 Task: Review the current tasks and project settings in Jira, including due dates and automation rules.
Action: Mouse moved to (741, 29)
Screenshot: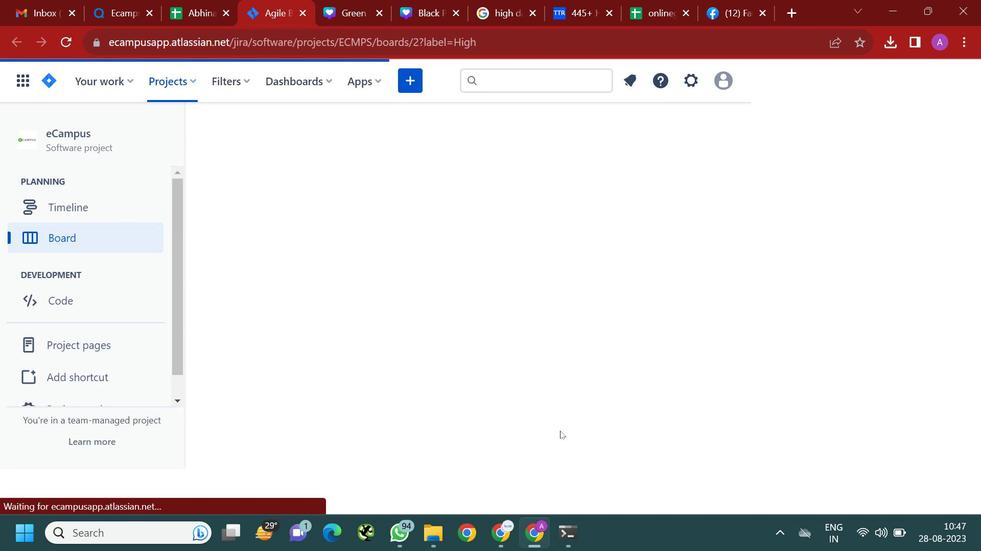 
Action: Mouse pressed left at (741, 29)
Screenshot: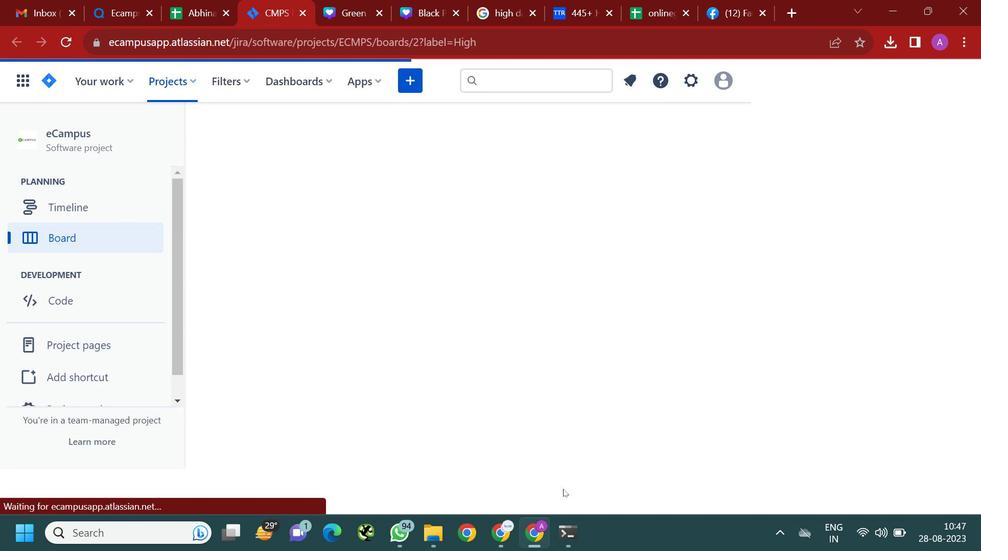 
Action: Mouse moved to (575, 545)
Screenshot: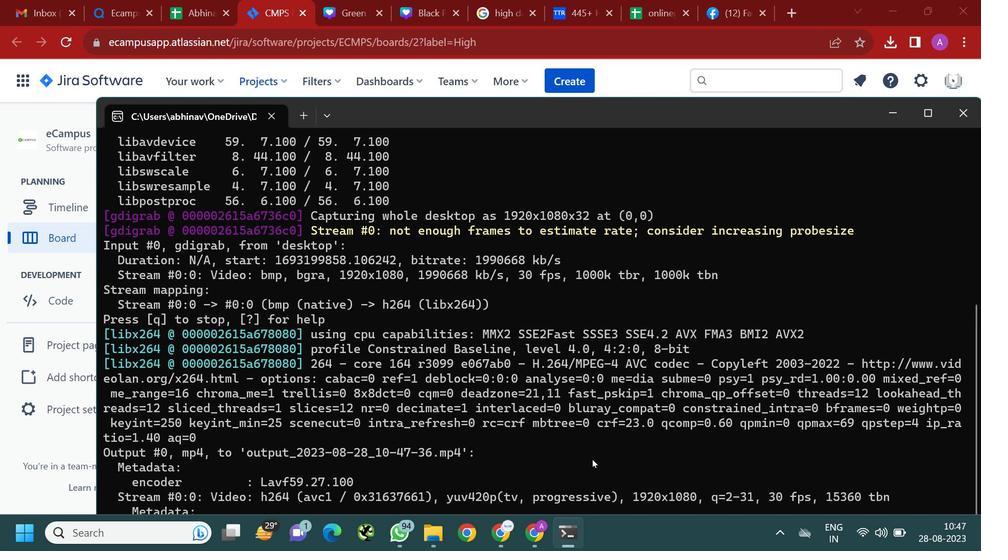 
Action: Mouse pressed left at (575, 545)
Screenshot: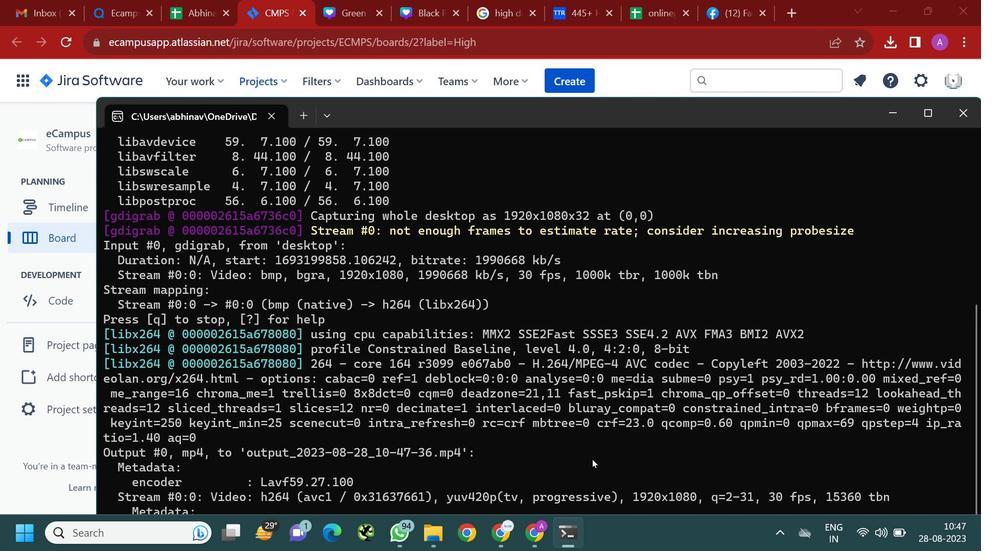 
Action: Mouse moved to (889, 111)
Screenshot: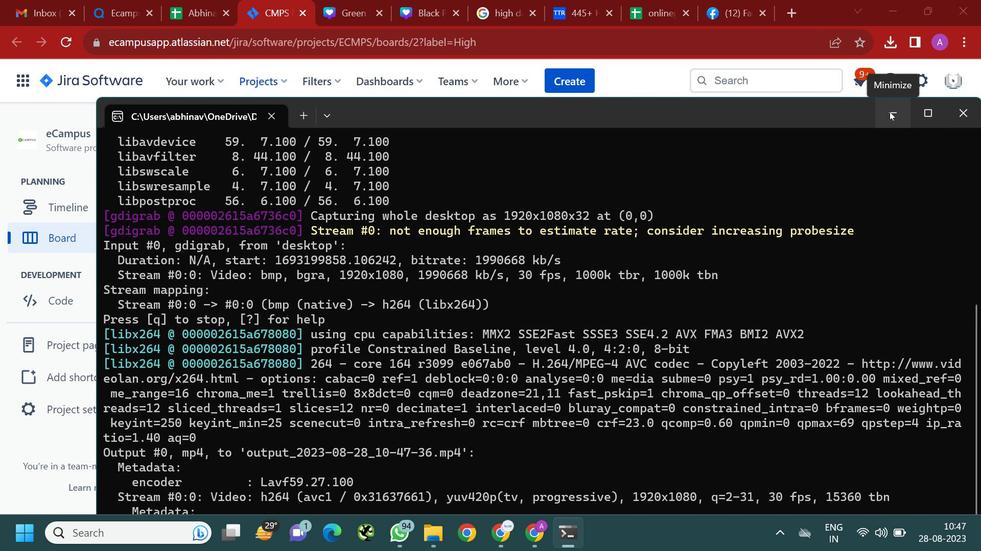 
Action: Mouse pressed left at (889, 111)
Screenshot: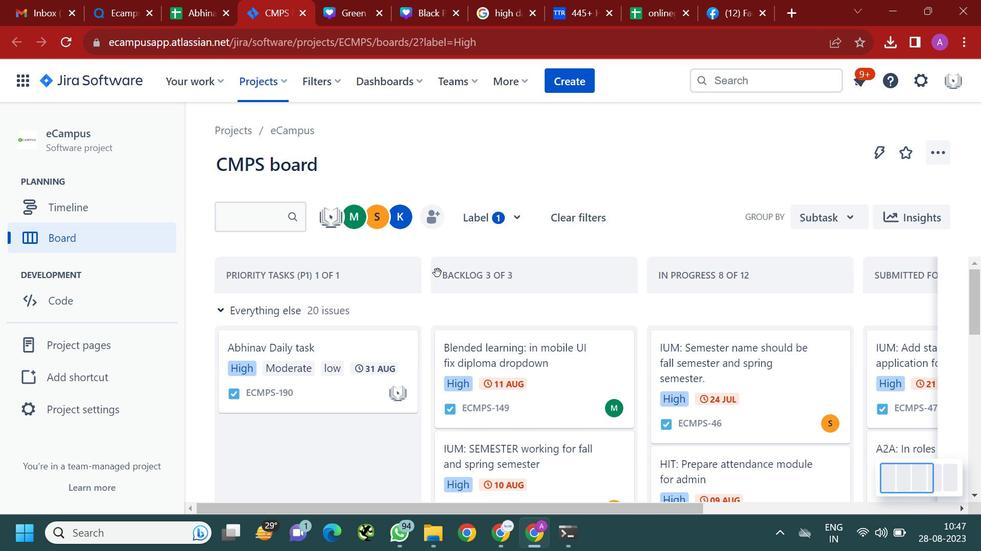 
Action: Mouse moved to (437, 273)
Screenshot: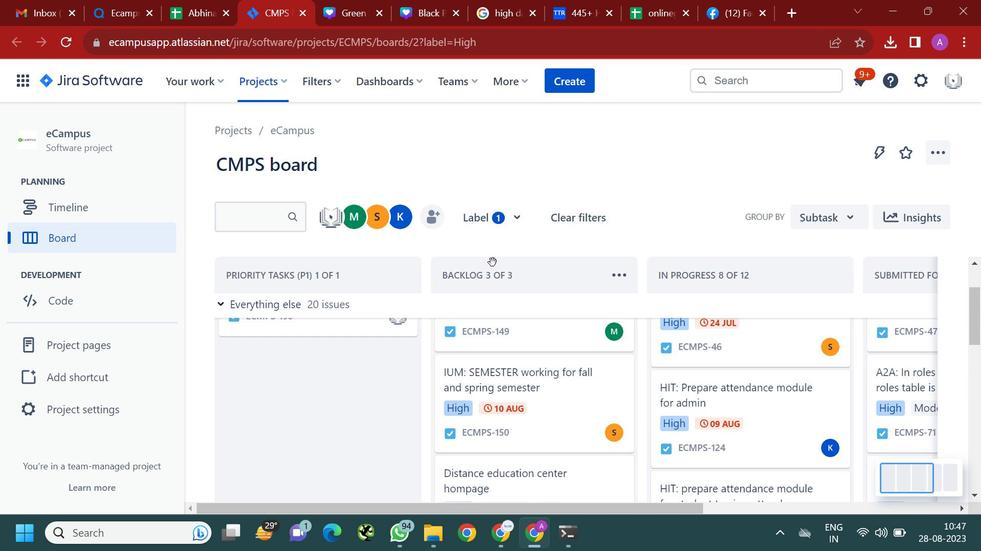 
Action: Mouse scrolled (437, 273) with delta (0, 0)
Screenshot: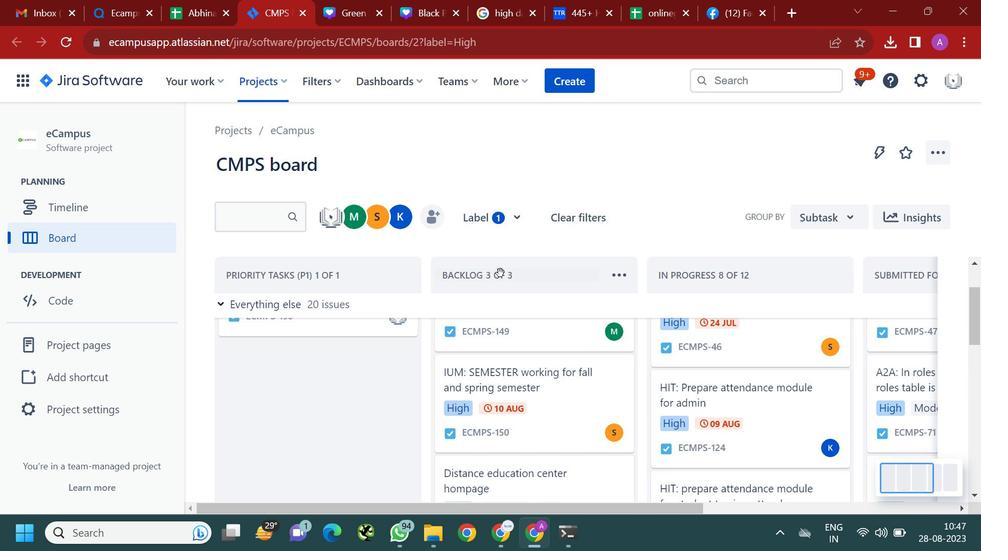 
Action: Mouse scrolled (437, 273) with delta (0, 0)
Screenshot: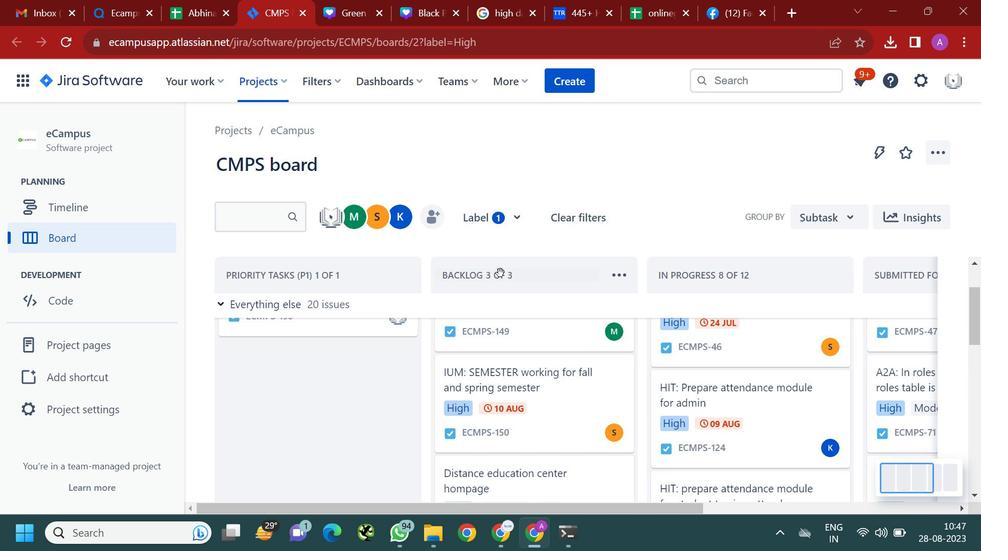 
Action: Mouse moved to (462, 257)
Screenshot: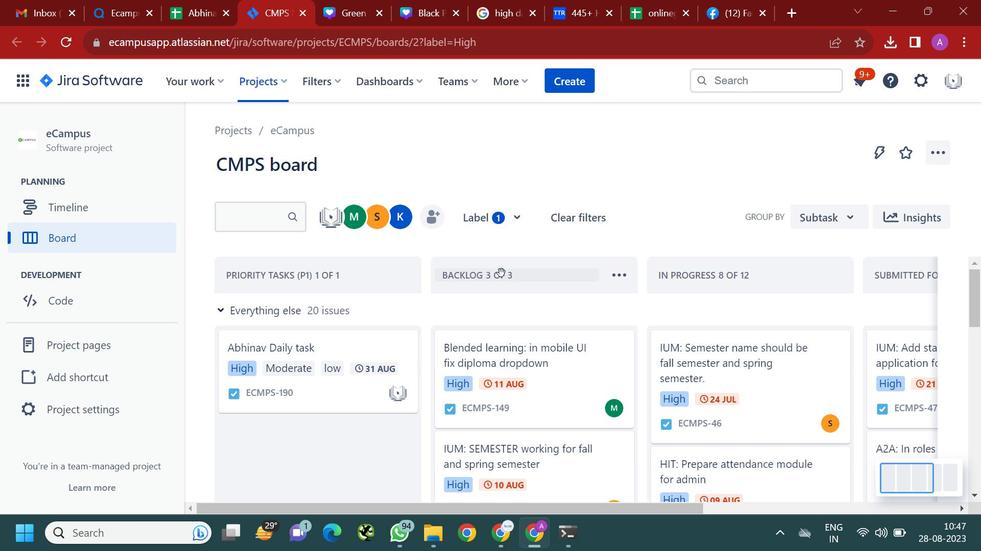 
Action: Mouse scrolled (462, 257) with delta (0, 0)
Screenshot: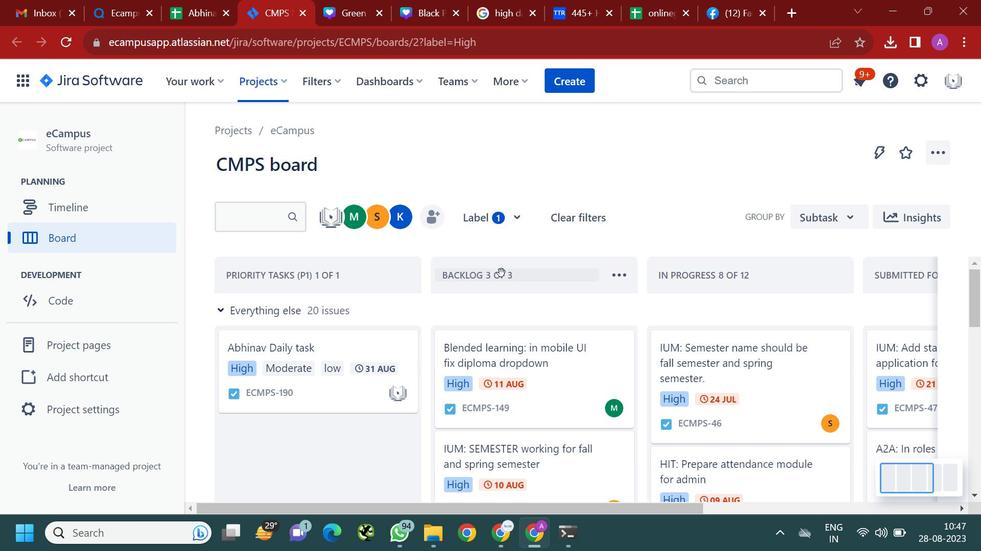 
Action: Mouse moved to (464, 257)
Screenshot: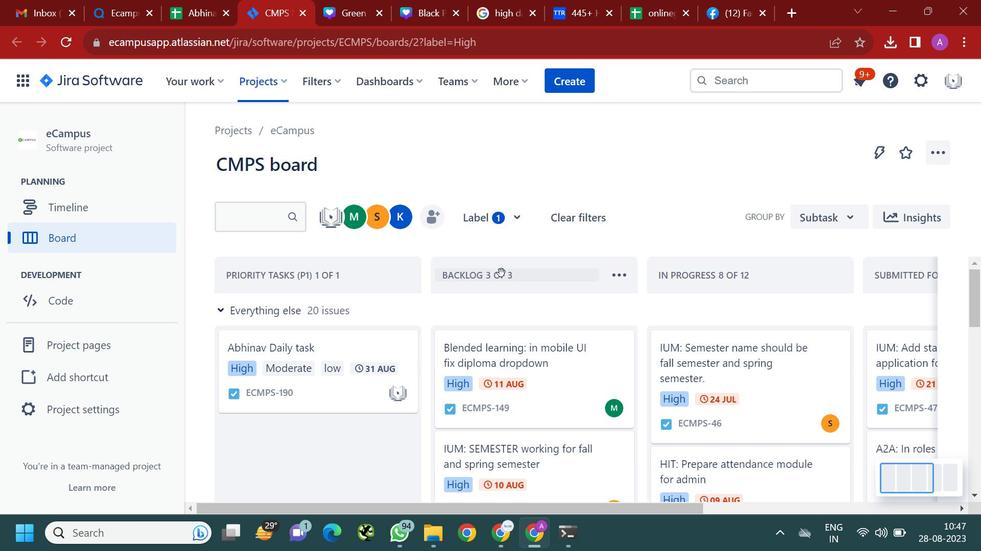 
Action: Mouse scrolled (464, 257) with delta (0, 0)
Screenshot: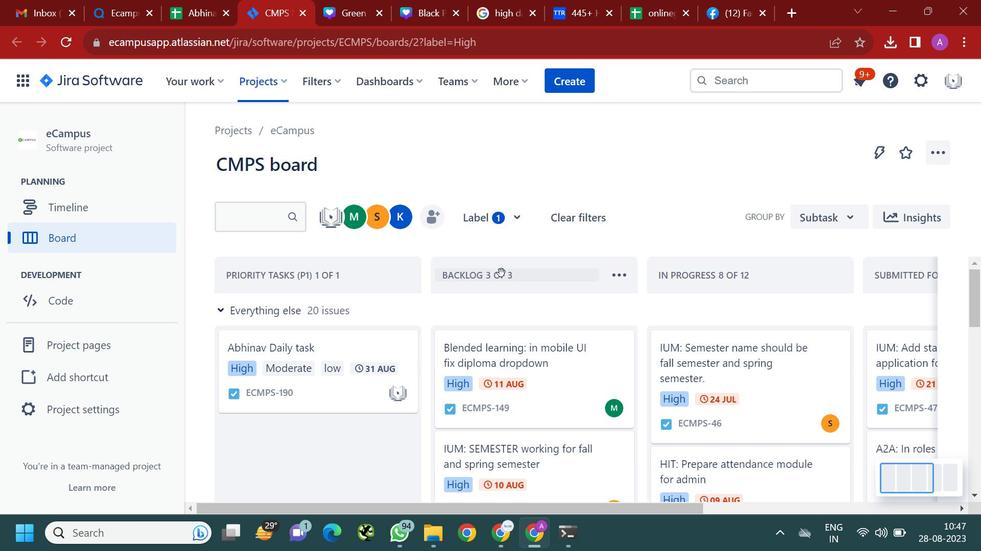 
Action: Mouse moved to (493, 263)
Screenshot: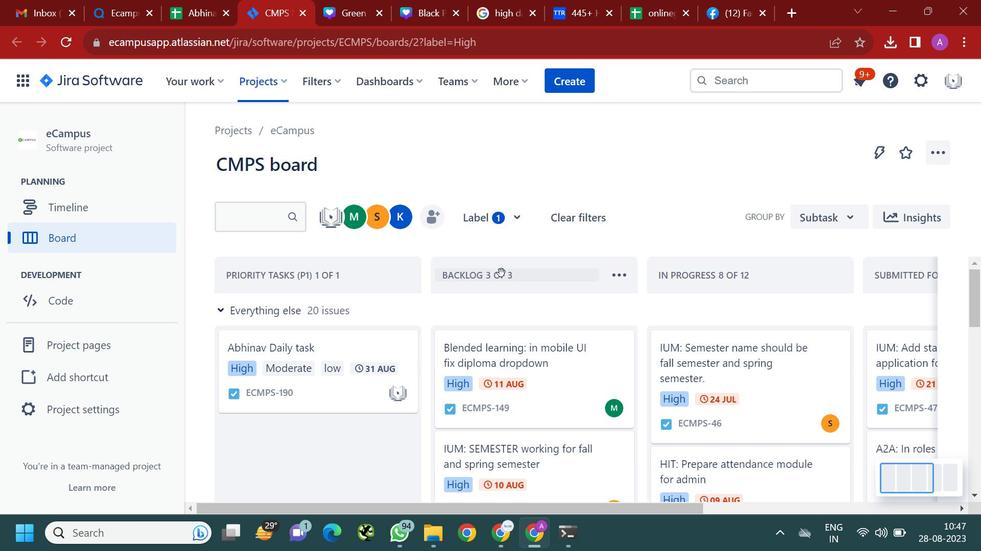 
Action: Mouse scrolled (493, 263) with delta (0, 0)
Screenshot: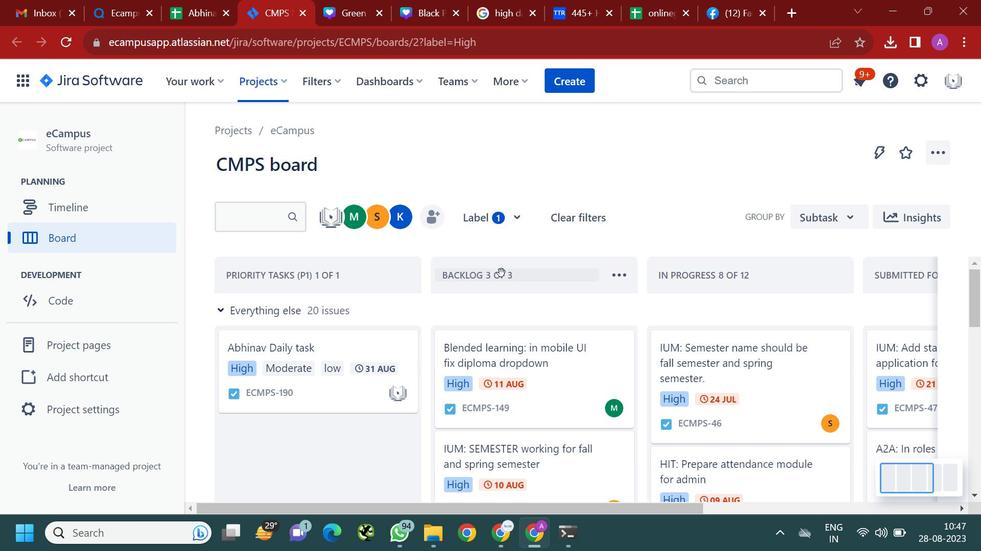 
Action: Mouse scrolled (493, 263) with delta (0, 0)
Screenshot: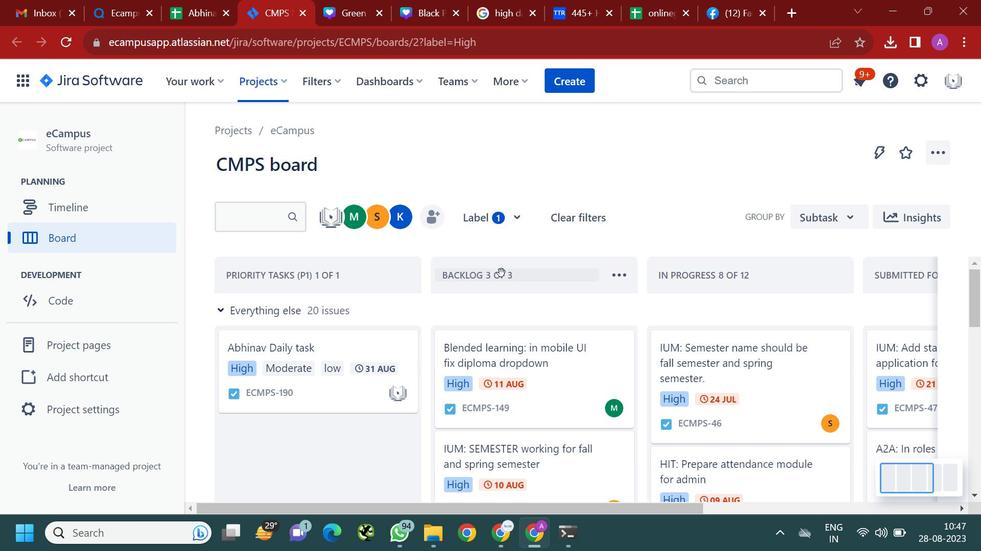 
Action: Mouse scrolled (493, 263) with delta (0, 0)
Screenshot: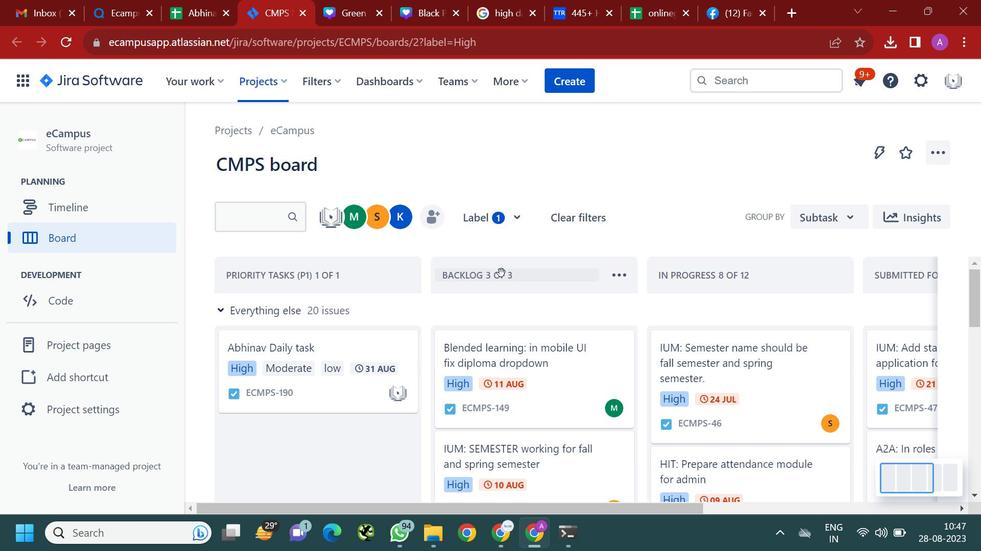 
Action: Mouse moved to (500, 273)
Screenshot: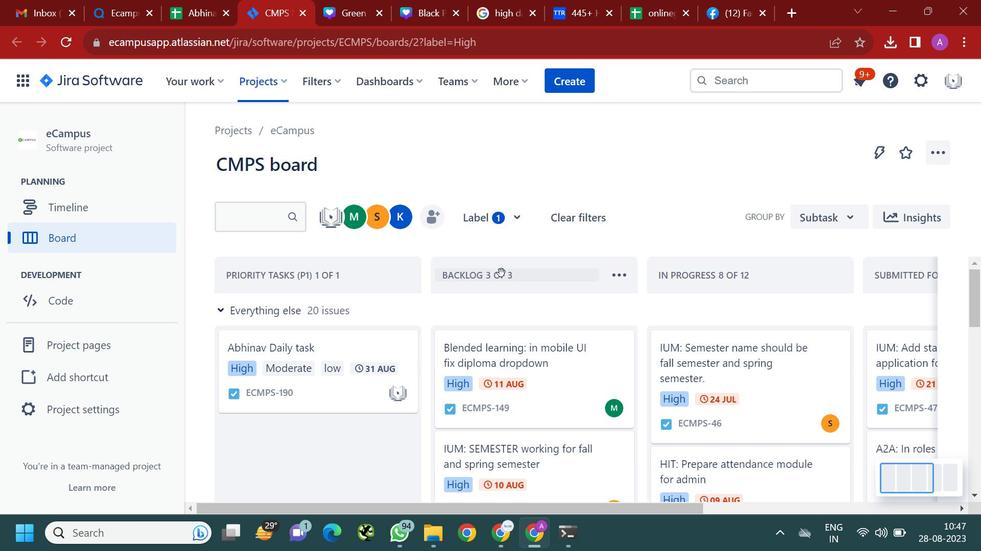
Action: Mouse scrolled (500, 273) with delta (0, 0)
Screenshot: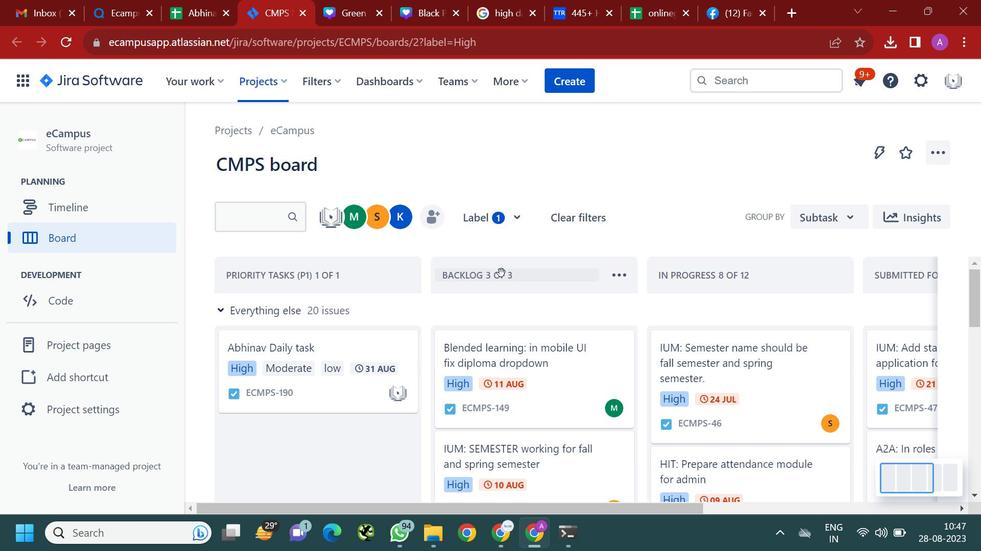 
Action: Mouse scrolled (500, 273) with delta (0, 0)
Screenshot: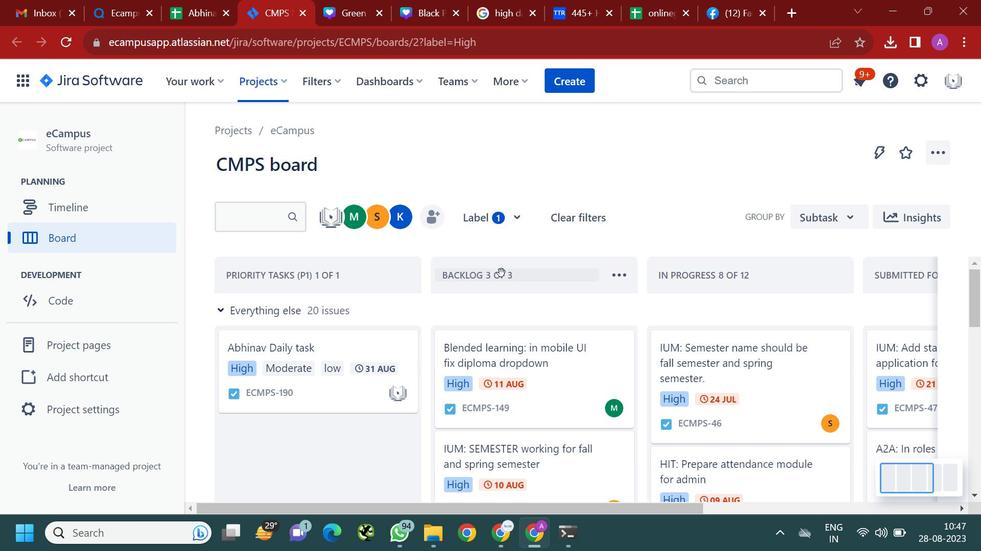 
Action: Mouse moved to (621, 505)
Screenshot: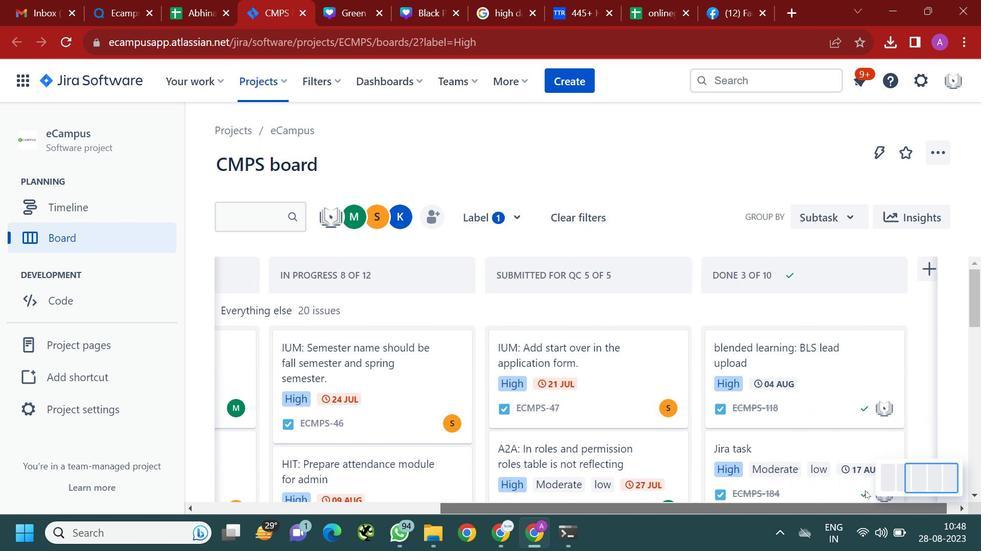 
Action: Mouse pressed left at (621, 505)
Screenshot: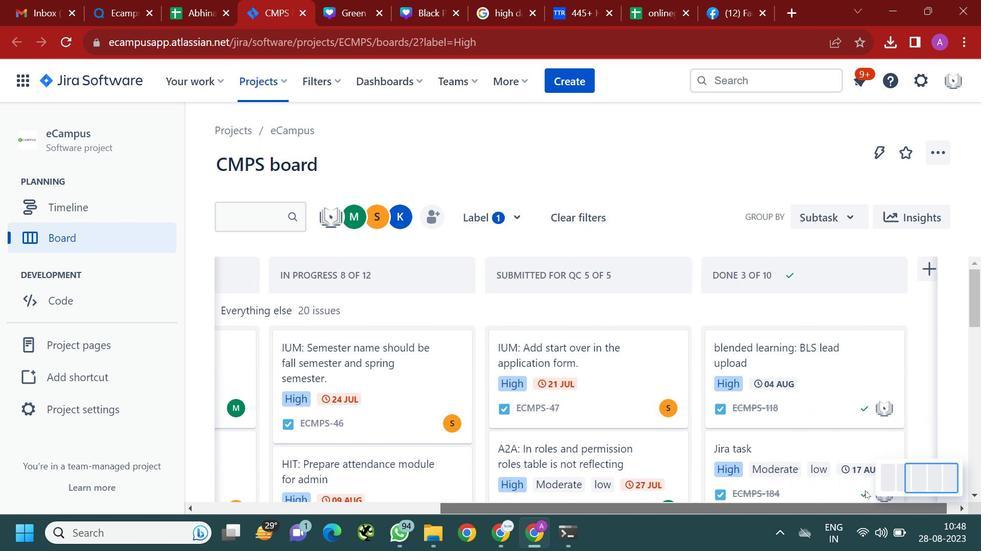 
Action: Mouse moved to (331, 224)
Screenshot: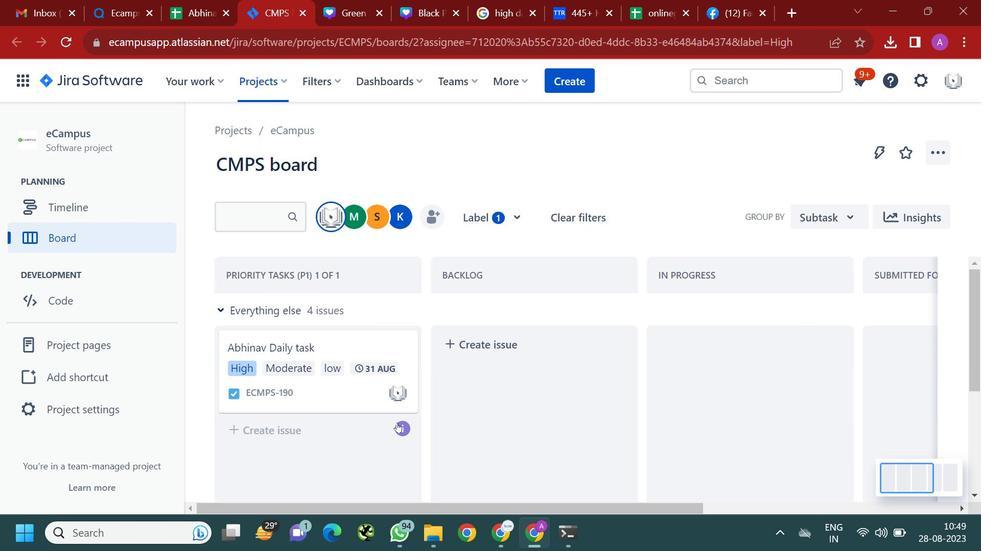 
Action: Mouse pressed left at (331, 224)
Screenshot: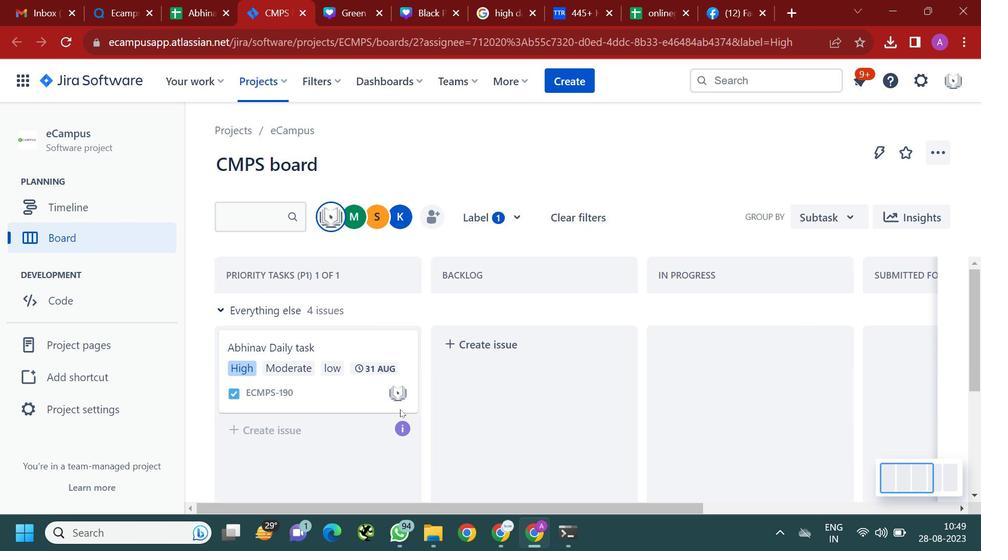 
Action: Mouse moved to (435, 372)
Screenshot: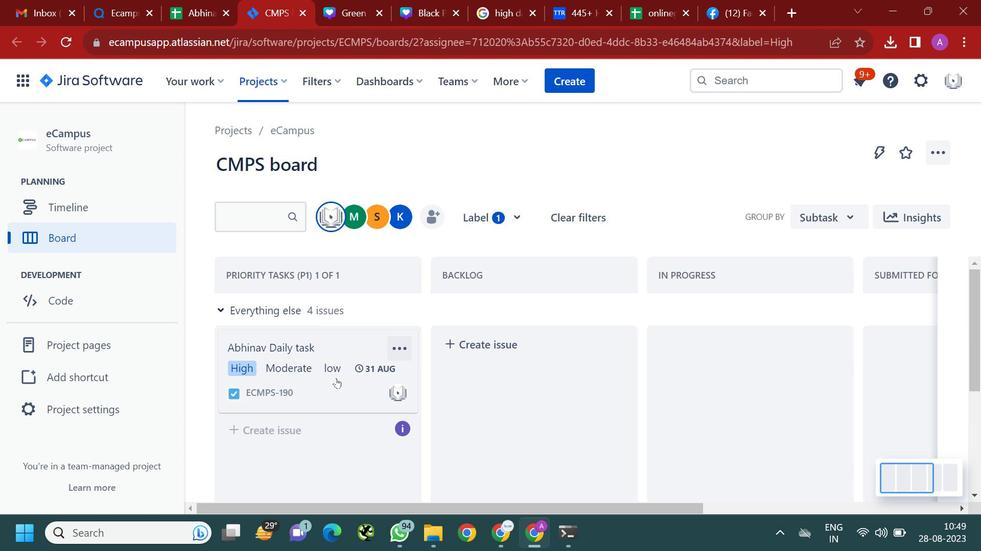 
Action: Mouse scrolled (435, 372) with delta (0, 0)
Screenshot: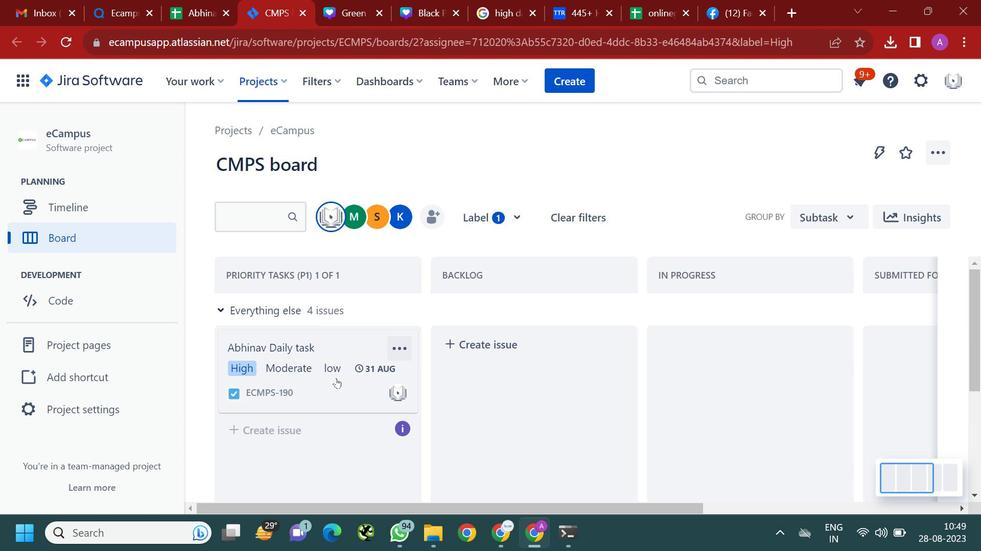 
Action: Mouse moved to (437, 371)
Screenshot: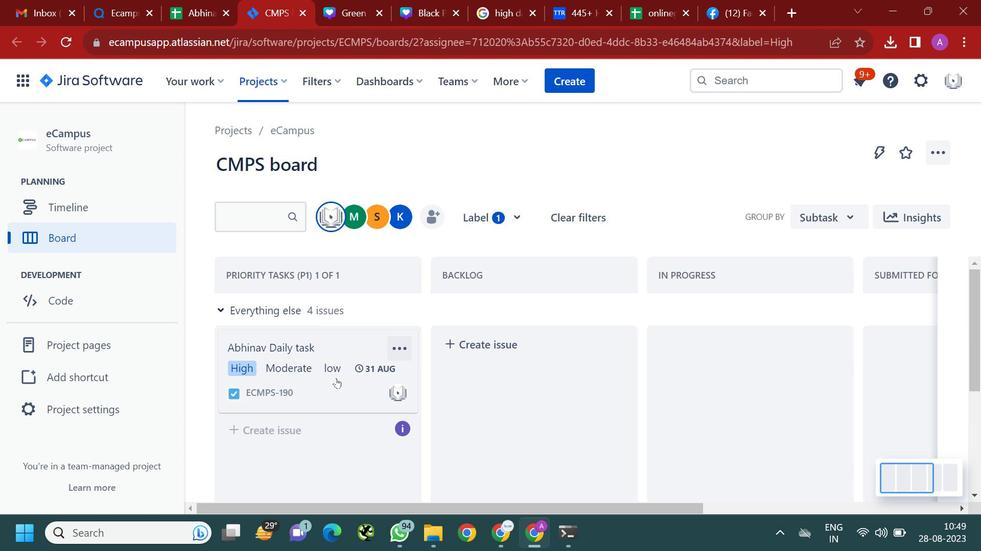 
Action: Mouse scrolled (437, 370) with delta (0, 0)
Screenshot: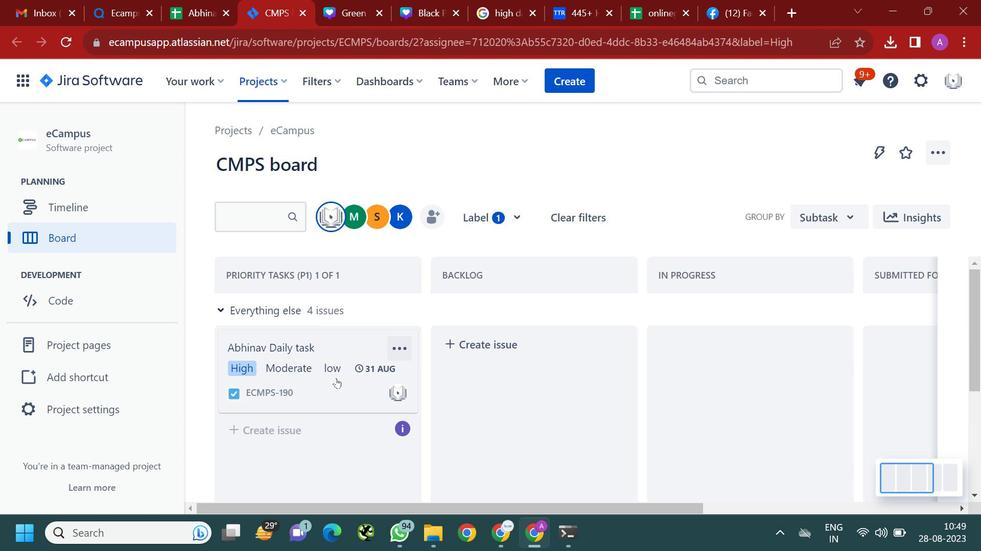 
Action: Mouse moved to (312, 320)
Screenshot: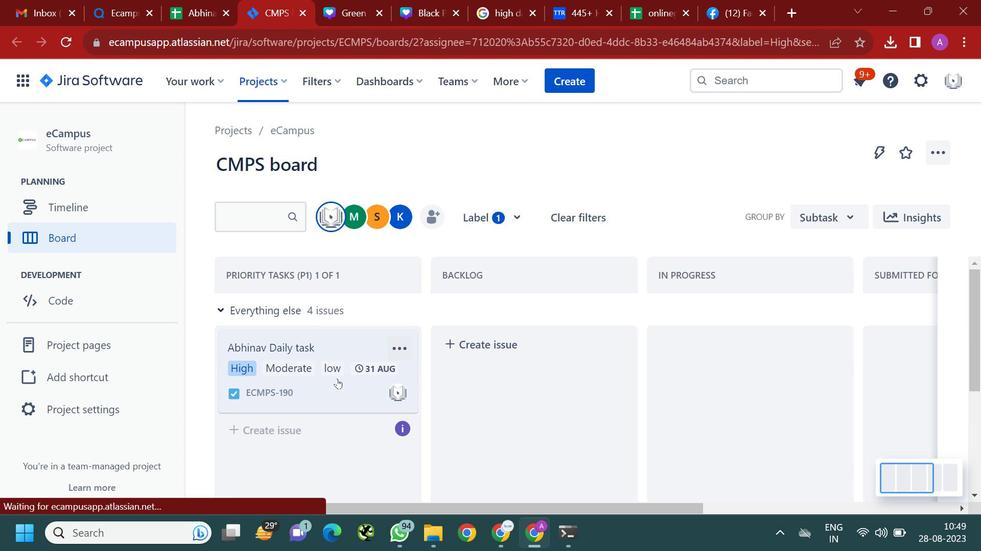 
Action: Mouse scrolled (312, 320) with delta (0, 0)
Screenshot: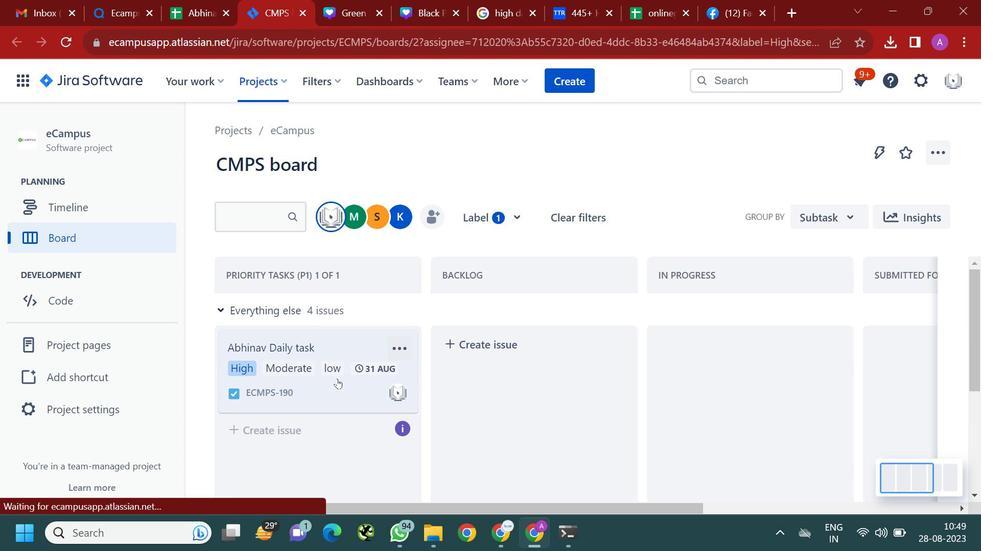 
Action: Mouse moved to (312, 320)
Screenshot: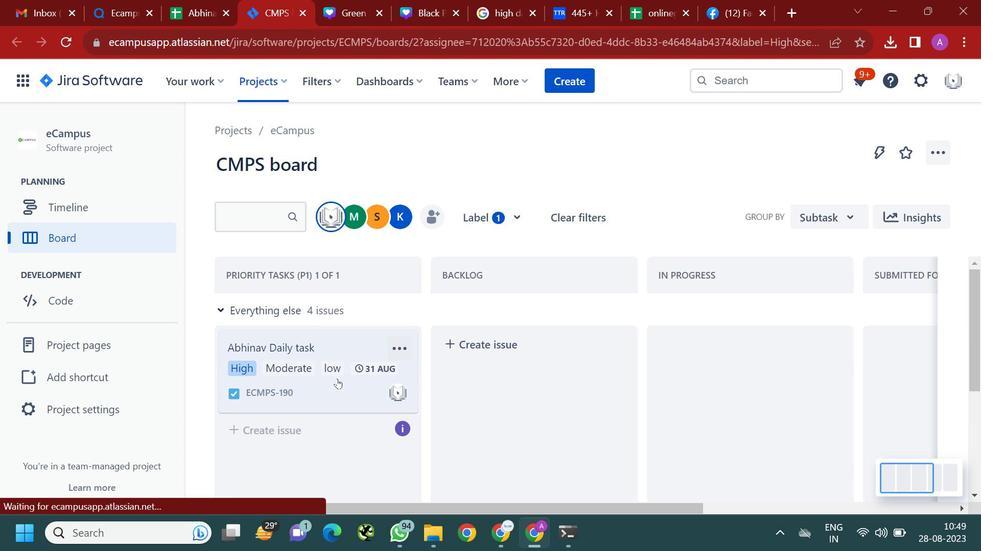 
Action: Mouse scrolled (312, 321) with delta (0, 0)
Screenshot: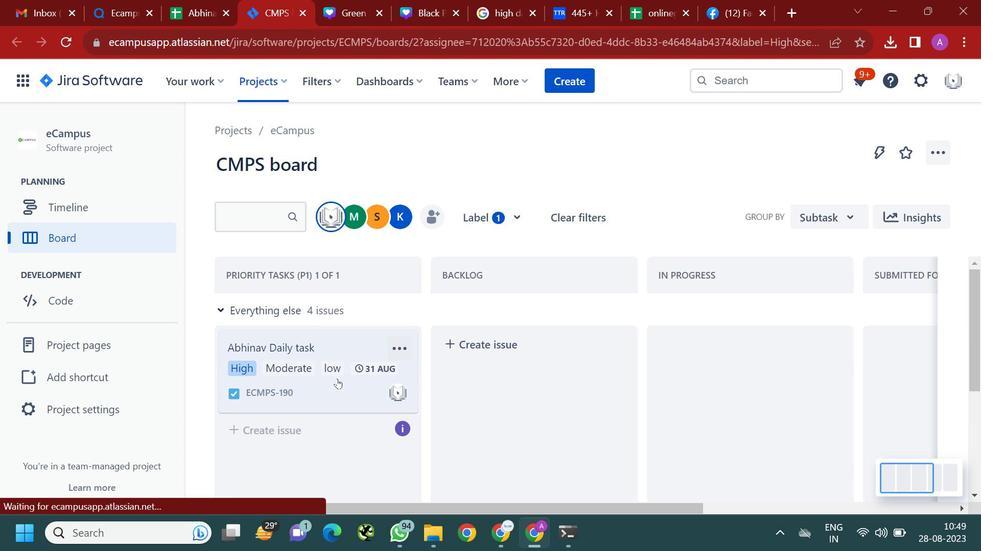 
Action: Mouse moved to (336, 378)
Screenshot: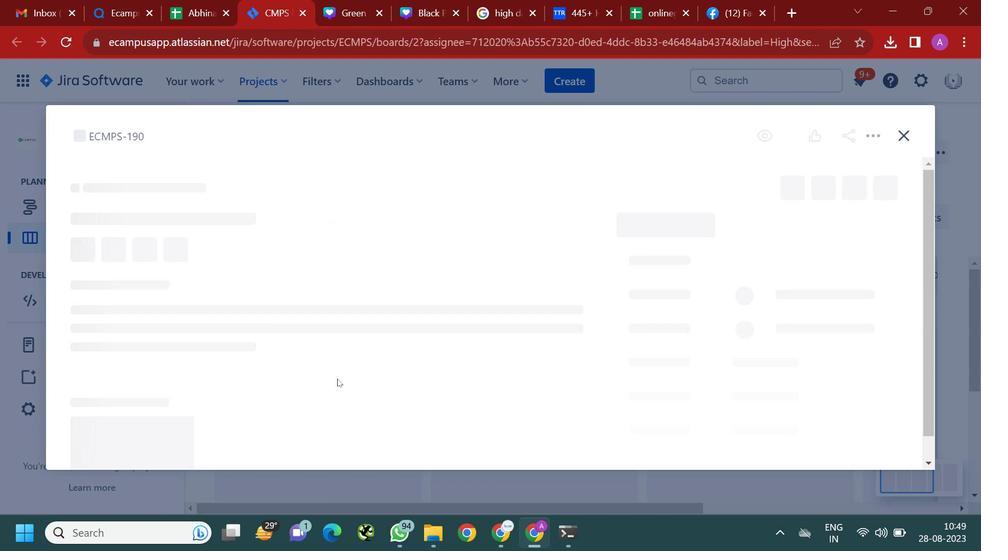 
Action: Mouse pressed left at (336, 378)
Screenshot: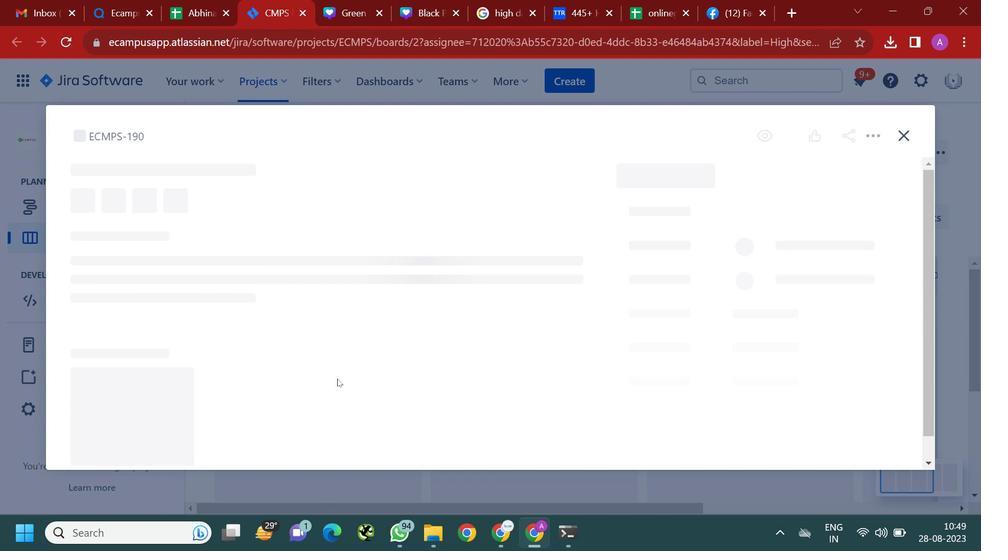 
Action: Mouse moved to (275, 309)
Screenshot: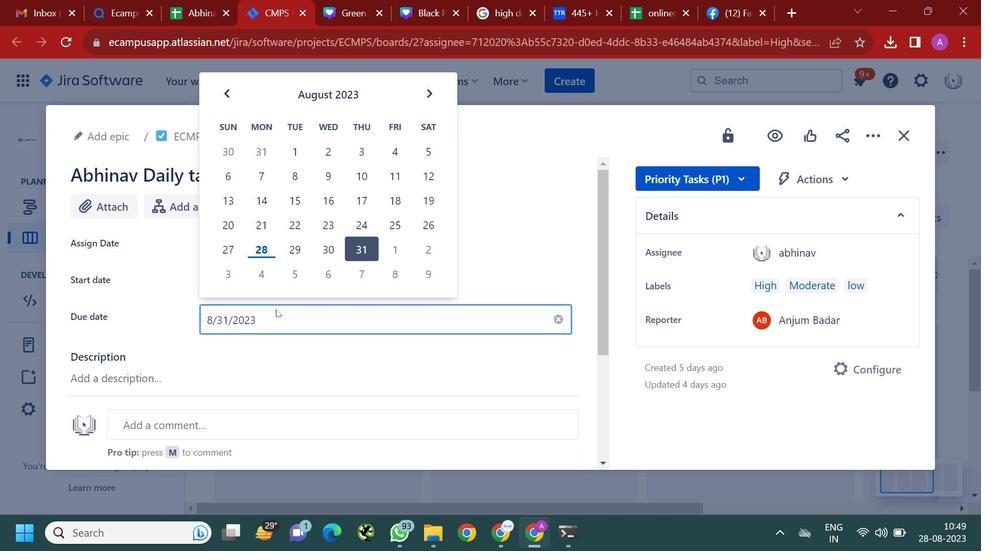 
Action: Mouse pressed left at (275, 309)
Screenshot: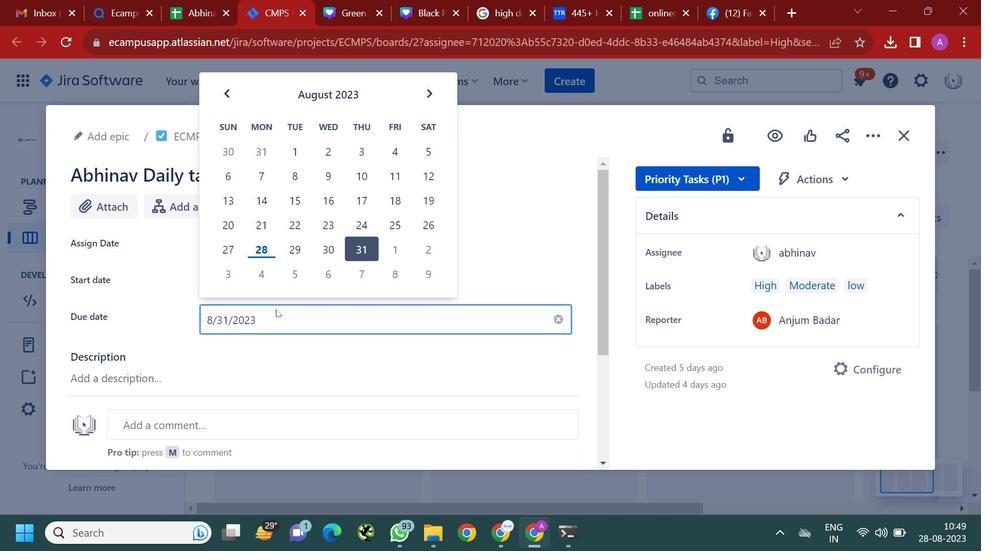 
Action: Mouse moved to (580, 258)
Screenshot: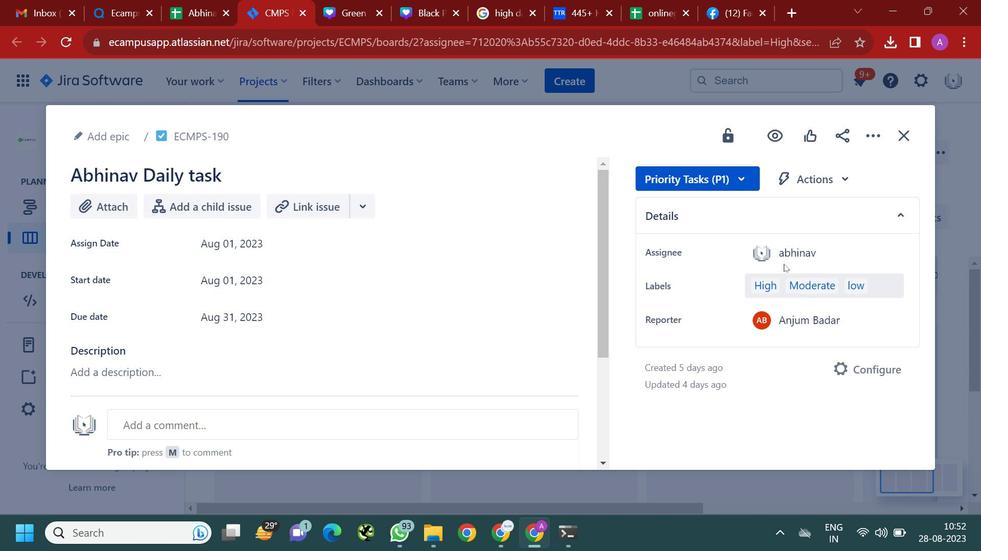 
Action: Mouse pressed left at (580, 258)
Screenshot: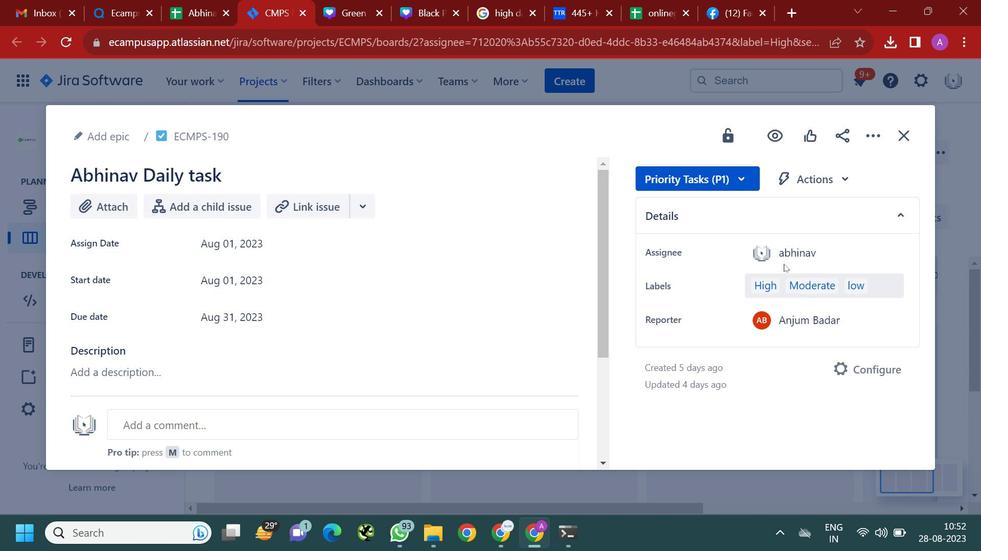 
Action: Mouse moved to (784, 264)
Screenshot: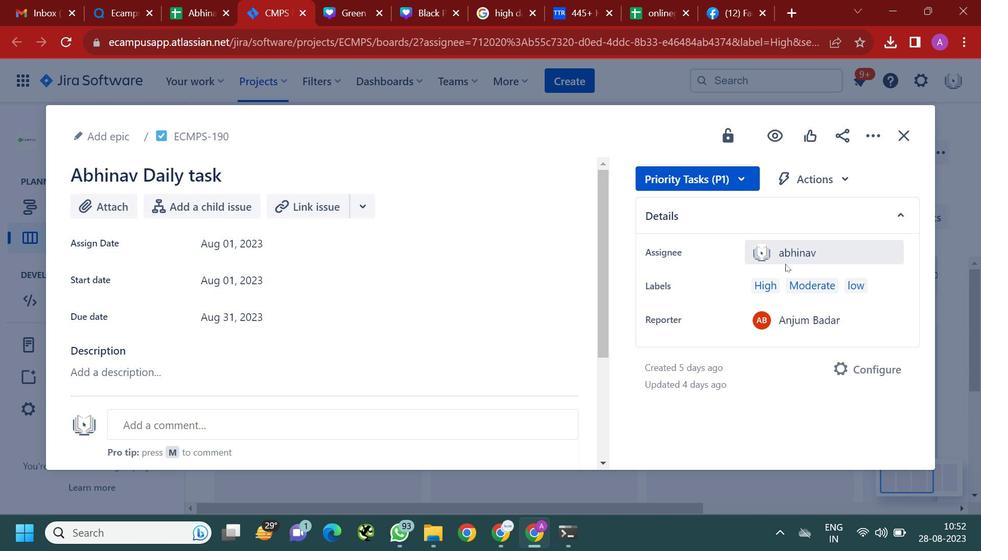 
Action: Mouse scrolled (784, 263) with delta (0, 0)
Screenshot: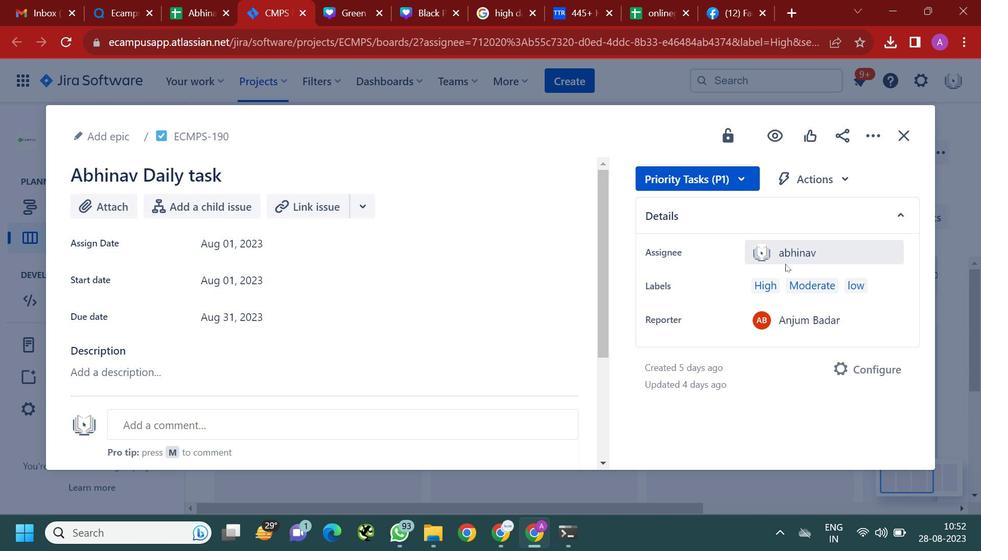 
Action: Mouse scrolled (784, 263) with delta (0, 0)
Screenshot: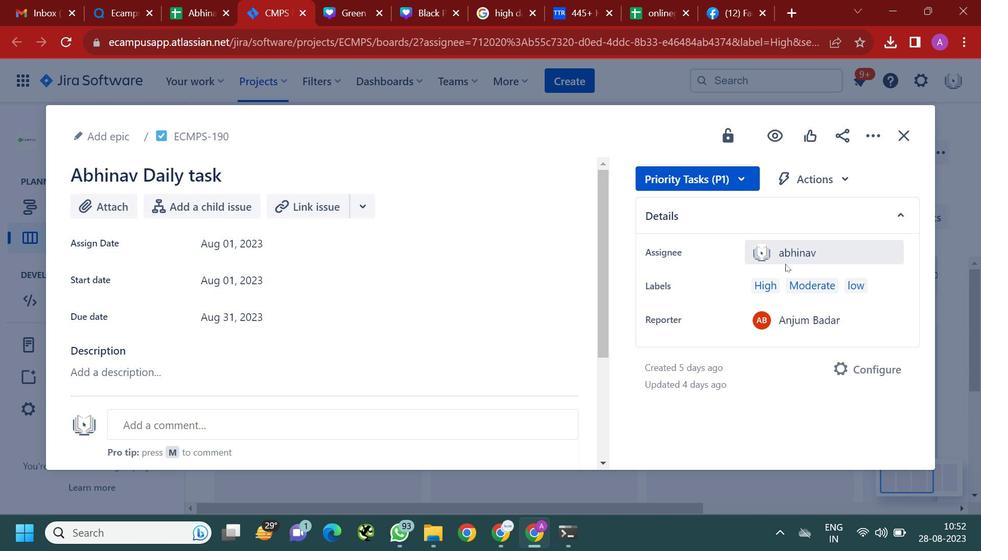 
Action: Mouse scrolled (784, 263) with delta (0, 0)
Screenshot: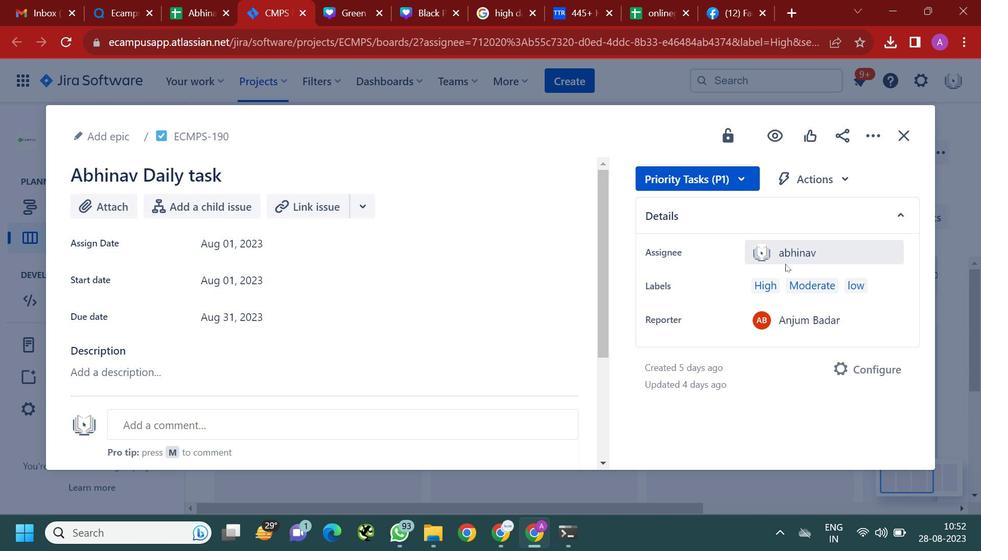 
Action: Mouse moved to (847, 180)
Screenshot: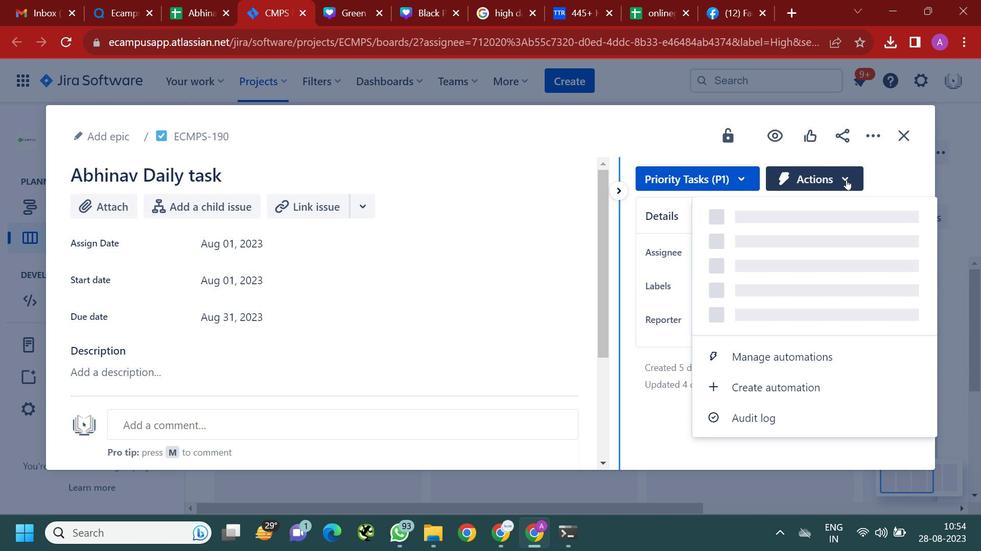 
Action: Mouse pressed left at (847, 180)
Screenshot: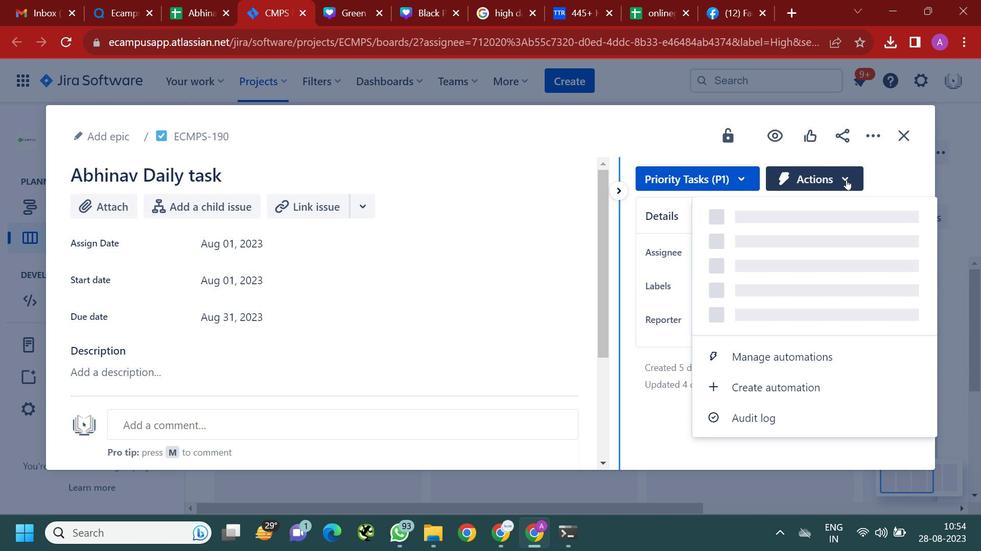 
Action: Mouse moved to (910, 136)
Screenshot: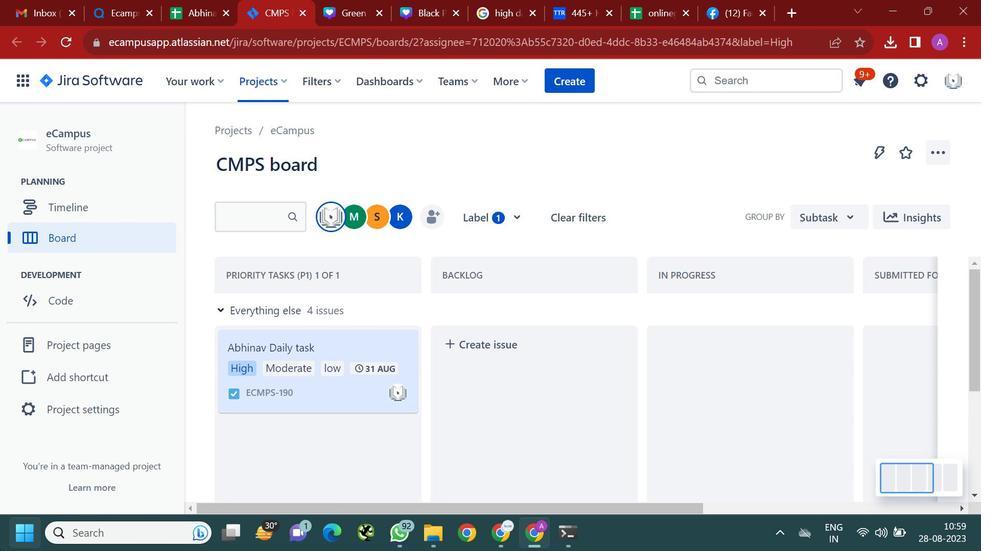 
Action: Mouse pressed left at (910, 136)
Screenshot: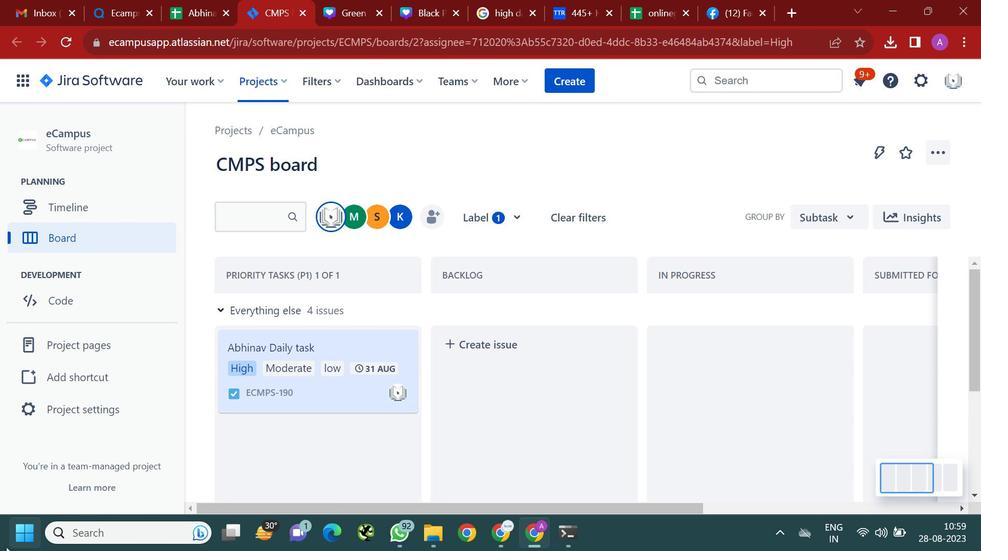 
Action: Mouse moved to (574, 368)
Screenshot: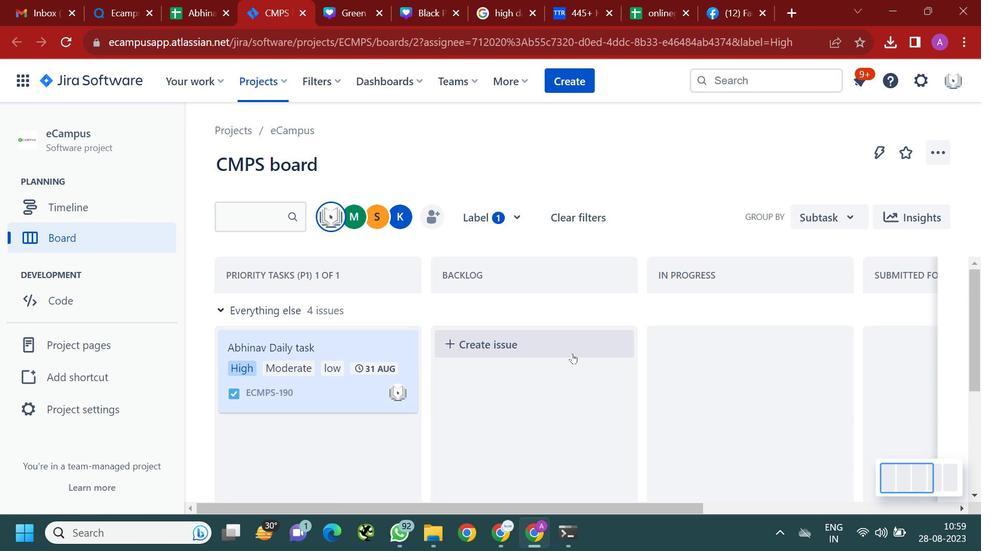 
Action: Mouse scrolled (574, 367) with delta (0, 0)
Screenshot: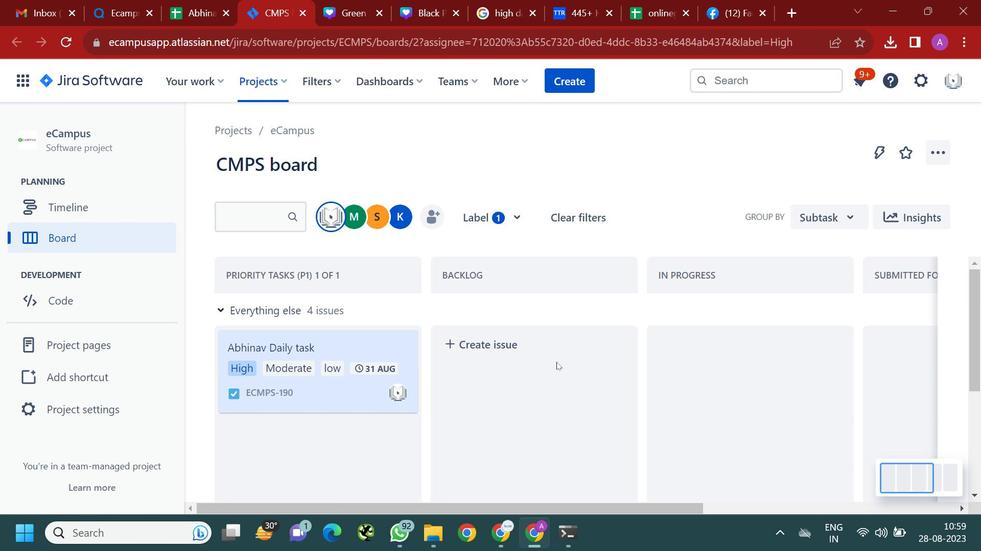 
Action: Mouse moved to (573, 355)
Screenshot: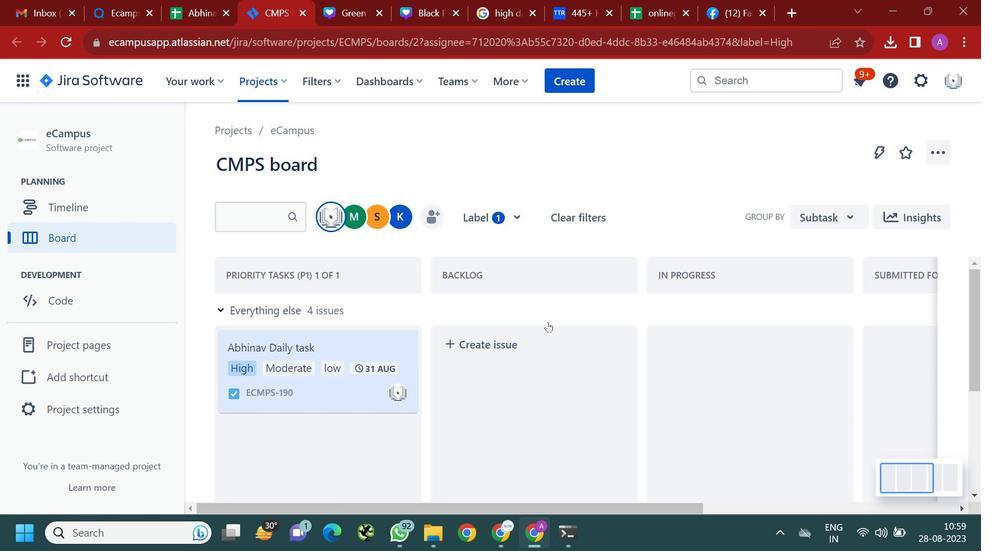 
Action: Mouse scrolled (573, 355) with delta (0, 0)
Screenshot: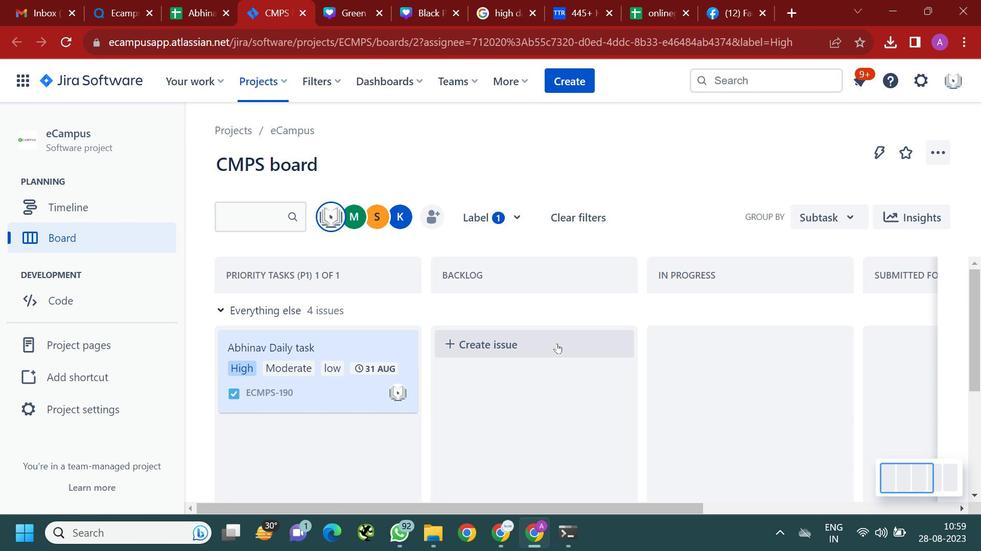 
Action: Mouse moved to (911, 479)
Screenshot: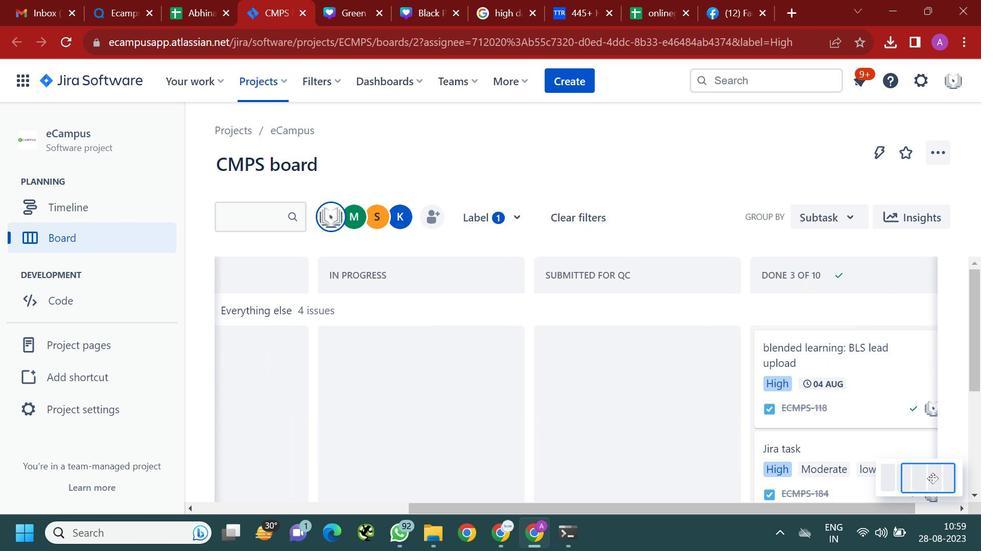 
Action: Mouse pressed left at (911, 479)
Screenshot: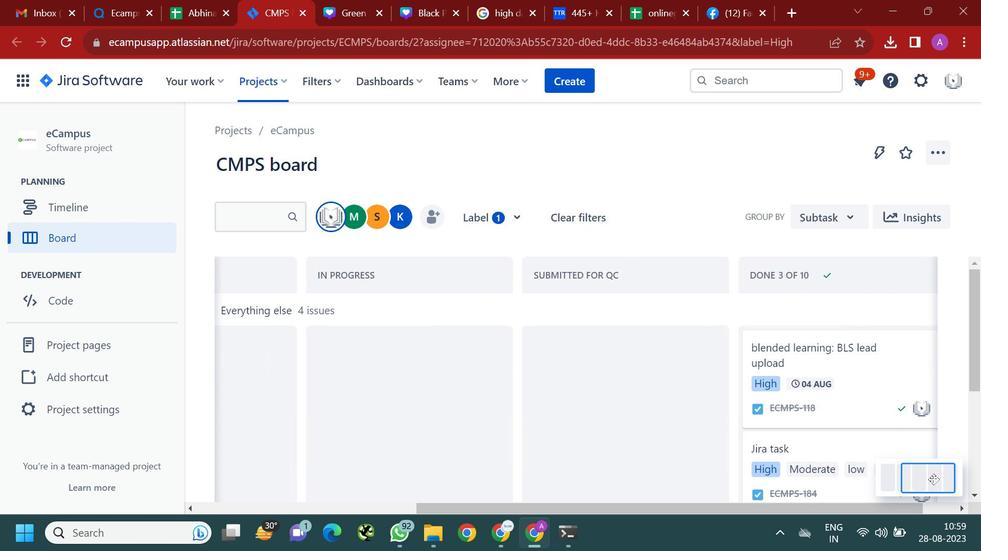 
Action: Mouse moved to (896, 377)
Screenshot: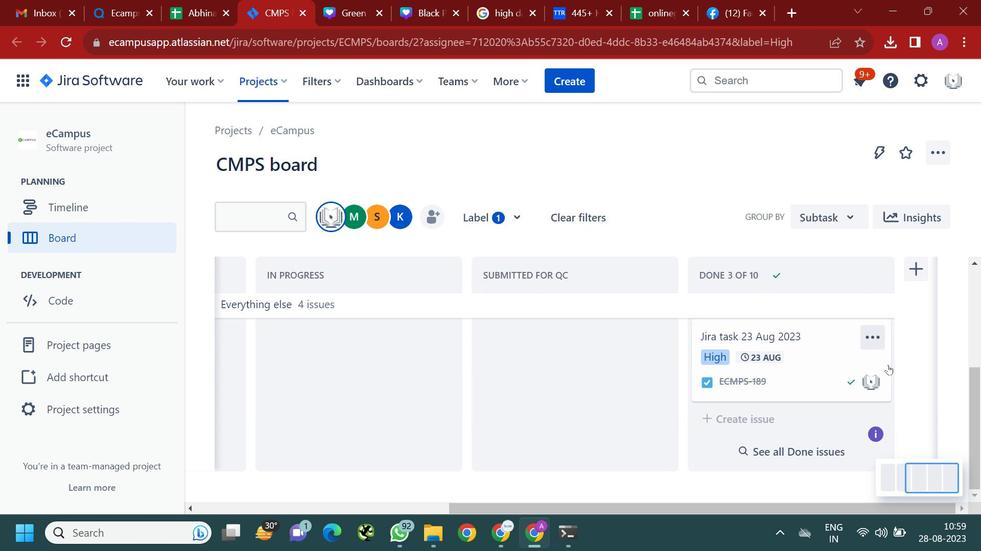 
Action: Mouse scrolled (896, 376) with delta (0, 0)
Screenshot: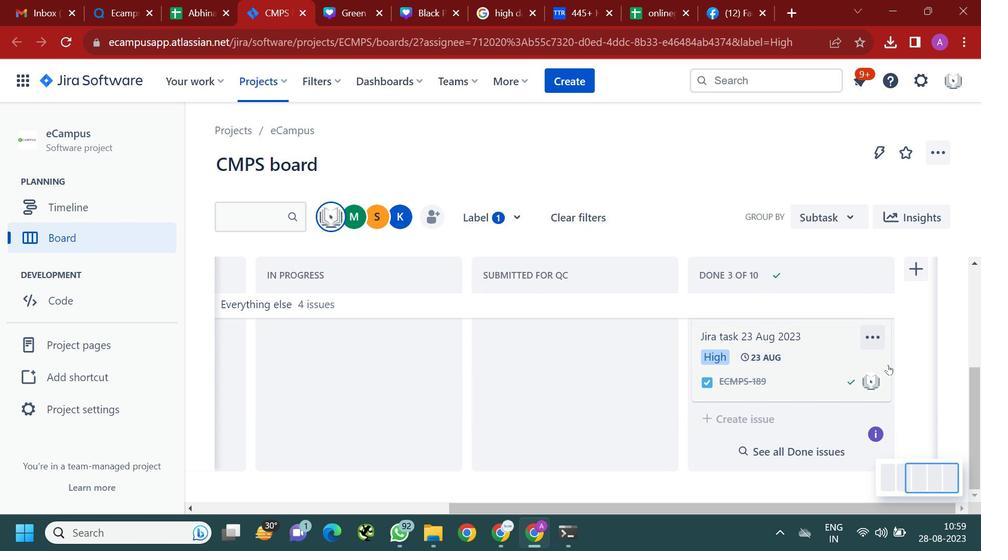 
Action: Mouse scrolled (896, 376) with delta (0, 0)
Screenshot: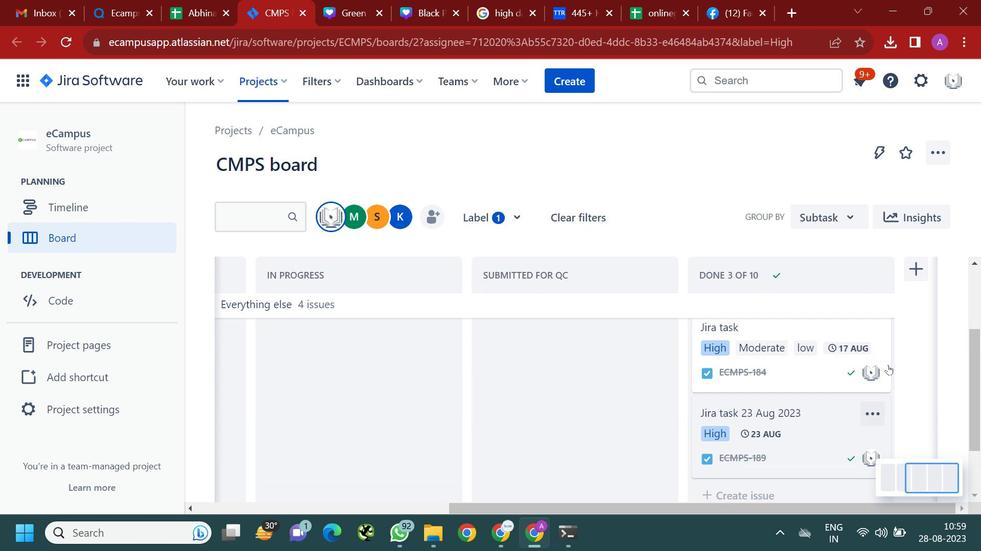
Action: Mouse moved to (895, 362)
Screenshot: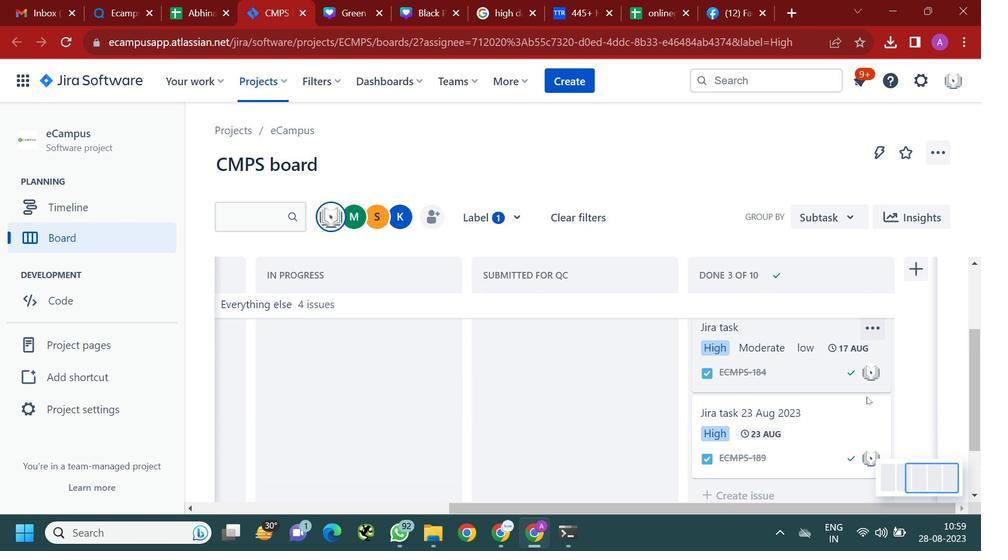 
Action: Mouse scrolled (895, 361) with delta (0, 0)
Screenshot: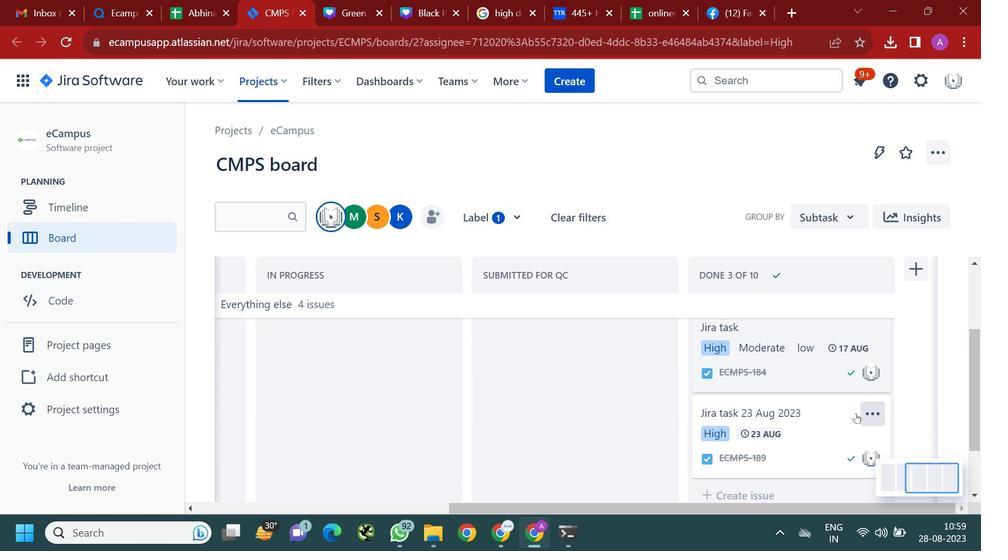 
Action: Mouse scrolled (895, 361) with delta (0, 0)
Screenshot: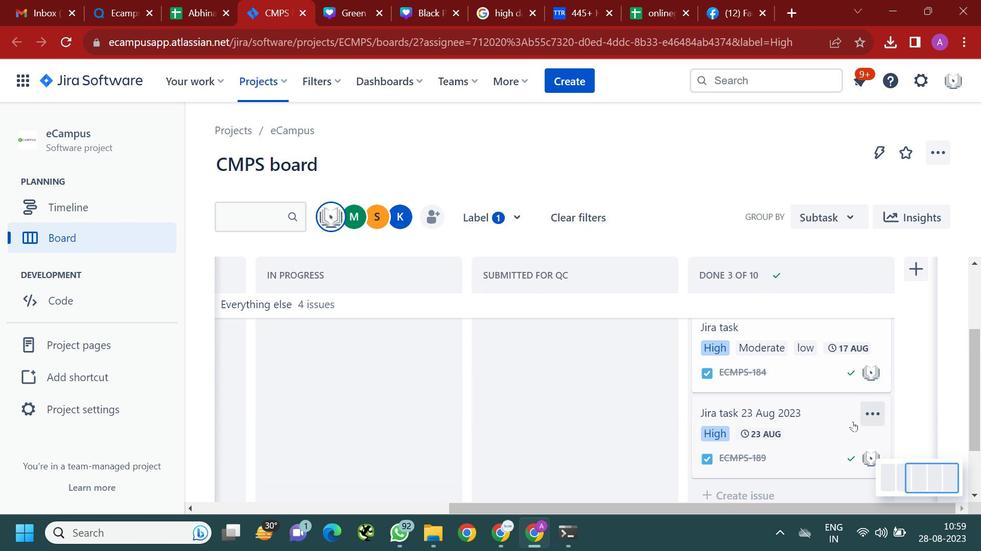 
Action: Mouse scrolled (895, 361) with delta (0, 0)
Screenshot: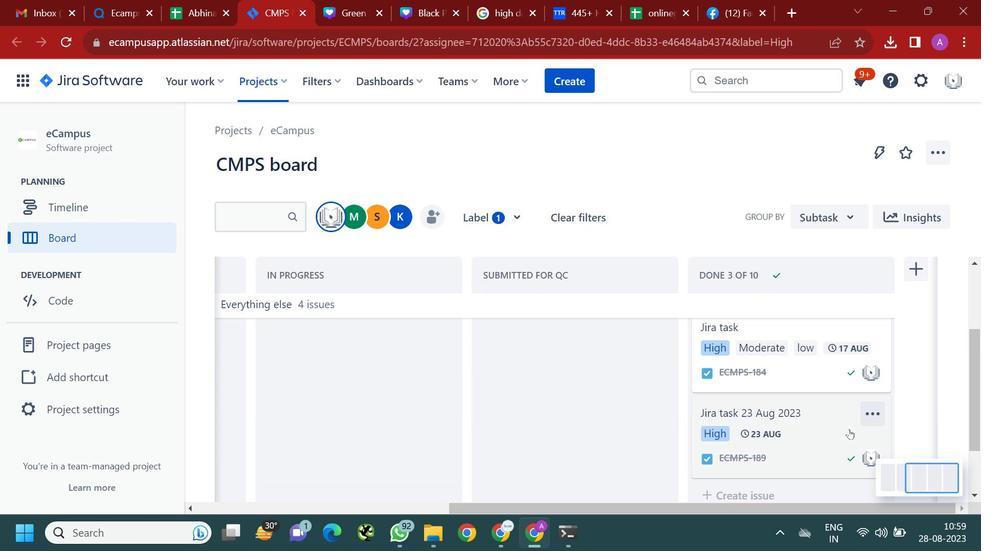 
Action: Mouse moved to (888, 365)
Screenshot: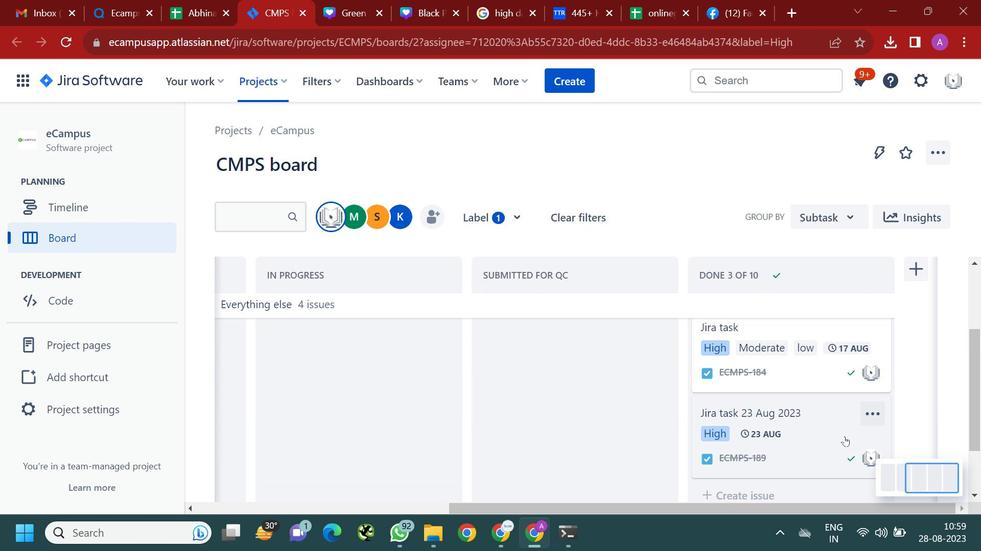 
Action: Mouse scrolled (888, 366) with delta (0, 0)
Screenshot: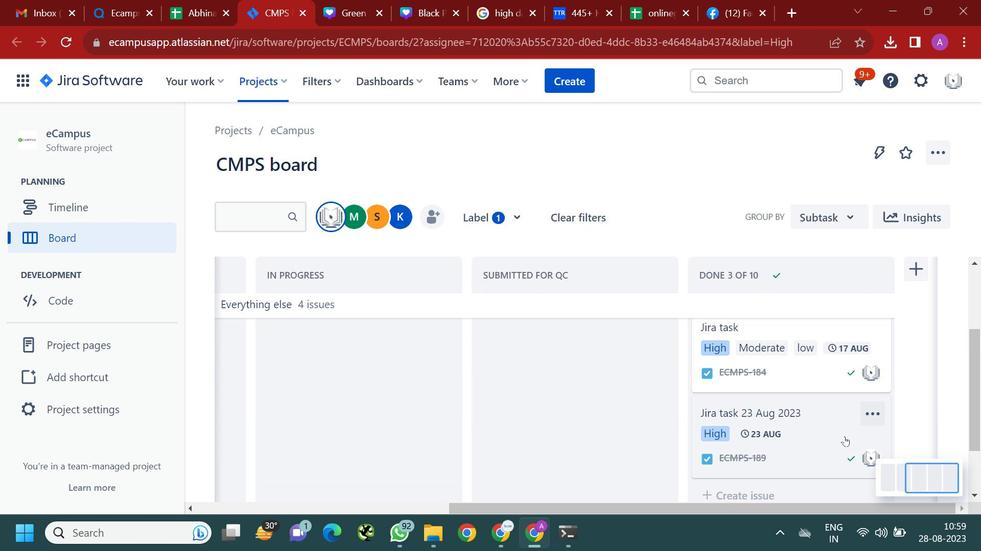 
Action: Mouse moved to (844, 436)
Screenshot: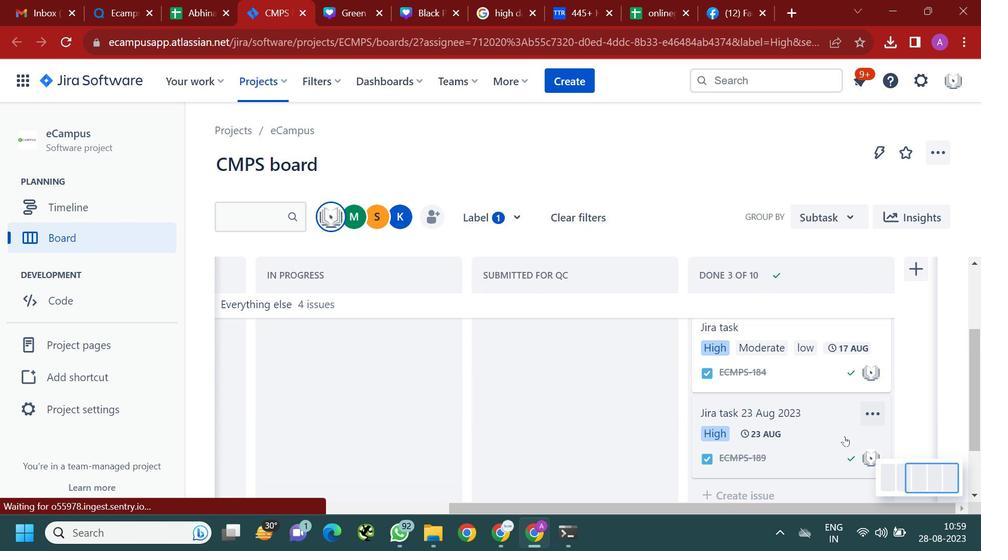 
Action: Mouse pressed left at (844, 436)
Screenshot: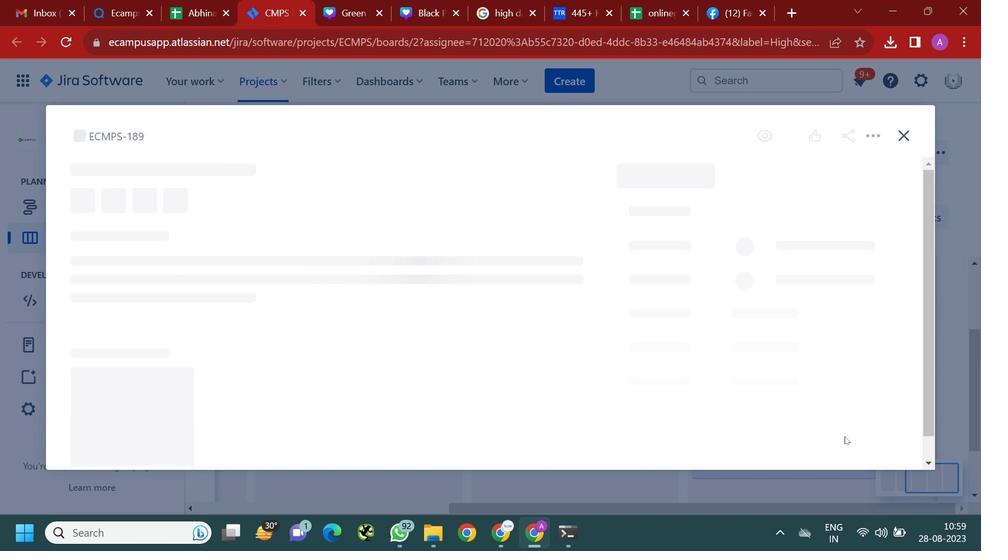 
Action: Mouse moved to (437, 296)
Screenshot: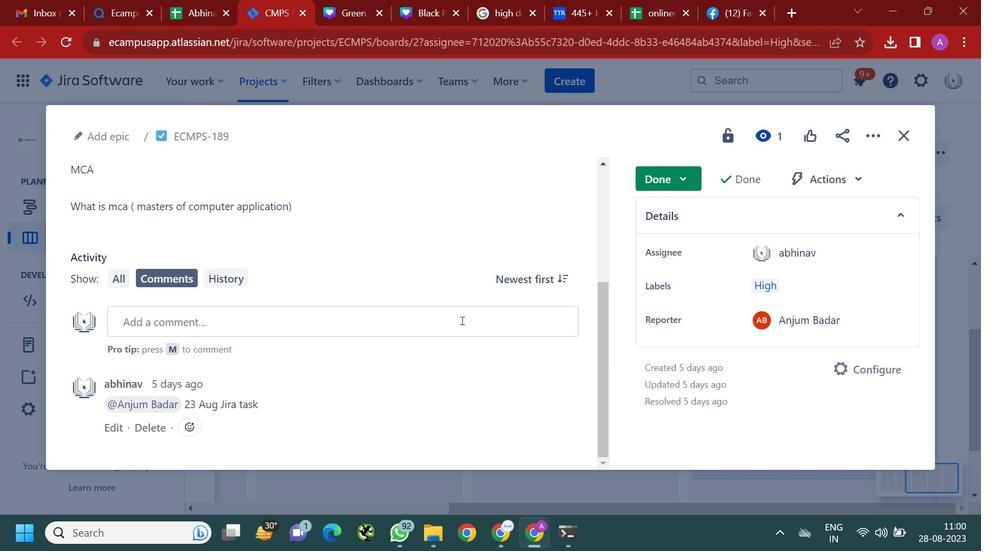 
Action: Mouse scrolled (437, 295) with delta (0, 0)
Screenshot: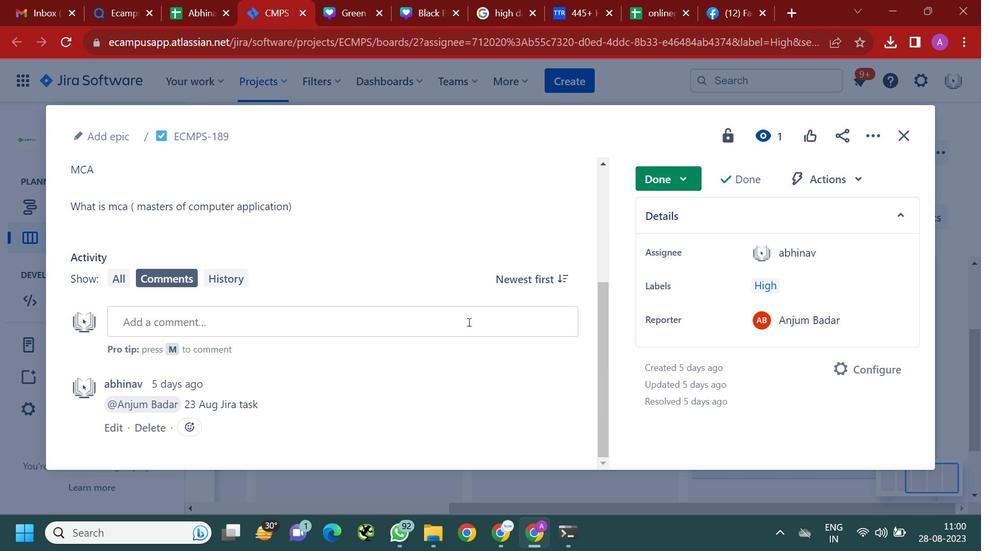 
Action: Mouse moved to (439, 296)
Screenshot: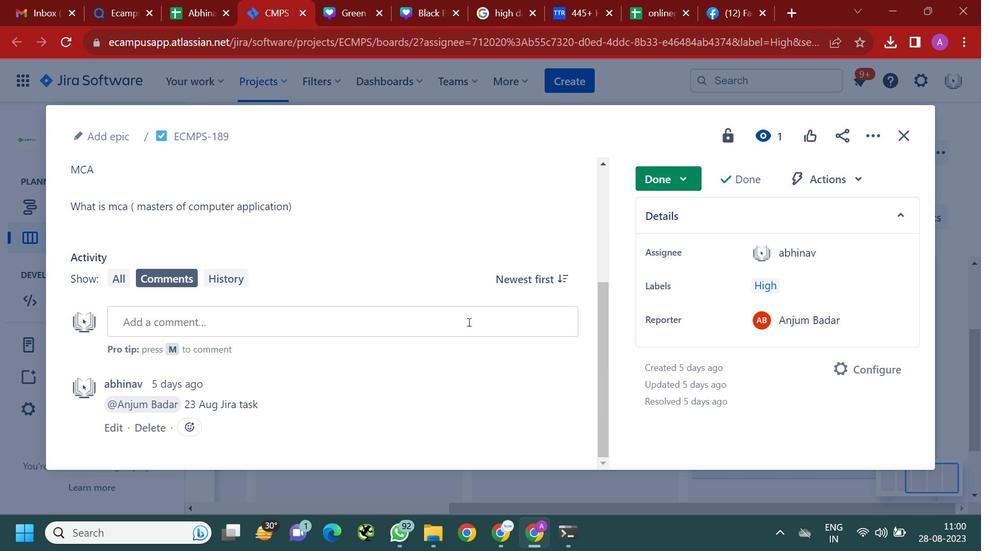 
Action: Mouse scrolled (439, 296) with delta (0, 0)
Screenshot: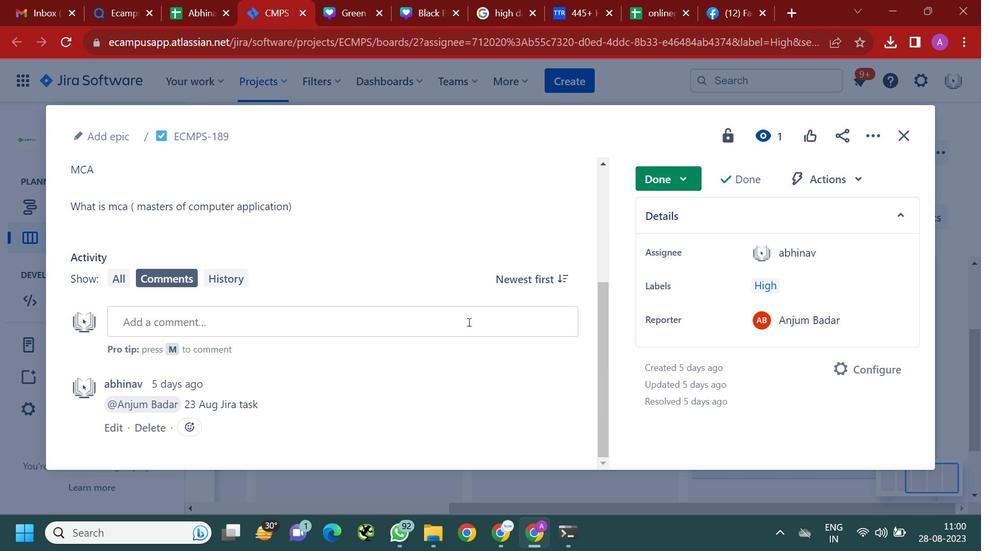 
Action: Mouse moved to (450, 311)
Screenshot: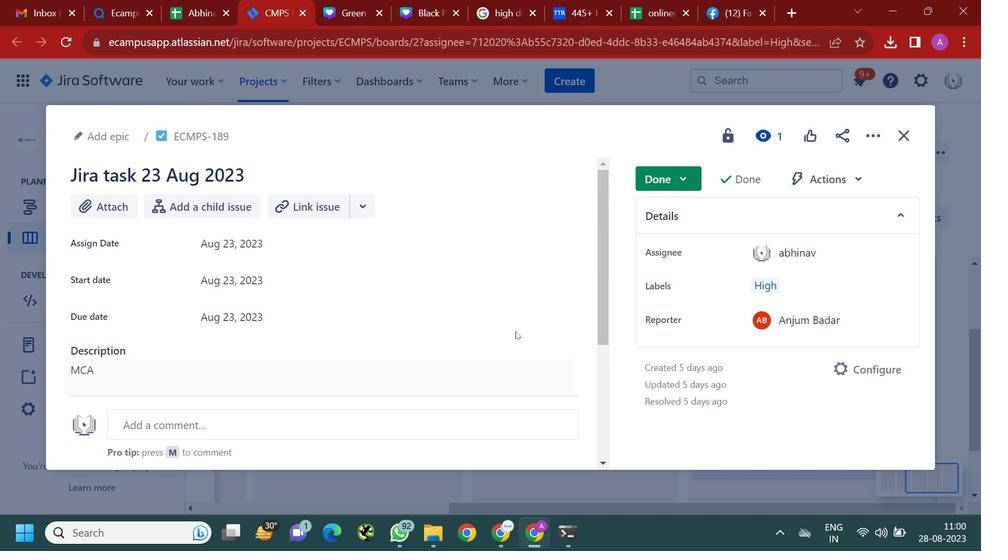
Action: Mouse scrolled (450, 311) with delta (0, 0)
Screenshot: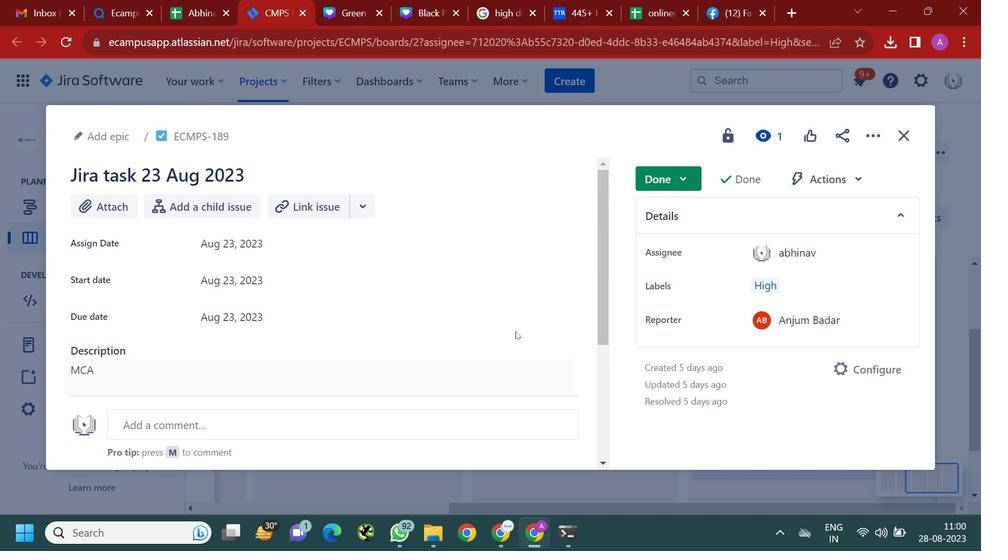 
Action: Mouse moved to (450, 312)
Screenshot: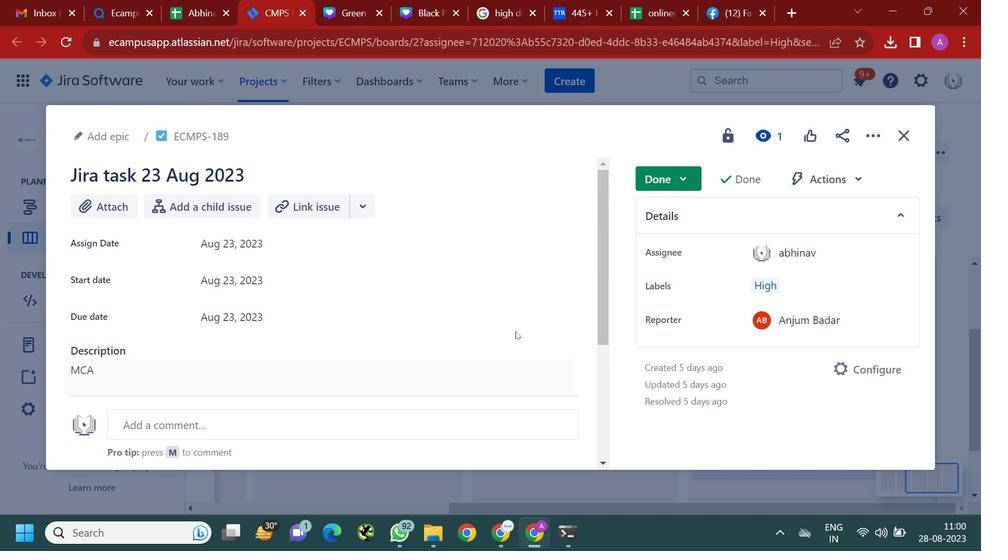 
Action: Mouse scrolled (450, 311) with delta (0, 0)
Screenshot: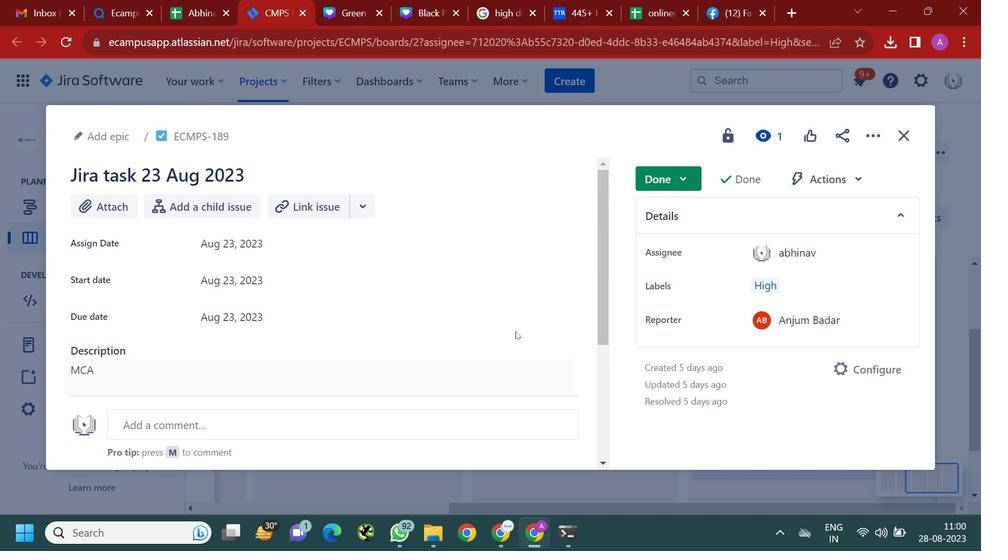
Action: Mouse moved to (452, 316)
Screenshot: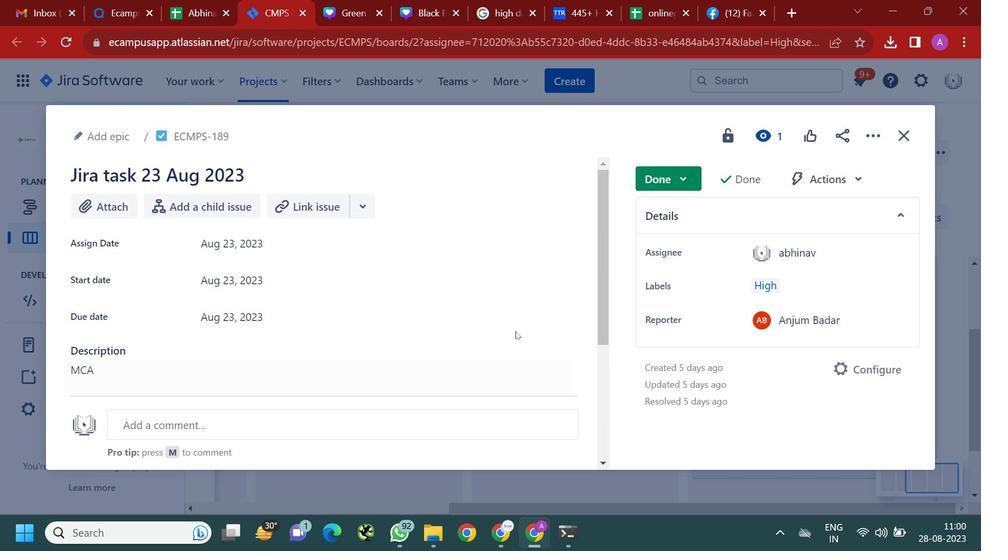 
Action: Mouse scrolled (452, 316) with delta (0, 0)
Screenshot: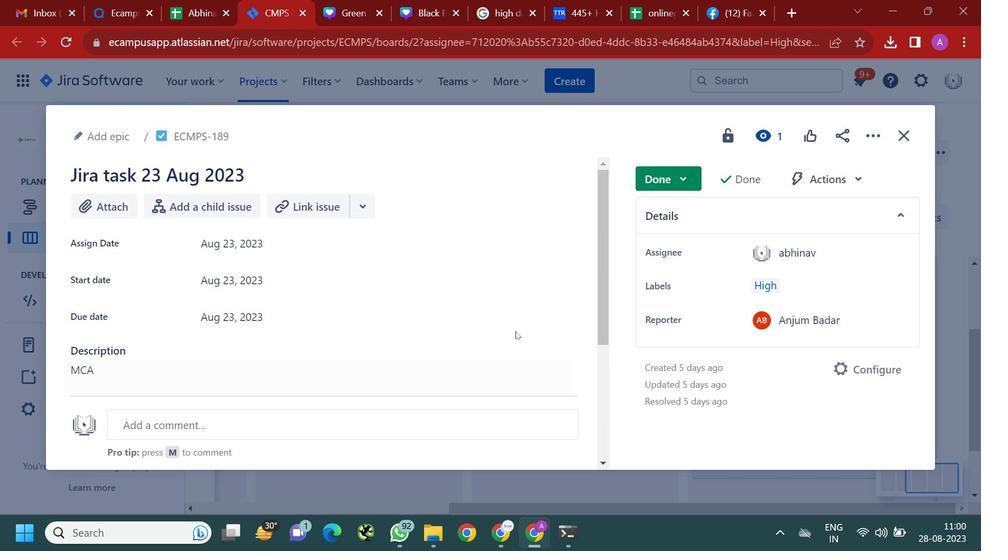 
Action: Mouse moved to (508, 331)
Screenshot: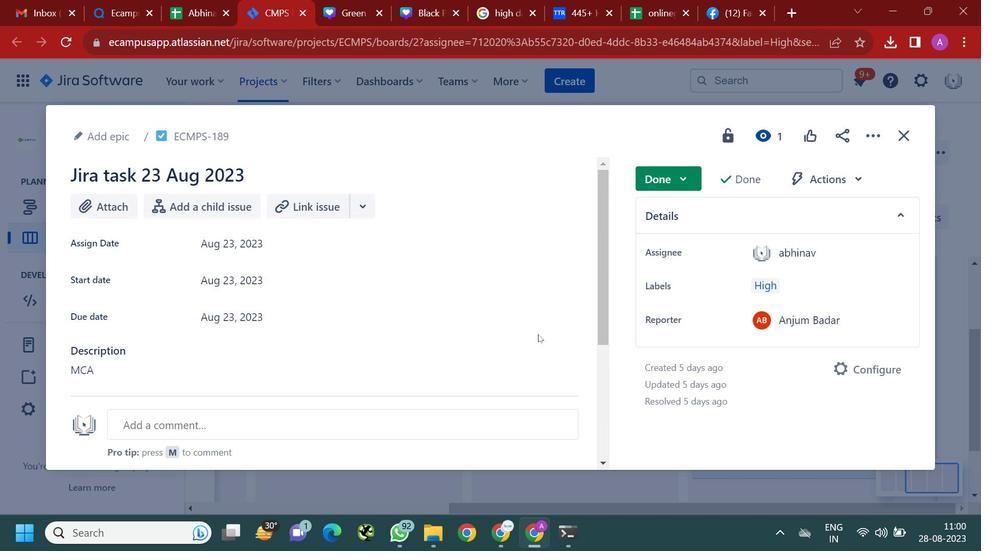 
Action: Mouse scrolled (508, 331) with delta (0, 0)
Screenshot: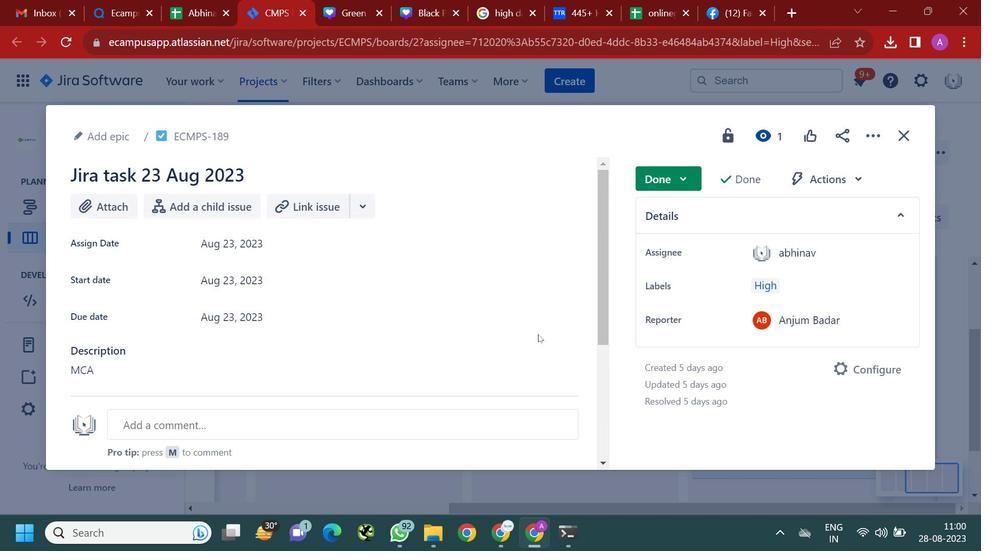 
Action: Mouse scrolled (508, 331) with delta (0, 0)
Screenshot: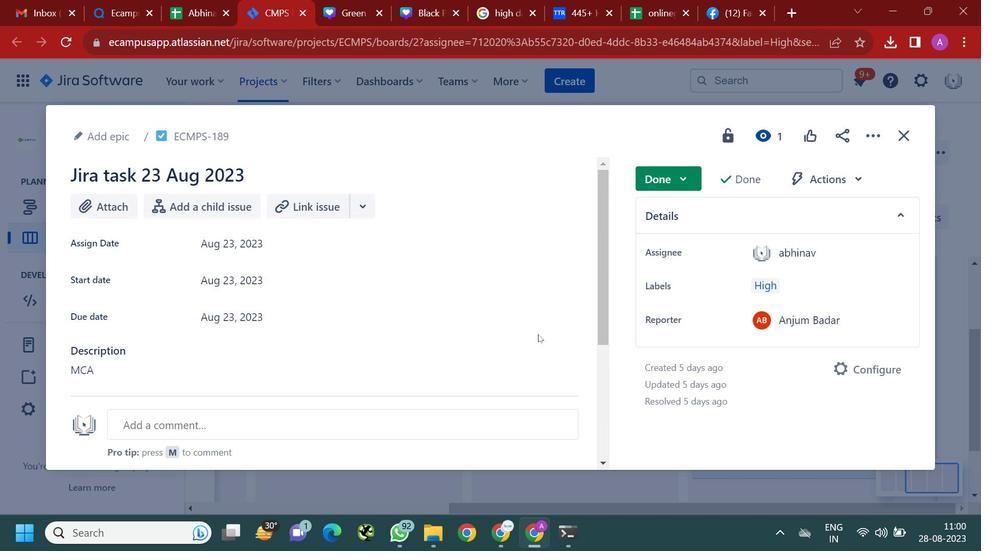 
Action: Mouse moved to (516, 332)
Screenshot: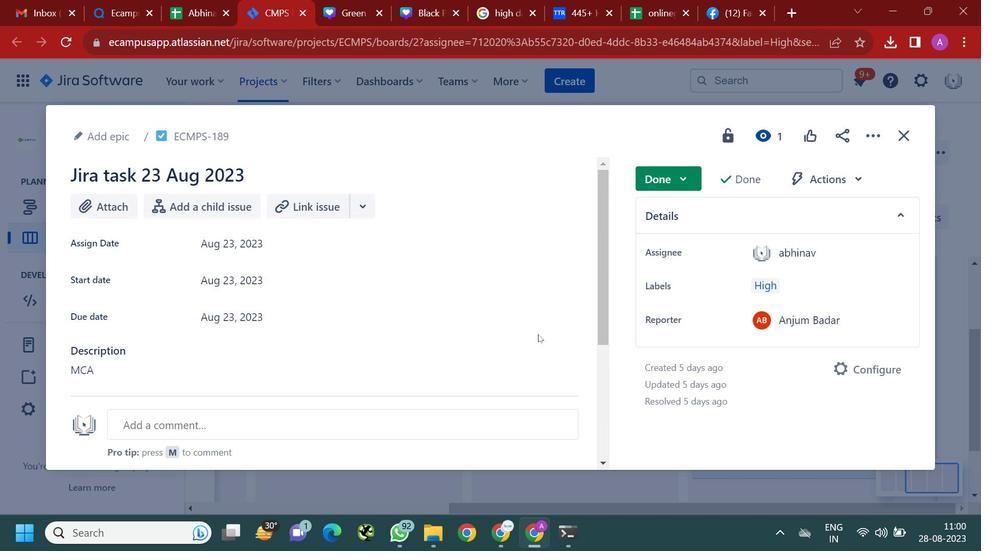 
Action: Mouse scrolled (516, 332) with delta (0, 0)
Screenshot: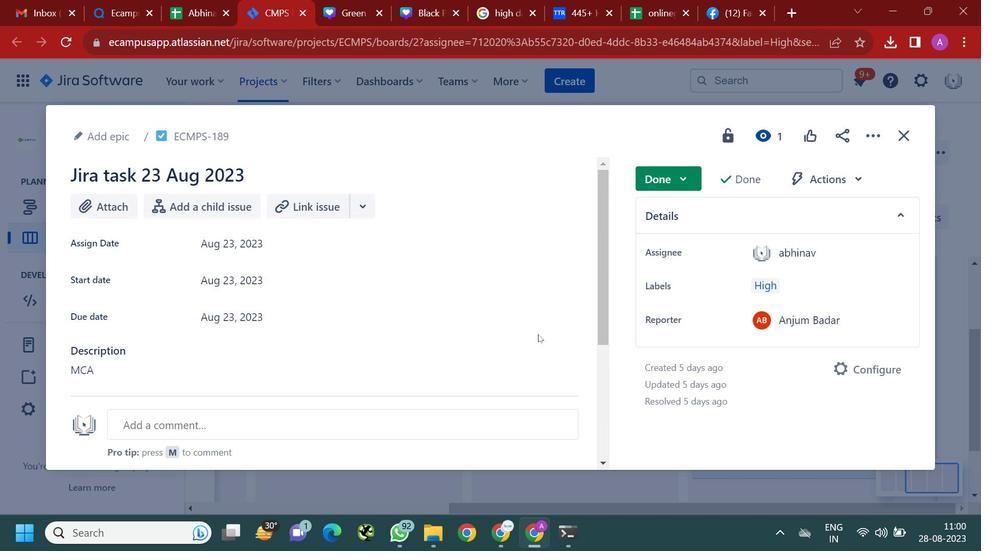 
Action: Mouse scrolled (516, 332) with delta (0, 0)
Screenshot: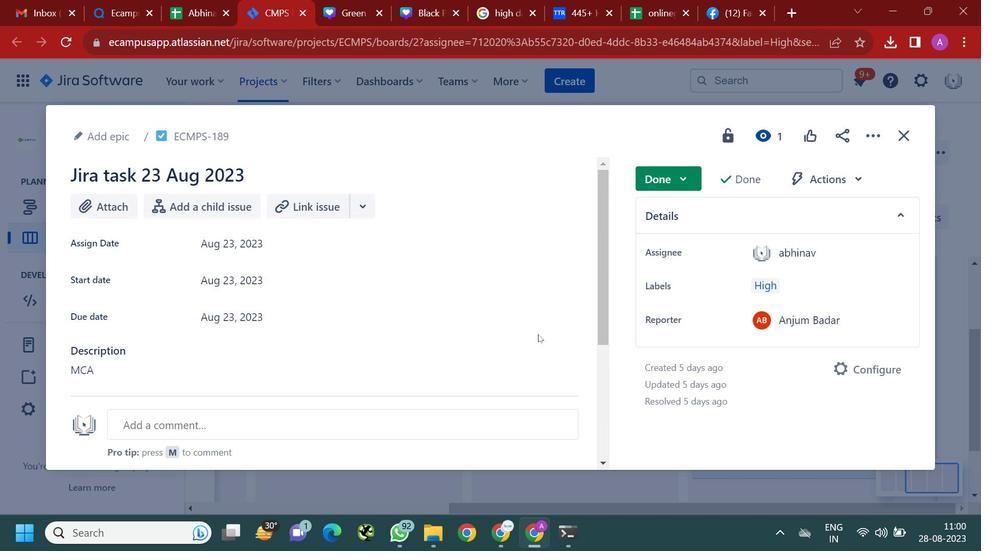 
Action: Mouse moved to (538, 334)
Screenshot: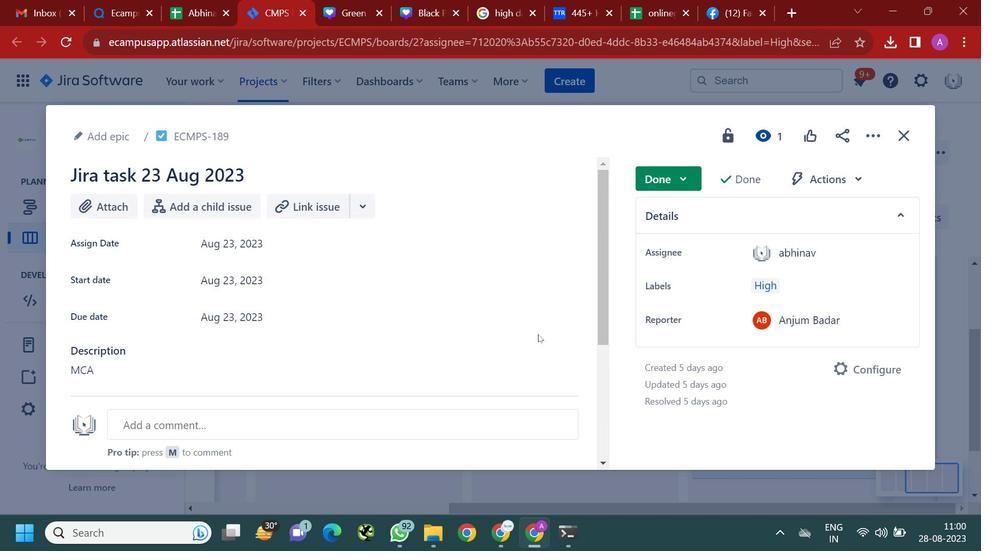 
Action: Mouse scrolled (538, 335) with delta (0, 0)
Screenshot: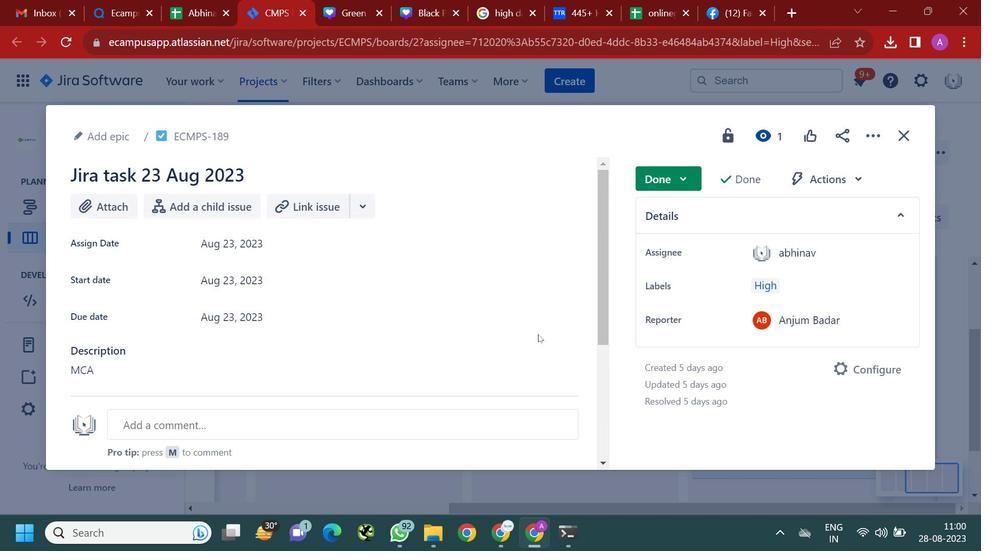 
Action: Mouse scrolled (538, 335) with delta (0, 0)
Screenshot: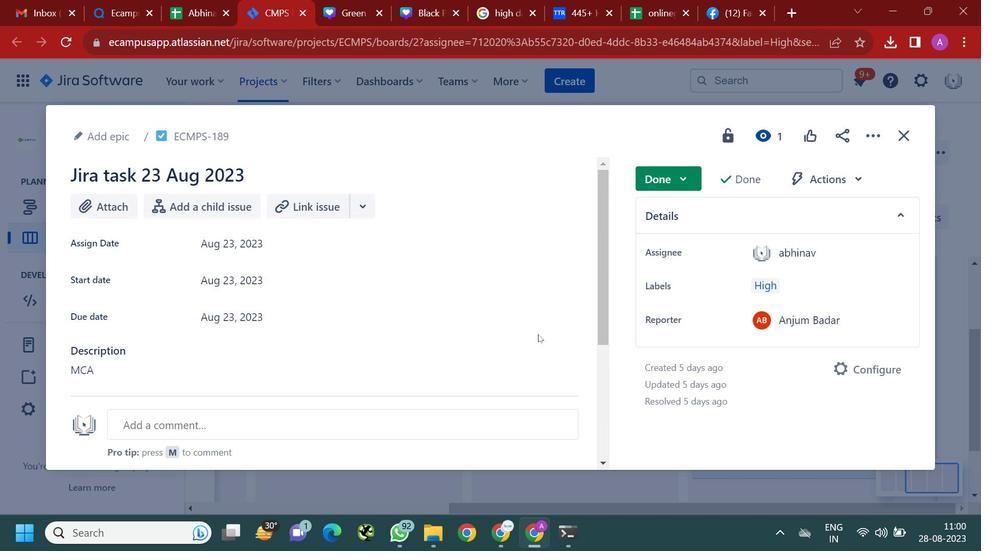 
Action: Mouse moved to (907, 140)
Screenshot: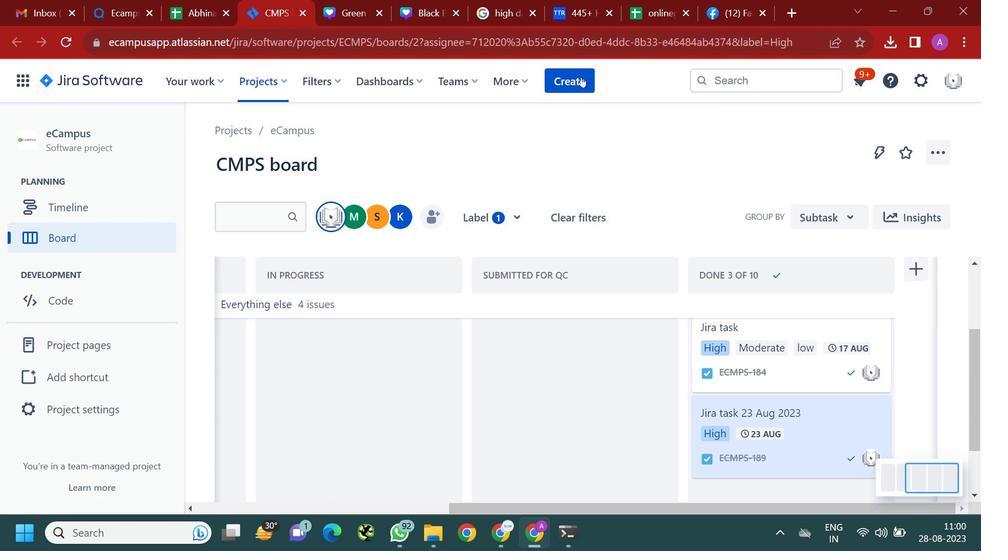 
Action: Mouse pressed left at (907, 140)
Screenshot: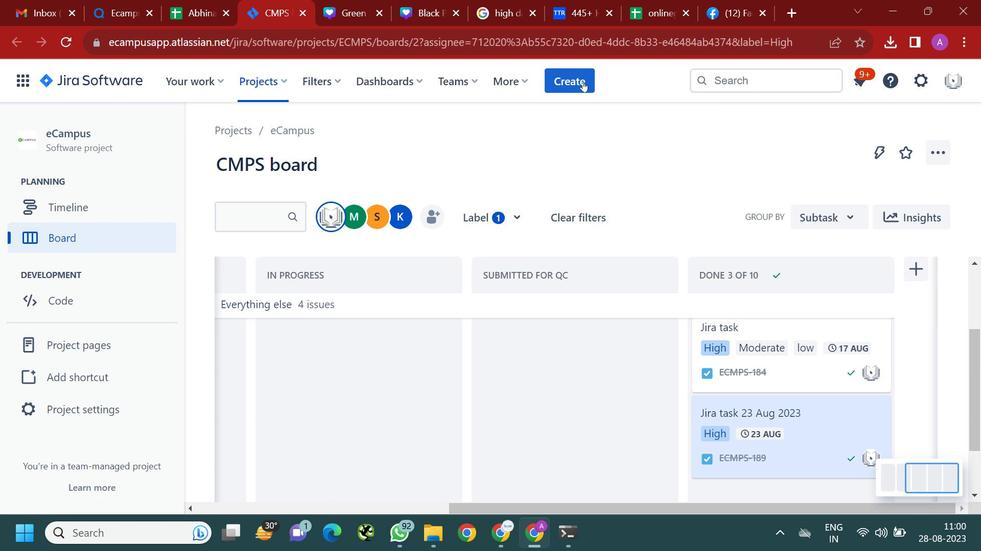 
Action: Mouse moved to (584, 86)
Screenshot: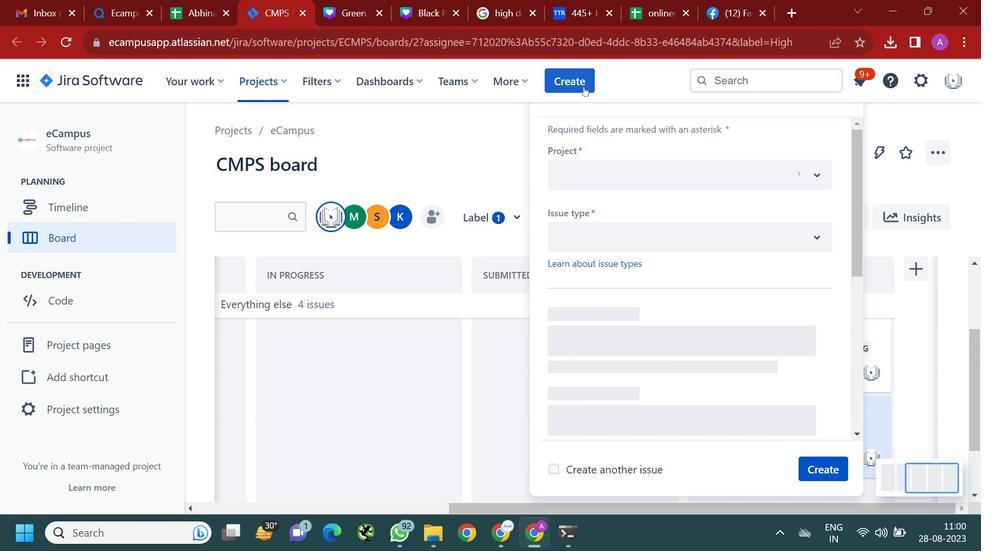 
Action: Mouse pressed left at (584, 86)
Screenshot: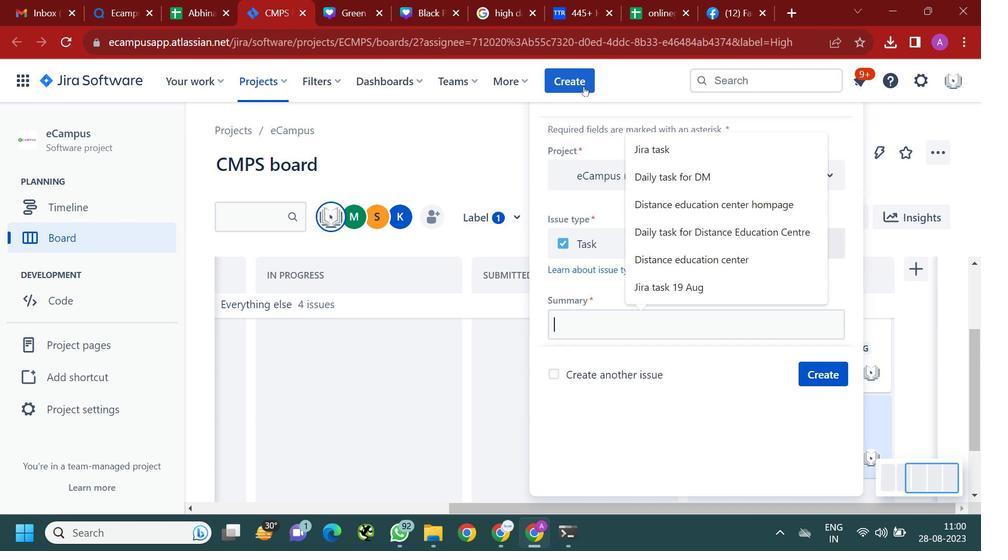 
Action: Mouse moved to (643, 156)
Screenshot: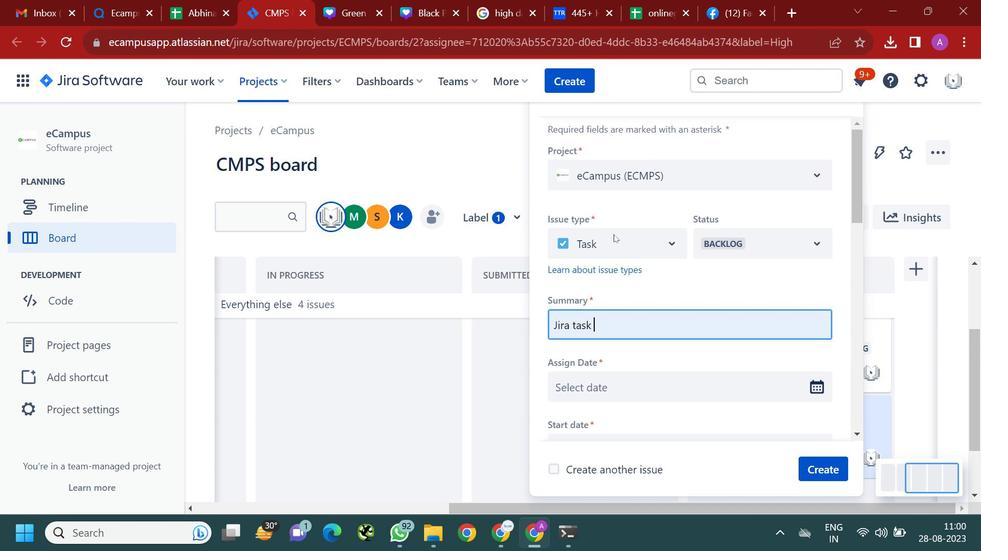 
Action: Mouse pressed left at (643, 156)
Screenshot: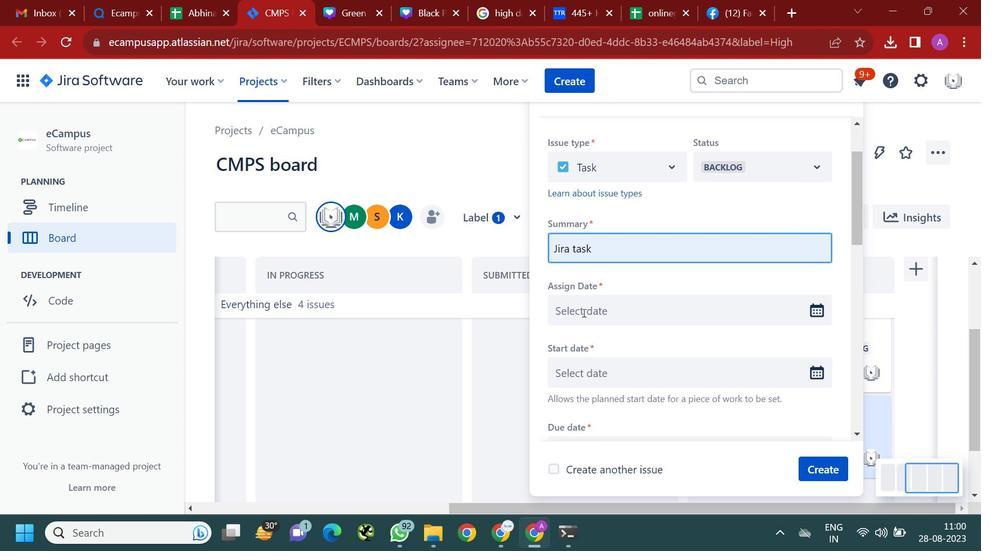 
Action: Mouse moved to (583, 313)
Screenshot: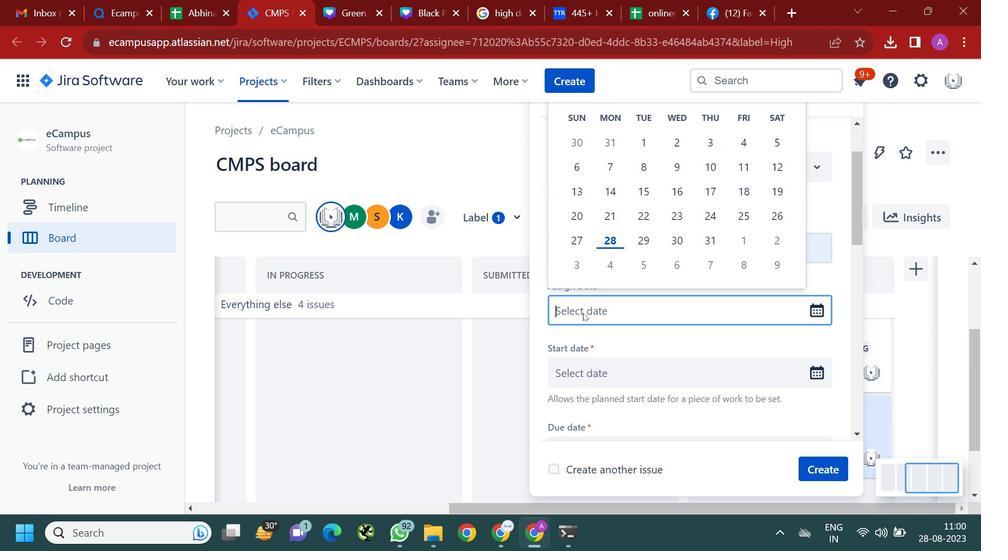 
Action: Mouse scrolled (583, 313) with delta (0, 0)
Screenshot: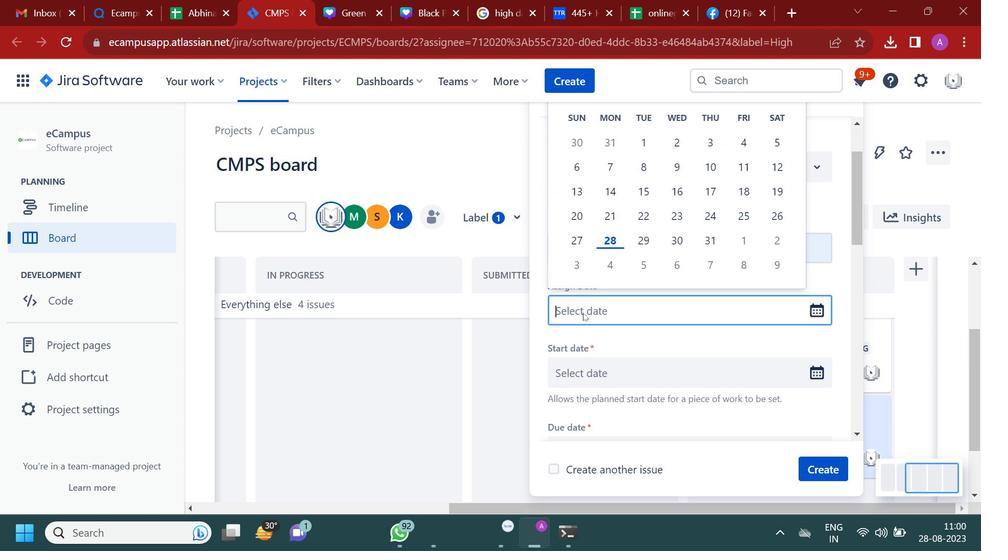 
Action: Mouse pressed left at (583, 313)
Screenshot: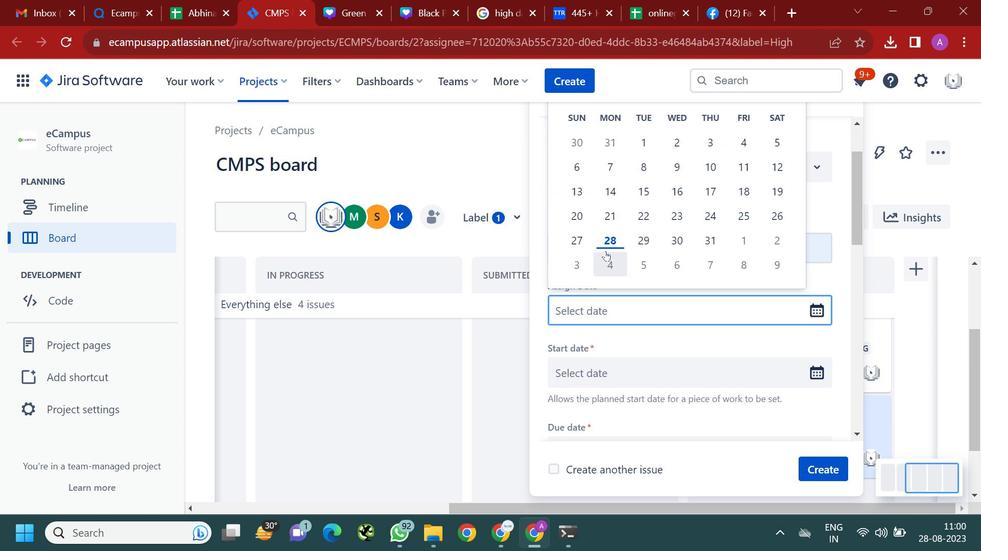 
Action: Mouse moved to (606, 245)
Screenshot: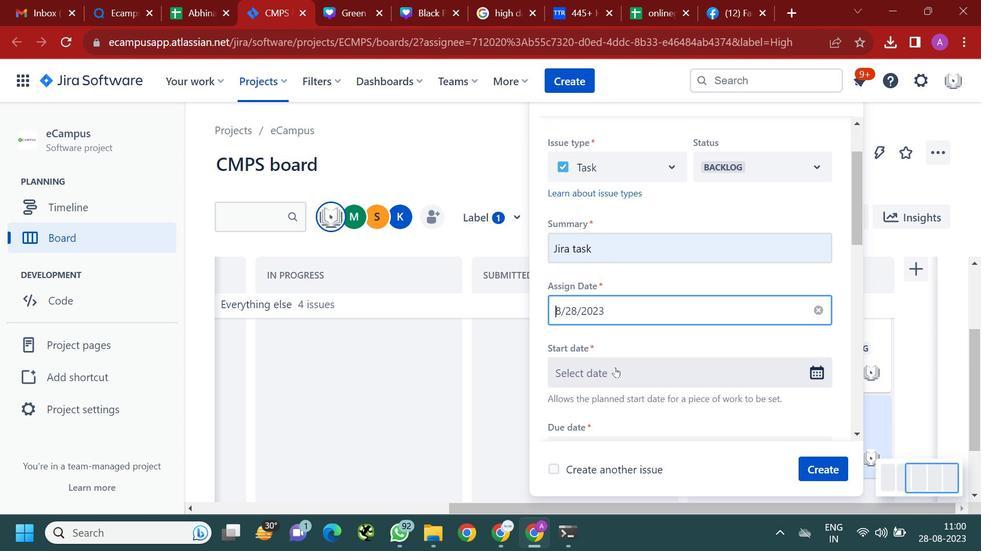 
Action: Mouse pressed left at (606, 245)
Screenshot: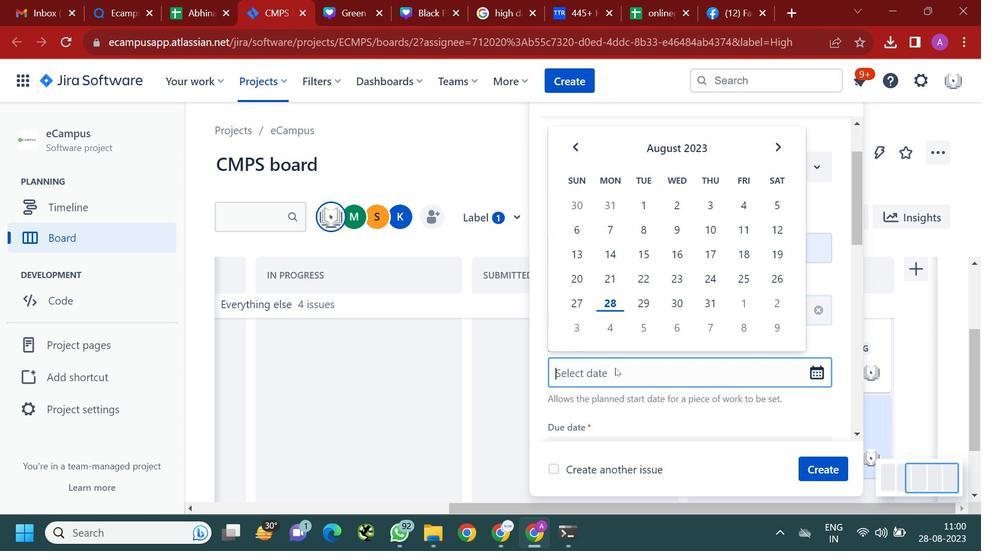 
Action: Mouse moved to (615, 367)
Screenshot: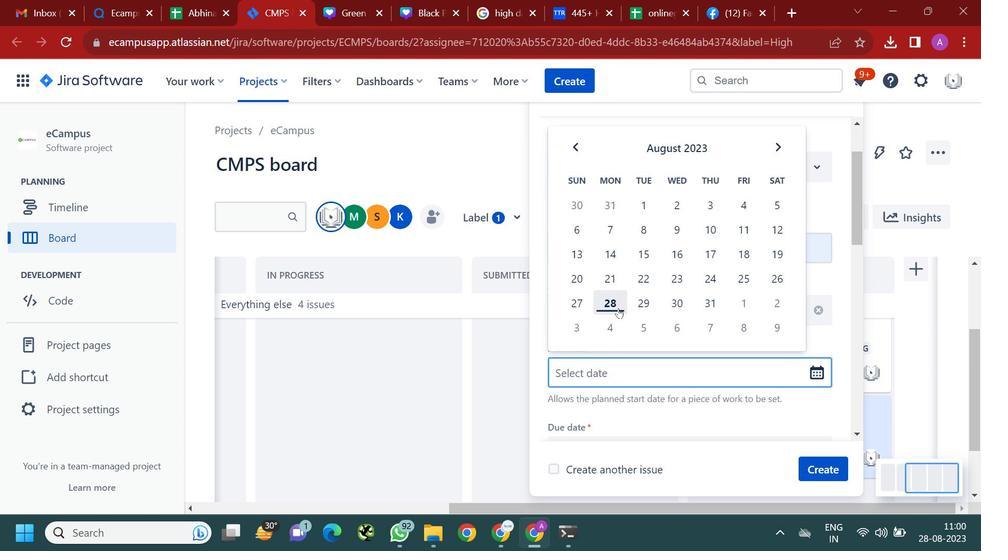 
Action: Mouse pressed left at (615, 367)
Screenshot: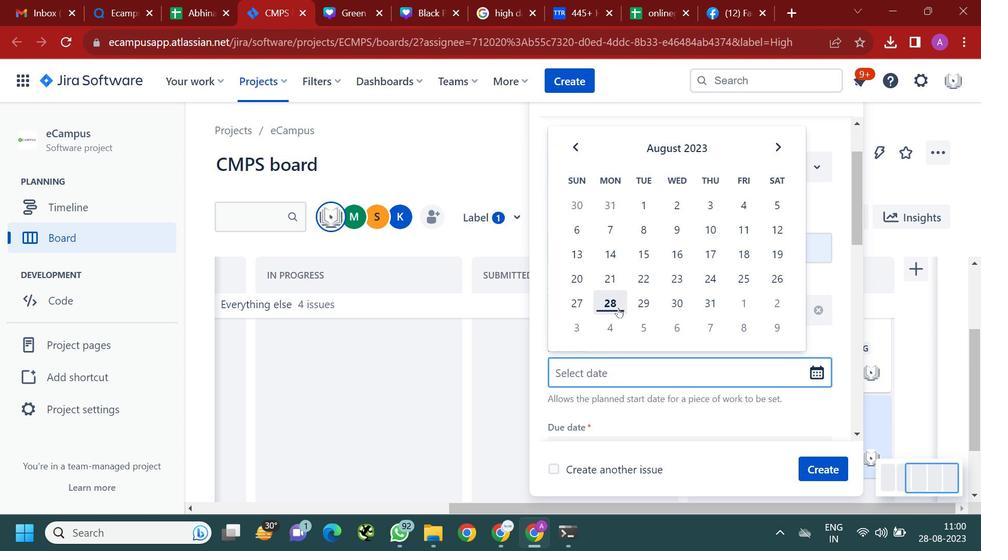 
Action: Mouse moved to (618, 308)
Screenshot: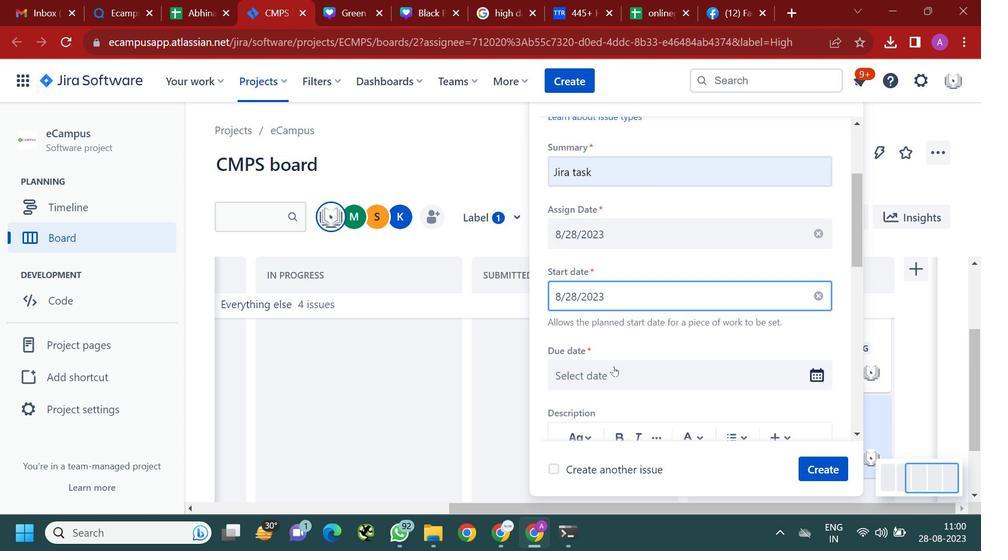 
Action: Mouse pressed left at (618, 308)
Screenshot: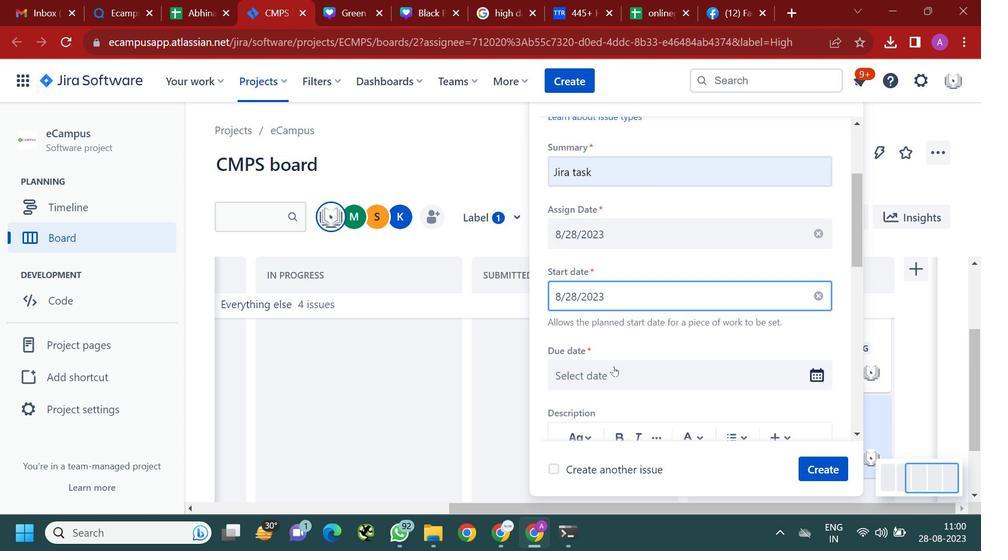 
Action: Mouse moved to (614, 367)
Screenshot: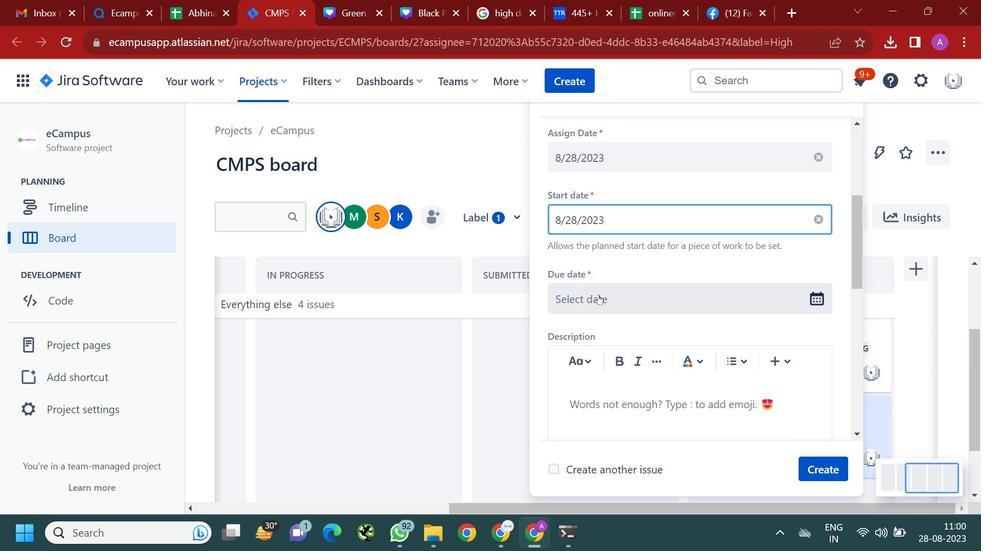 
Action: Mouse scrolled (614, 366) with delta (0, 0)
Screenshot: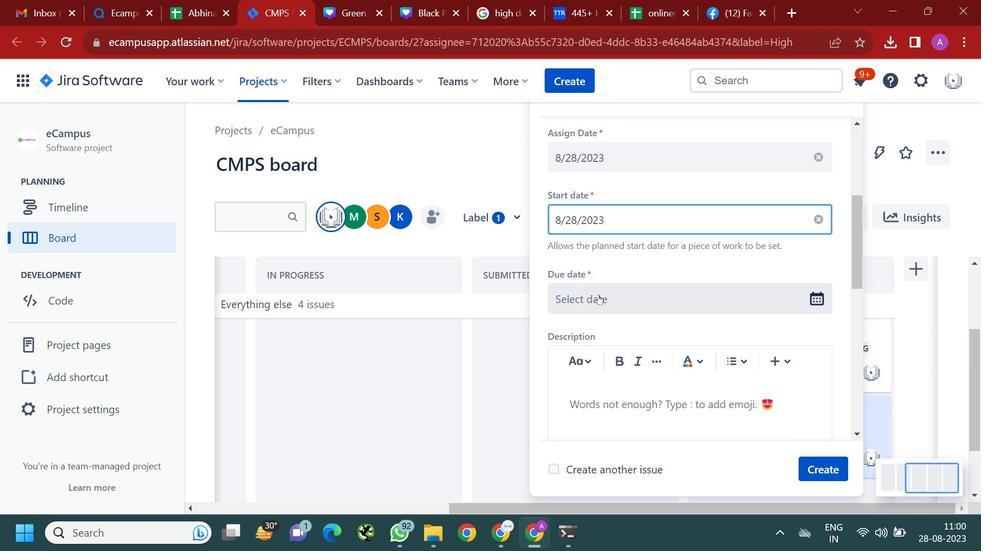 
Action: Mouse scrolled (614, 366) with delta (0, 0)
Screenshot: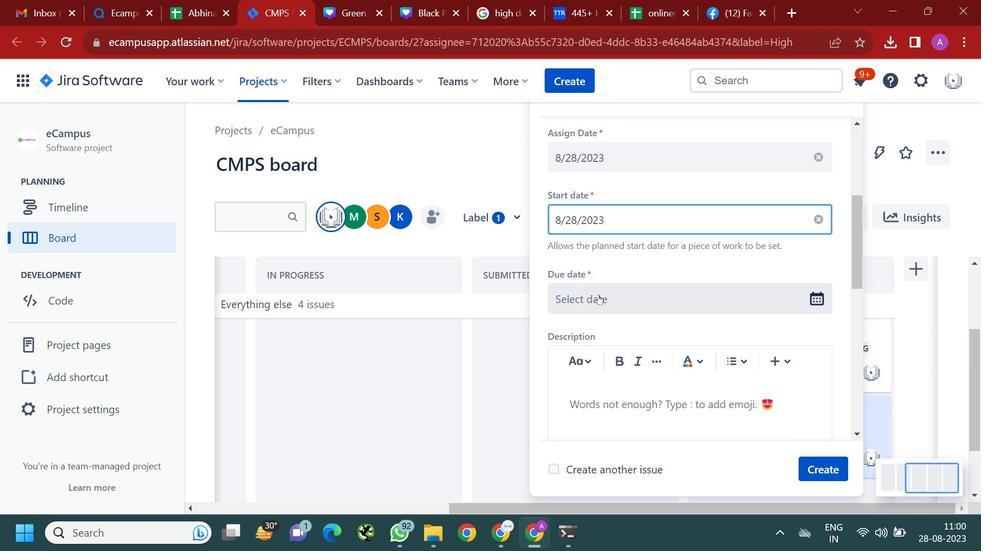 
Action: Mouse moved to (598, 294)
Screenshot: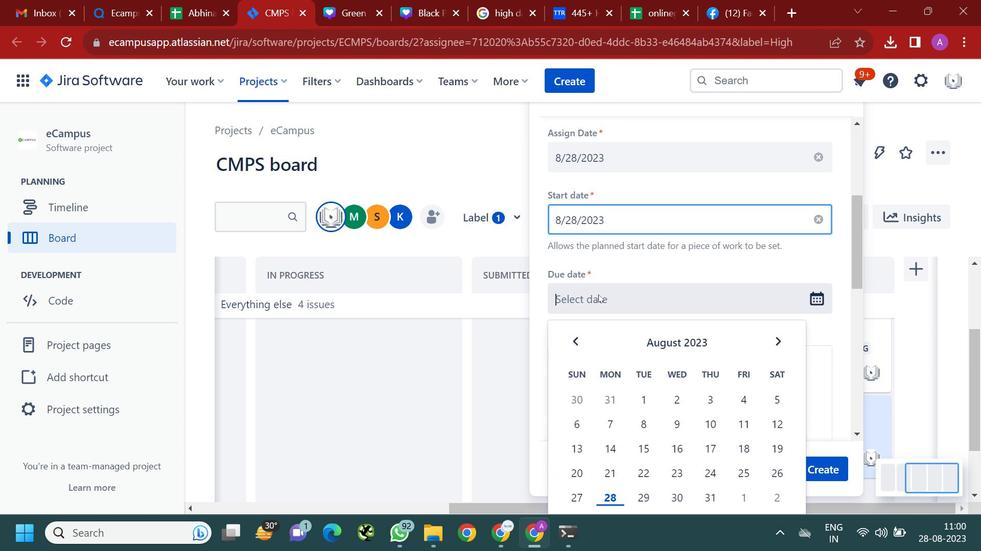 
Action: Mouse pressed left at (598, 294)
Screenshot: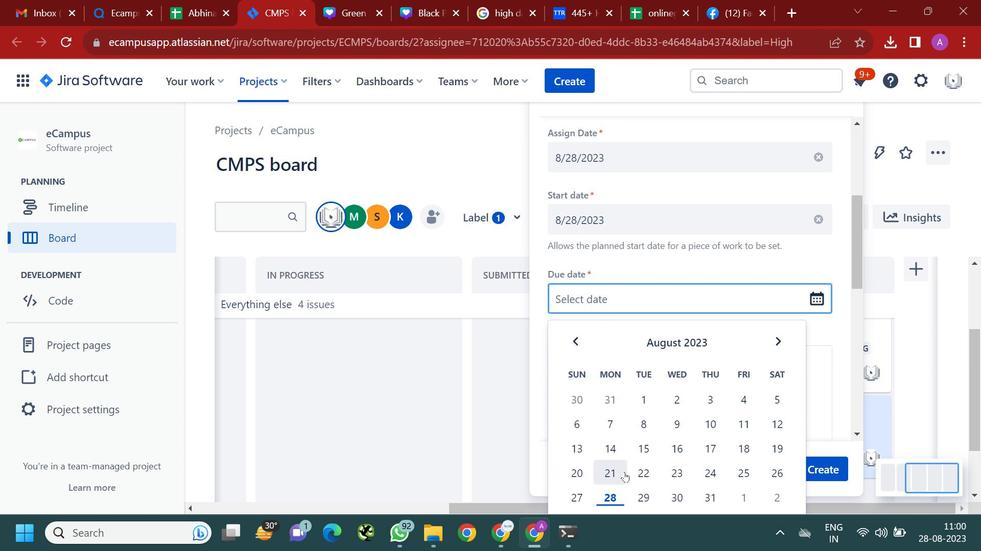 
Action: Mouse moved to (624, 499)
Screenshot: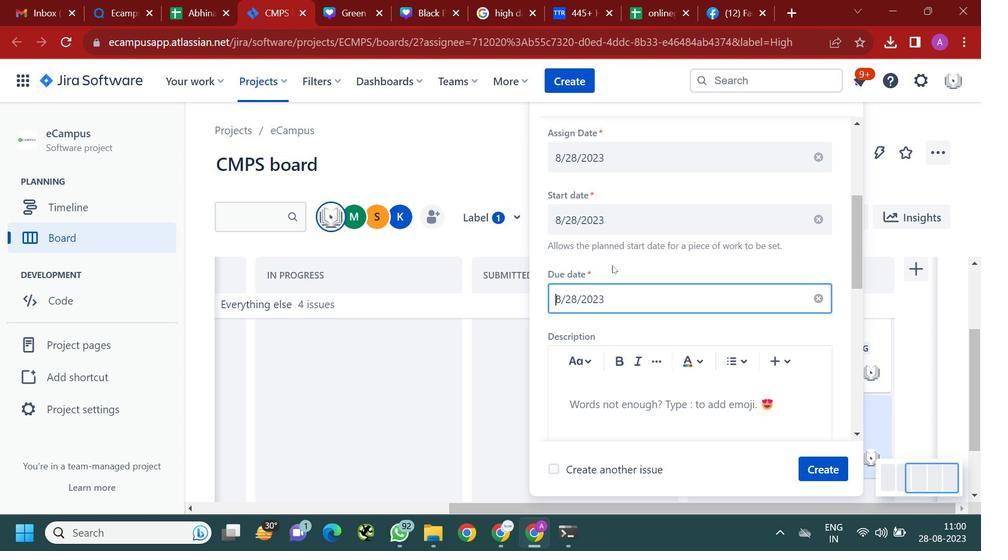 
Action: Mouse pressed left at (624, 499)
Screenshot: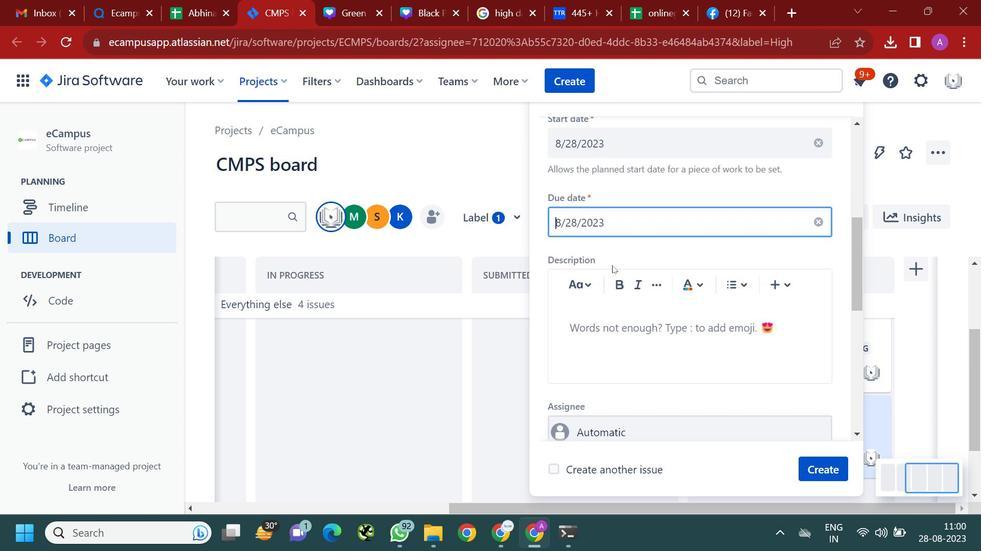 
Action: Mouse moved to (612, 265)
Screenshot: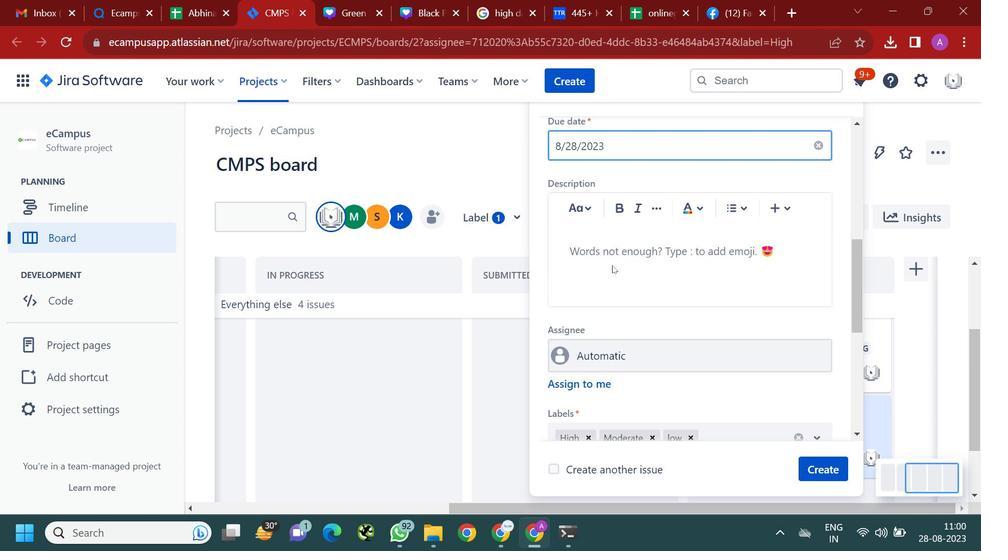 
Action: Mouse scrolled (612, 265) with delta (0, 0)
Screenshot: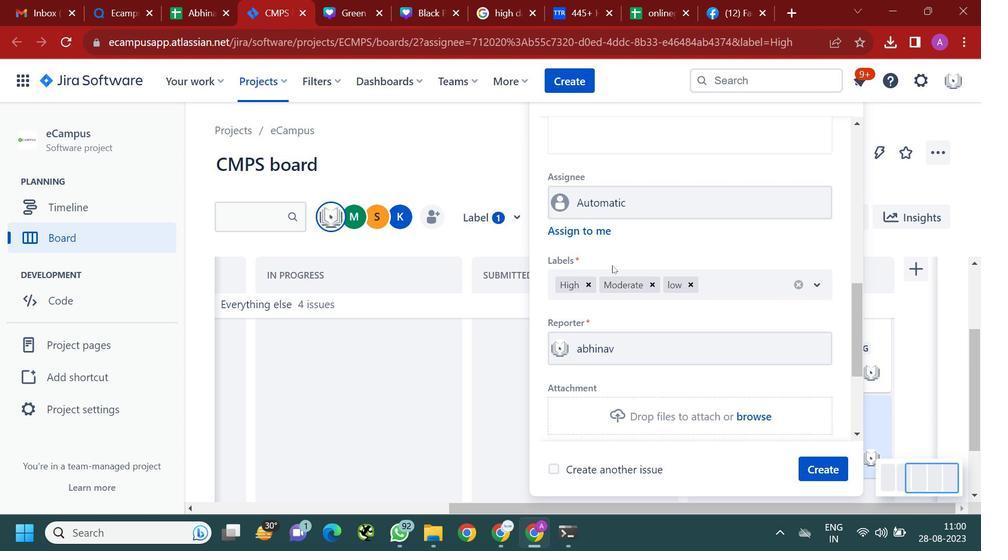 
Action: Mouse scrolled (612, 265) with delta (0, 0)
Screenshot: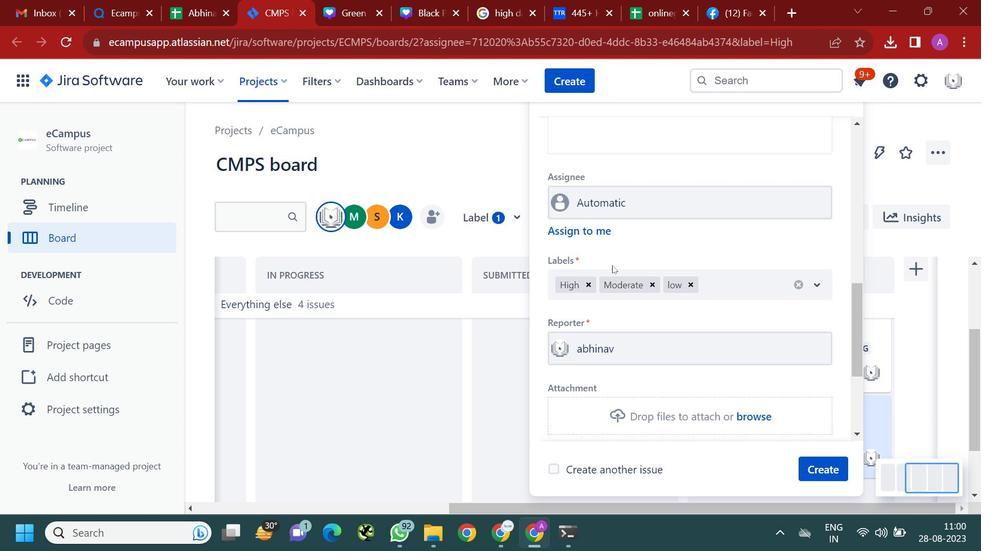 
Action: Mouse scrolled (612, 265) with delta (0, 0)
Screenshot: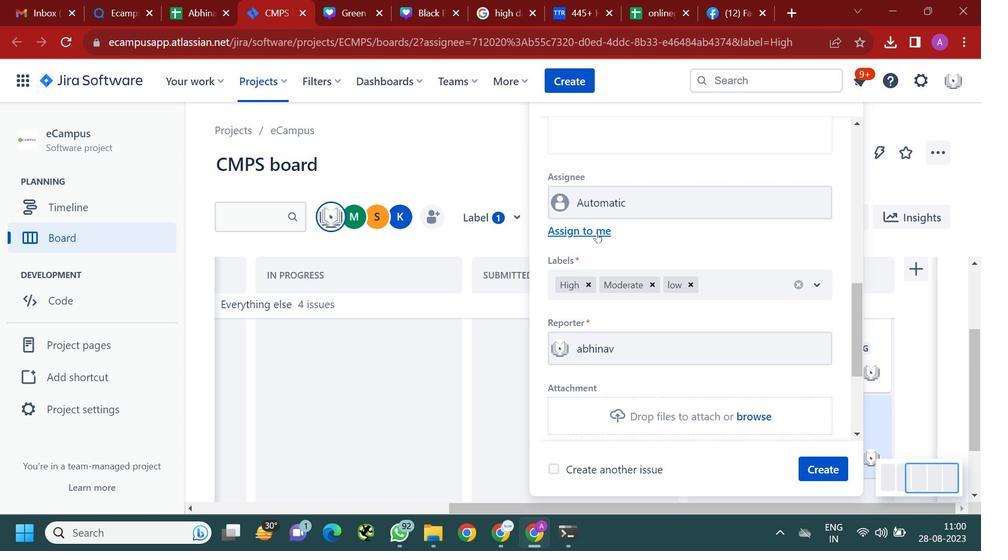 
Action: Mouse scrolled (612, 265) with delta (0, 0)
Screenshot: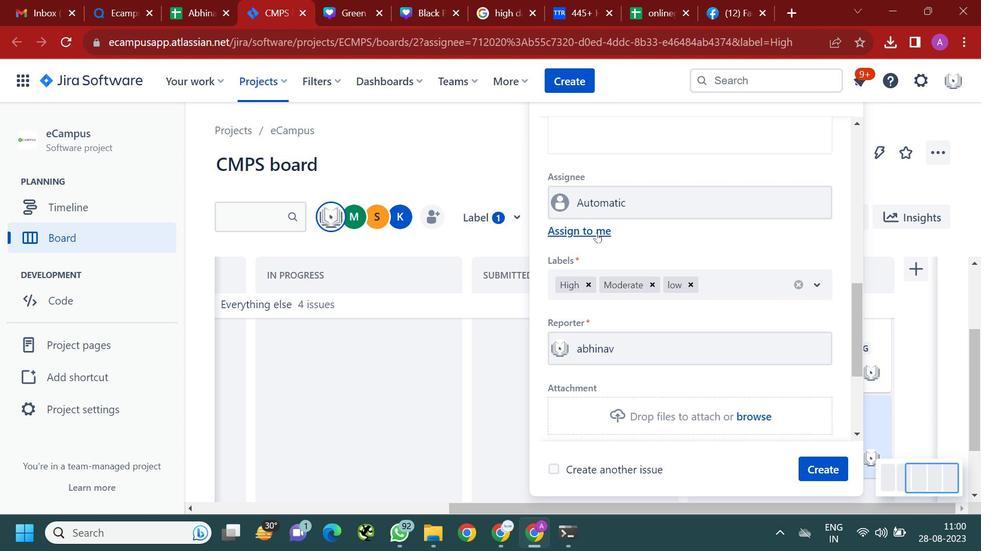 
Action: Mouse moved to (596, 233)
Screenshot: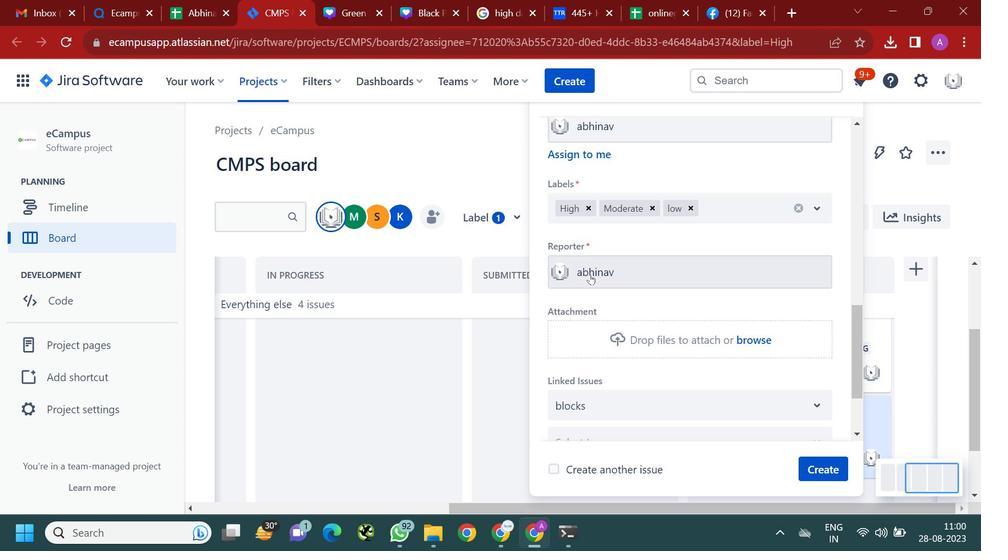 
Action: Mouse pressed left at (596, 233)
Screenshot: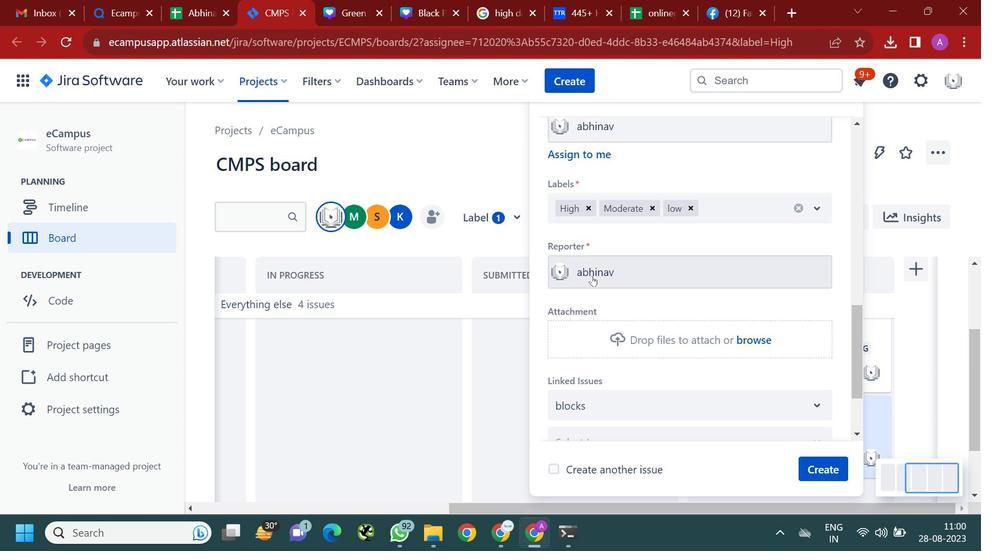 
Action: Mouse moved to (583, 246)
Screenshot: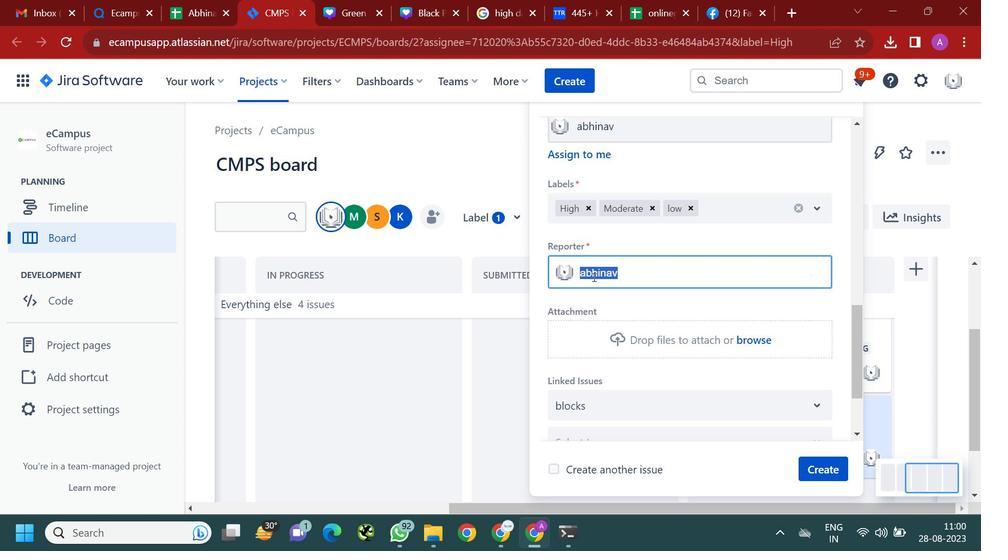 
Action: Mouse scrolled (583, 246) with delta (0, 0)
Screenshot: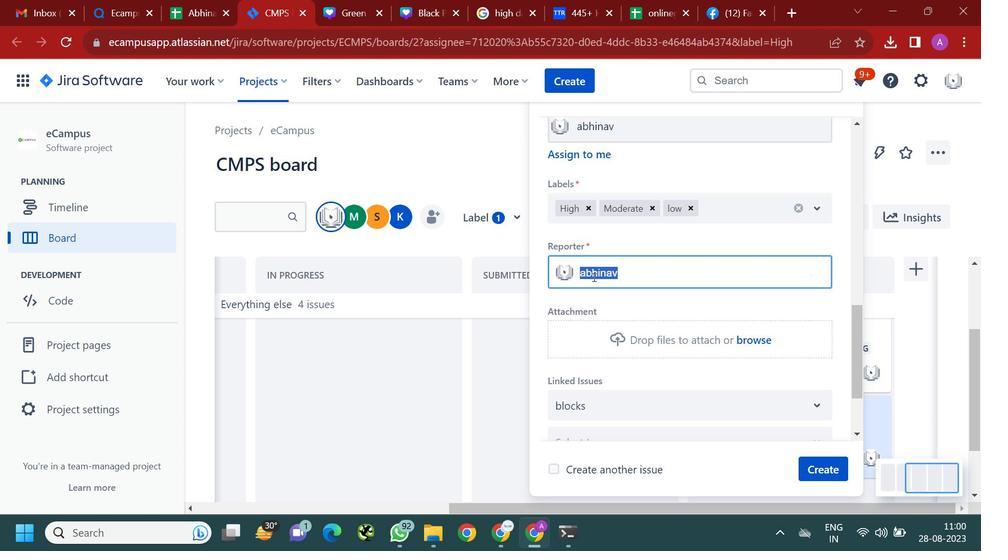 
Action: Mouse moved to (593, 277)
Screenshot: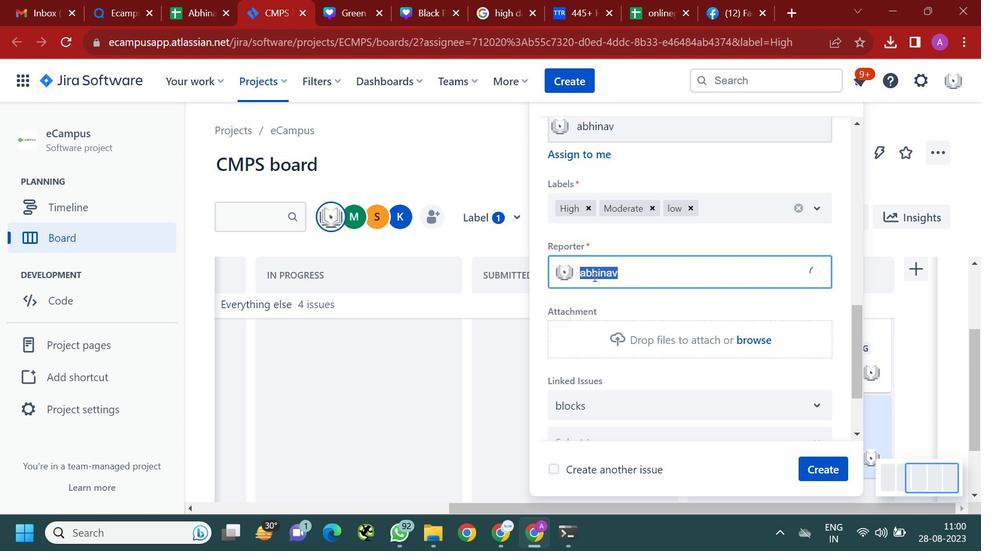 
Action: Mouse pressed left at (593, 277)
Screenshot: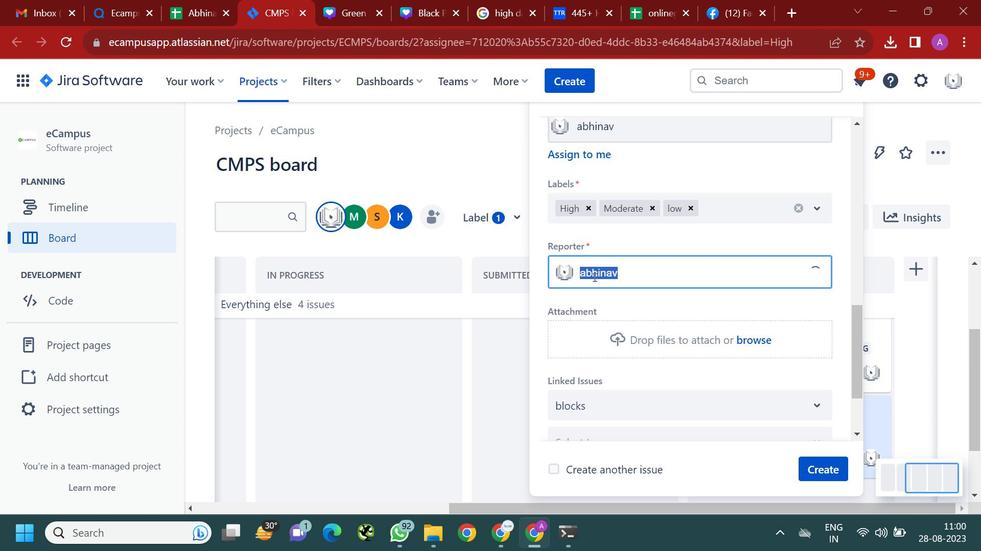 
Action: Mouse moved to (594, 278)
Screenshot: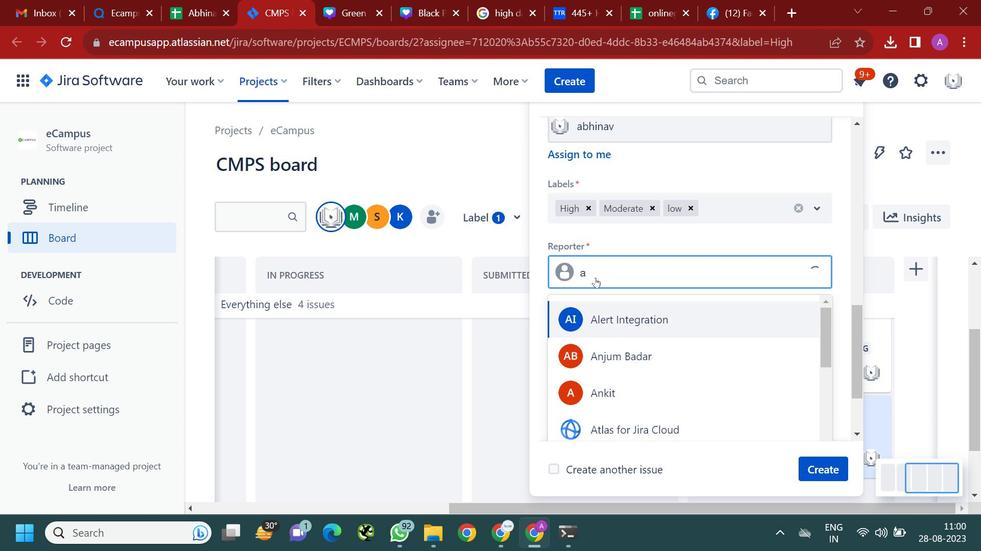 
Action: Key pressed a
Screenshot: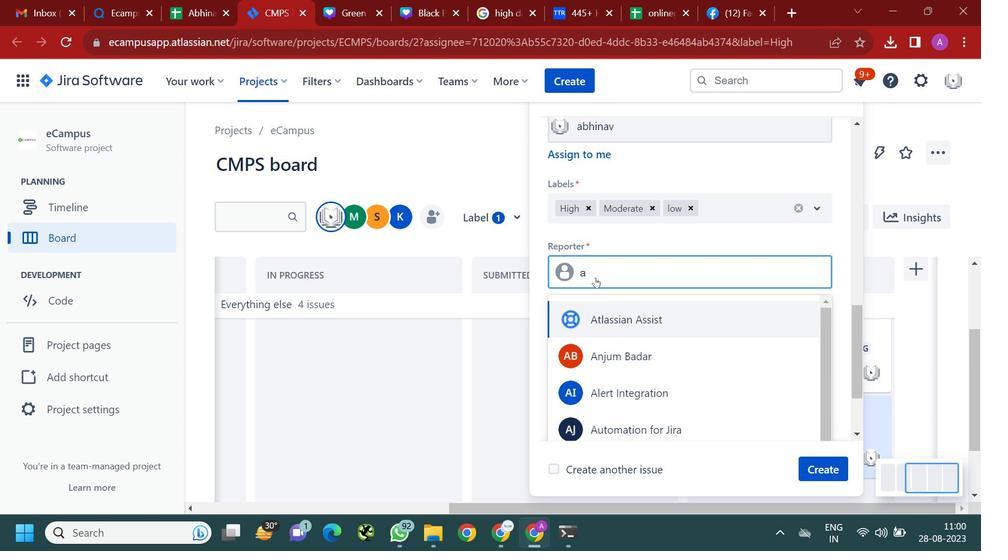 
Action: Mouse moved to (639, 356)
Screenshot: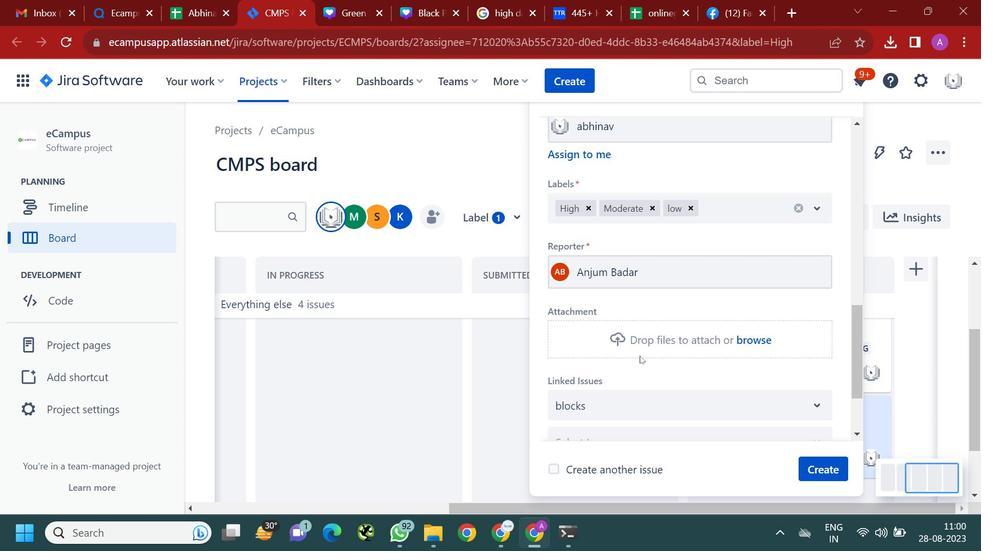 
Action: Mouse pressed left at (639, 356)
Screenshot: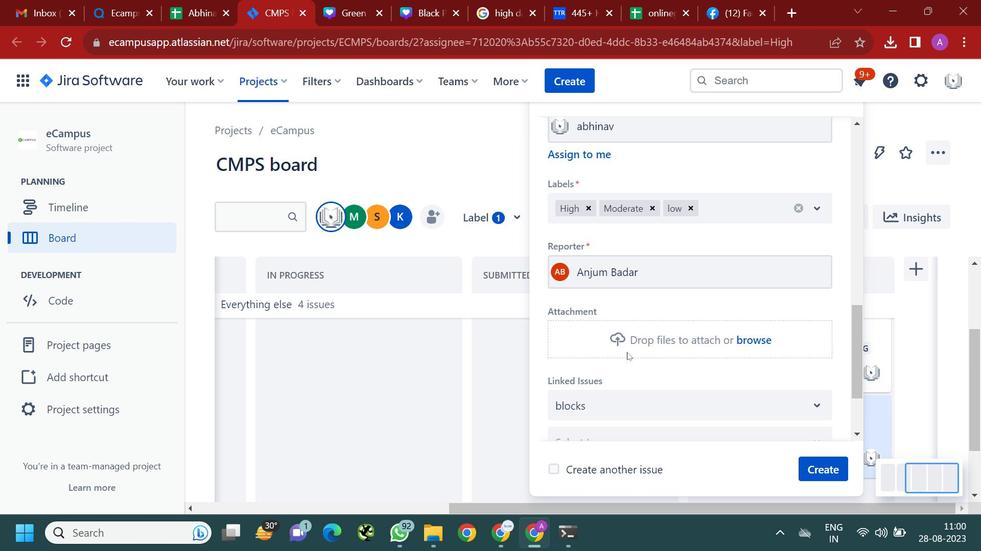 
Action: Mouse moved to (621, 350)
Screenshot: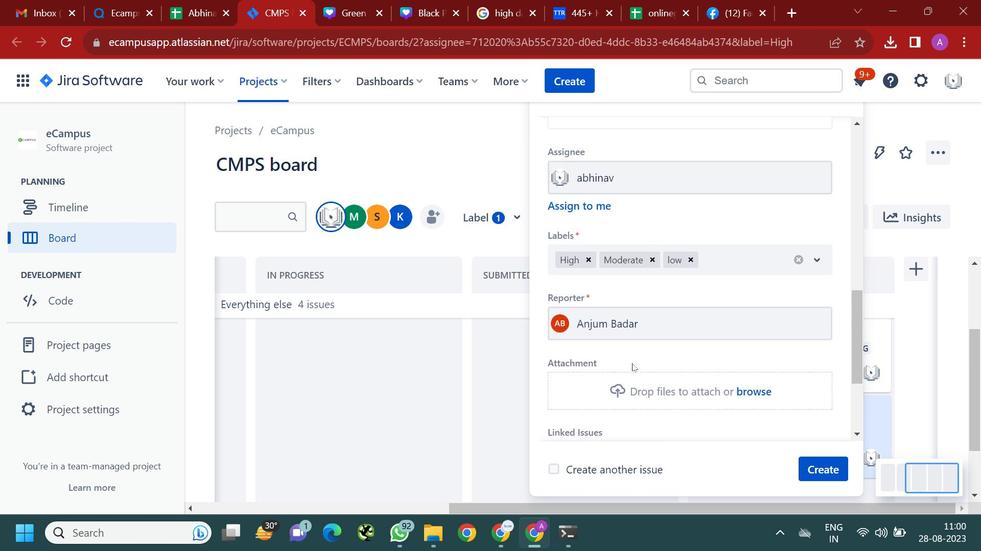 
Action: Mouse scrolled (621, 349) with delta (0, 0)
Screenshot: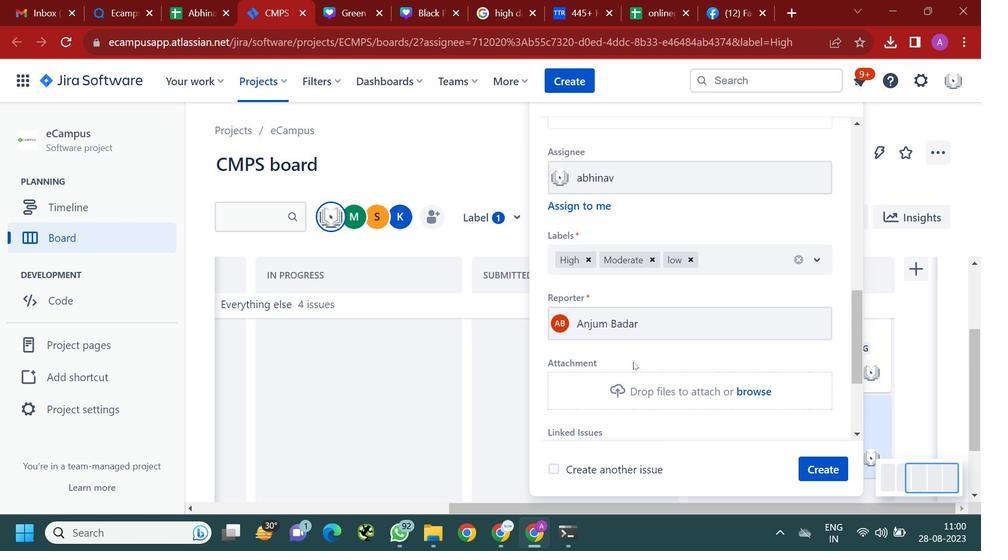 
Action: Mouse scrolled (621, 349) with delta (0, 0)
Screenshot: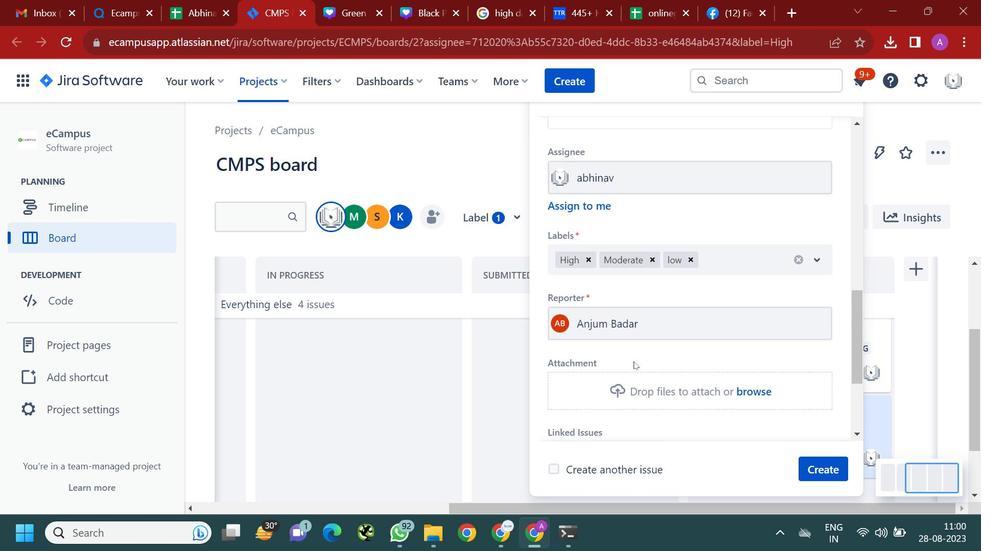 
Action: Mouse scrolled (621, 349) with delta (0, 0)
Screenshot: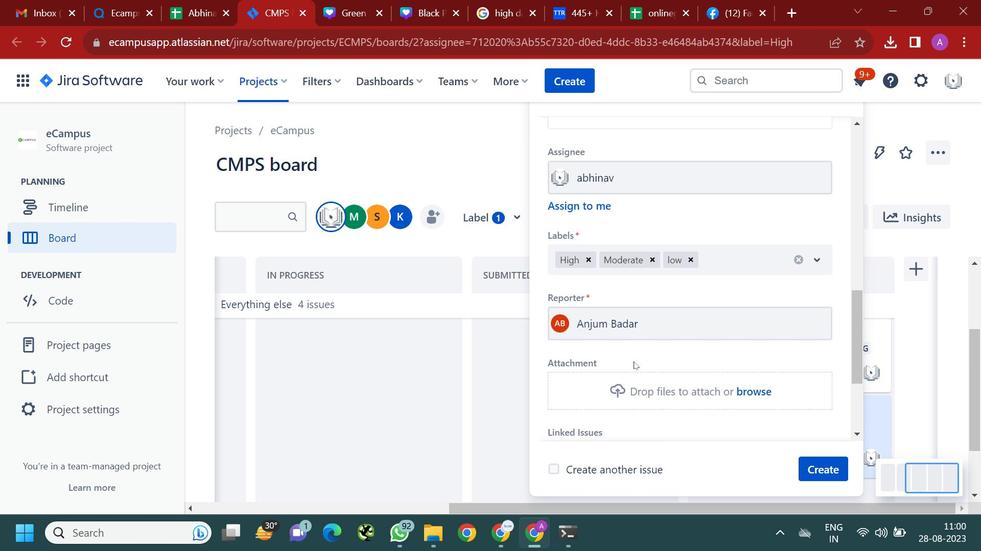 
Action: Mouse moved to (632, 364)
Screenshot: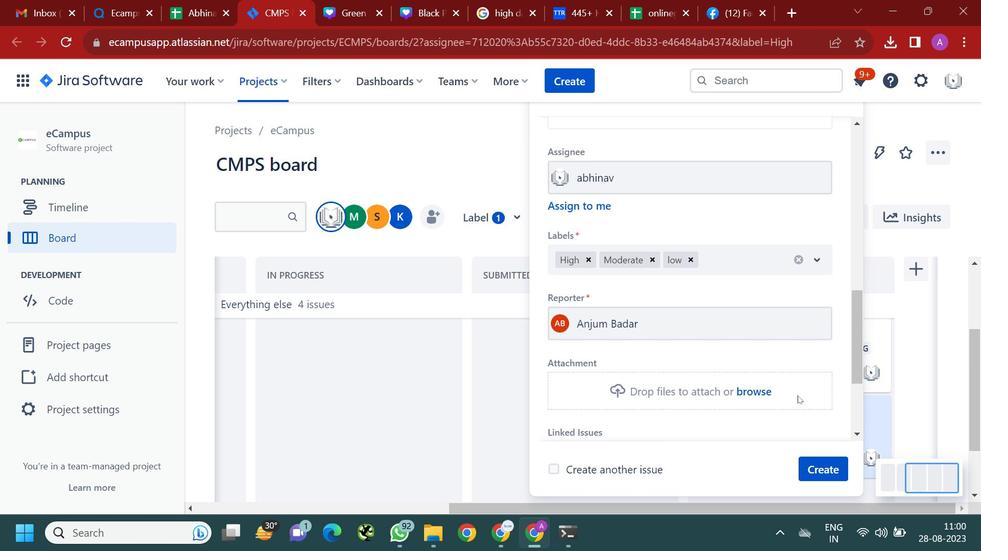 
Action: Mouse scrolled (632, 365) with delta (0, 0)
Screenshot: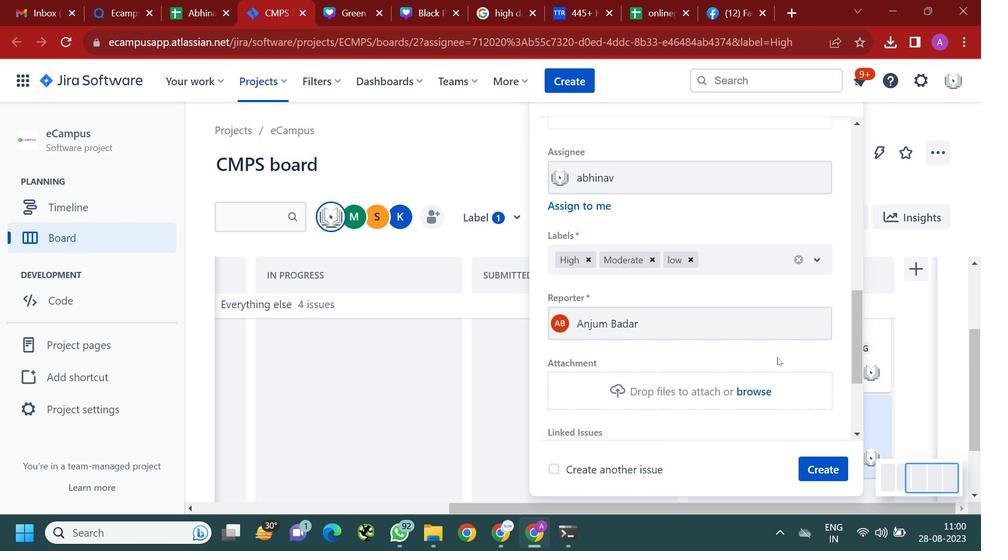 
Action: Mouse moved to (632, 364)
Screenshot: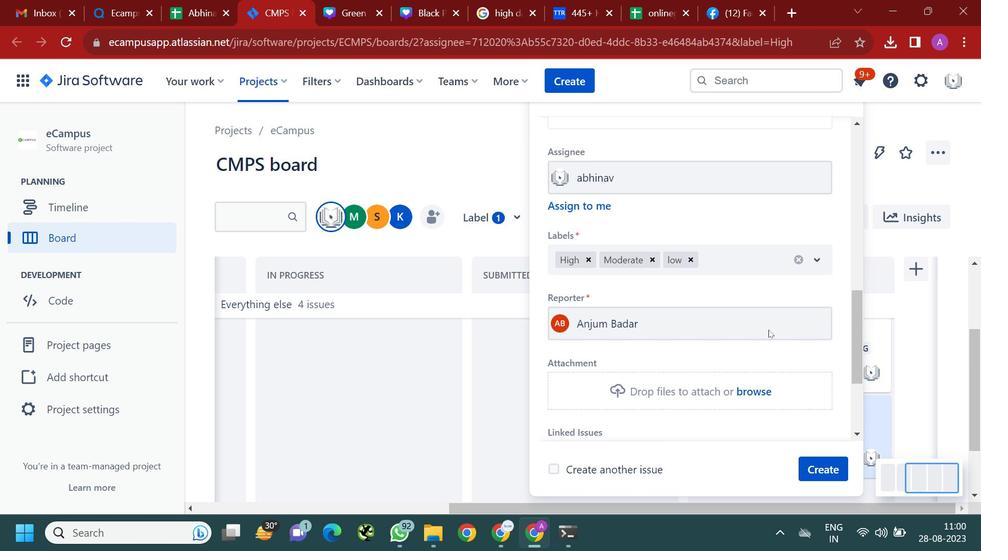 
Action: Mouse scrolled (632, 364) with delta (0, 0)
Screenshot: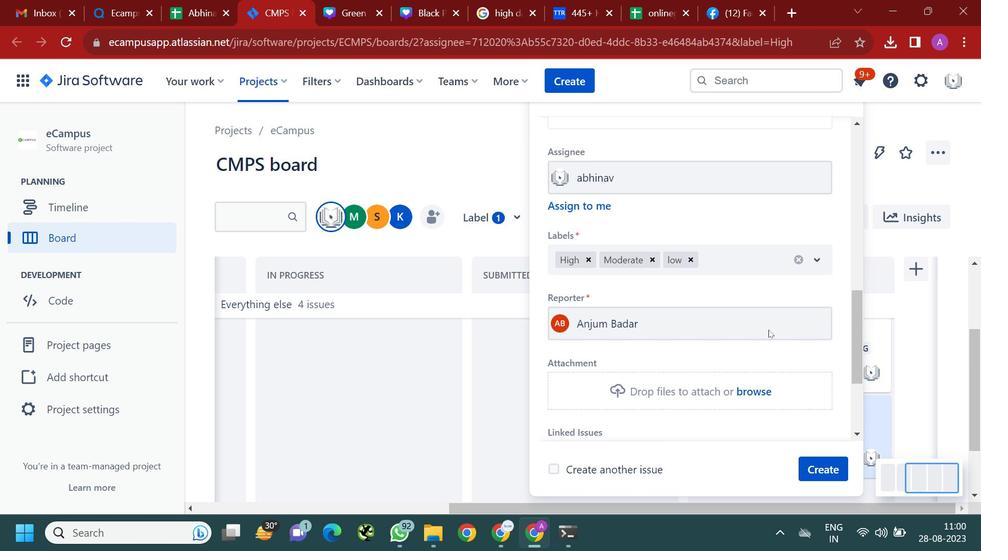
Action: Mouse moved to (764, 312)
Screenshot: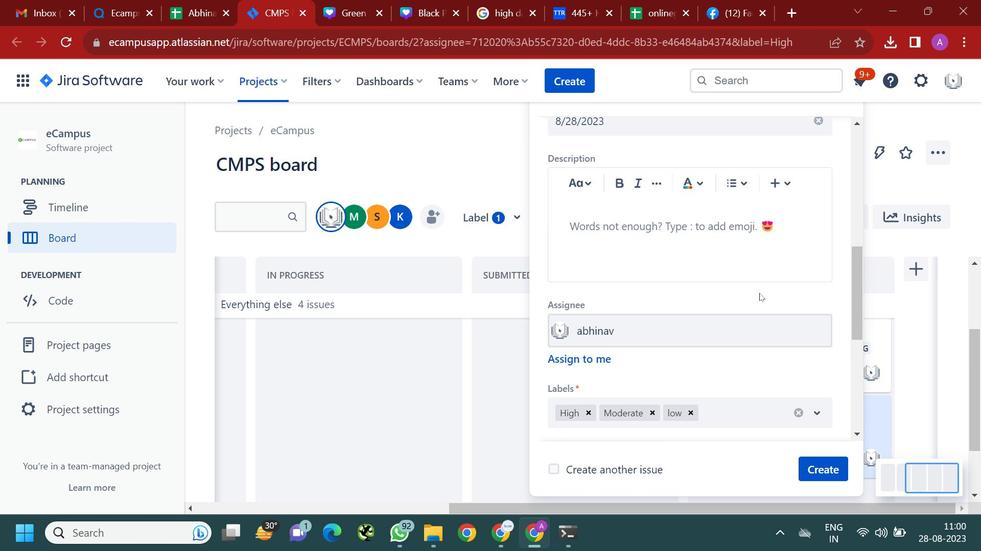 
Action: Mouse scrolled (764, 312) with delta (0, 0)
Screenshot: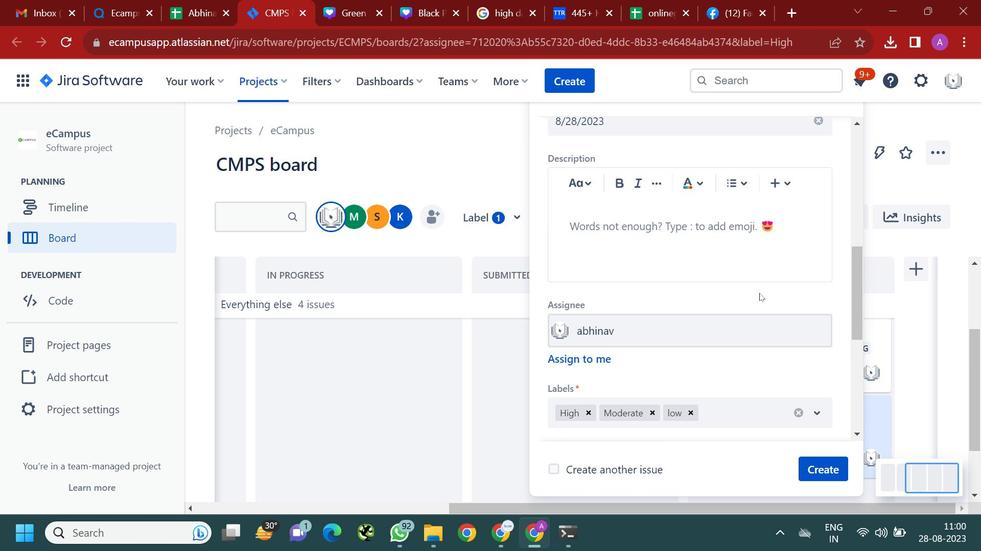 
Action: Mouse scrolled (764, 312) with delta (0, 0)
Screenshot: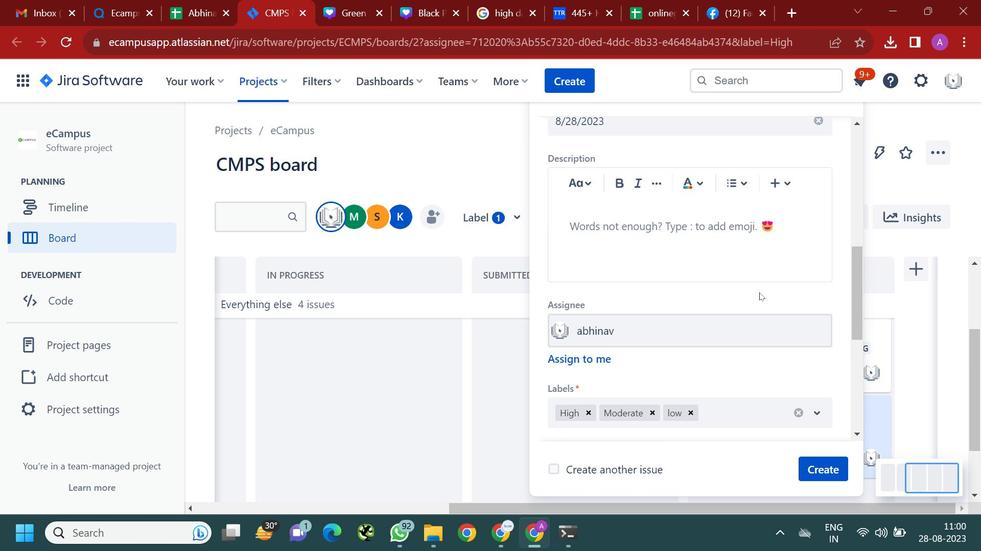 
Action: Mouse moved to (758, 288)
Screenshot: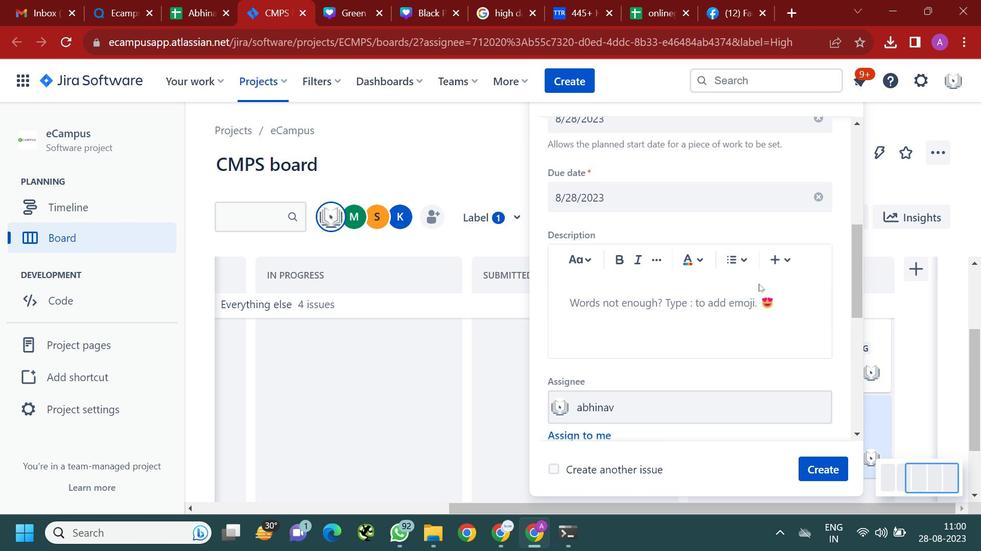 
Action: Mouse scrolled (758, 288) with delta (0, 0)
Screenshot: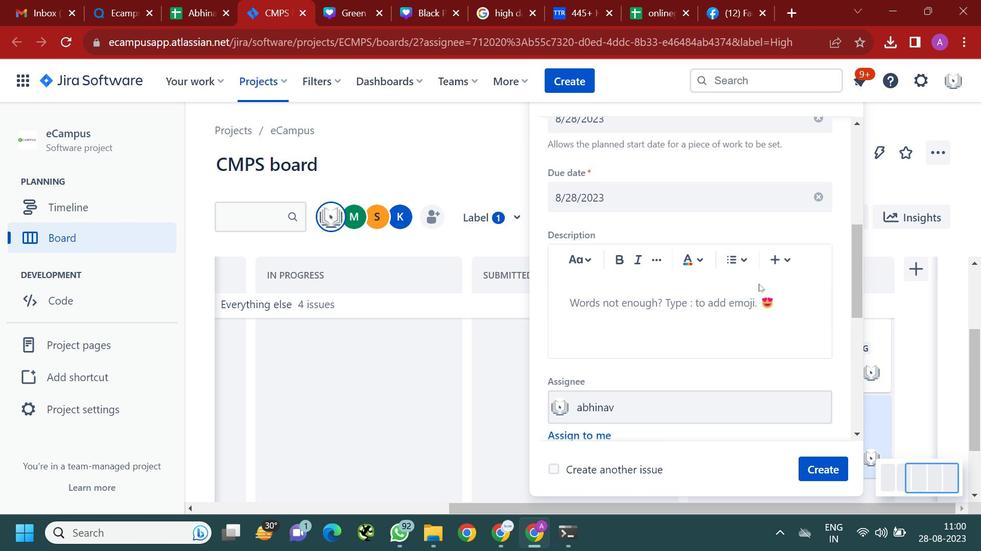 
Action: Mouse moved to (829, 474)
Screenshot: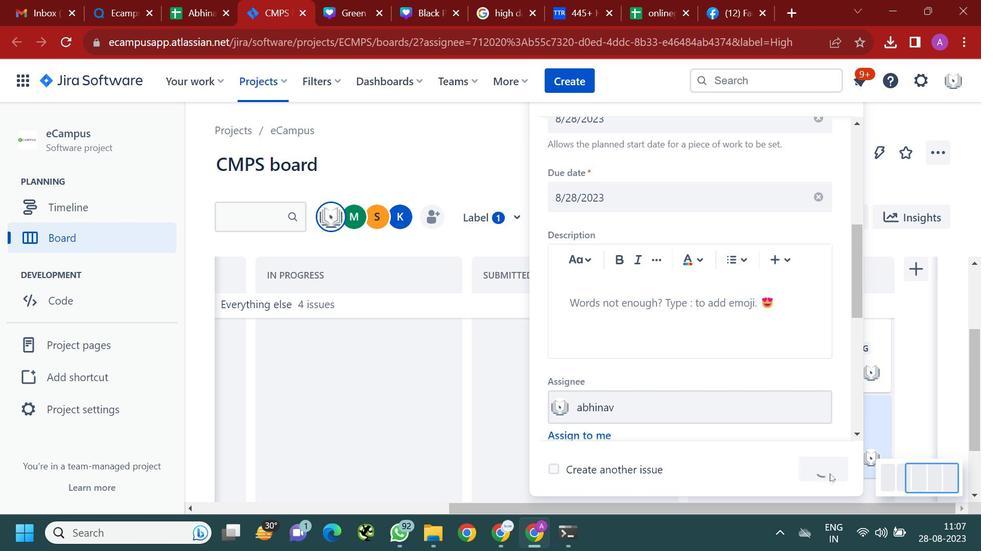 
Action: Mouse pressed left at (829, 474)
Screenshot: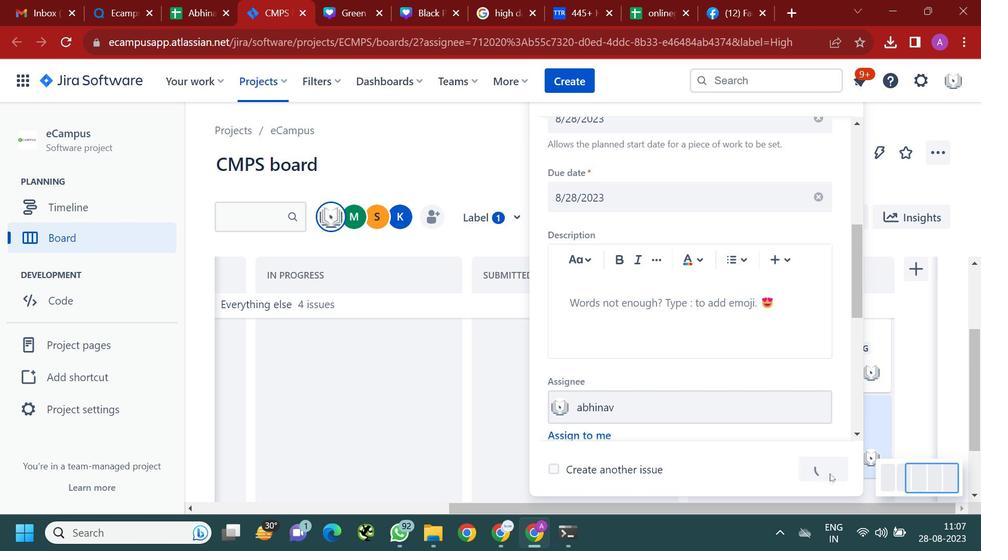 
Action: Mouse moved to (118, 452)
Screenshot: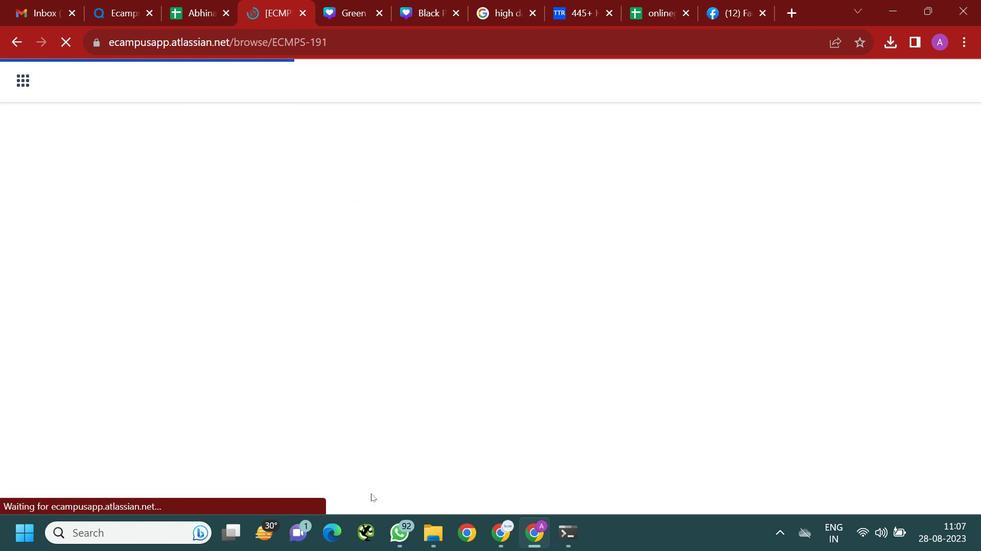 
Action: Mouse pressed left at (118, 452)
Screenshot: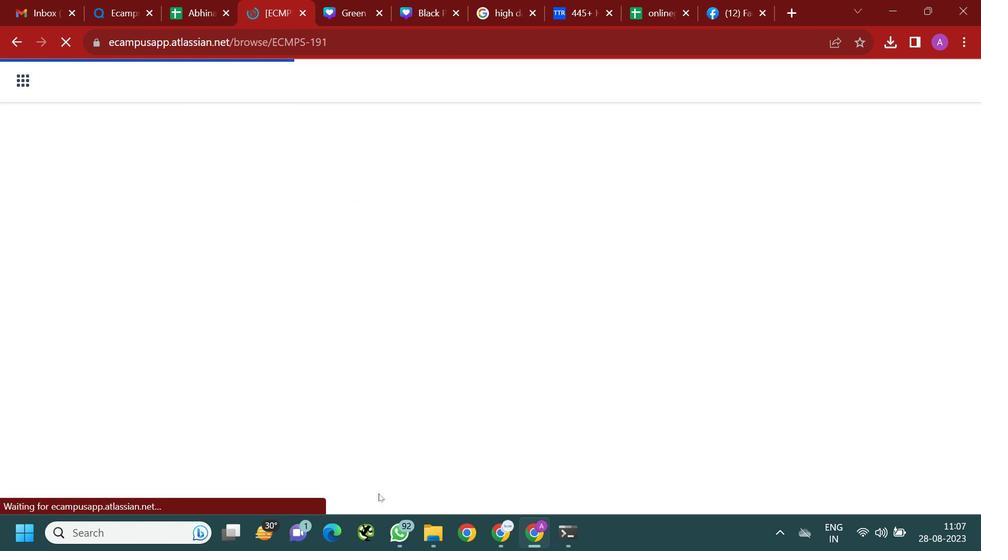 
Action: Mouse moved to (422, 279)
Screenshot: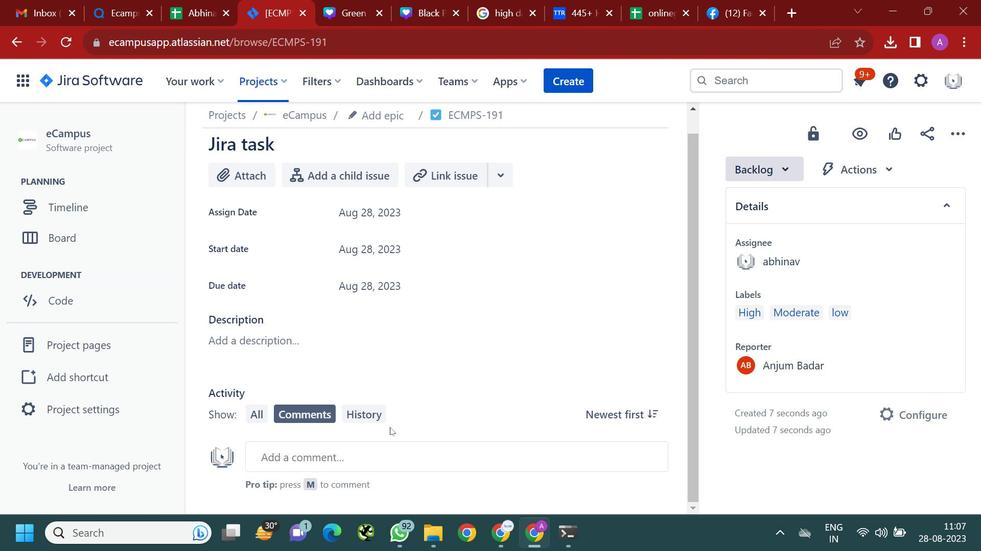 
Action: Mouse scrolled (422, 279) with delta (0, 0)
Screenshot: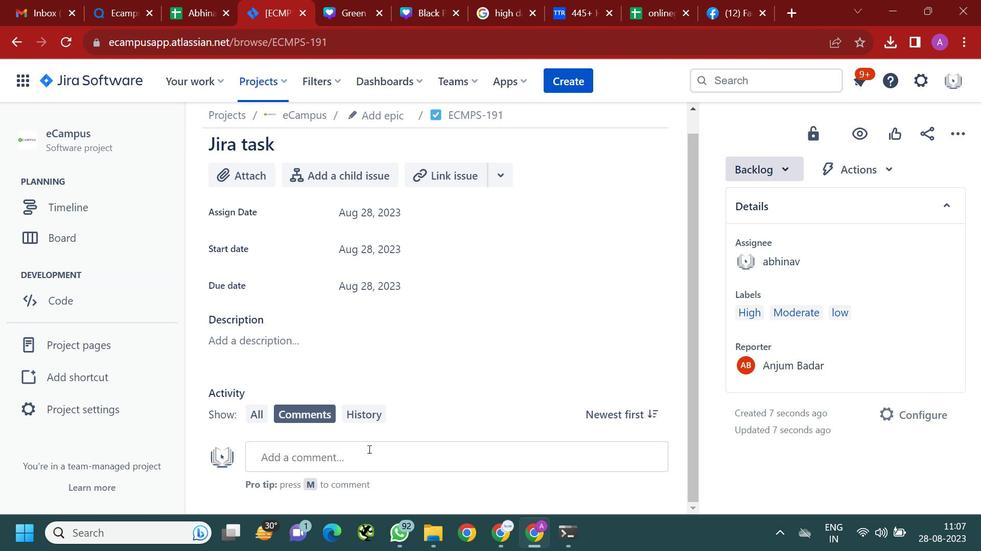 
Action: Mouse moved to (422, 279)
Screenshot: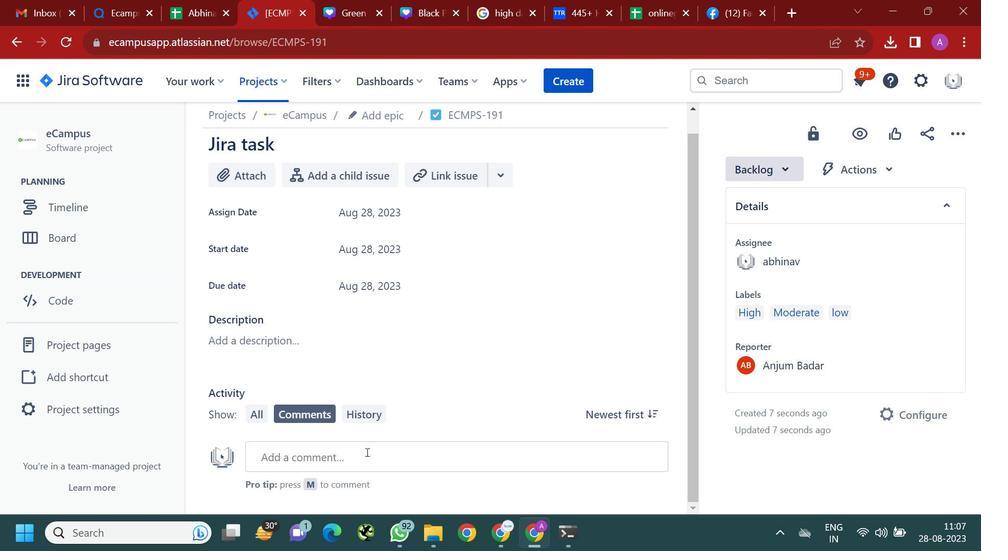 
Action: Mouse scrolled (422, 279) with delta (0, 0)
Screenshot: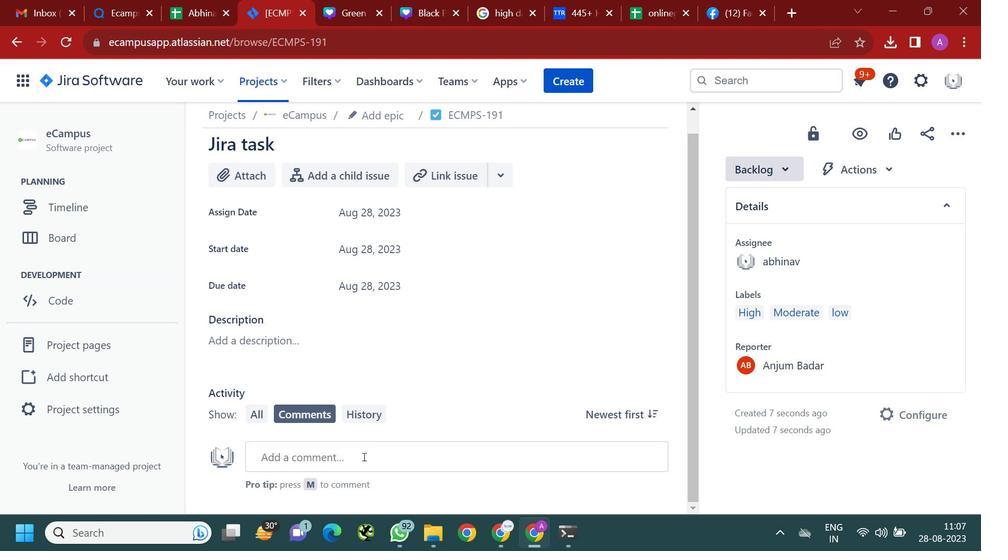 
Action: Mouse moved to (362, 457)
Screenshot: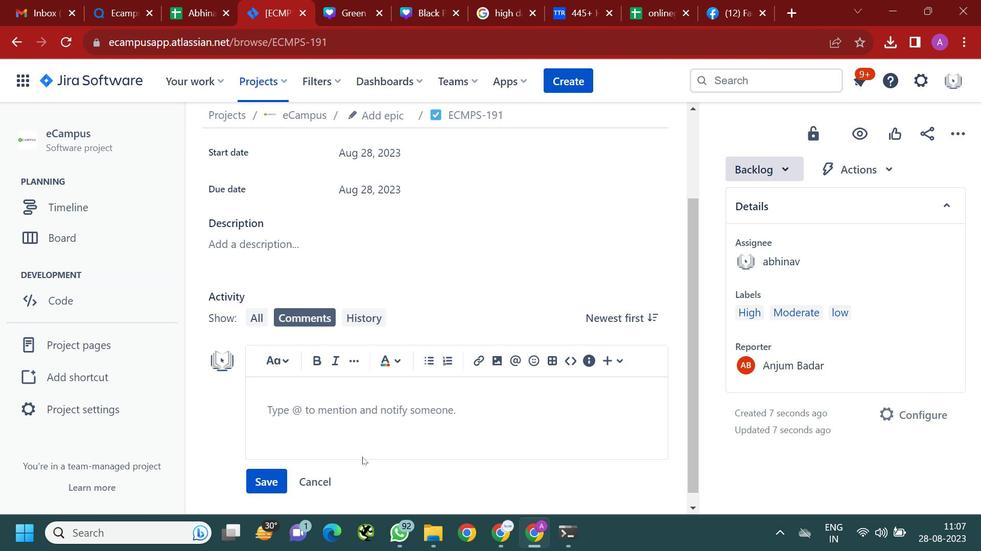 
Action: Mouse pressed left at (362, 457)
Screenshot: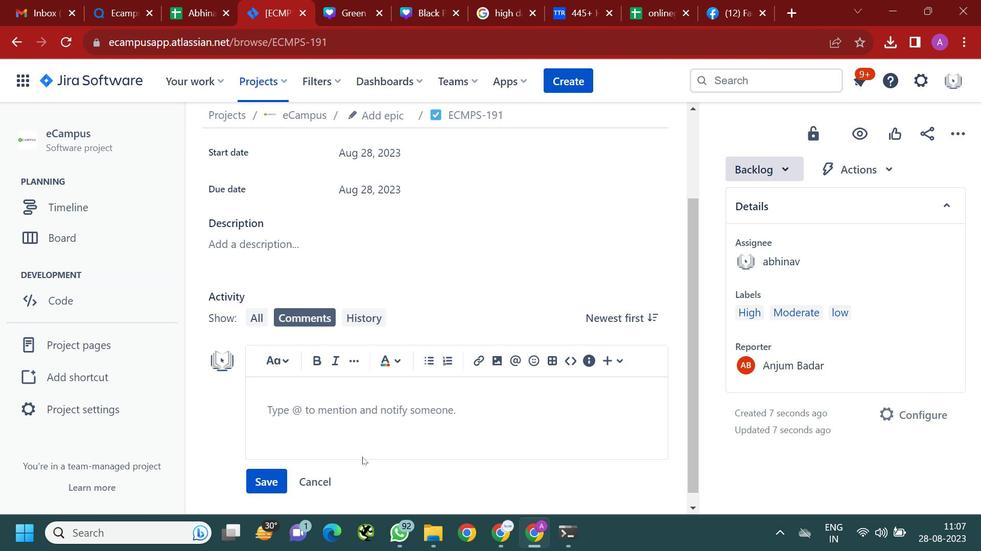 
Action: Mouse moved to (362, 457)
Screenshot: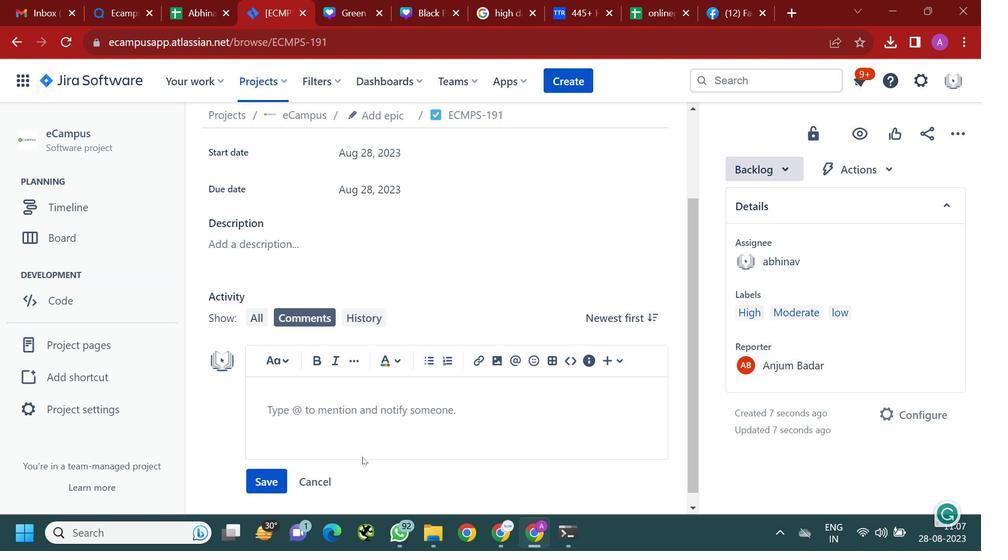 
Action: Key pressed <Key.shift>@anj
Screenshot: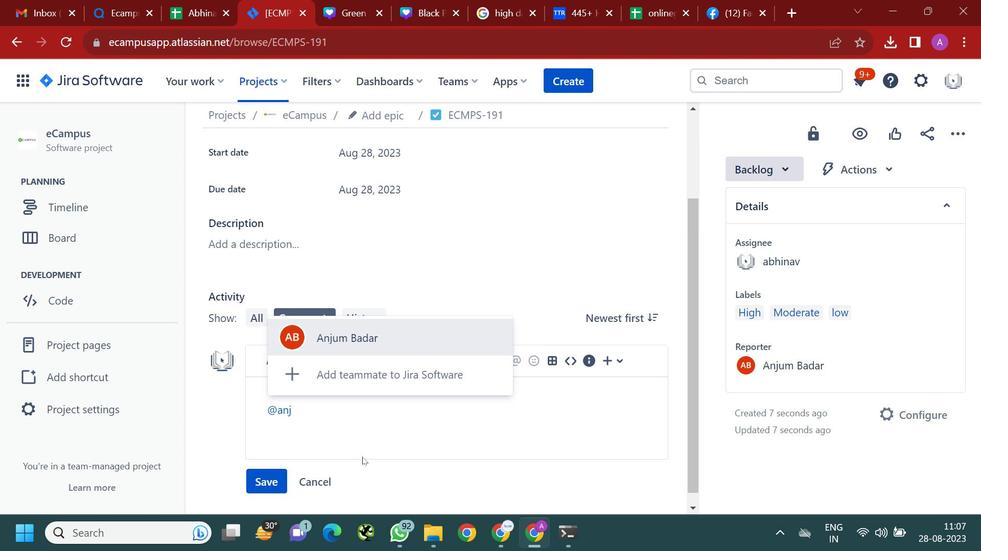 
Action: Mouse moved to (392, 318)
Screenshot: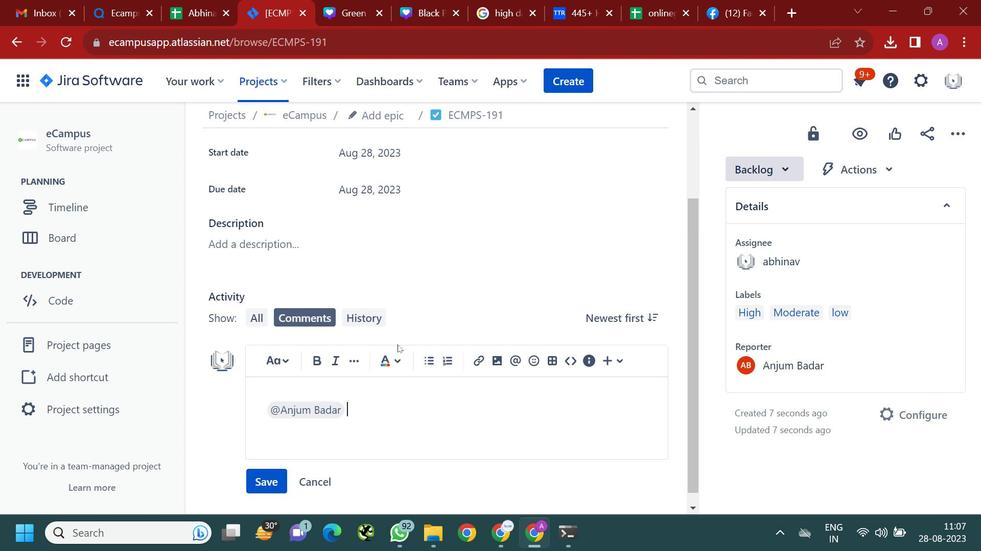 
Action: Mouse pressed left at (392, 318)
Screenshot: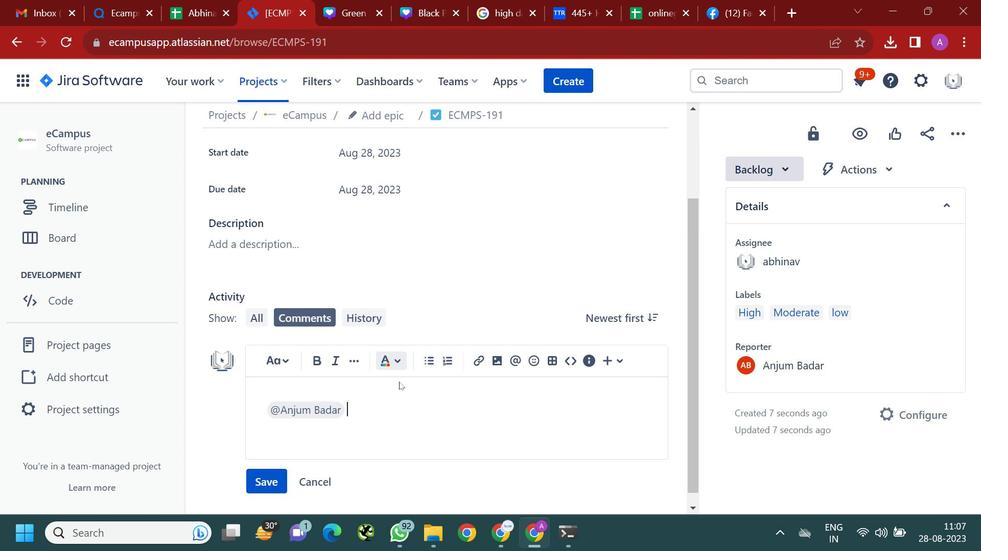 
Action: Mouse moved to (392, 322)
Screenshot: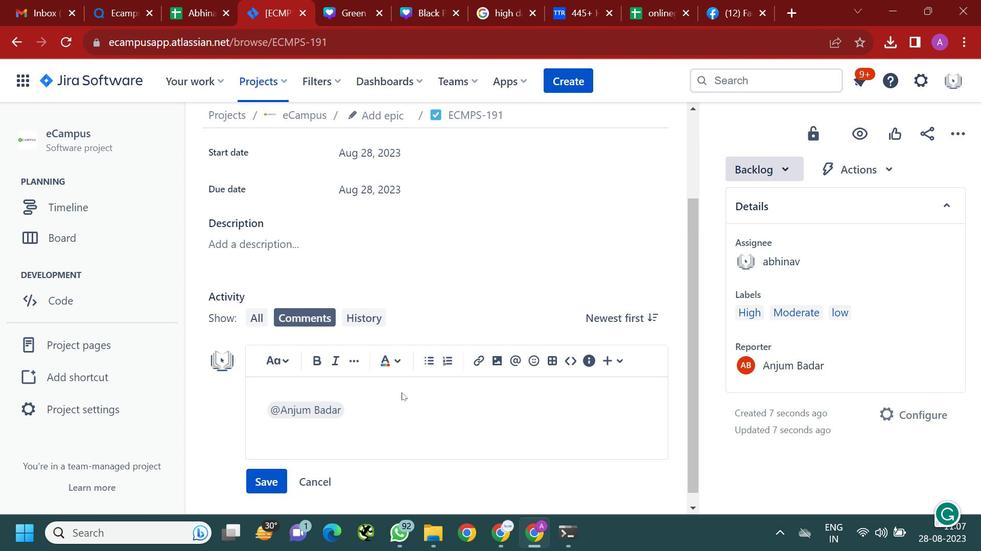 
Action: Mouse pressed left at (392, 322)
Screenshot: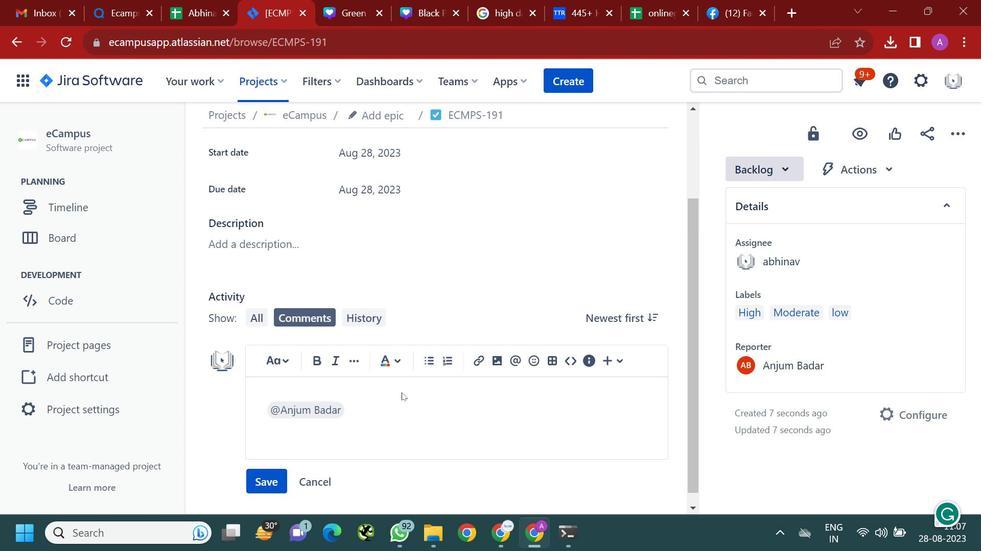 
Action: Mouse moved to (401, 393)
Screenshot: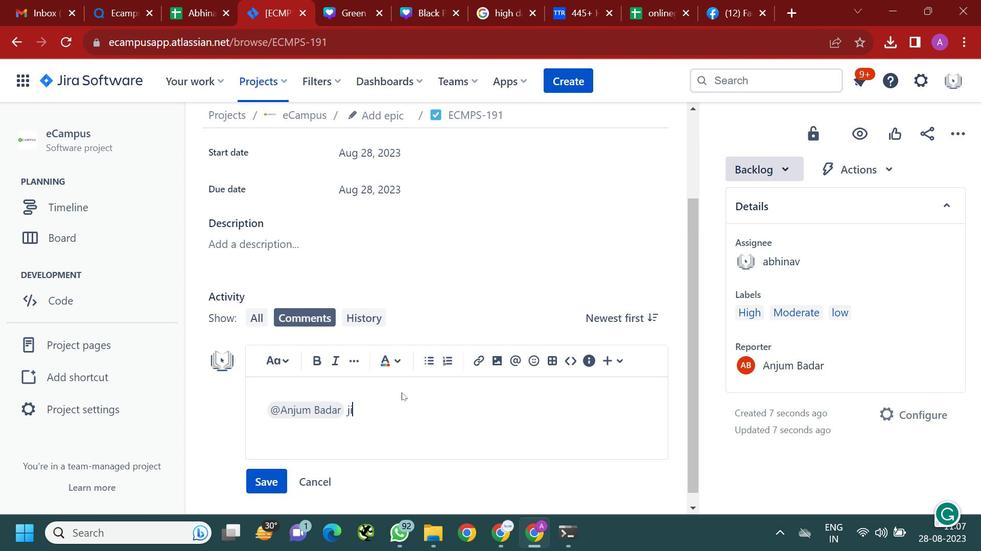 
Action: Key pressed jira<Key.space>task<Key.space>
Screenshot: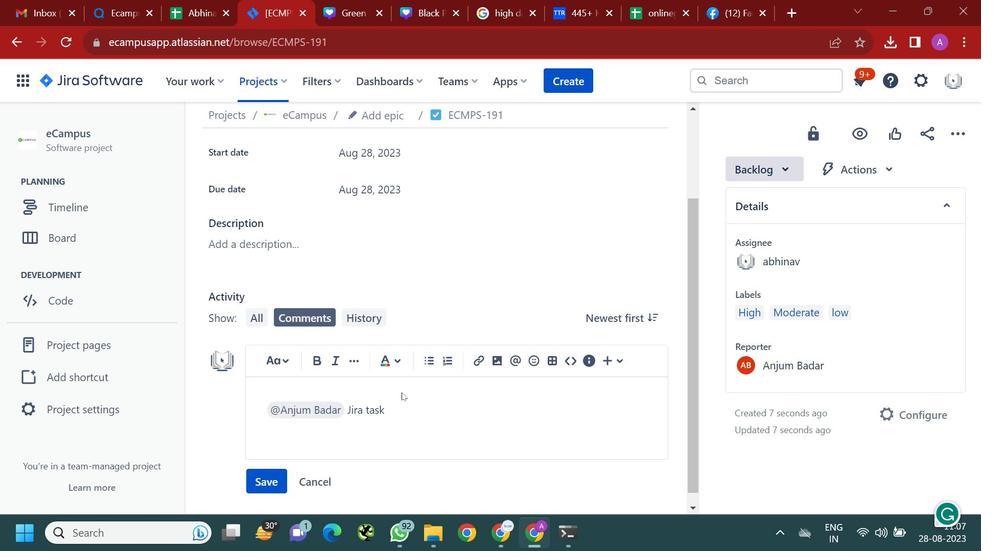 
Action: Mouse moved to (261, 480)
Screenshot: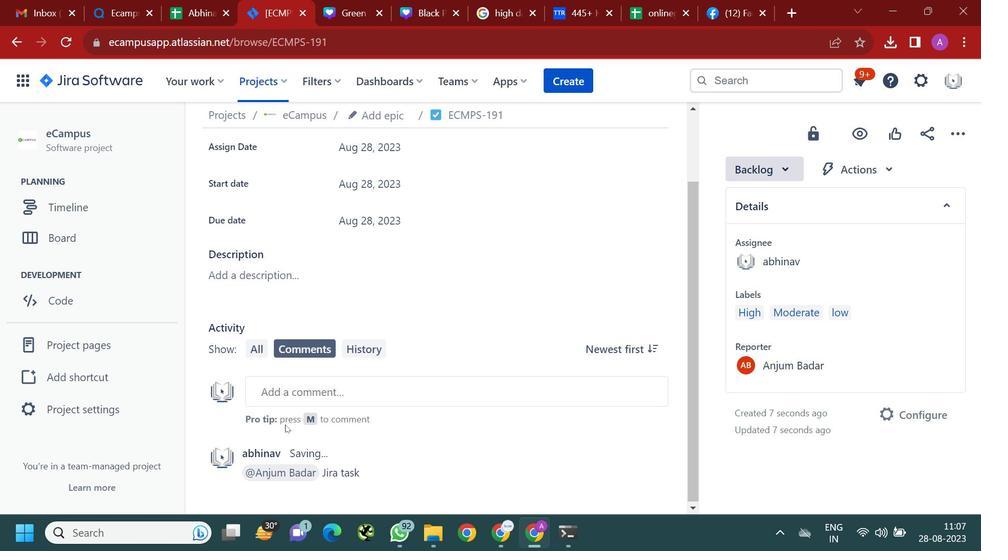 
Action: Mouse pressed left at (261, 480)
Screenshot: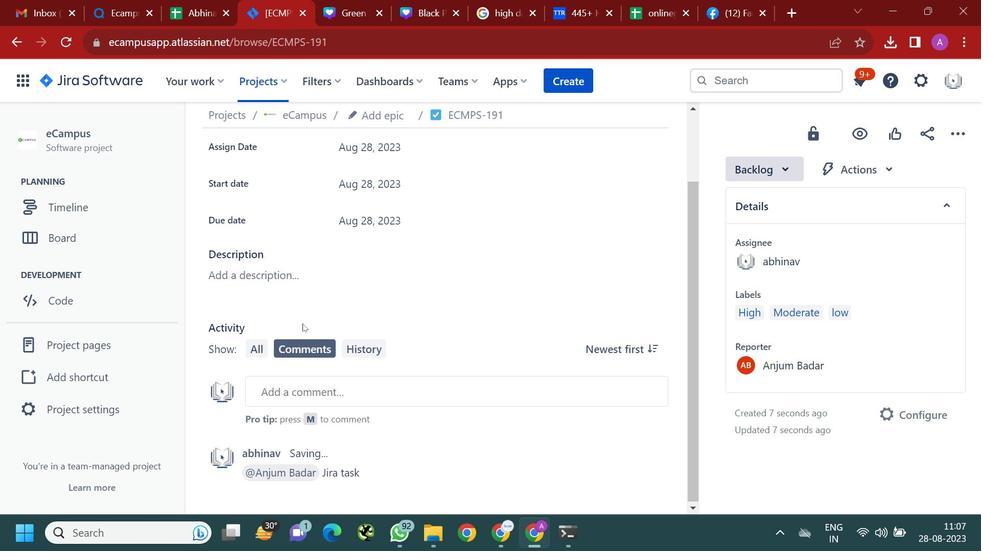 
Action: Mouse moved to (322, 303)
Screenshot: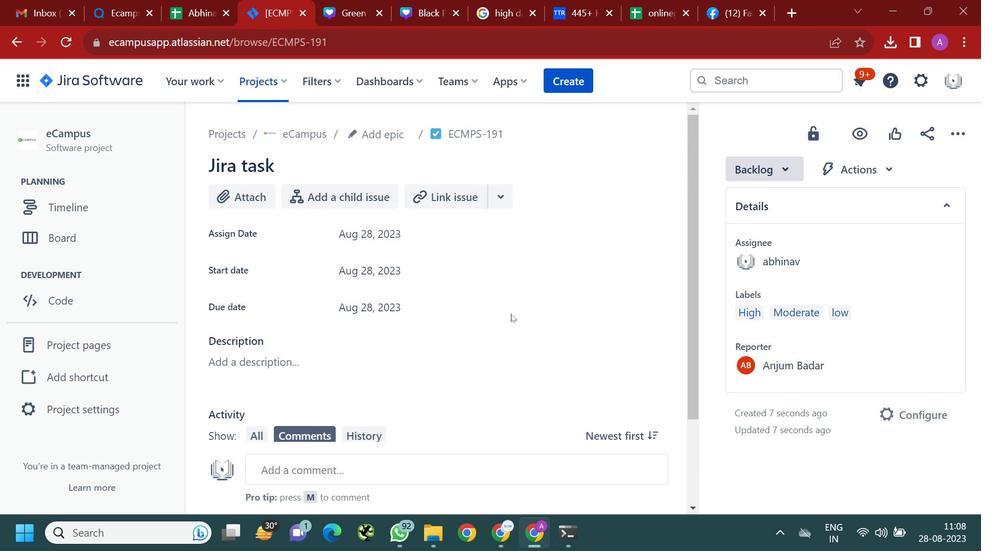 
Action: Mouse scrolled (322, 304) with delta (0, 0)
Screenshot: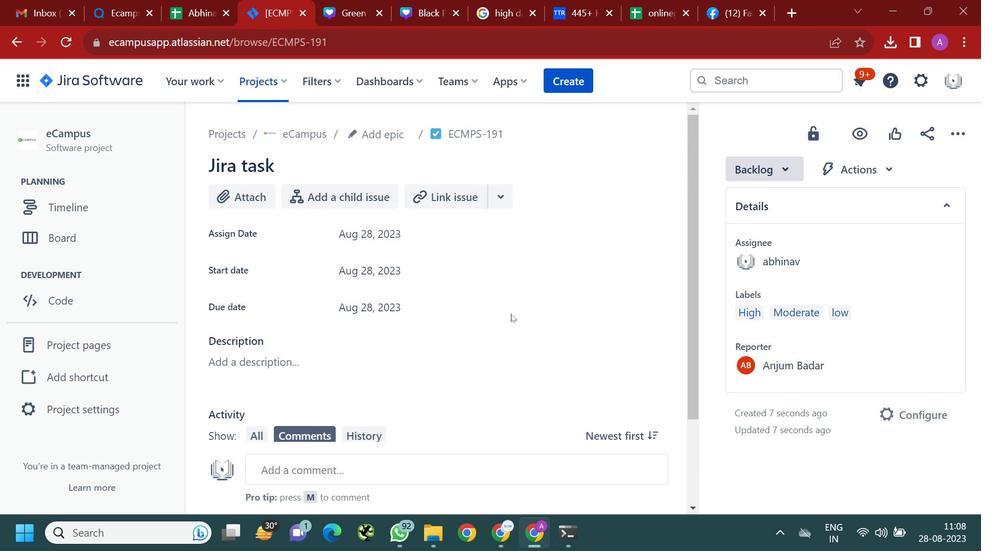 
Action: Mouse moved to (511, 314)
Screenshot: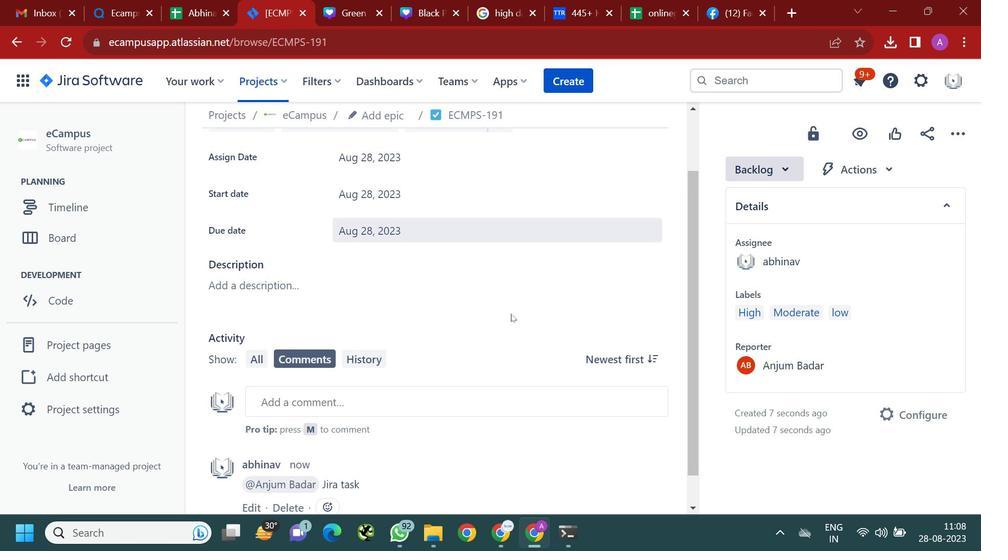 
Action: Mouse scrolled (511, 314) with delta (0, 0)
Screenshot: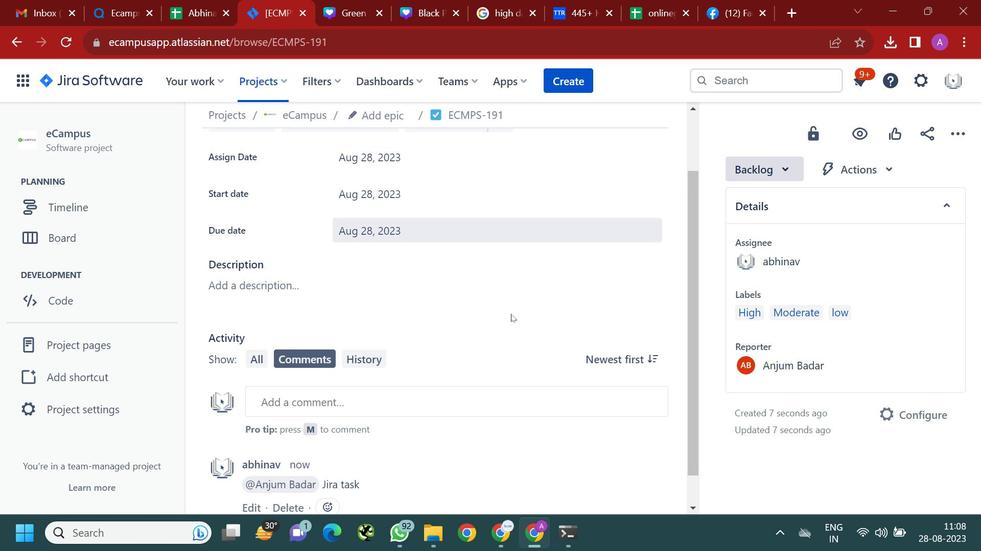 
Action: Mouse scrolled (511, 314) with delta (0, 0)
Screenshot: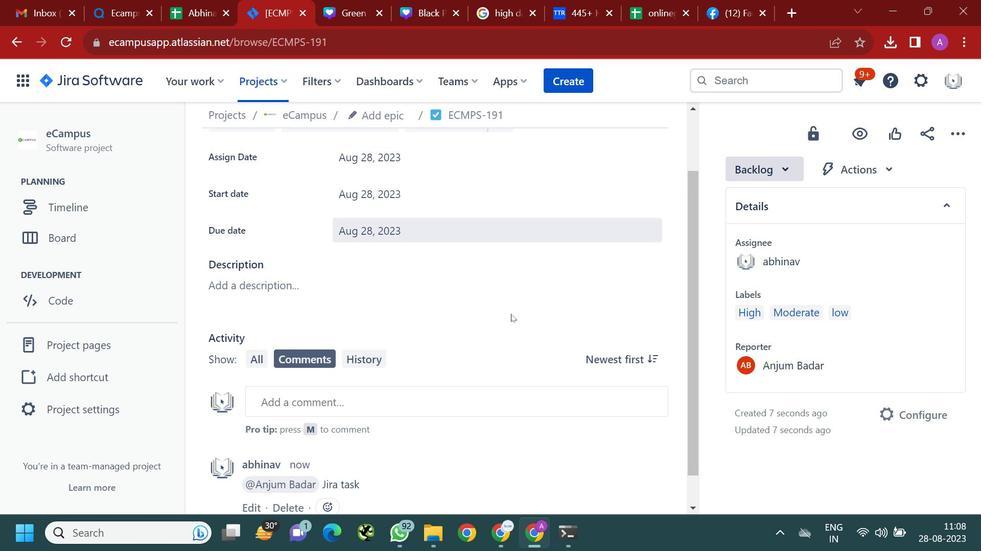 
Action: Mouse scrolled (511, 313) with delta (0, 0)
Screenshot: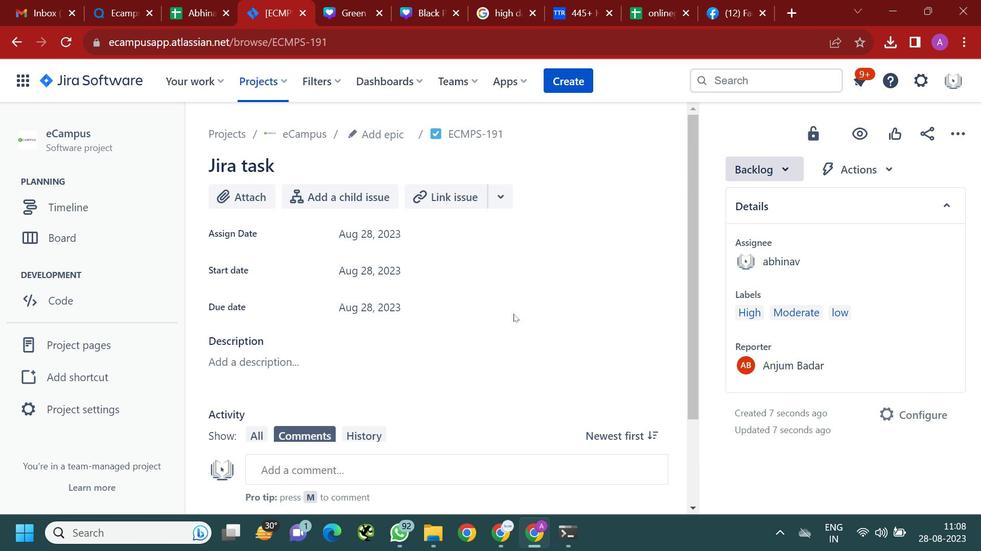 
Action: Mouse moved to (513, 314)
Screenshot: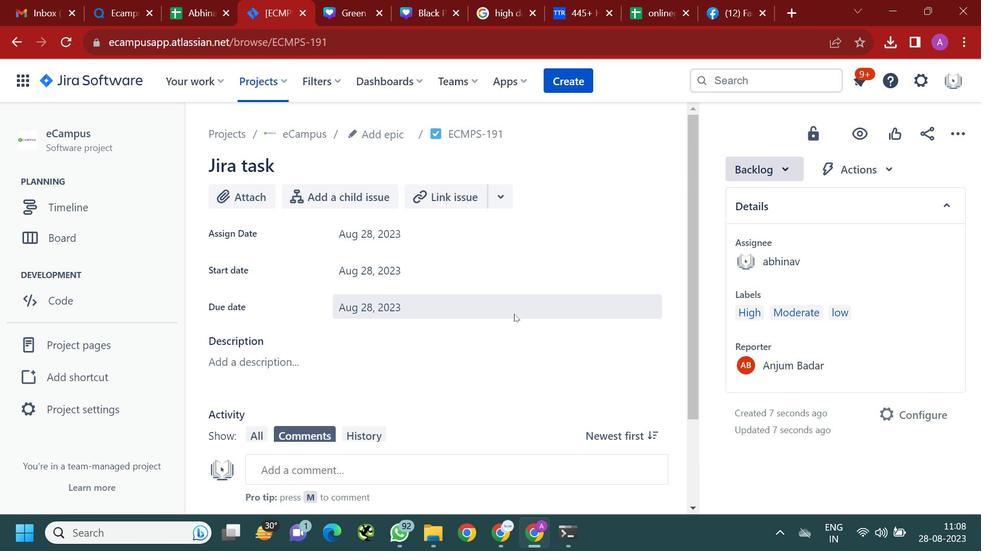 
Action: Mouse scrolled (513, 314) with delta (0, 0)
Screenshot: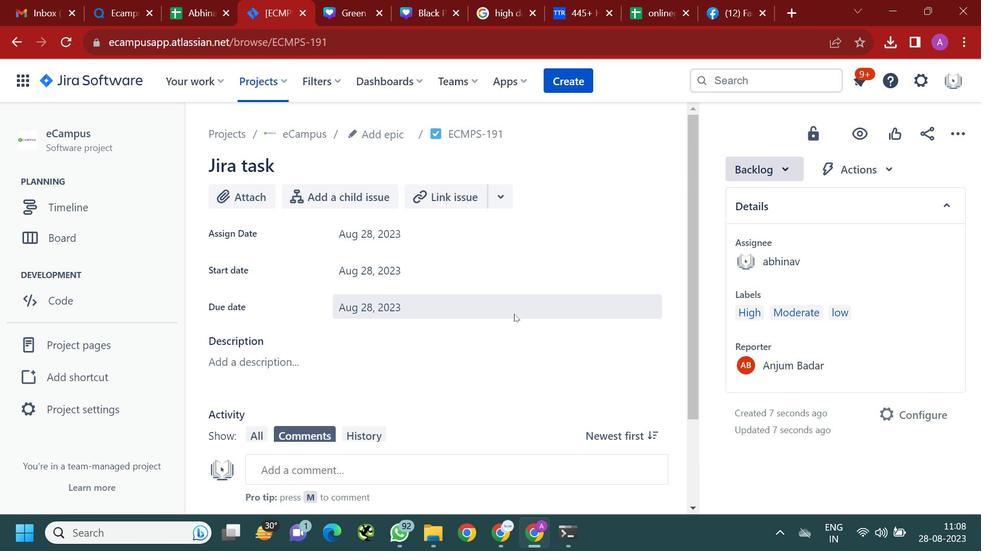 
Action: Mouse scrolled (513, 314) with delta (0, 0)
Screenshot: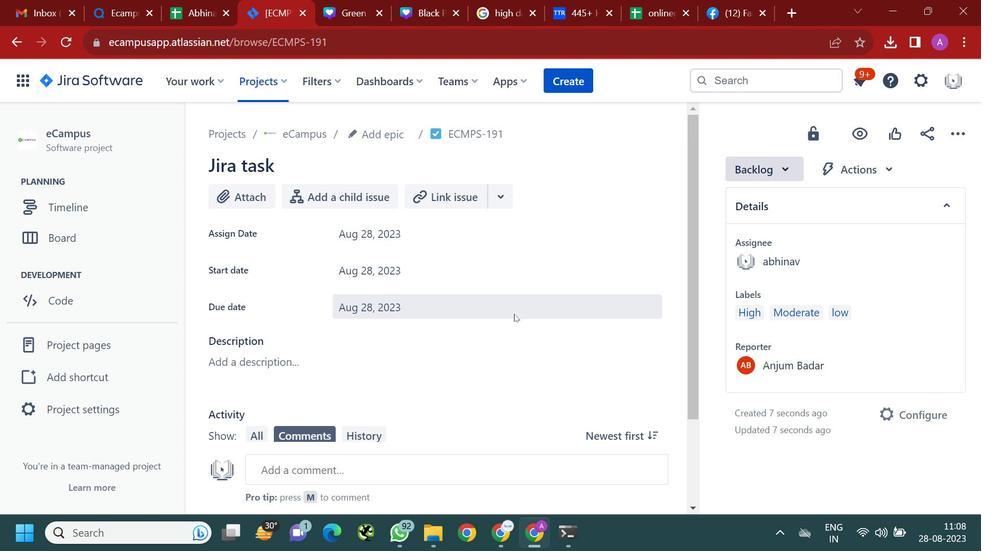 
Action: Mouse scrolled (513, 314) with delta (0, 0)
Screenshot: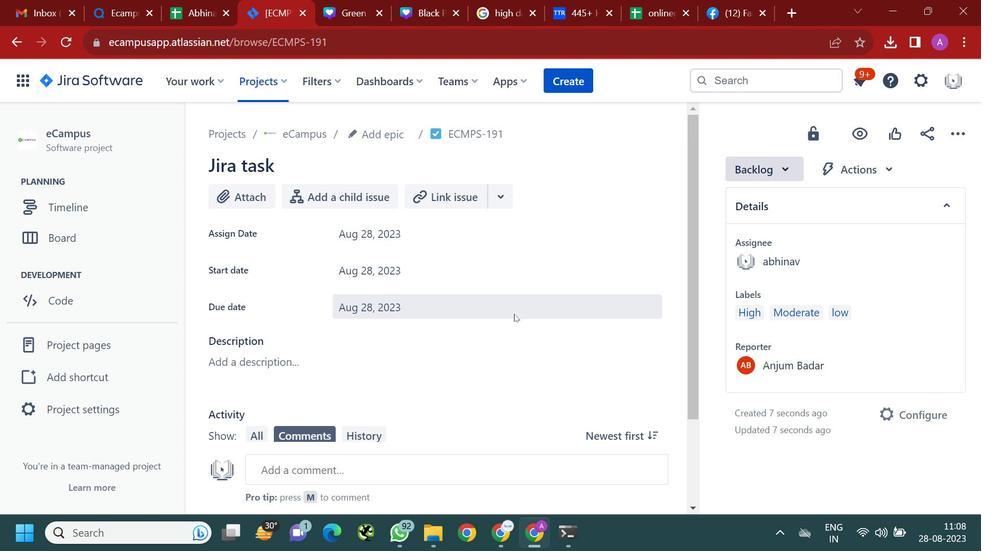 
Action: Mouse moved to (633, 332)
Screenshot: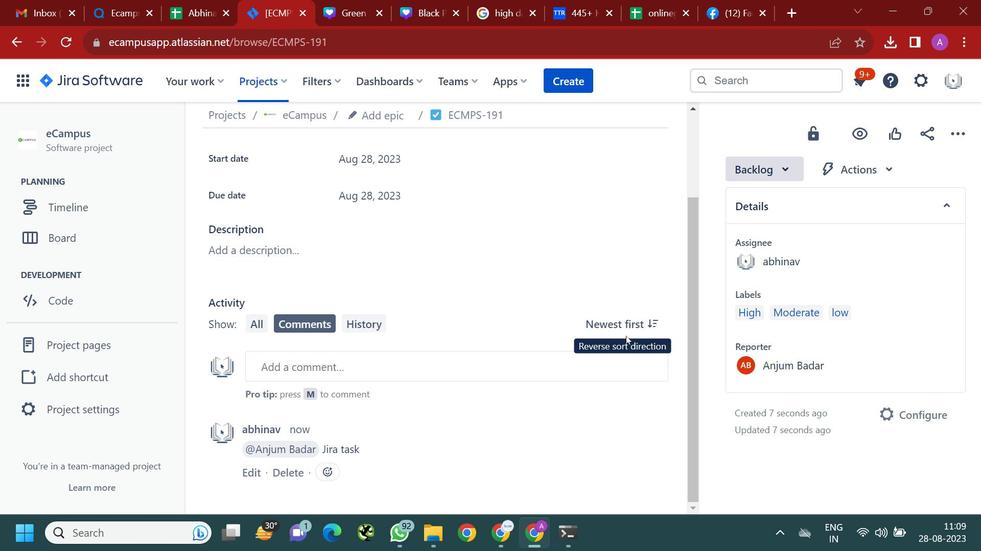 
Action: Mouse scrolled (633, 331) with delta (0, 0)
Screenshot: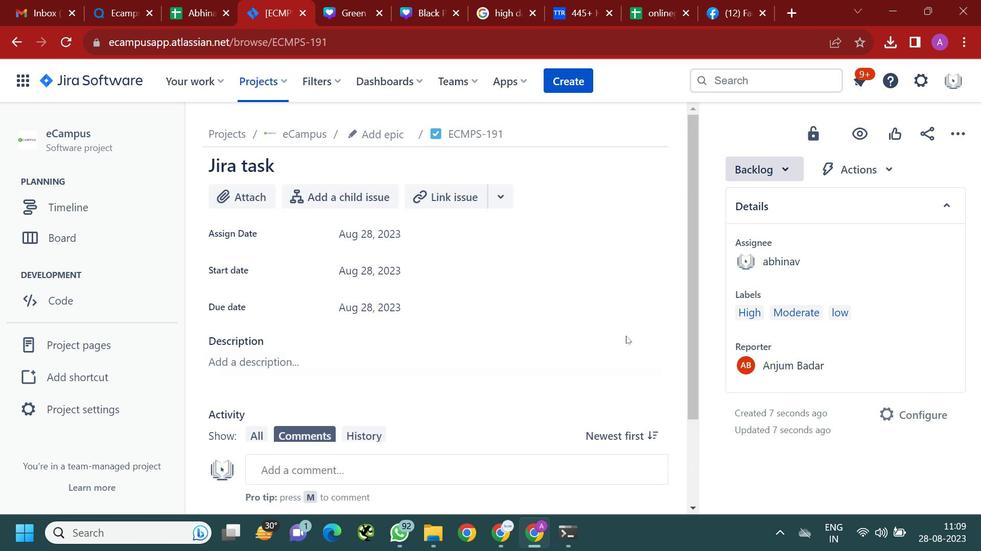
Action: Mouse scrolled (633, 331) with delta (0, 0)
Screenshot: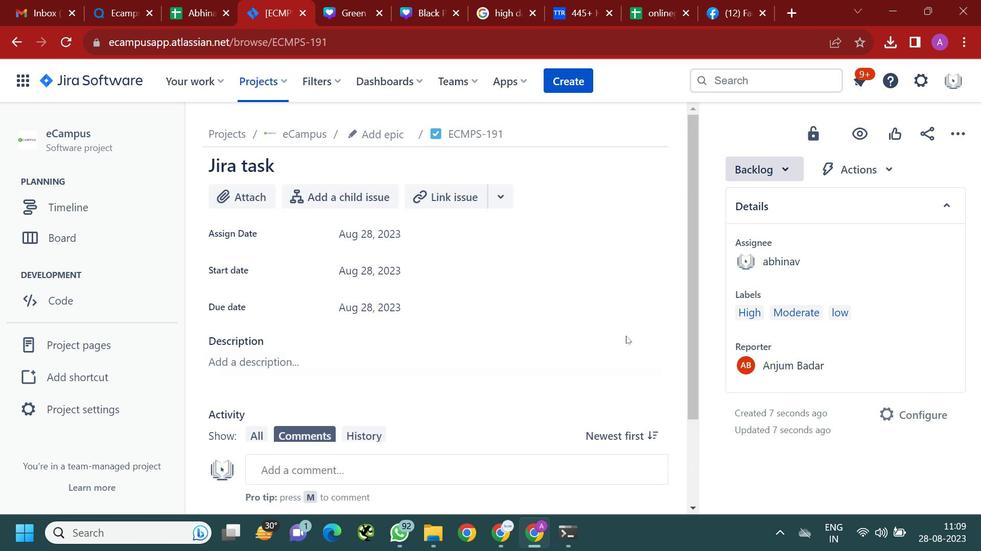 
Action: Mouse scrolled (633, 331) with delta (0, 0)
Screenshot: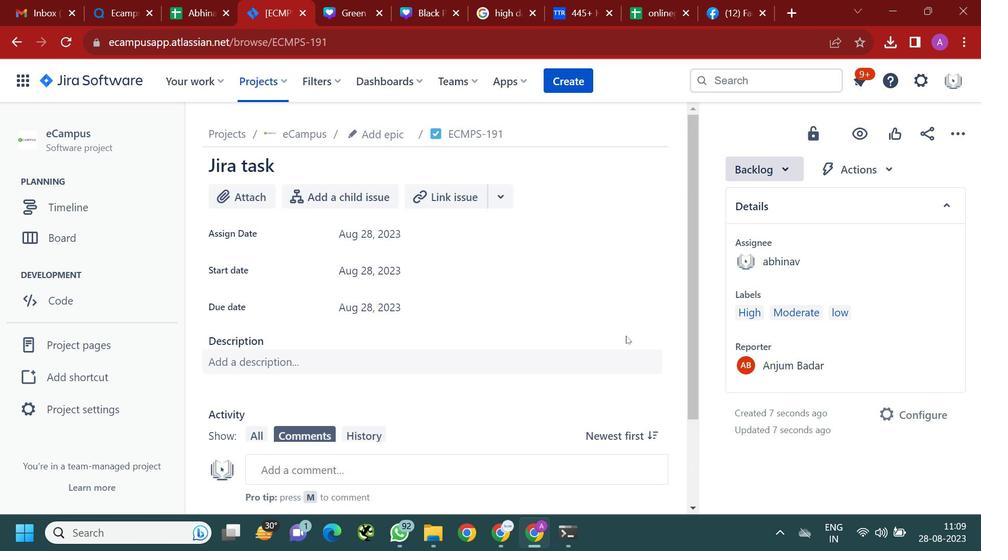 
Action: Mouse moved to (632, 332)
Screenshot: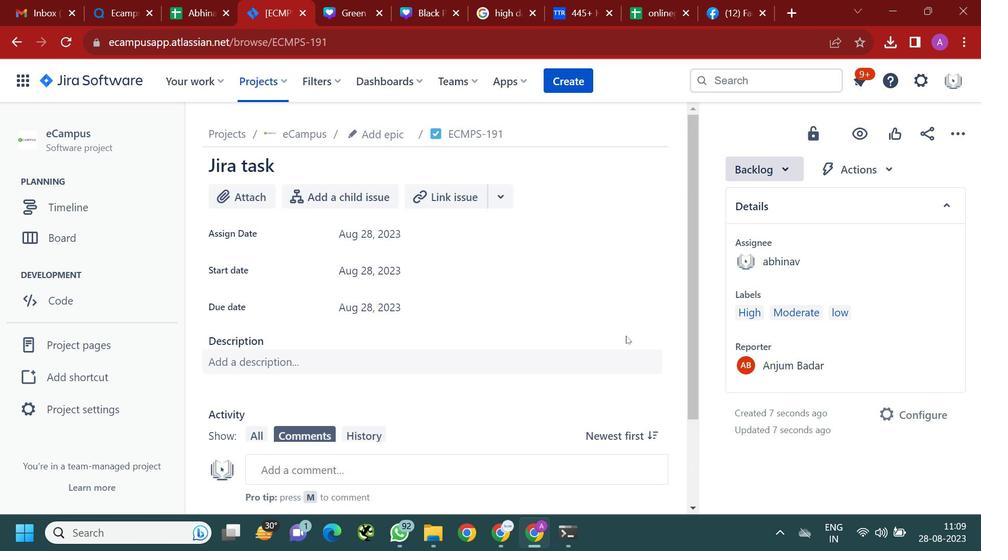 
Action: Mouse scrolled (632, 332) with delta (0, 0)
Screenshot: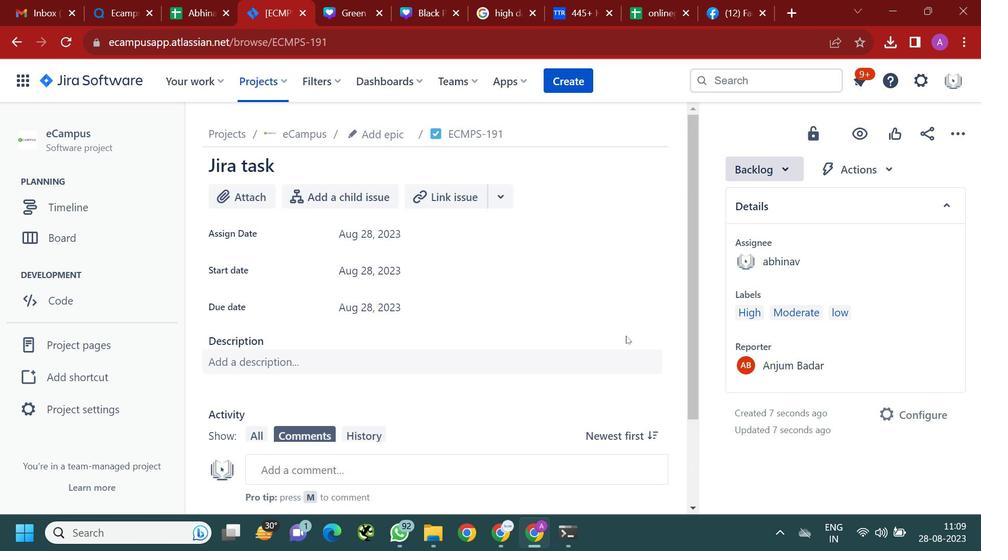 
Action: Mouse scrolled (632, 332) with delta (0, 0)
Screenshot: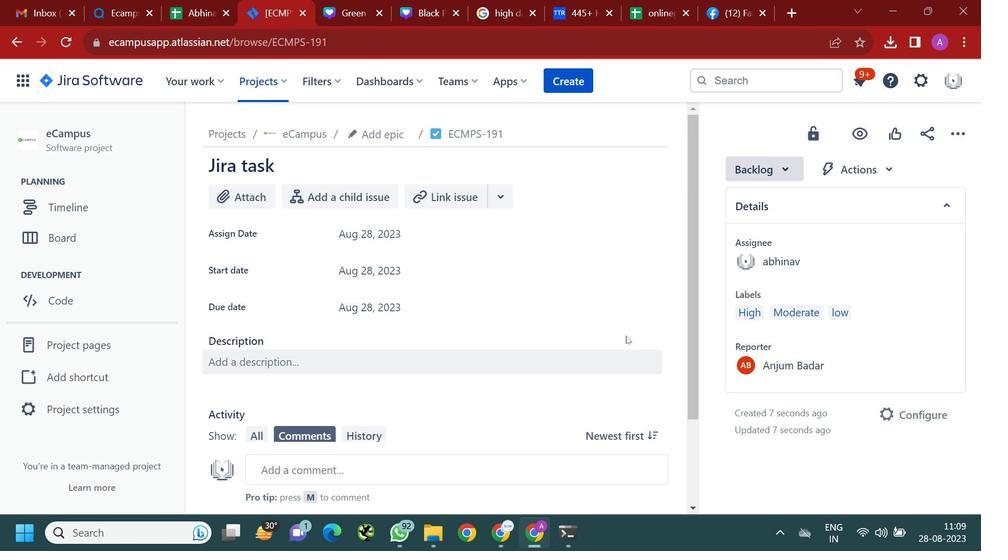 
Action: Mouse moved to (626, 336)
Screenshot: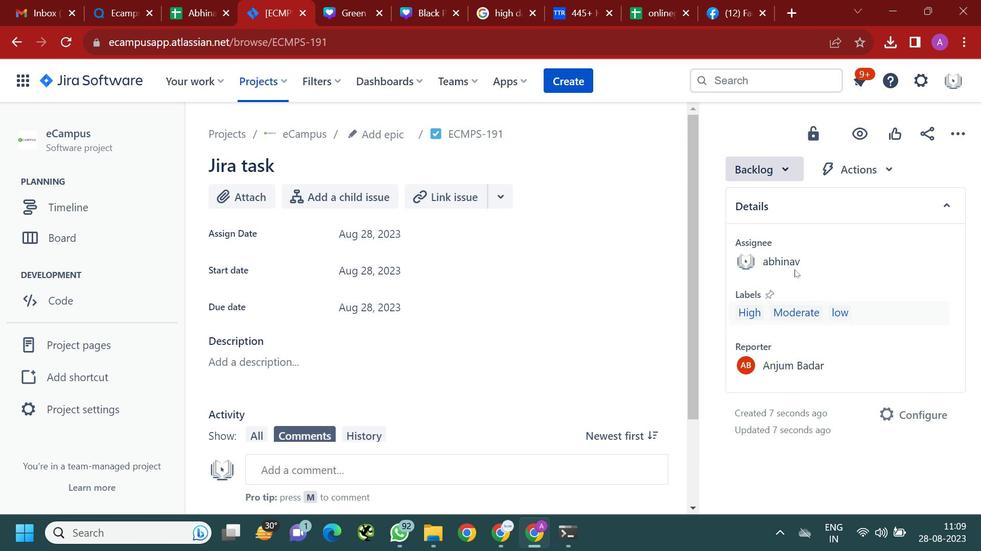 
Action: Mouse scrolled (626, 336) with delta (0, 0)
Screenshot: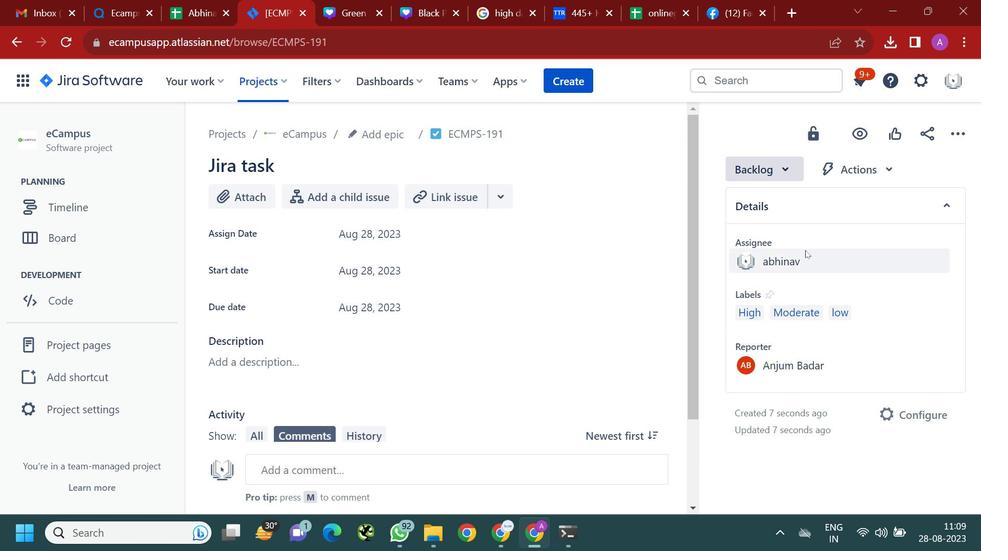 
Action: Mouse scrolled (626, 336) with delta (0, 0)
Screenshot: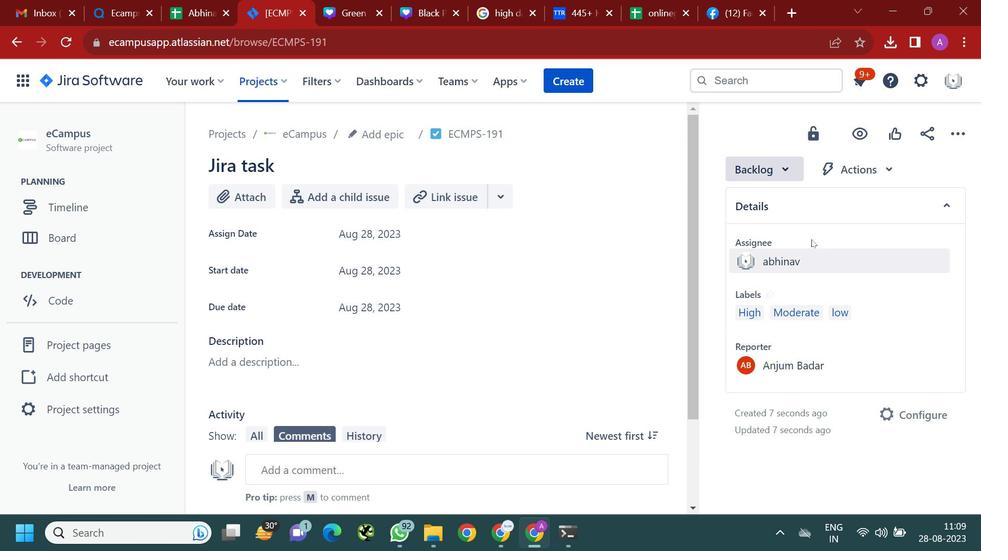 
Action: Mouse scrolled (626, 336) with delta (0, 0)
Screenshot: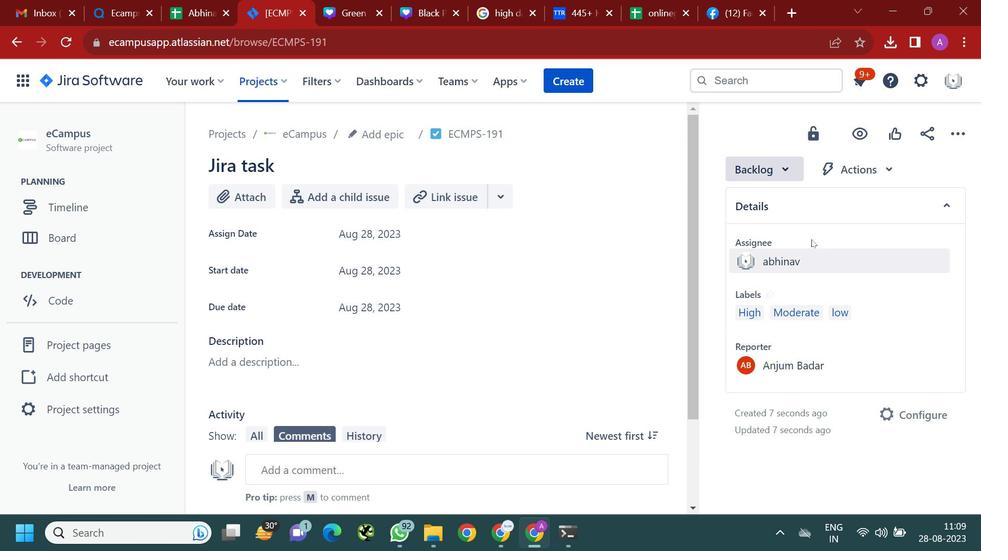 
Action: Mouse moved to (630, 341)
Screenshot: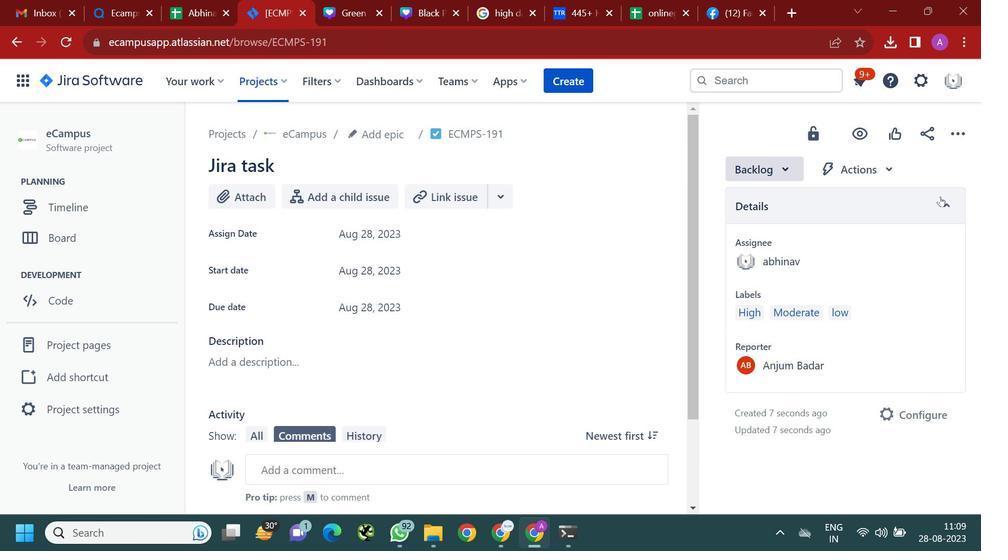 
Action: Mouse scrolled (630, 342) with delta (0, 0)
Screenshot: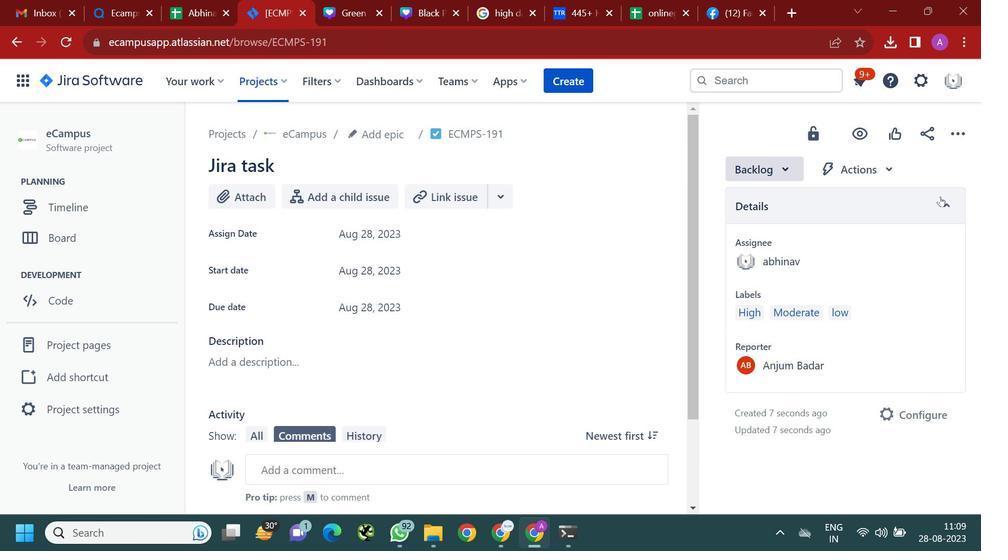 
Action: Mouse moved to (631, 342)
Screenshot: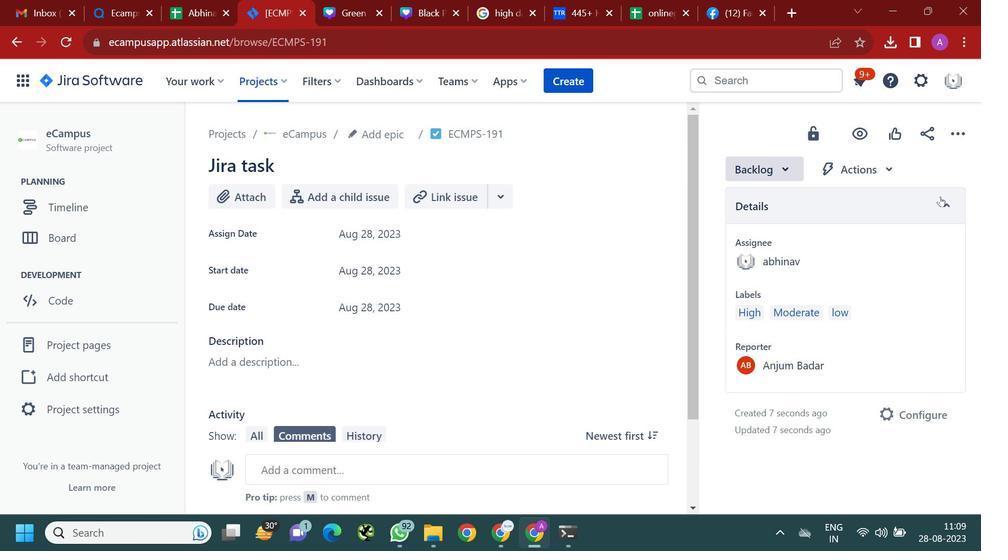 
Action: Mouse scrolled (631, 343) with delta (0, 0)
Screenshot: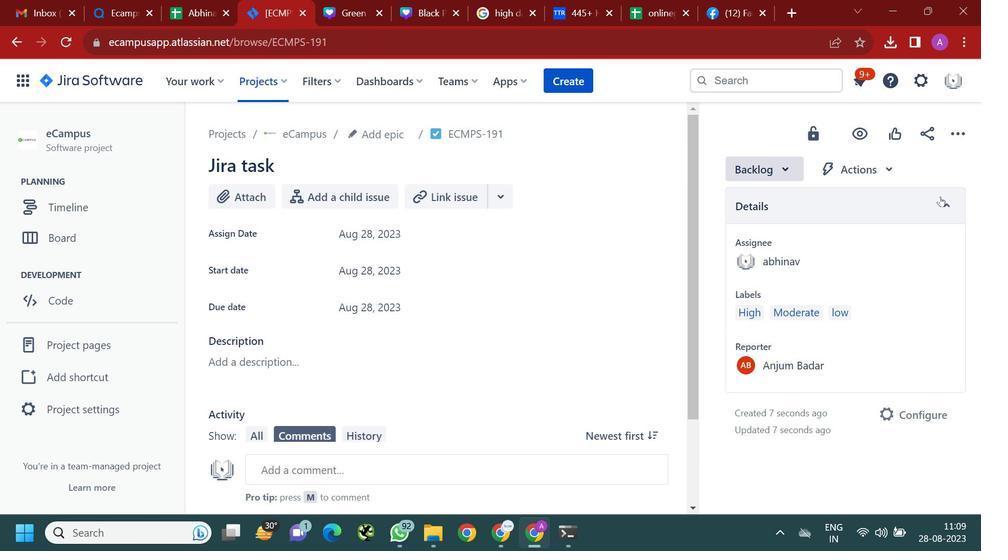 
Action: Mouse moved to (632, 342)
Screenshot: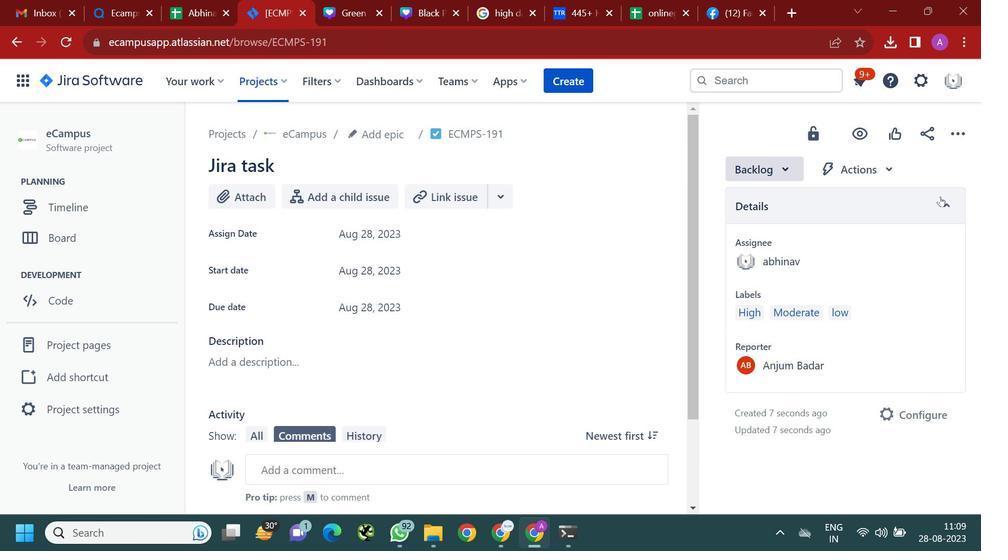 
Action: Mouse scrolled (632, 343) with delta (0, 0)
Screenshot: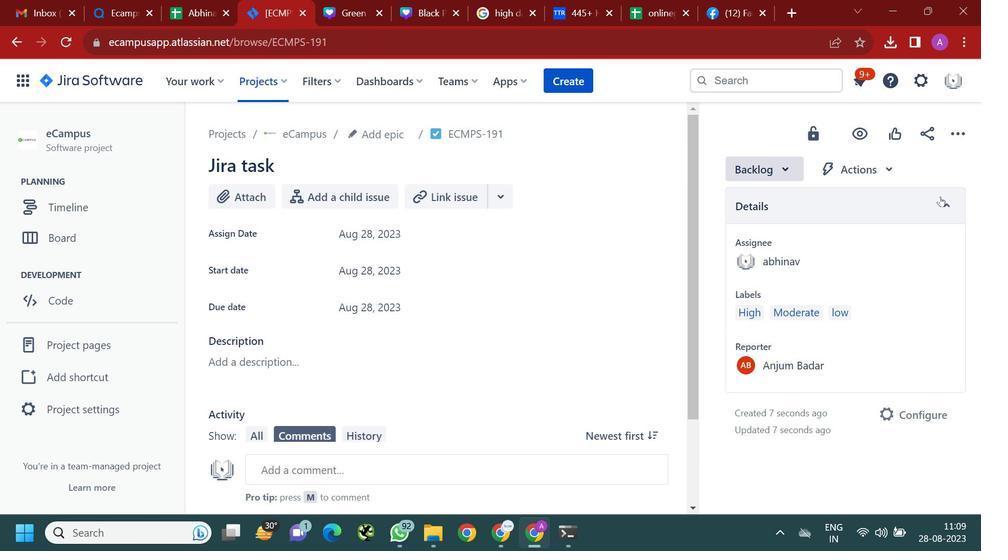 
Action: Mouse moved to (941, 196)
Screenshot: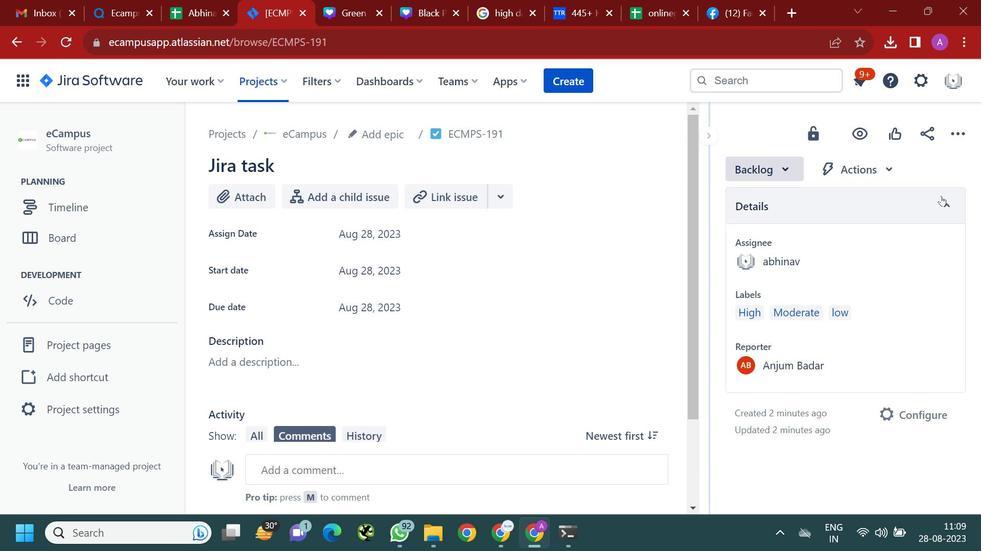 
Action: Mouse pressed left at (941, 196)
Screenshot: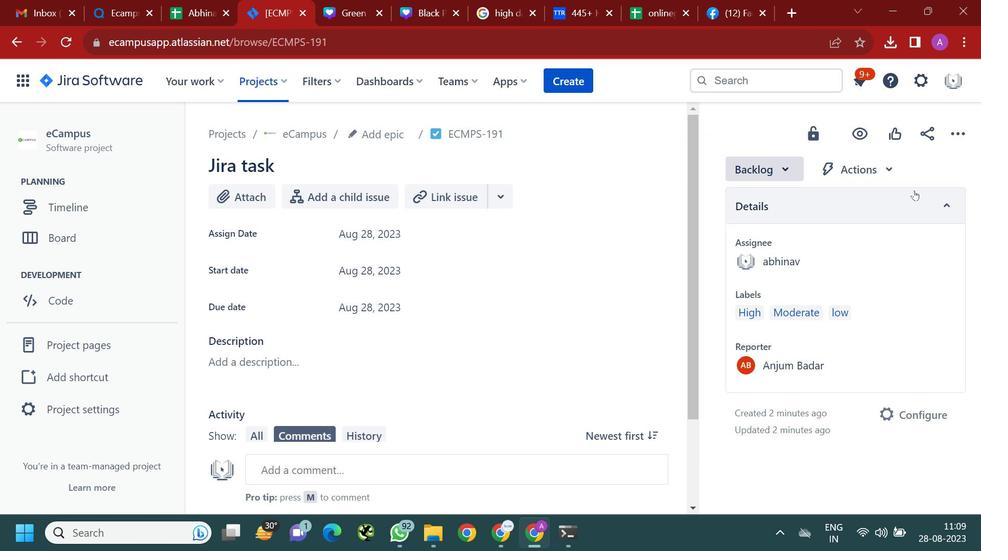 
Action: Mouse pressed left at (941, 196)
Screenshot: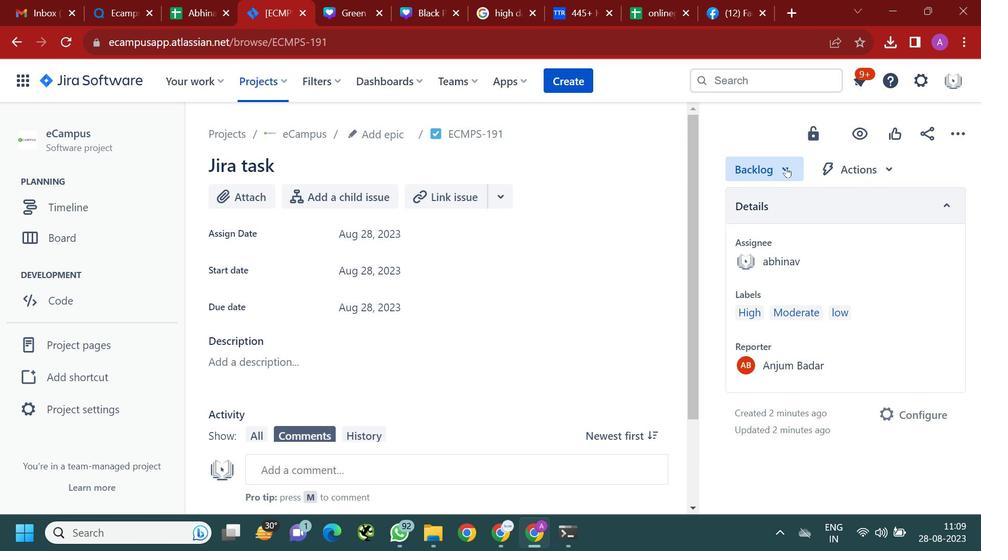 
Action: Mouse moved to (786, 167)
Screenshot: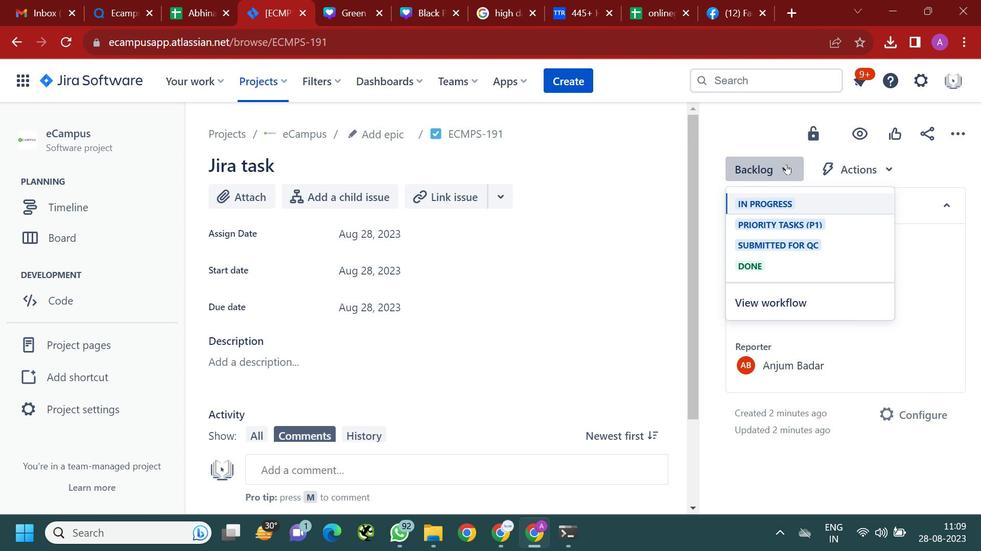 
Action: Mouse pressed left at (786, 167)
Screenshot: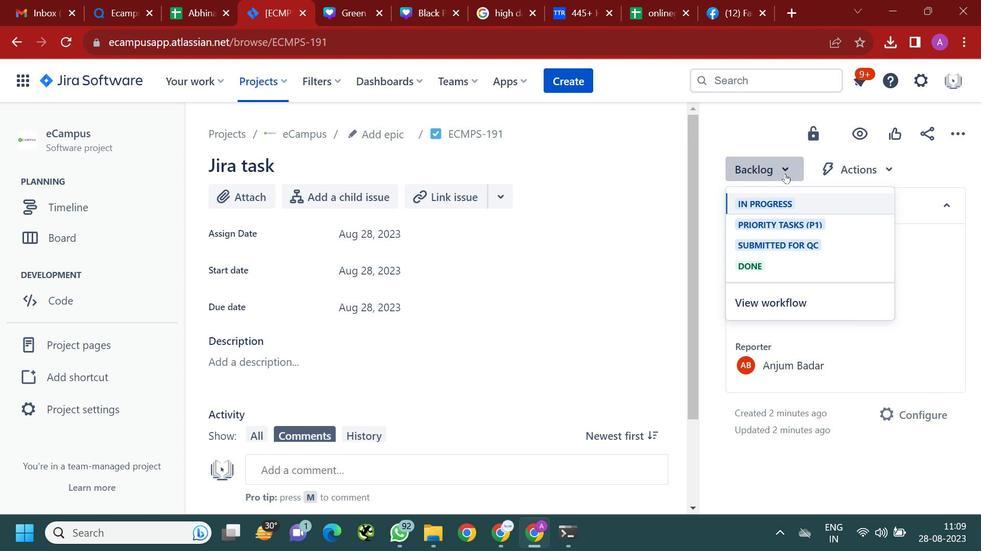 
Action: Mouse moved to (781, 228)
Screenshot: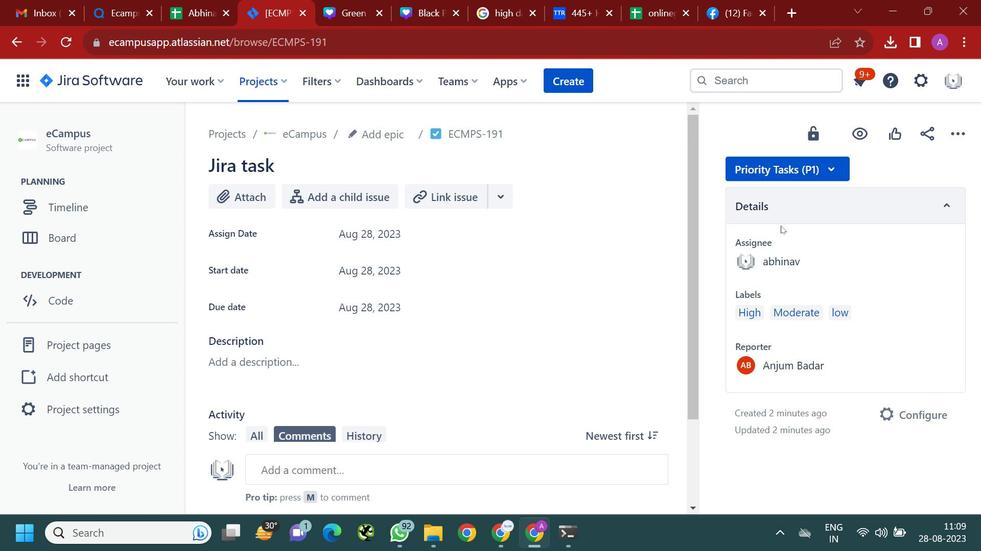 
Action: Mouse pressed left at (781, 228)
Screenshot: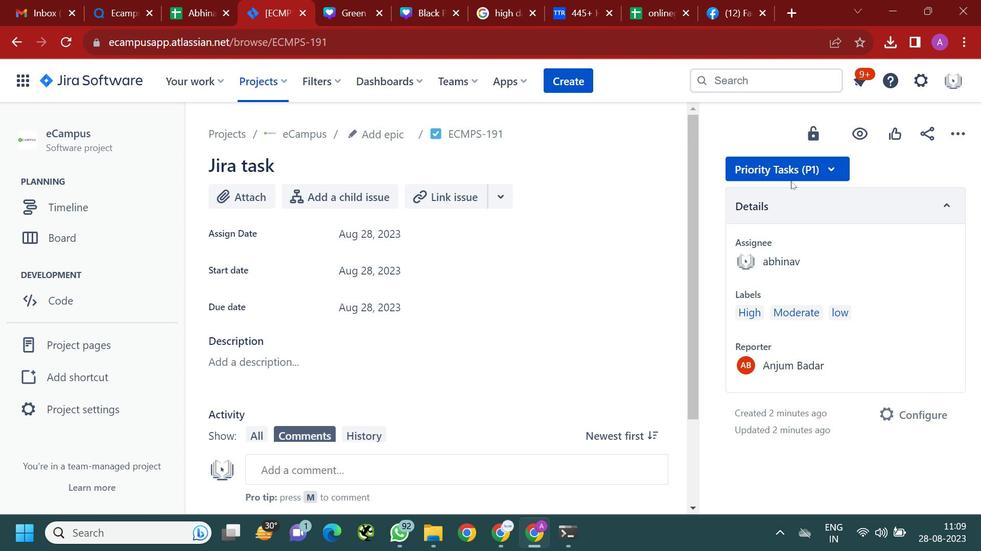 
Action: Mouse moved to (888, 162)
Screenshot: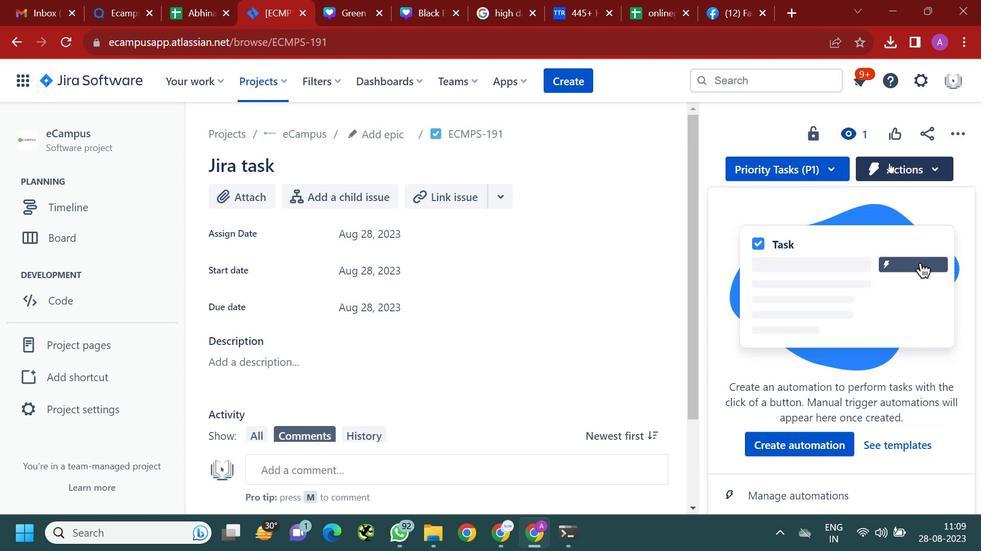 
Action: Mouse pressed left at (888, 162)
Screenshot: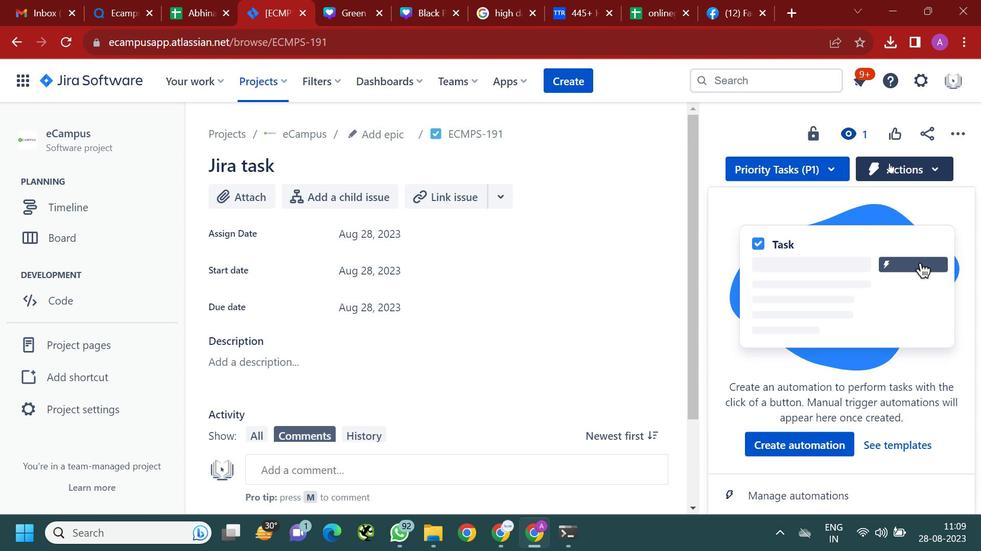 
Action: Mouse moved to (849, 138)
Screenshot: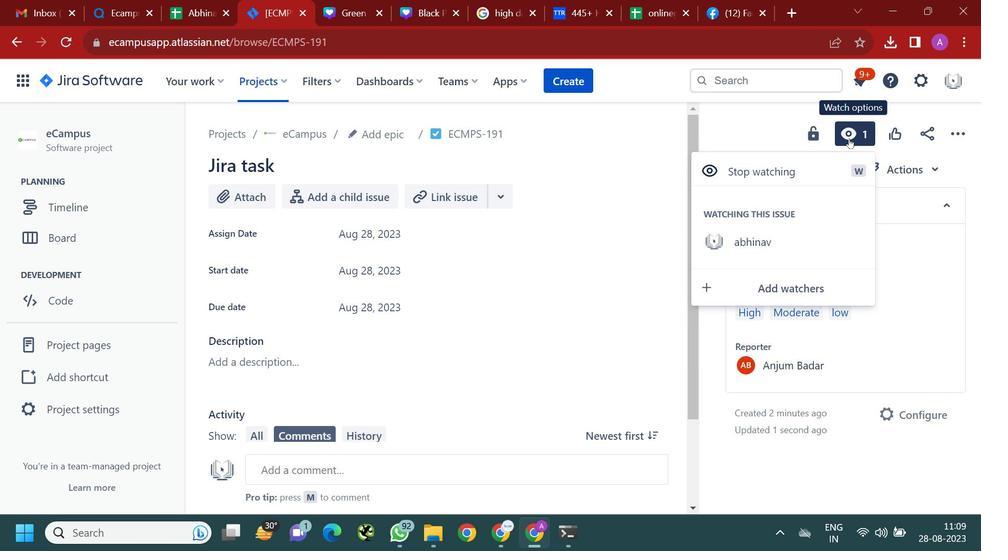 
Action: Mouse pressed left at (849, 138)
Screenshot: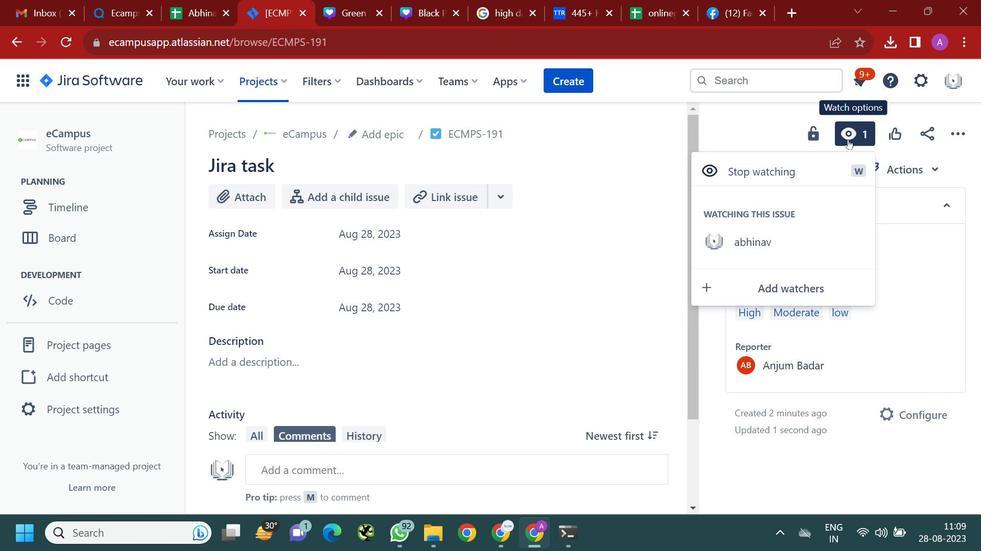 
Action: Mouse moved to (98, 209)
Screenshot: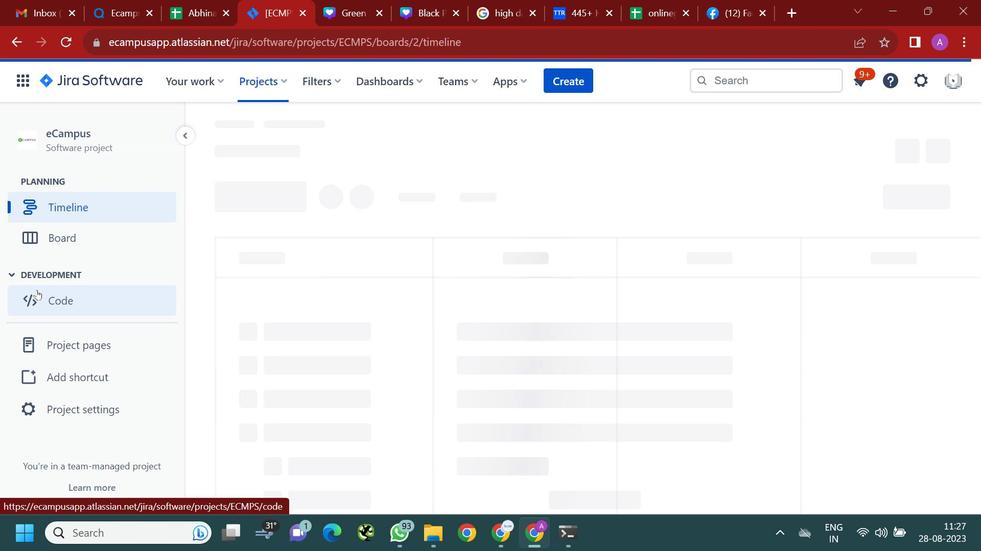 
Action: Mouse pressed left at (98, 209)
Screenshot: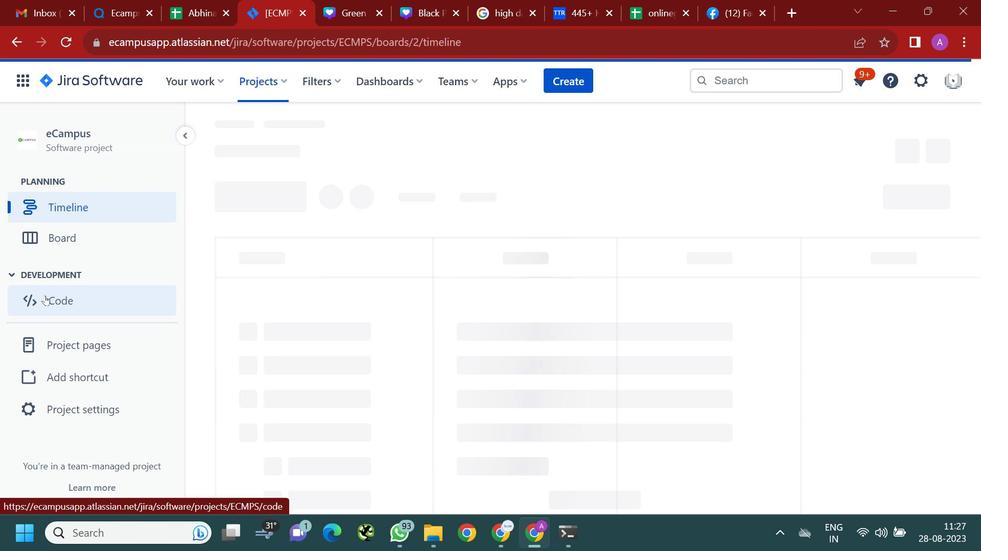 
Action: Mouse moved to (46, 238)
Screenshot: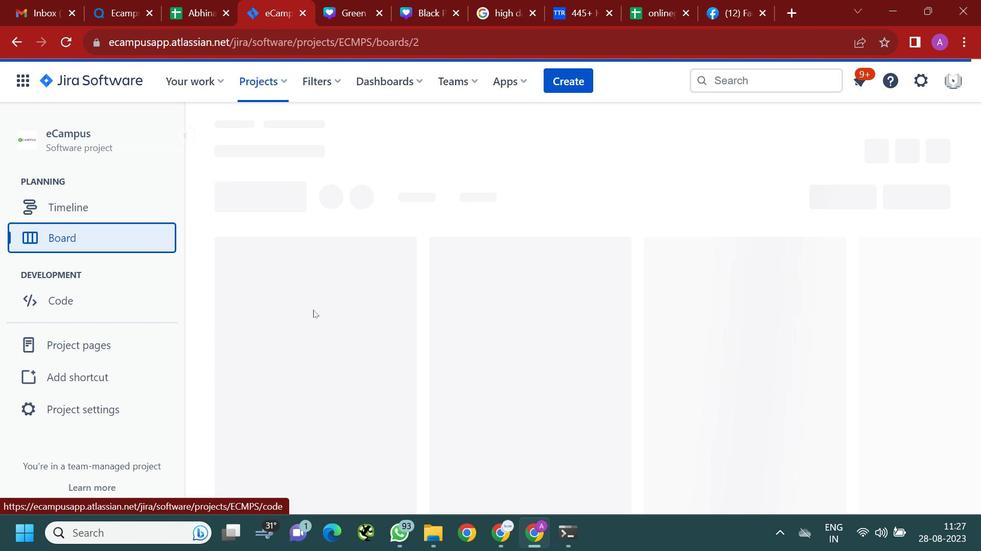 
Action: Mouse pressed left at (46, 238)
Screenshot: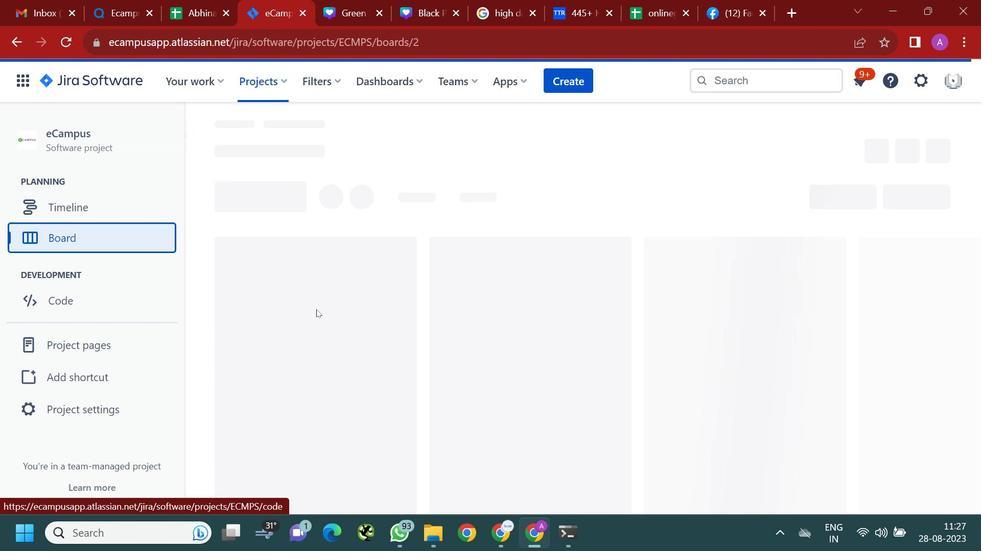 
Action: Mouse moved to (355, 220)
Screenshot: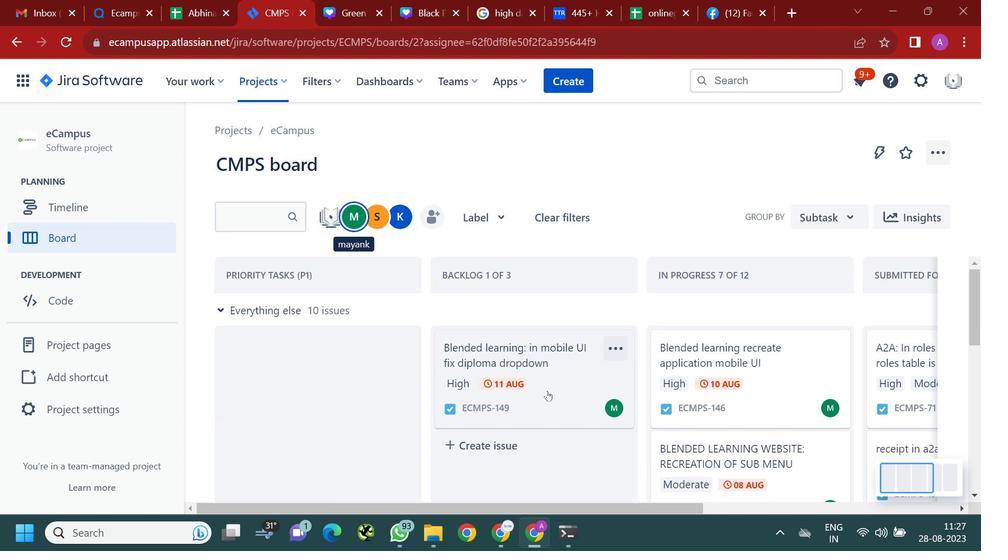 
Action: Mouse pressed left at (355, 220)
Screenshot: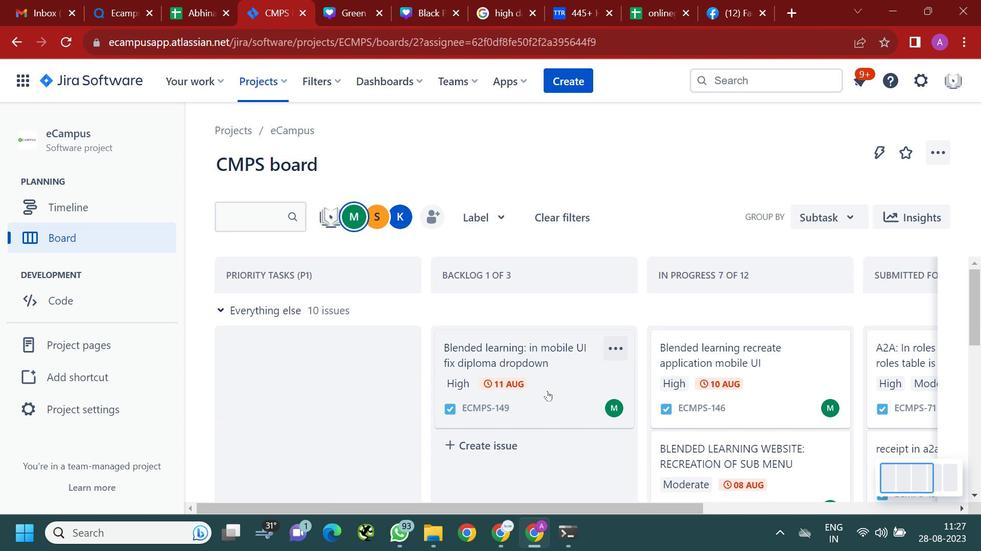 
Action: Mouse moved to (759, 378)
Screenshot: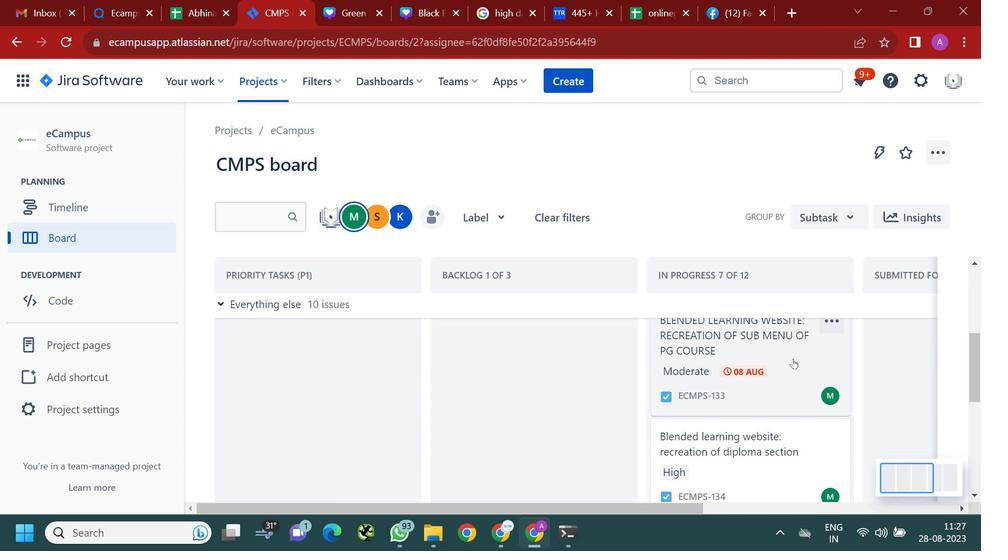 
Action: Mouse scrolled (759, 378) with delta (0, 0)
Screenshot: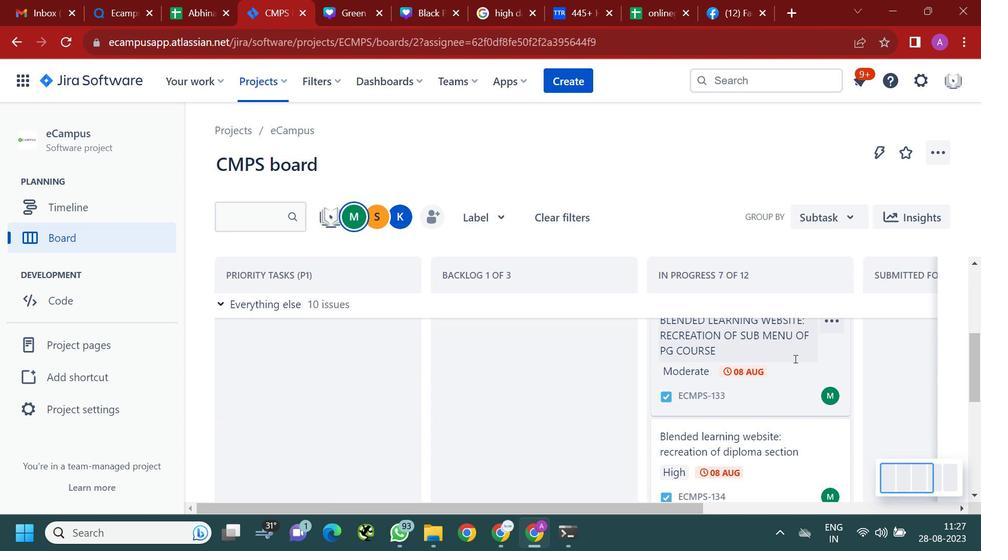 
Action: Mouse moved to (766, 361)
Screenshot: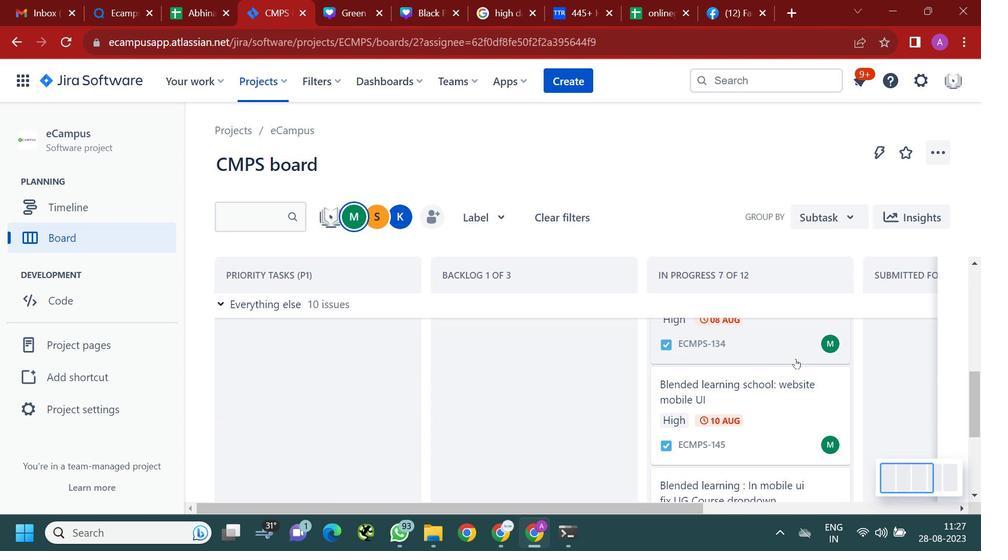 
Action: Mouse scrolled (766, 361) with delta (0, 0)
Screenshot: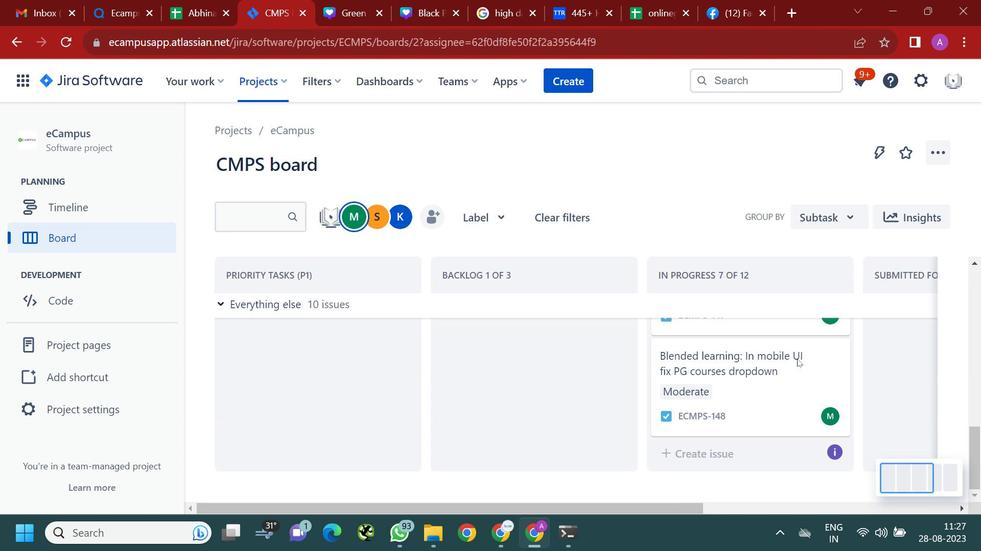 
Action: Mouse moved to (768, 361)
Screenshot: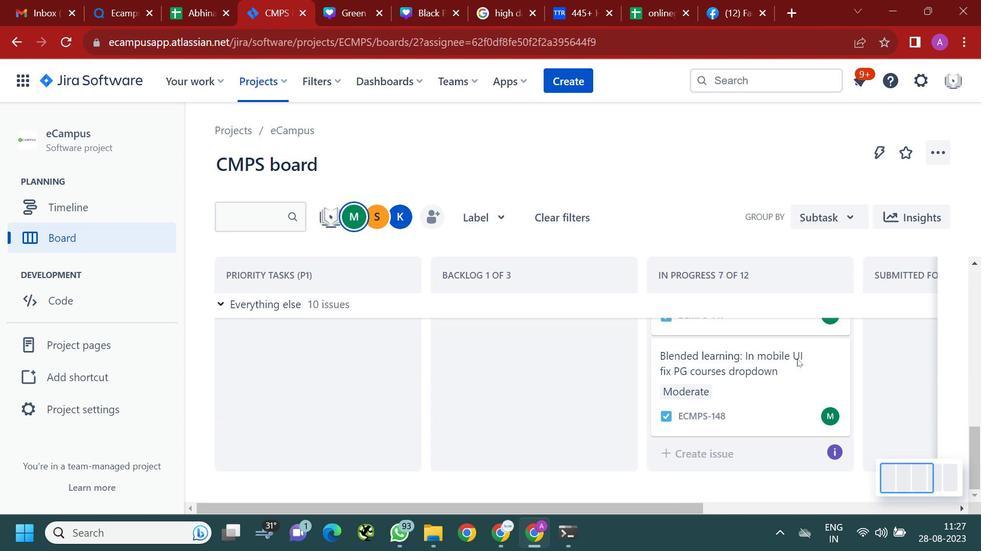 
Action: Mouse scrolled (768, 360) with delta (0, 0)
Screenshot: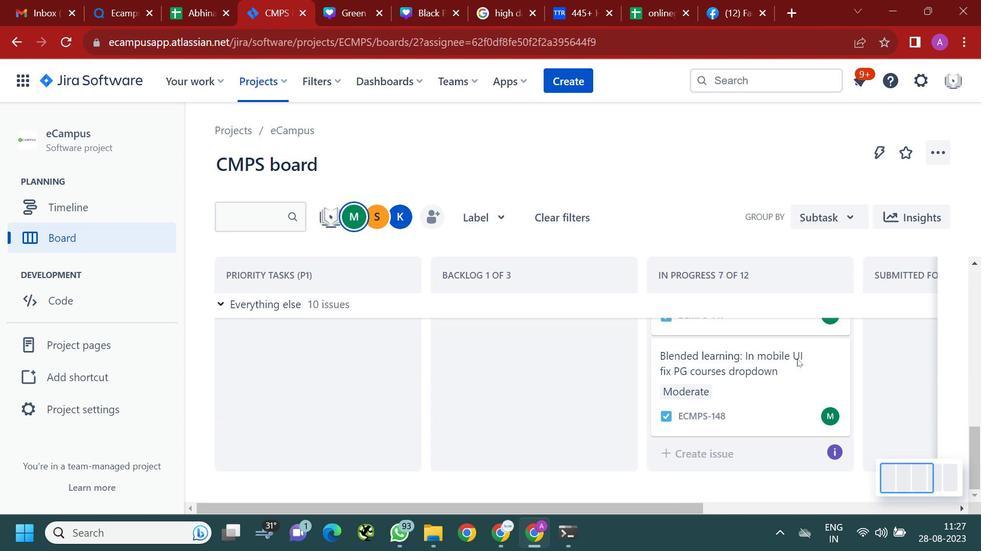 
Action: Mouse moved to (795, 359)
Screenshot: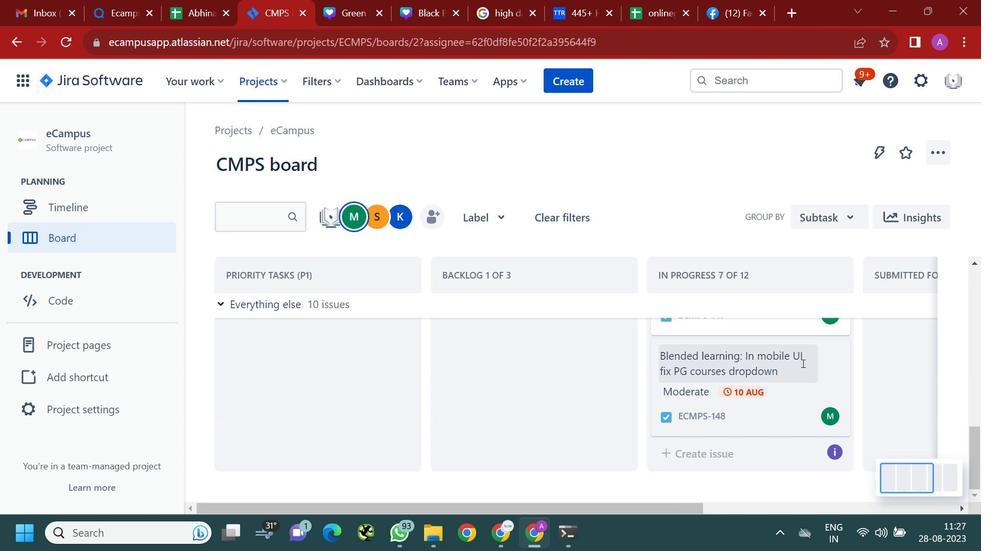 
Action: Mouse scrolled (795, 358) with delta (0, 0)
Screenshot: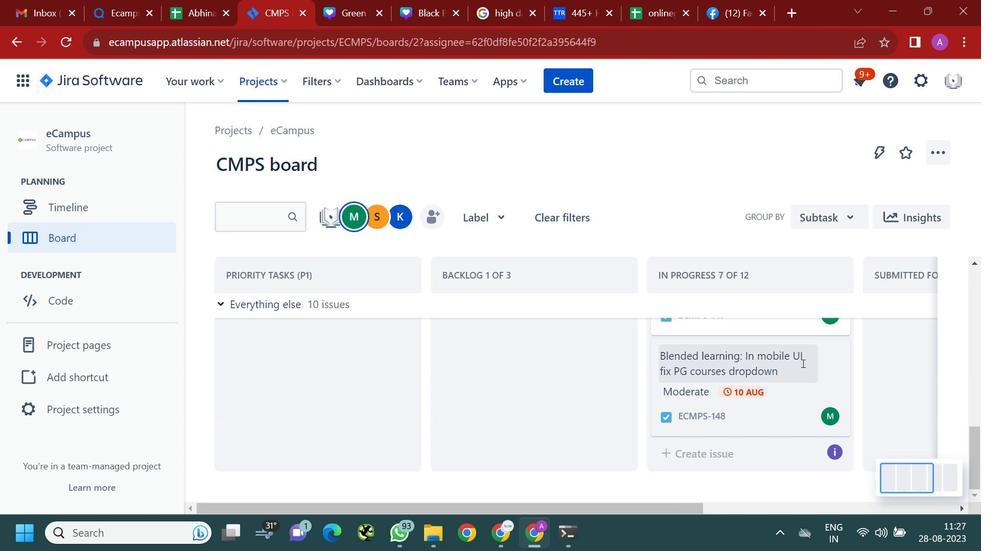 
Action: Mouse scrolled (795, 358) with delta (0, 0)
Screenshot: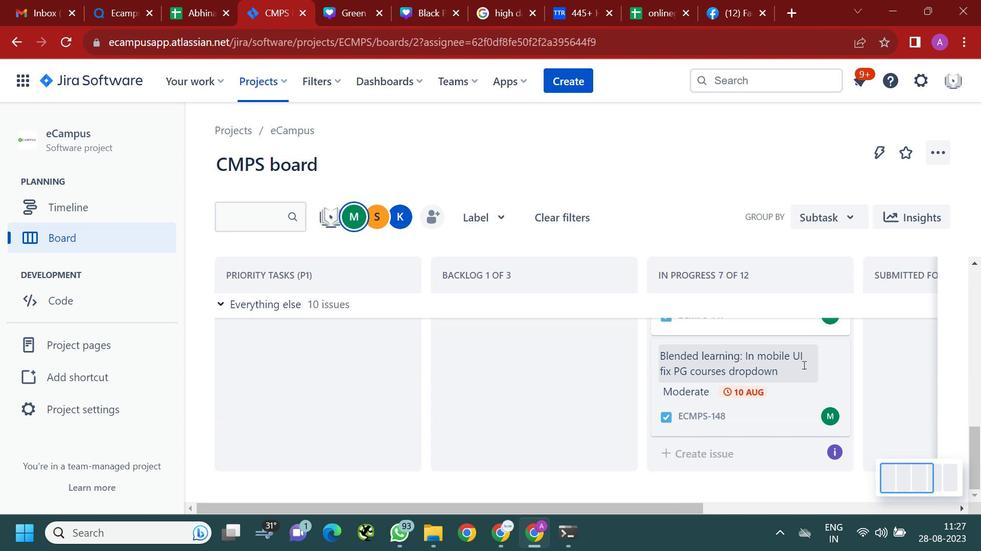 
Action: Mouse scrolled (795, 358) with delta (0, 0)
Screenshot: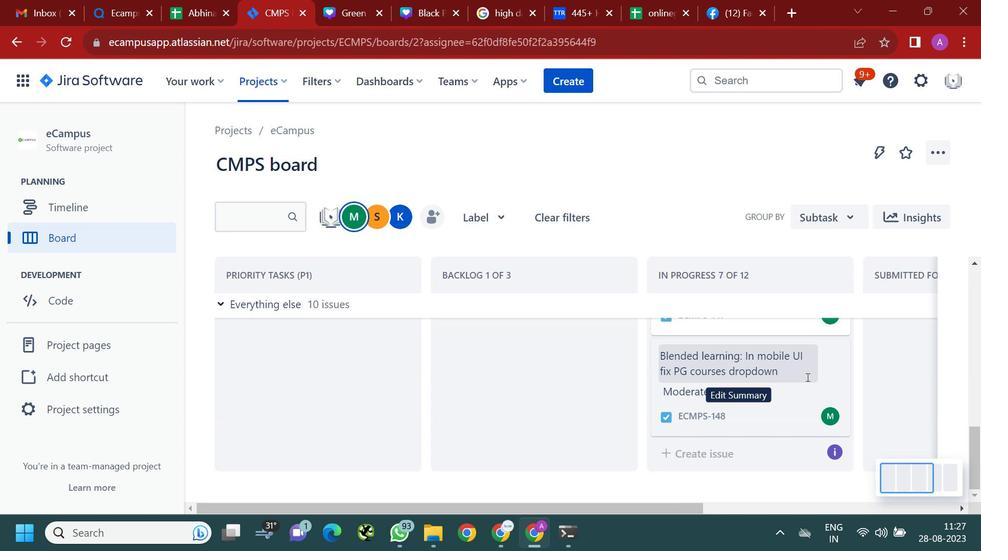 
Action: Mouse scrolled (795, 358) with delta (0, 0)
Screenshot: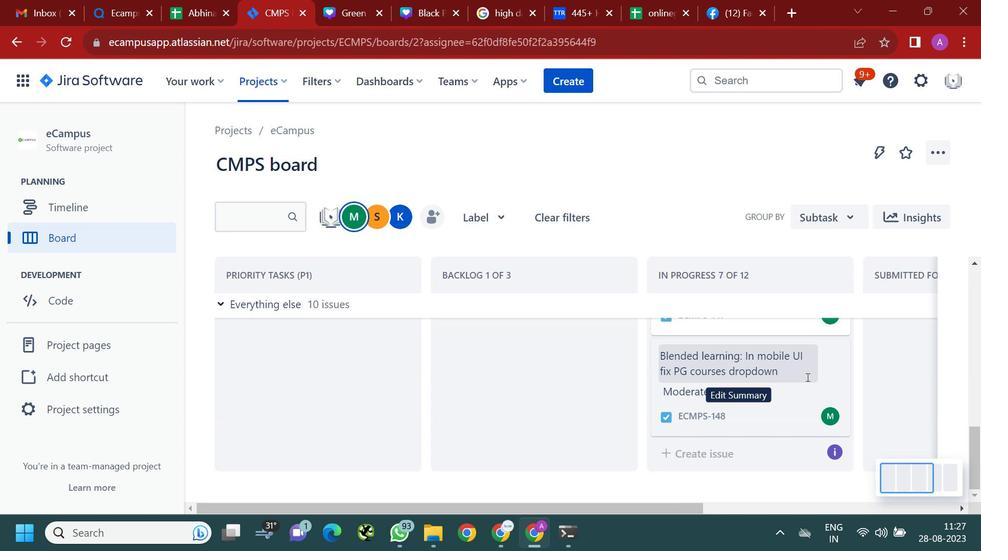 
Action: Mouse scrolled (795, 358) with delta (0, 0)
Screenshot: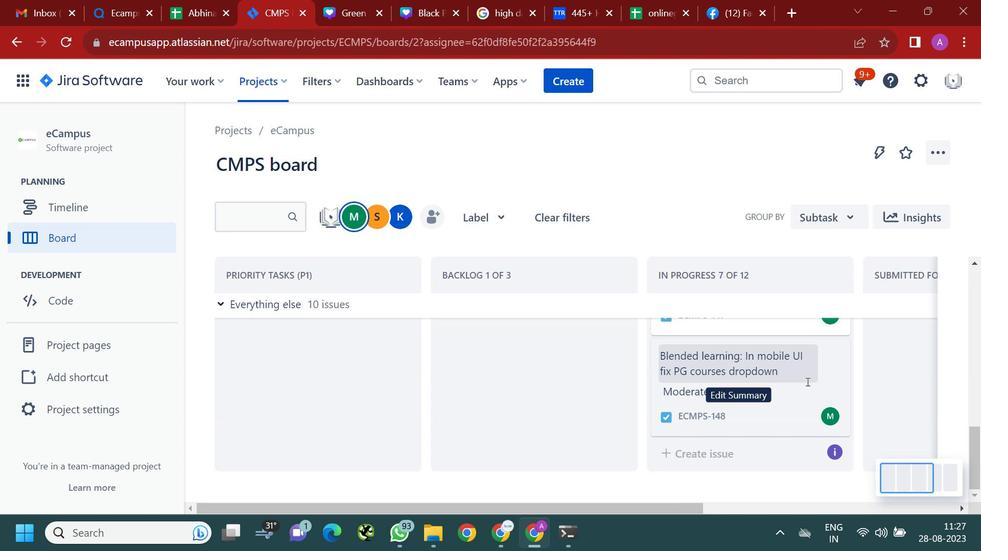
Action: Mouse scrolled (795, 358) with delta (0, 0)
Screenshot: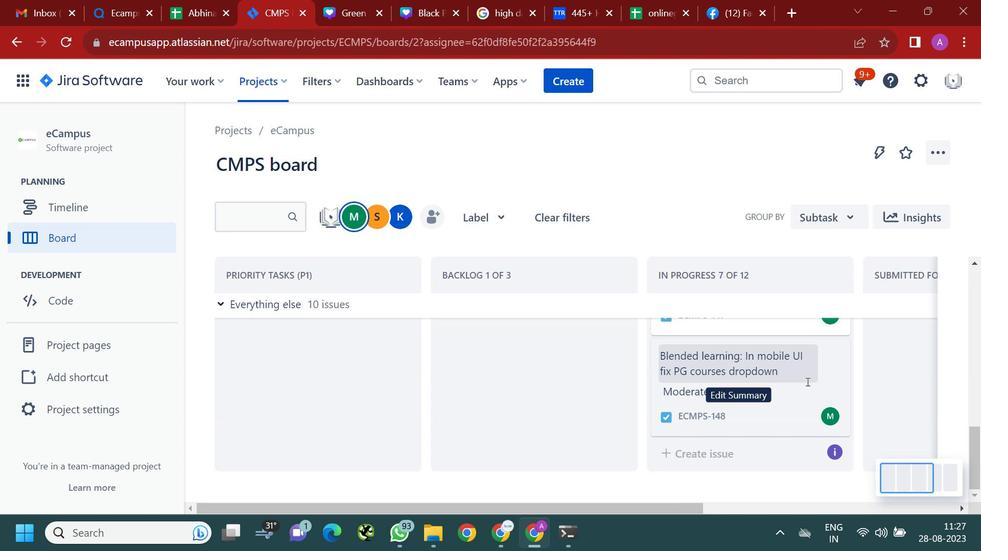 
Action: Mouse moved to (797, 359)
Screenshot: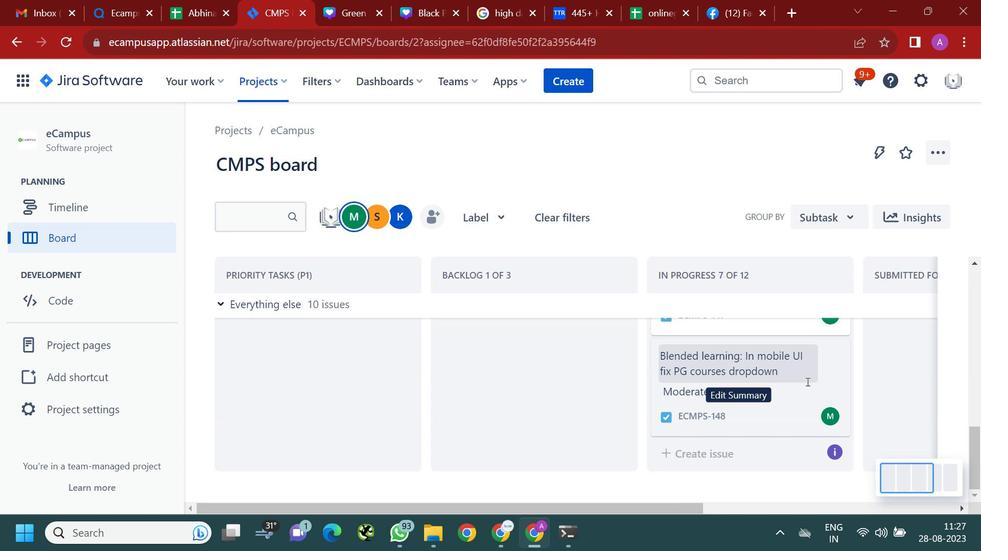 
Action: Mouse scrolled (797, 358) with delta (0, 0)
Screenshot: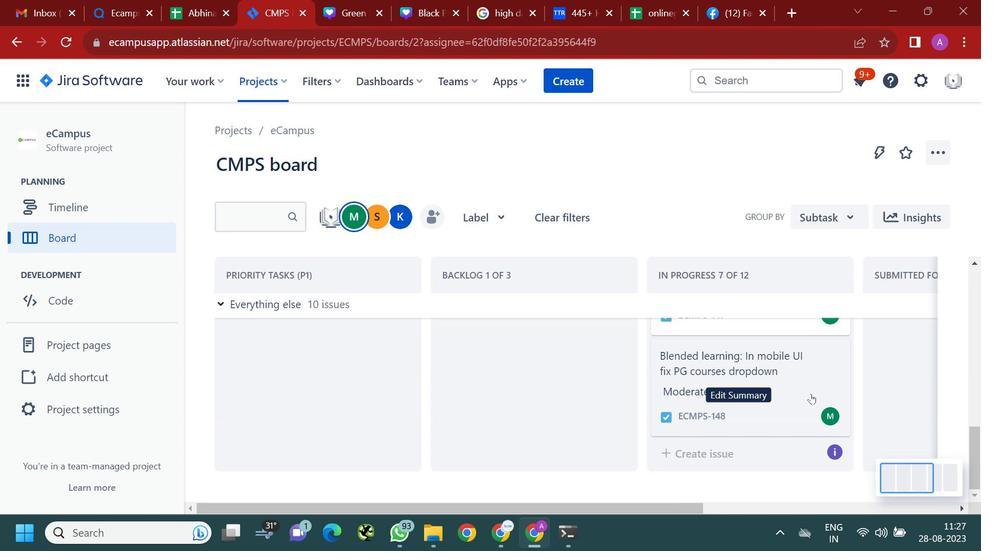 
Action: Mouse moved to (774, 404)
Screenshot: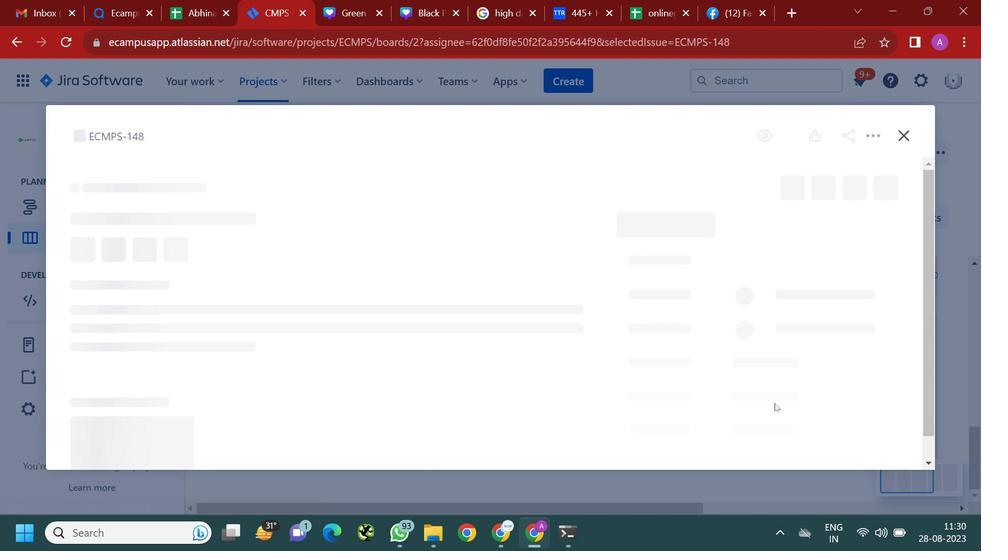 
Action: Mouse pressed left at (774, 404)
Screenshot: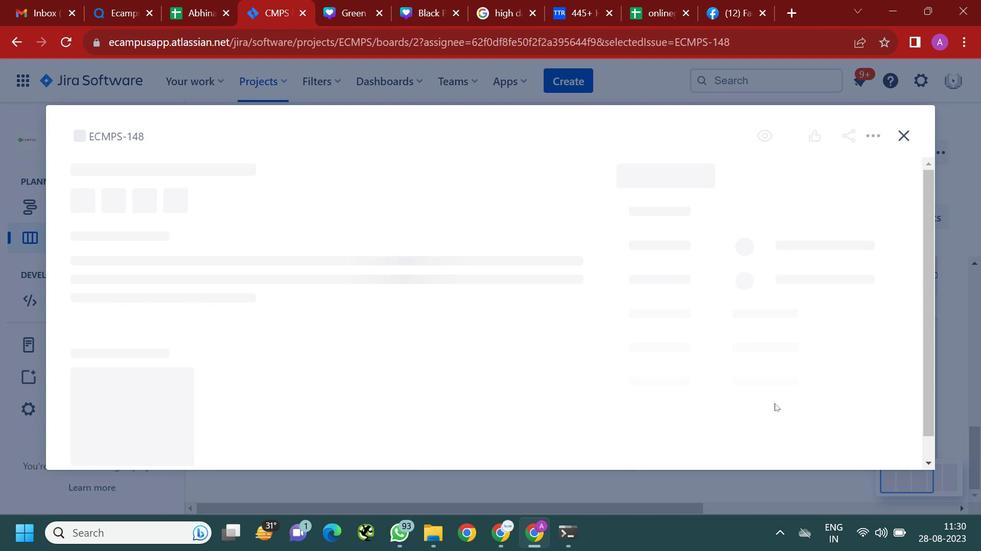 
Action: Mouse moved to (256, 274)
Screenshot: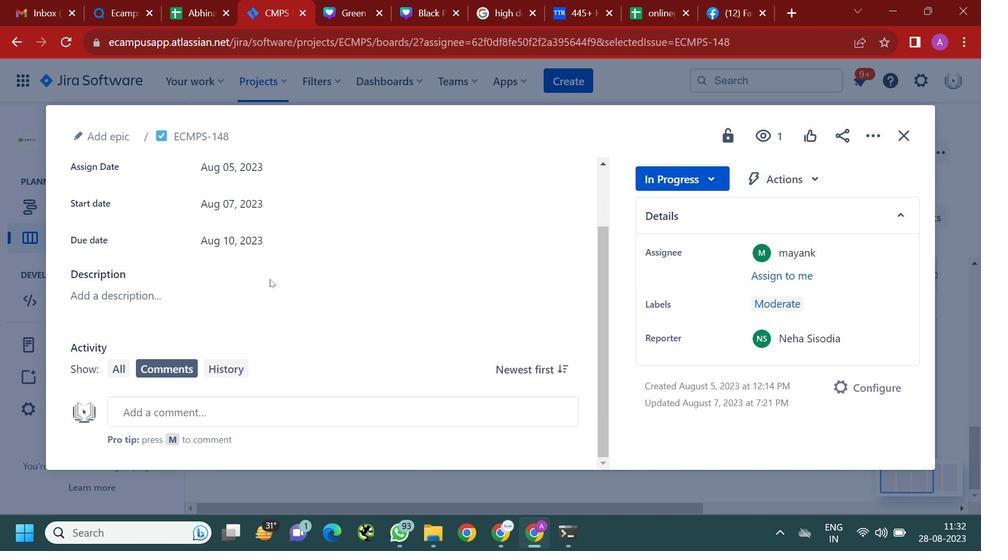 
Action: Mouse scrolled (256, 273) with delta (0, 0)
Screenshot: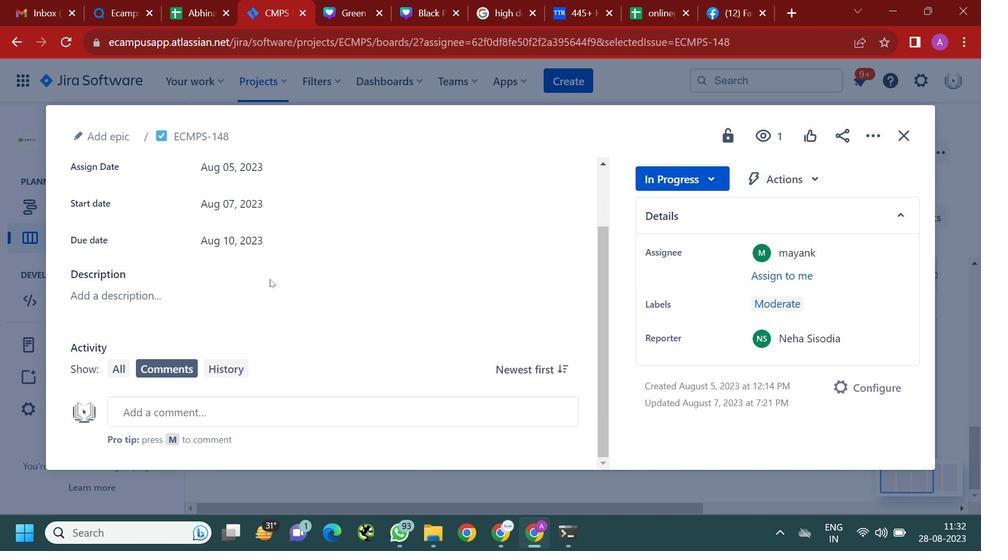 
Action: Mouse moved to (260, 274)
Screenshot: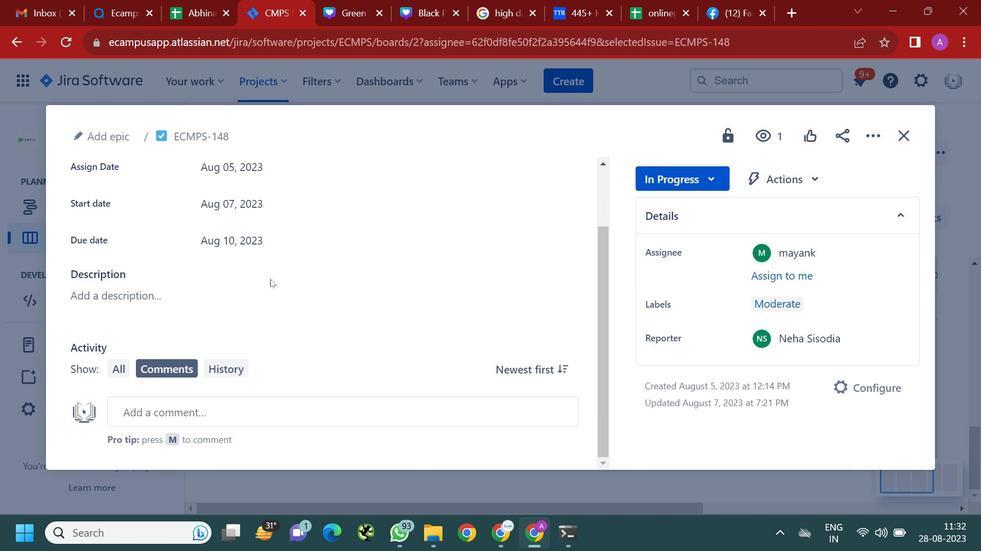 
Action: Mouse scrolled (260, 273) with delta (0, 0)
Screenshot: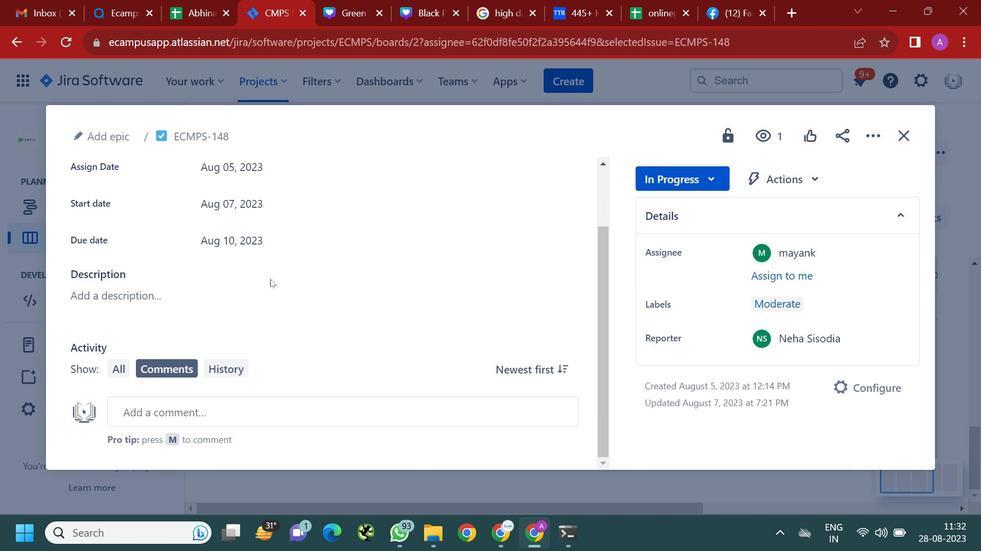 
Action: Mouse moved to (269, 280)
Screenshot: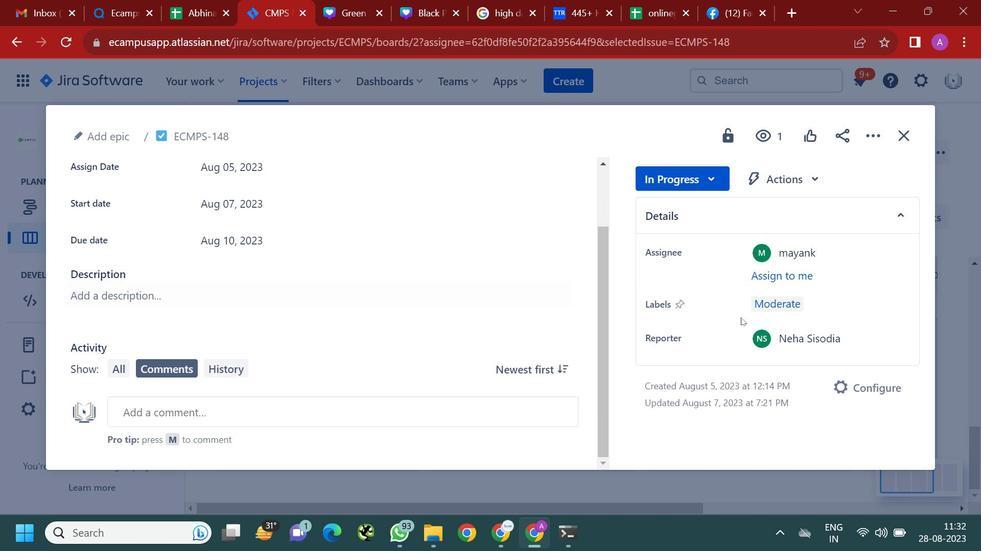 
Action: Mouse scrolled (269, 279) with delta (0, 0)
Screenshot: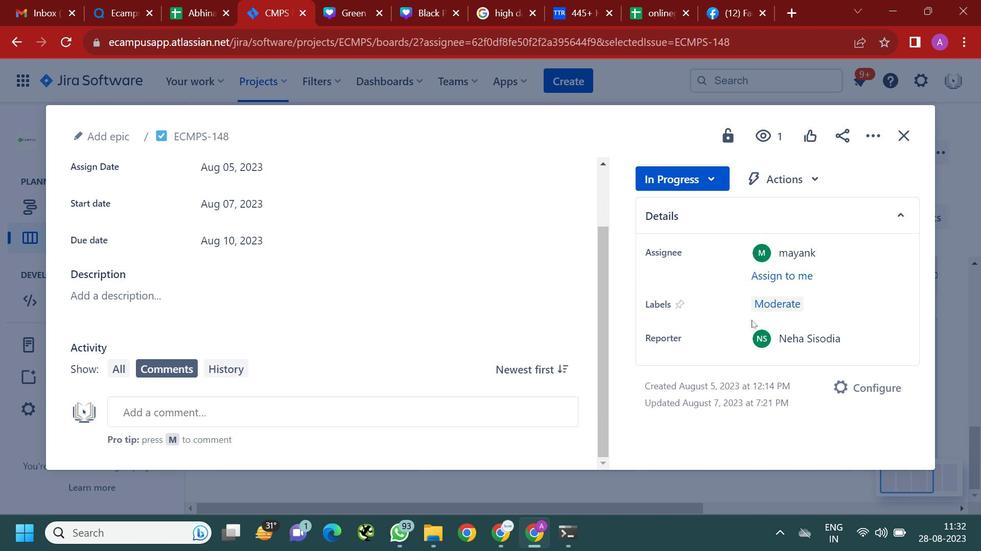
Action: Mouse scrolled (269, 279) with delta (0, 0)
Screenshot: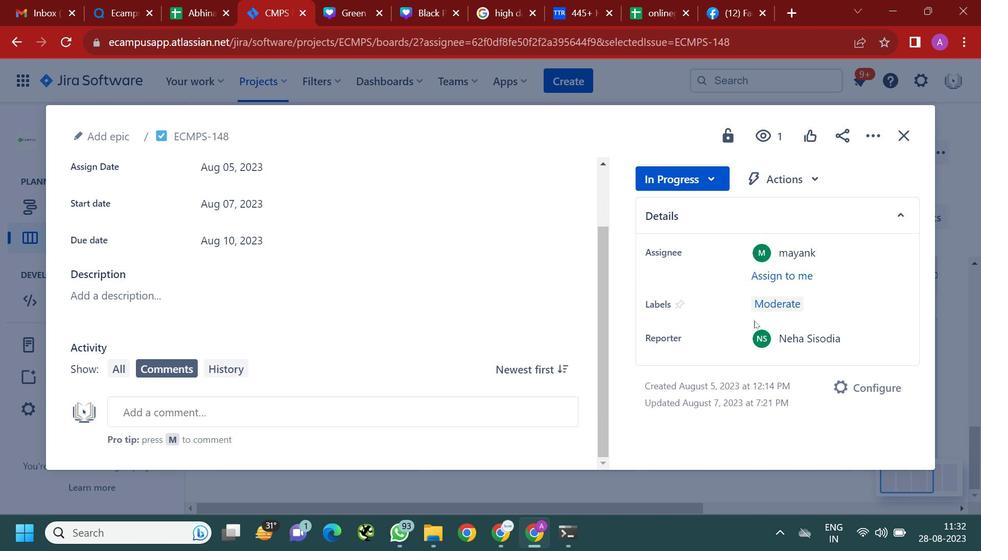 
Action: Mouse scrolled (269, 279) with delta (0, 0)
Screenshot: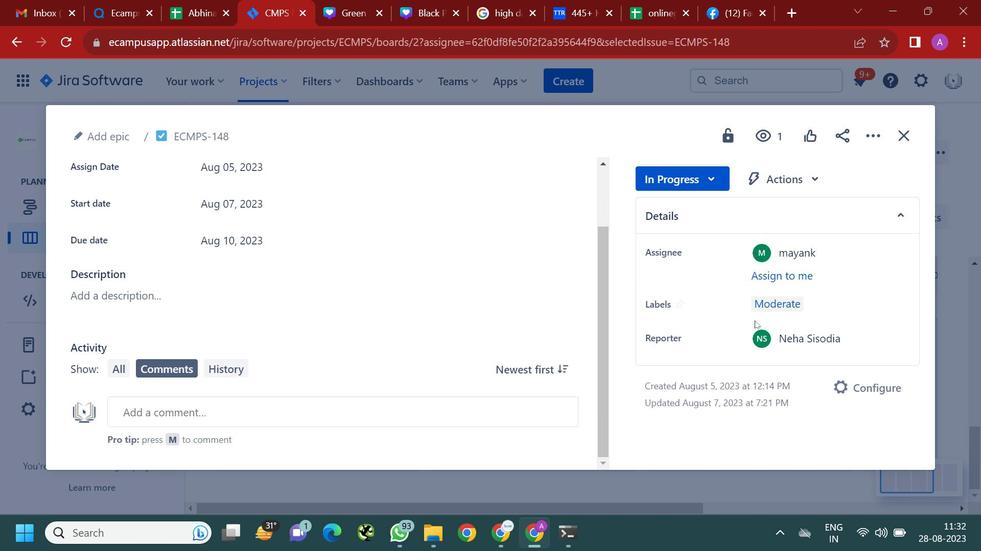
Action: Mouse scrolled (269, 279) with delta (0, 0)
Screenshot: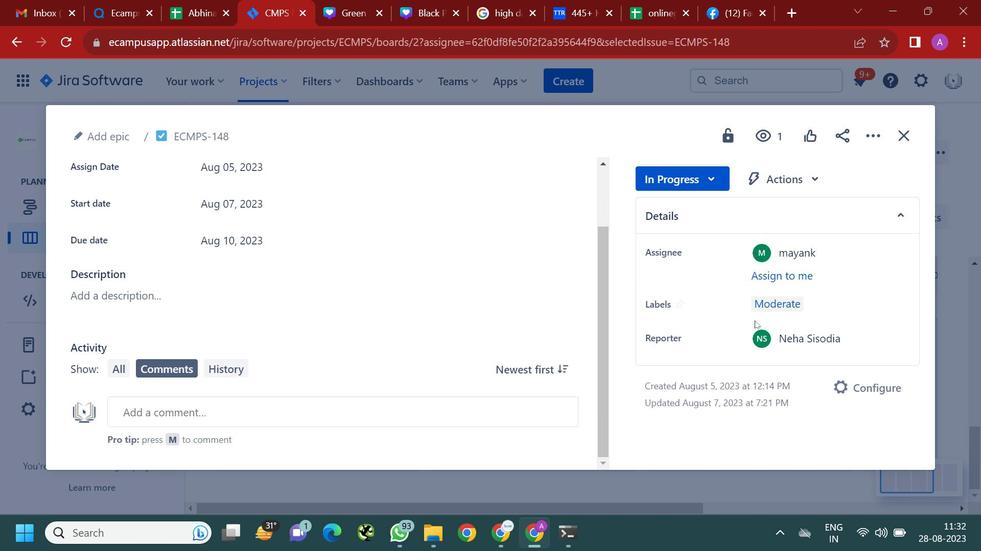 
Action: Mouse scrolled (269, 279) with delta (0, 0)
Screenshot: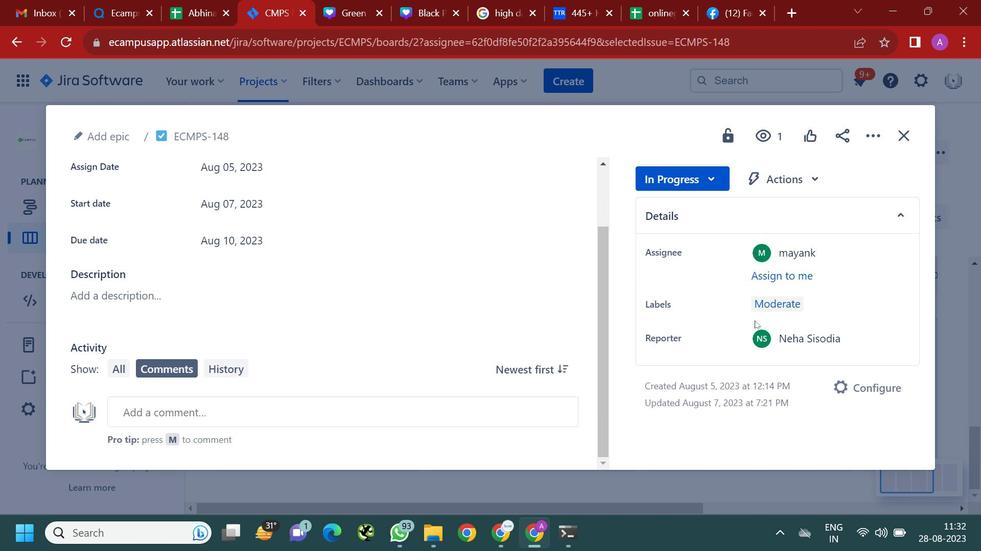 
Action: Mouse moved to (902, 139)
Screenshot: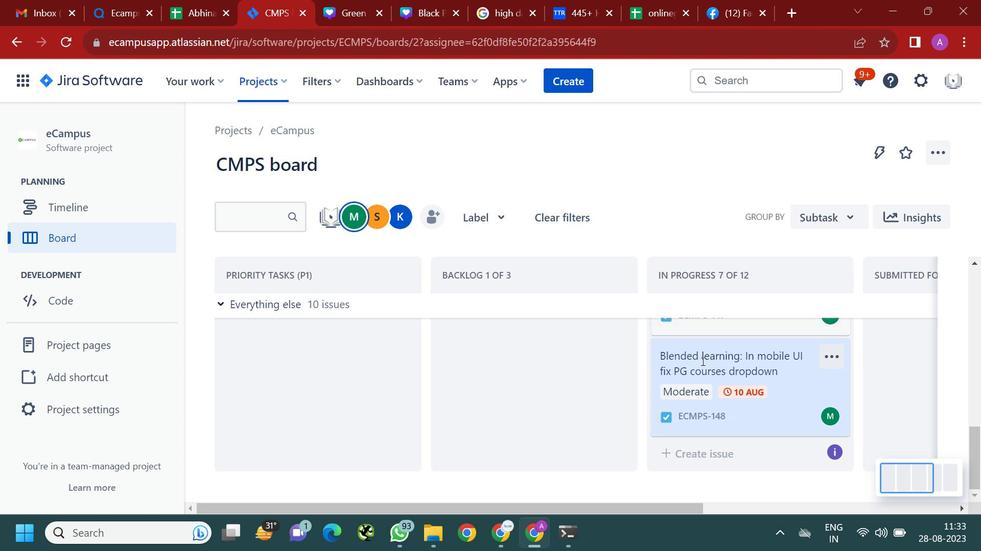 
Action: Mouse pressed left at (902, 139)
Screenshot: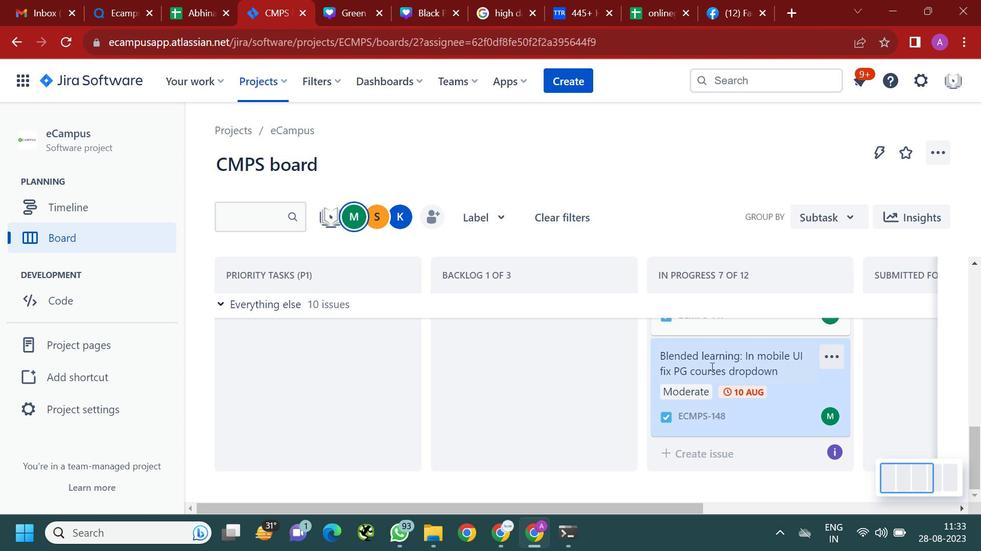 
Action: Mouse moved to (718, 372)
Screenshot: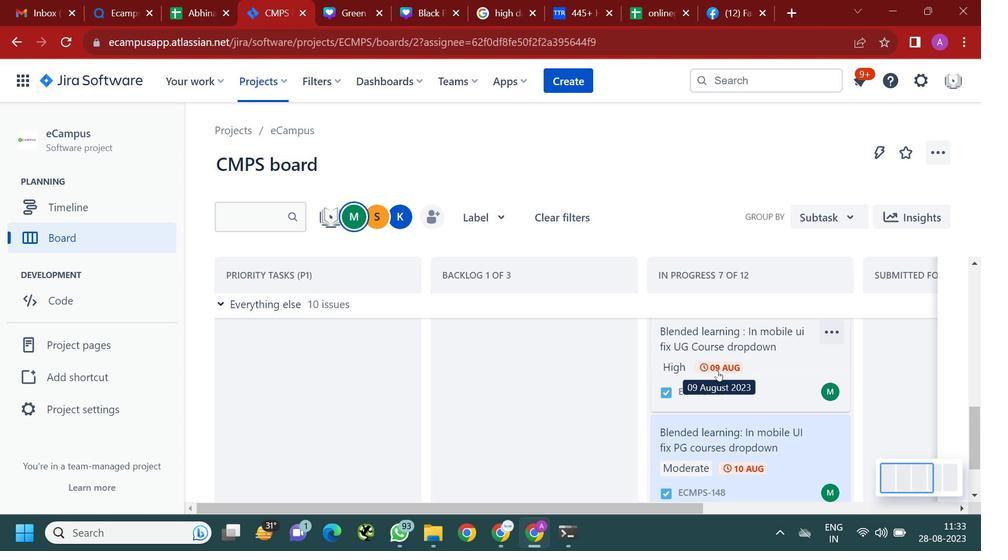 
Action: Mouse scrolled (718, 372) with delta (0, 0)
Screenshot: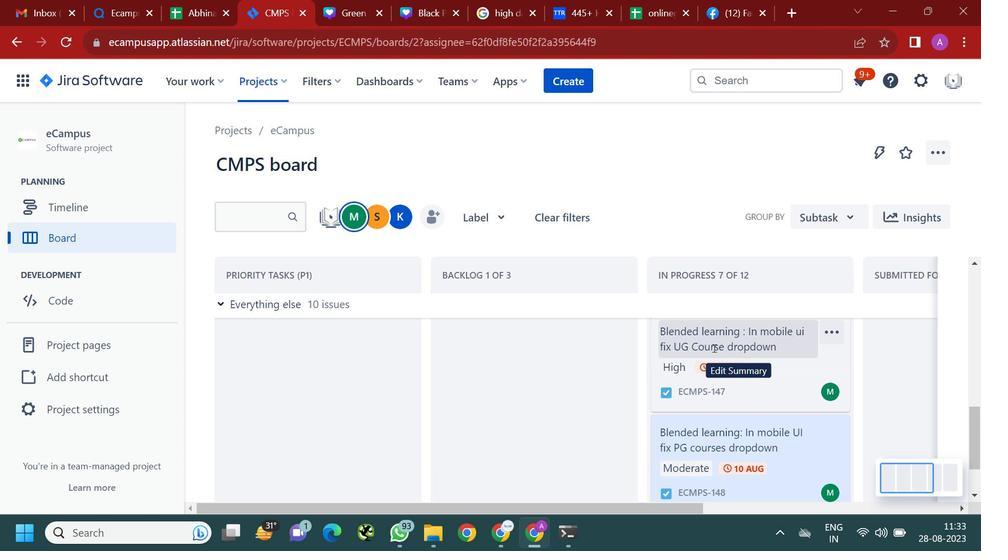 
Action: Mouse moved to (786, 360)
Screenshot: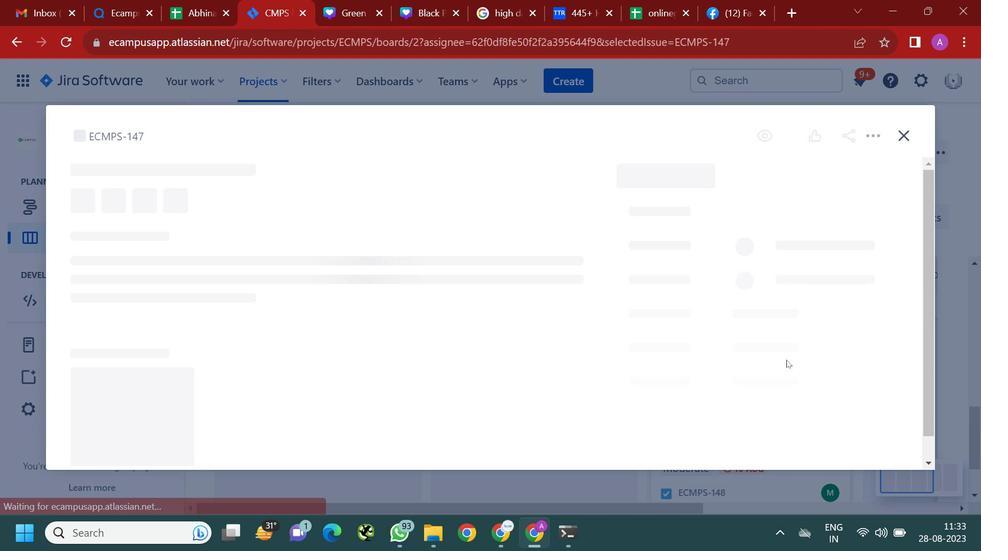 
Action: Mouse pressed left at (786, 360)
Screenshot: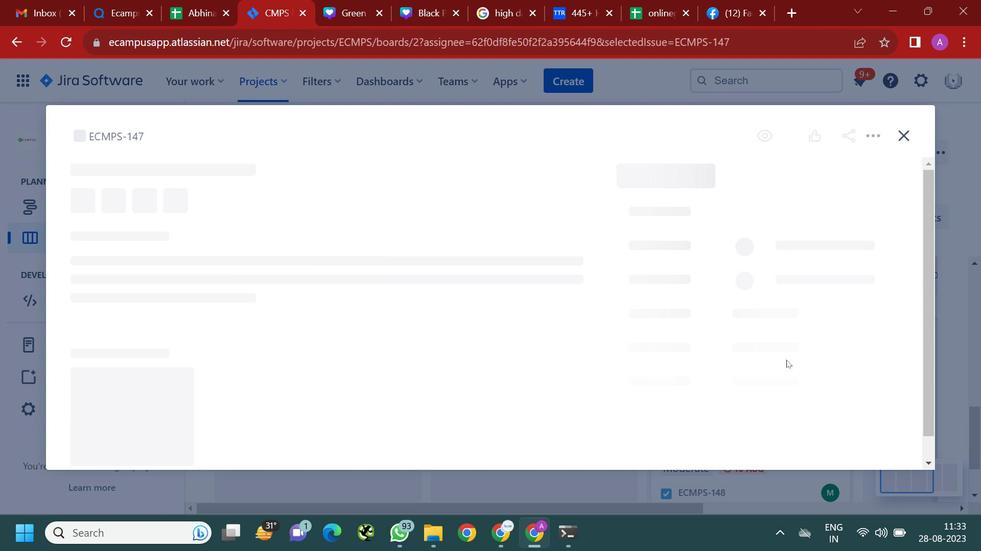 
Action: Mouse moved to (186, 418)
Screenshot: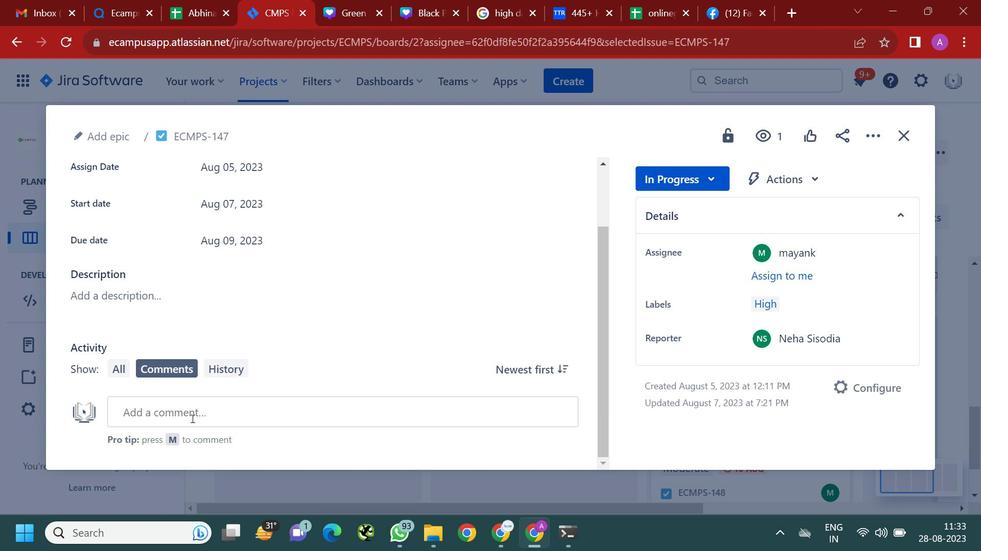 
Action: Mouse scrolled (186, 418) with delta (0, 0)
Screenshot: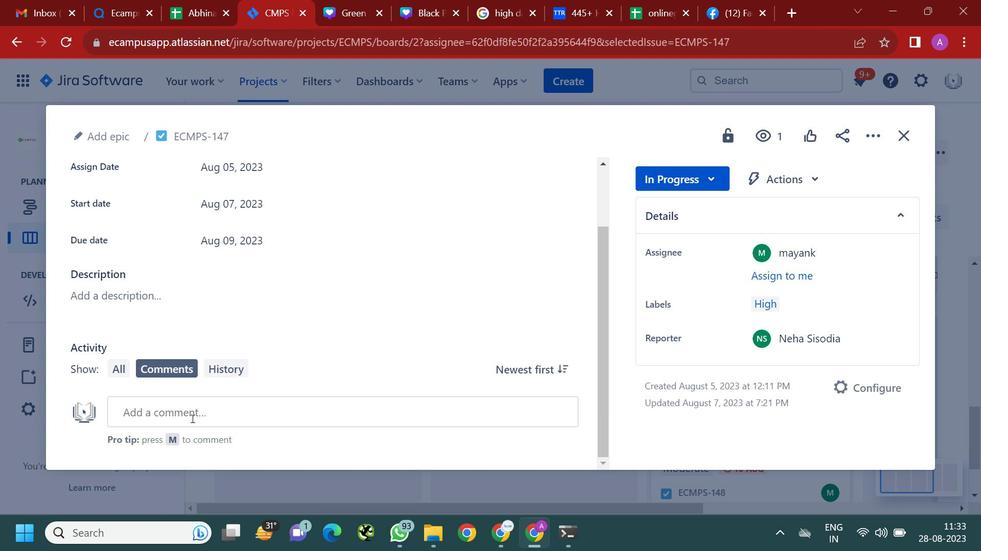 
Action: Mouse moved to (189, 419)
Screenshot: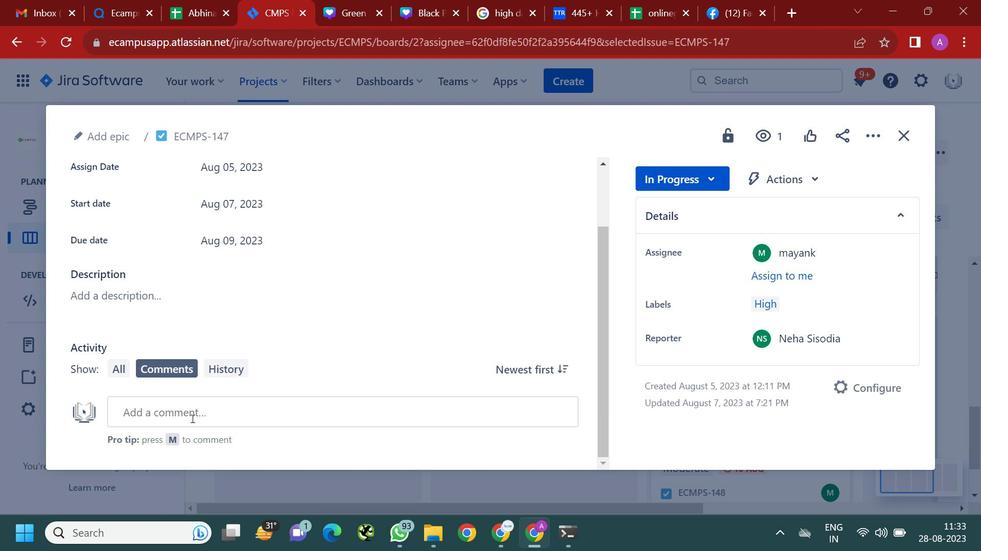 
Action: Mouse scrolled (189, 418) with delta (0, 0)
Screenshot: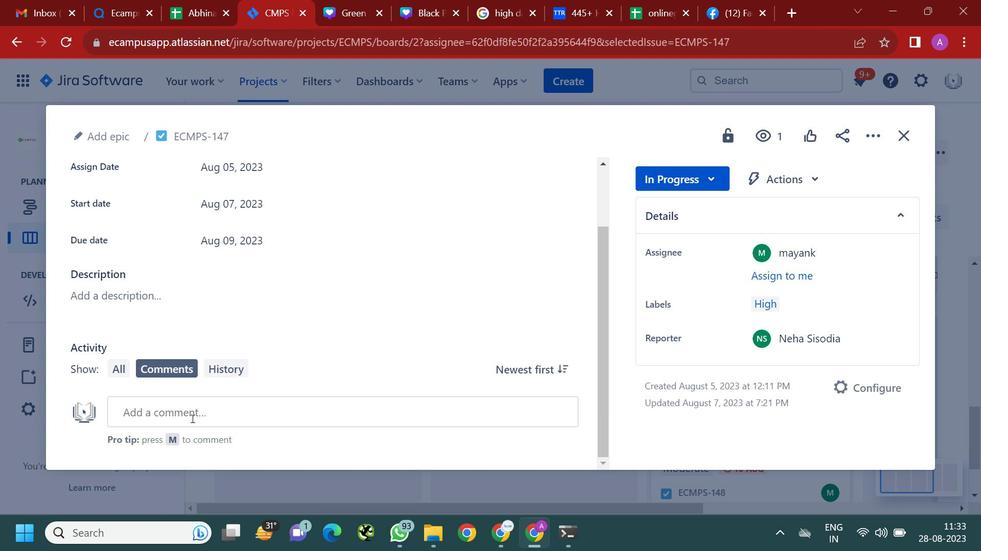 
Action: Mouse moved to (907, 133)
Screenshot: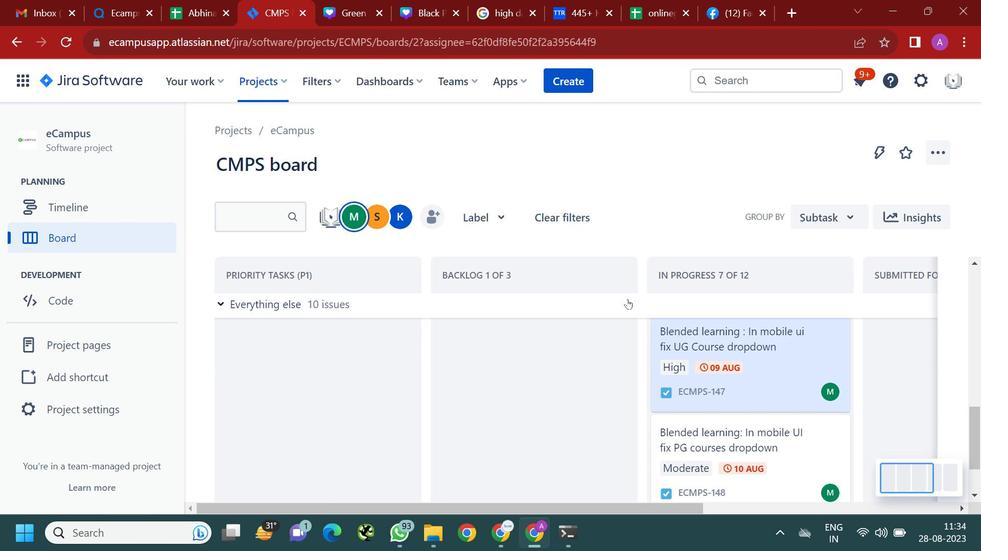 
Action: Mouse pressed left at (907, 133)
Screenshot: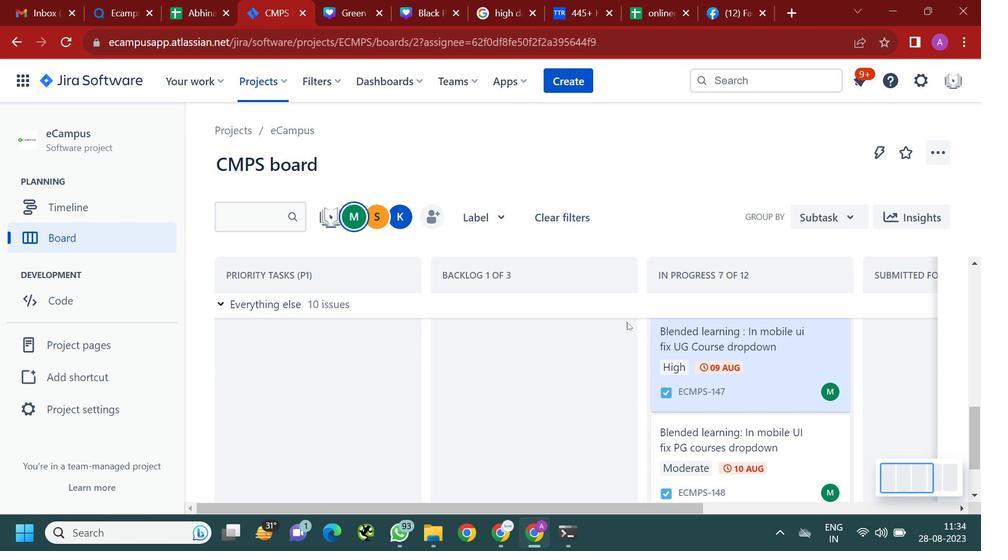 
Action: Mouse moved to (766, 364)
Screenshot: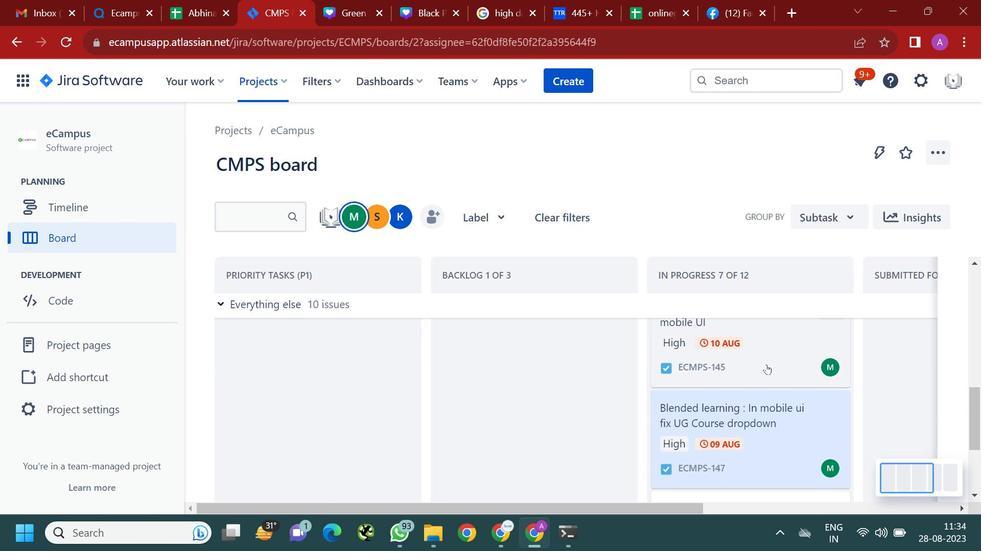 
Action: Mouse scrolled (766, 365) with delta (0, 0)
Screenshot: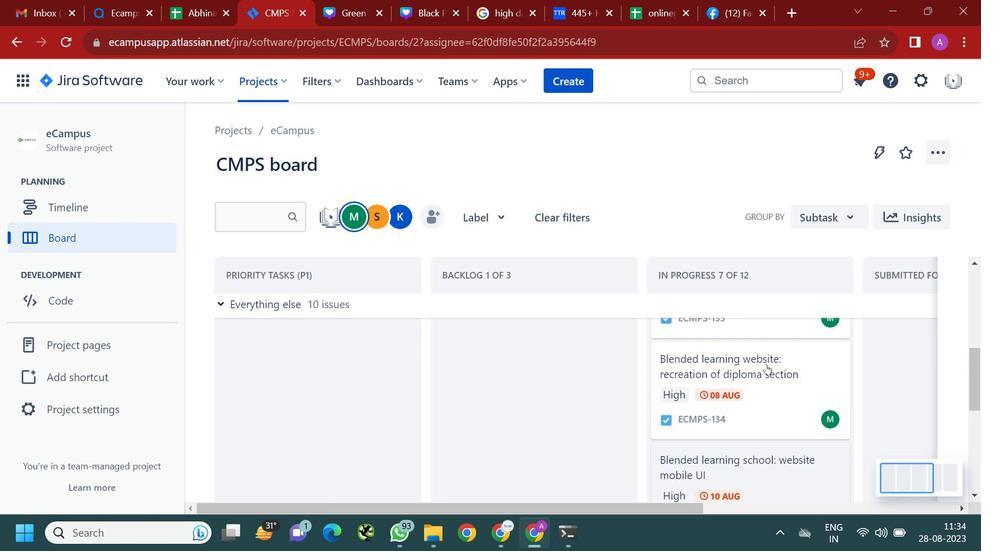 
Action: Mouse scrolled (766, 365) with delta (0, 0)
Screenshot: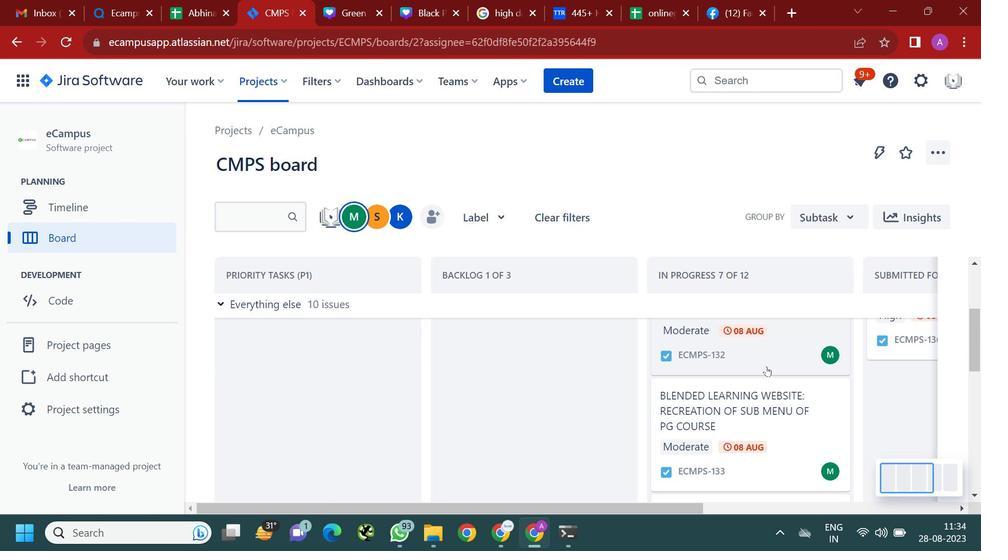 
Action: Mouse scrolled (766, 365) with delta (0, 0)
Screenshot: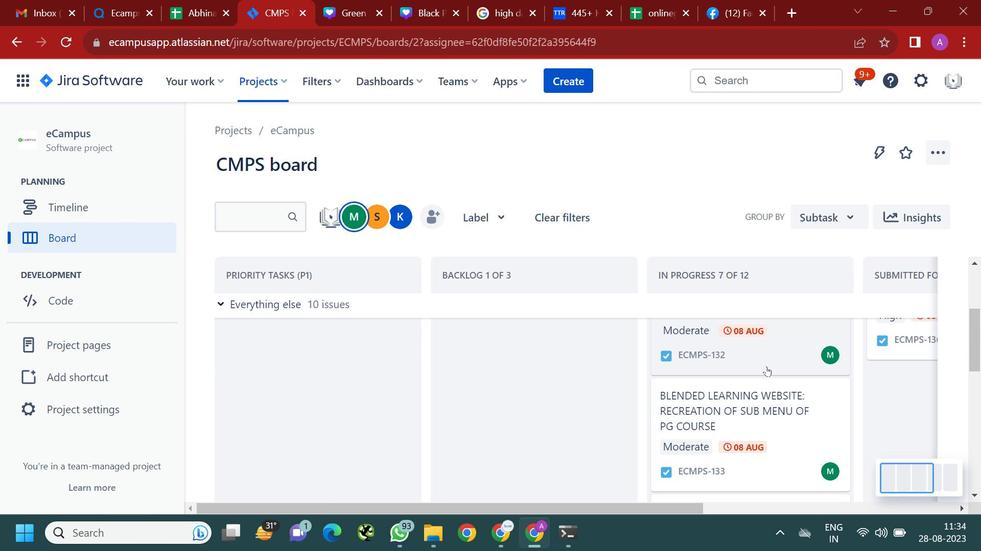 
Action: Mouse moved to (766, 366)
Screenshot: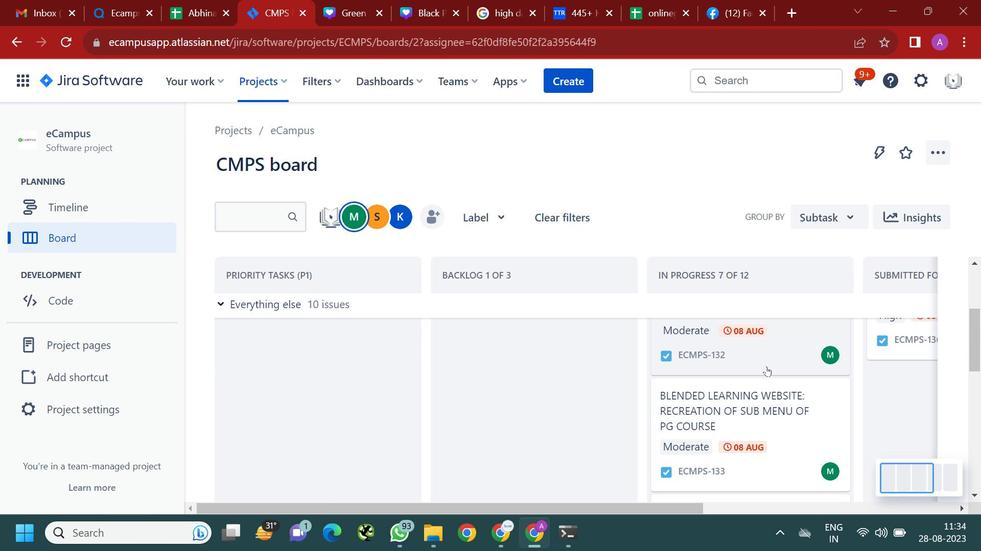 
Action: Mouse scrolled (766, 367) with delta (0, 0)
Screenshot: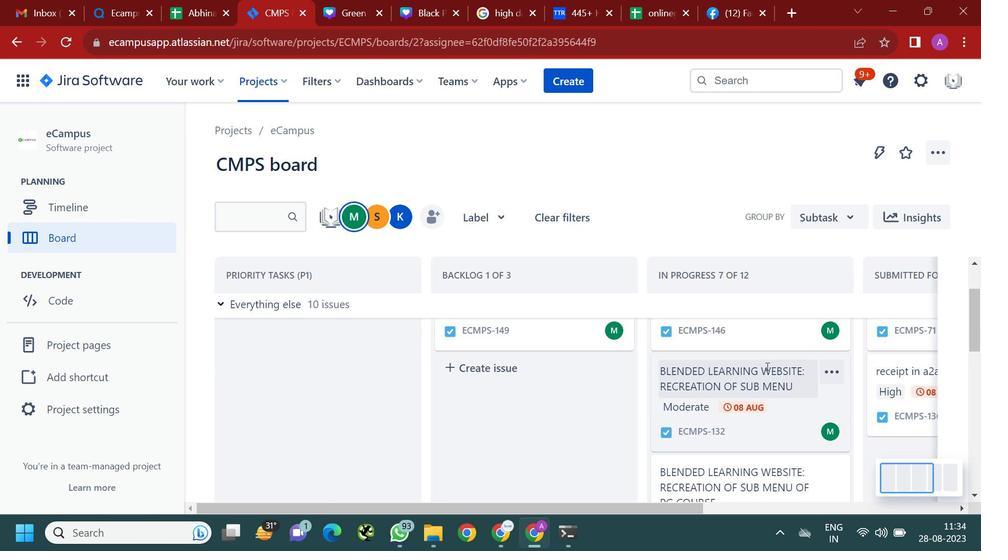
Action: Mouse scrolled (766, 367) with delta (0, 0)
Screenshot: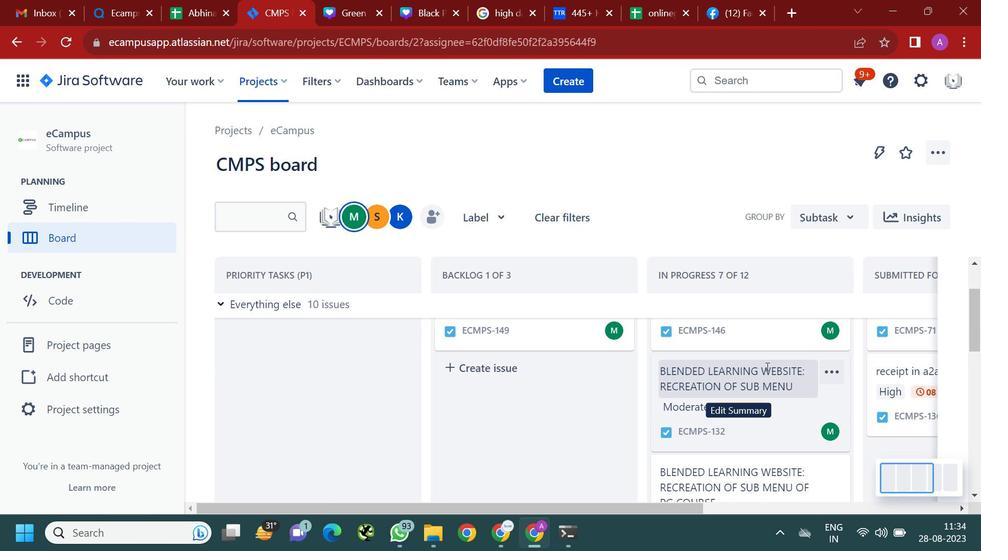 
Action: Mouse moved to (766, 367)
Screenshot: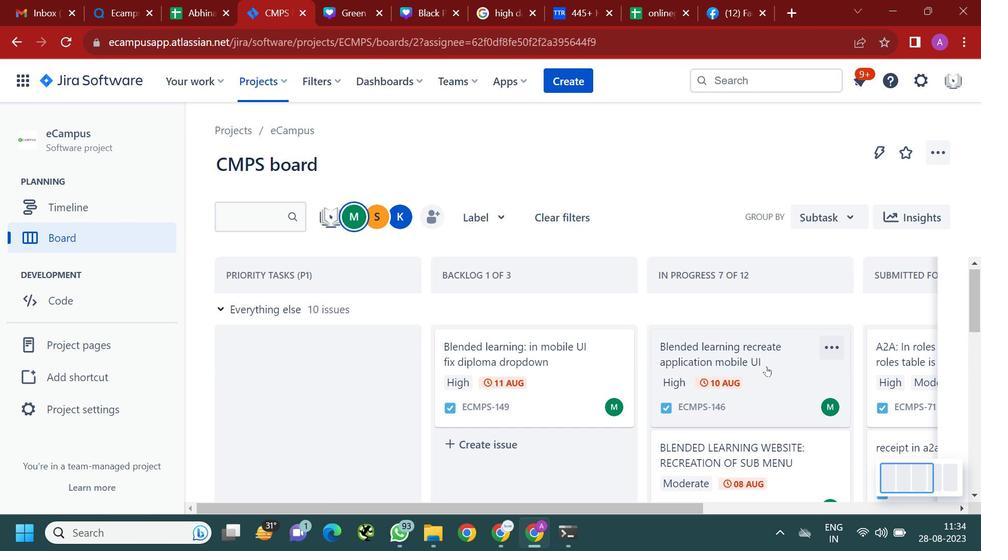 
Action: Mouse scrolled (766, 367) with delta (0, 0)
Screenshot: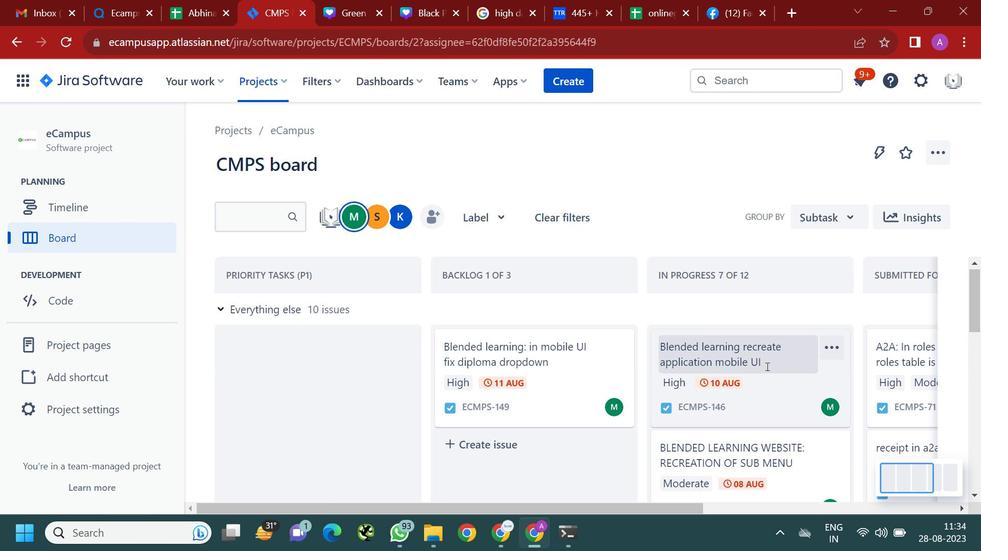 
Action: Mouse scrolled (766, 367) with delta (0, 0)
Screenshot: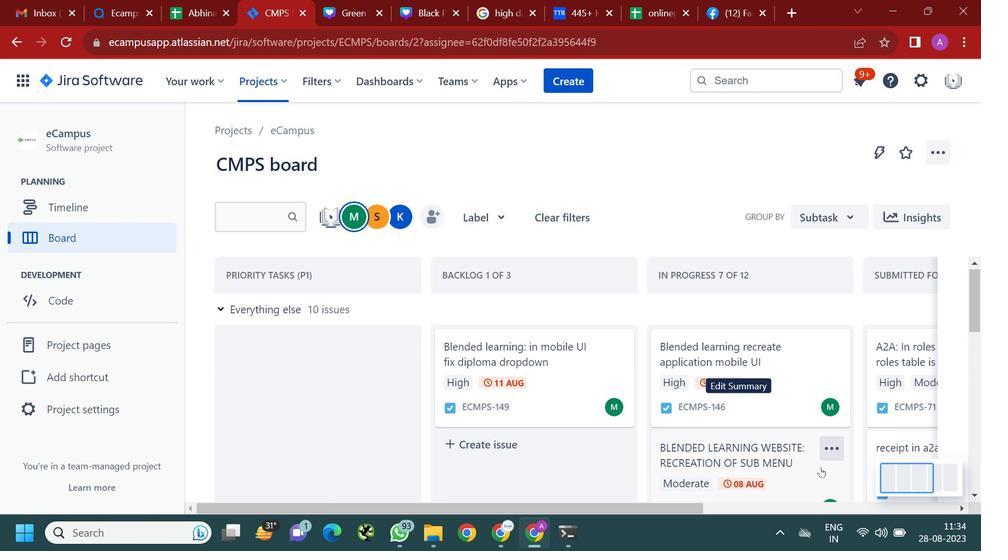 
Action: Mouse moved to (915, 486)
Screenshot: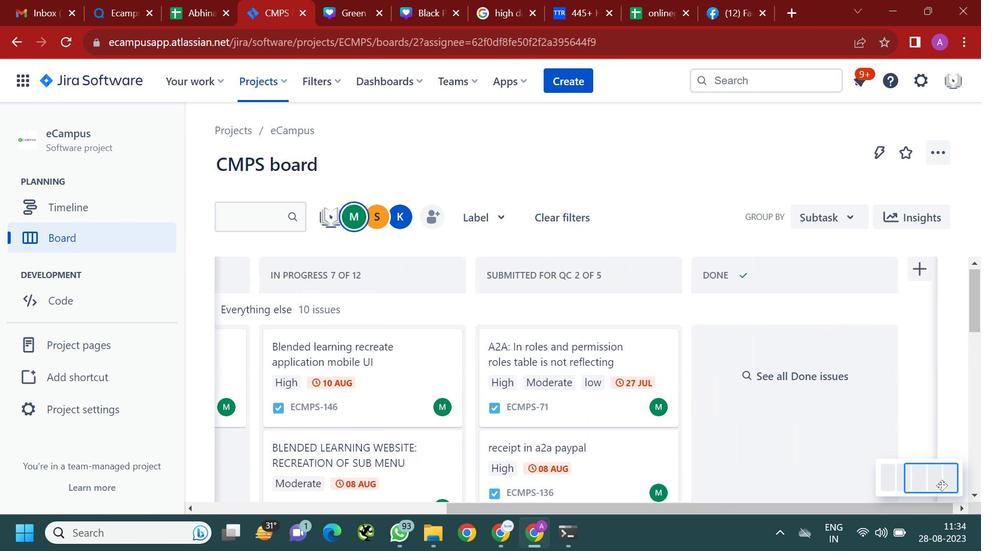 
Action: Mouse pressed left at (915, 486)
Screenshot: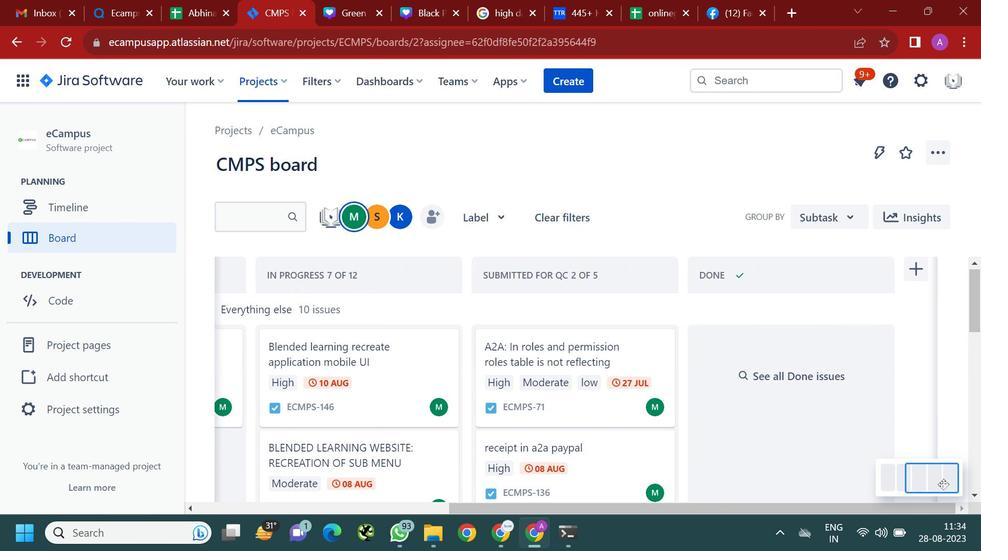
Action: Mouse moved to (617, 331)
Screenshot: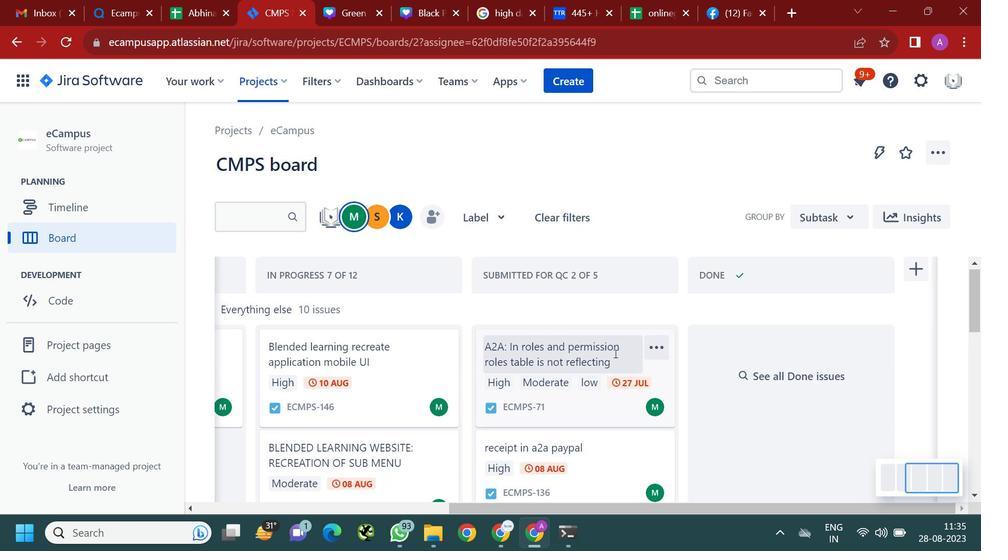 
Action: Mouse scrolled (617, 330) with delta (0, 0)
Screenshot: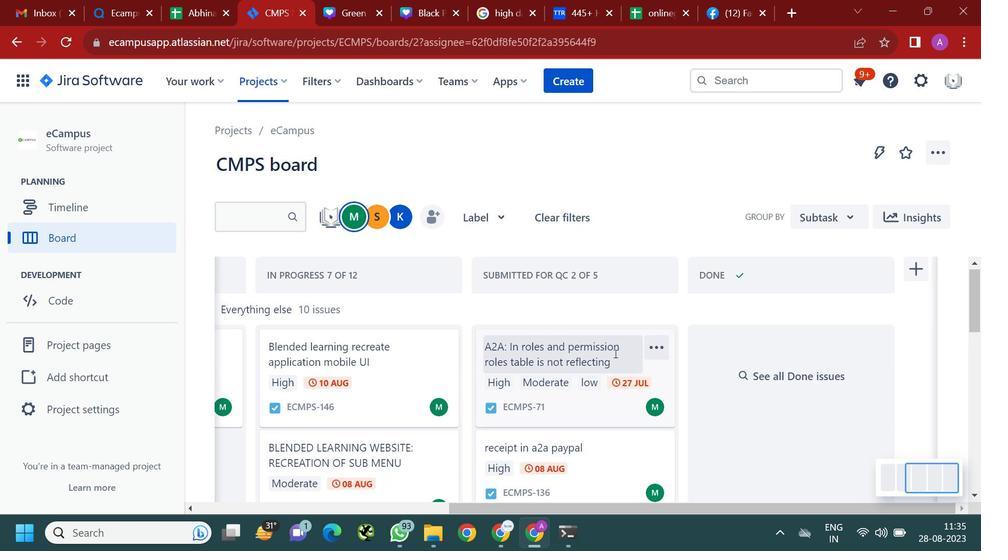 
Action: Mouse moved to (614, 353)
